 Task: Design a basic phone stand with a built-in cable organizer.
Action: Mouse moved to (437, 440)
Screenshot: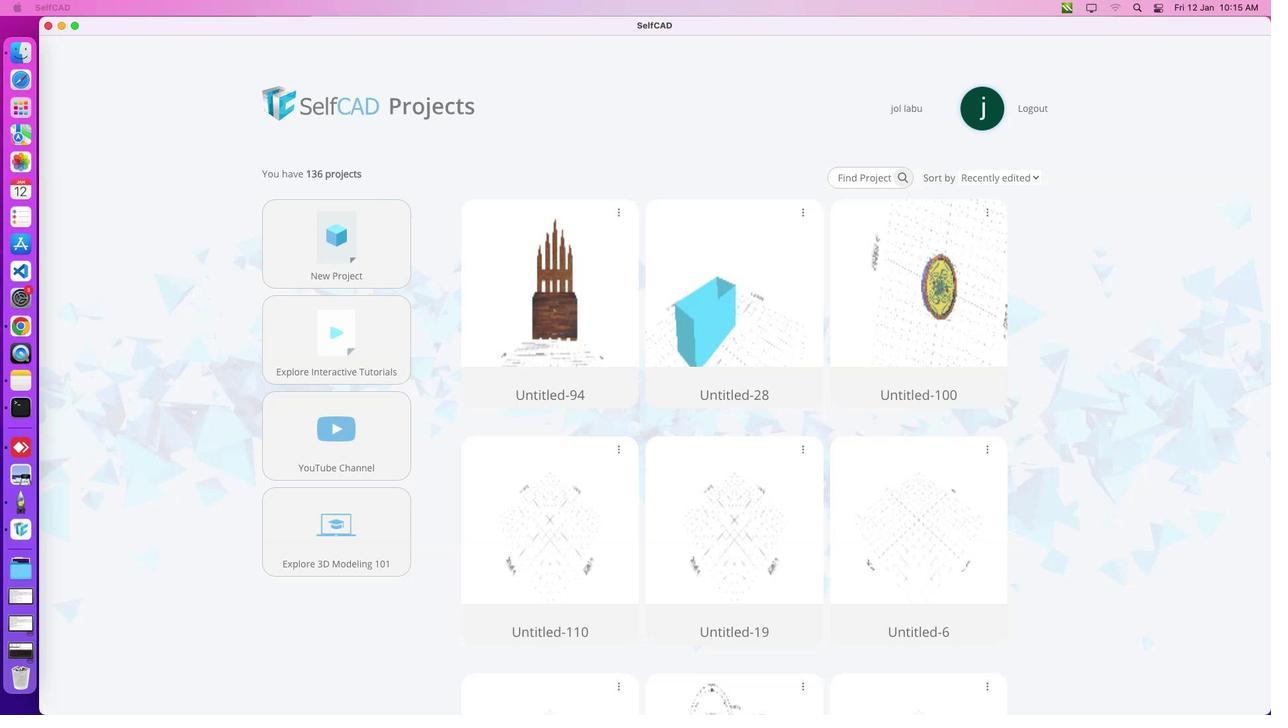 
Action: Mouse pressed left at (437, 440)
Screenshot: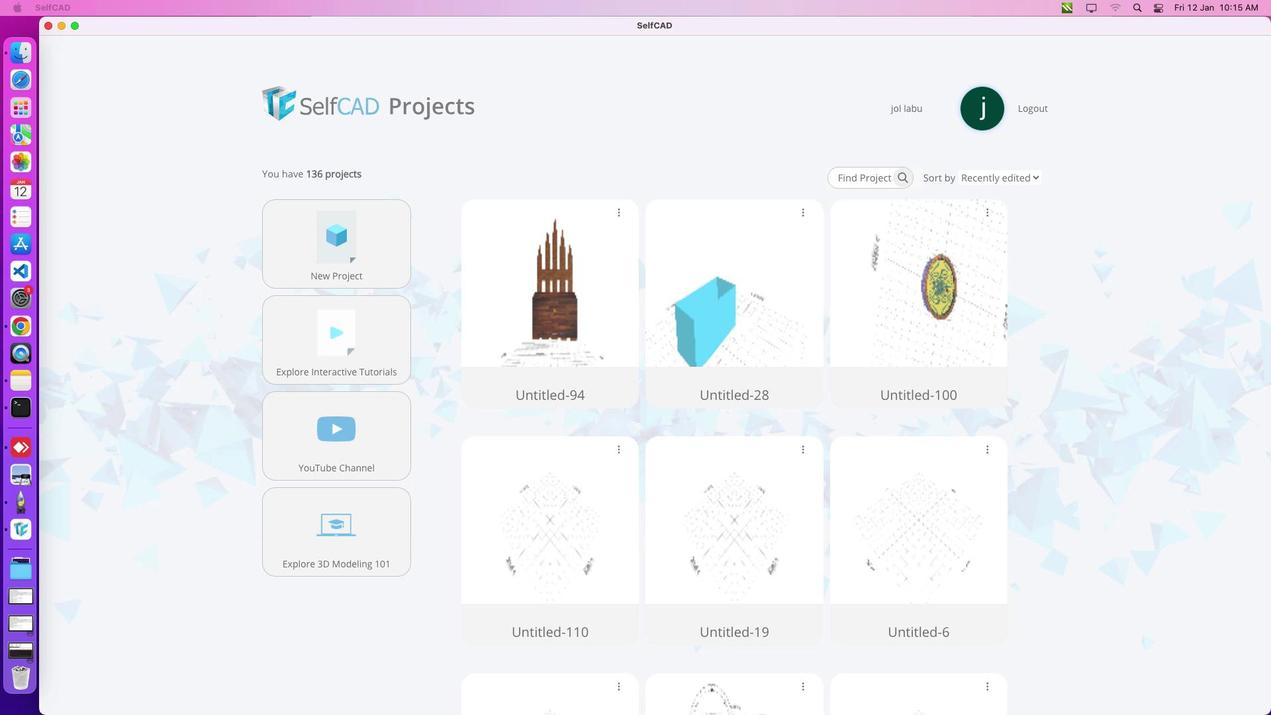 
Action: Mouse moved to (437, 433)
Screenshot: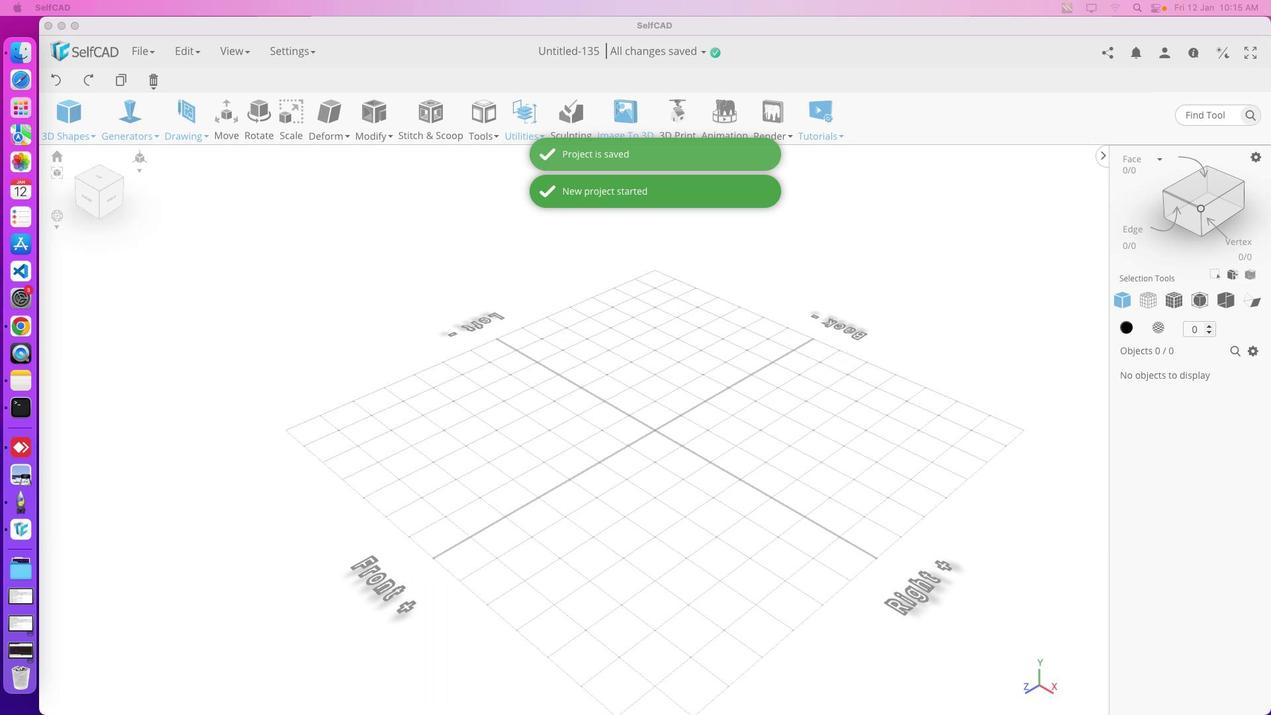 
Action: Mouse pressed left at (437, 433)
Screenshot: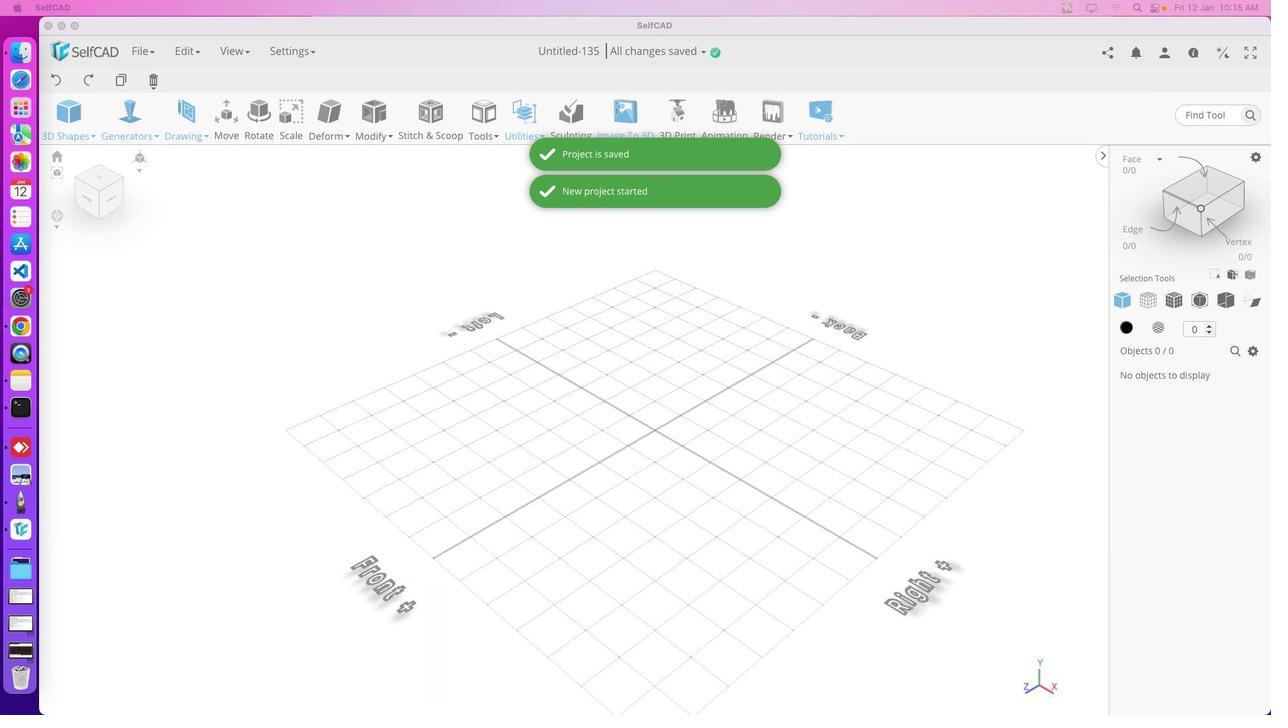 
Action: Mouse moved to (991, 268)
Screenshot: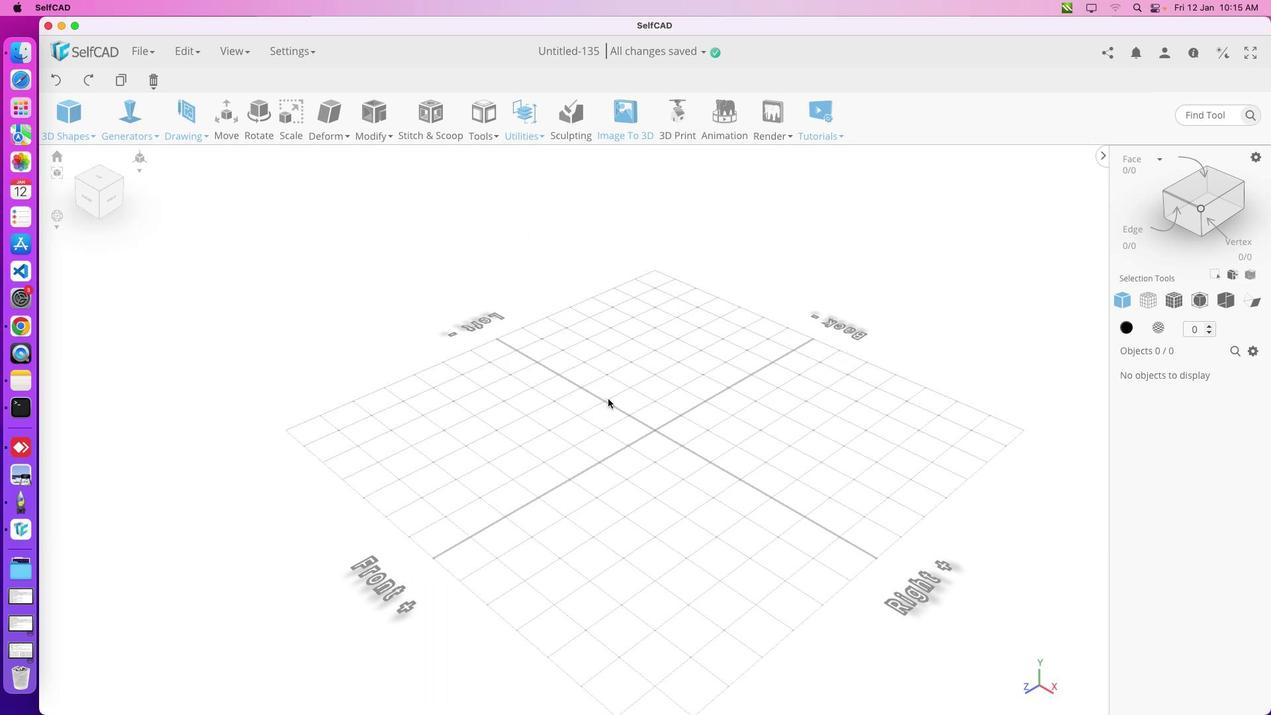 
Action: Mouse pressed left at (991, 268)
Screenshot: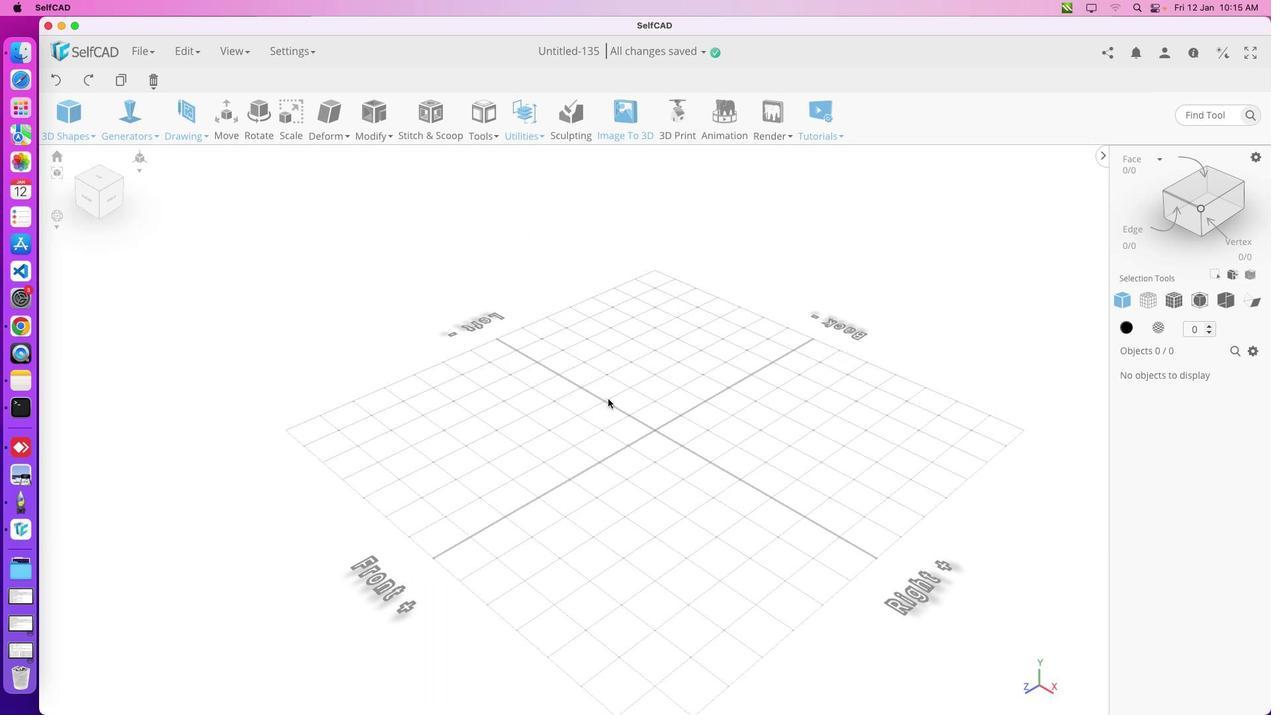
Action: Mouse pressed left at (991, 268)
Screenshot: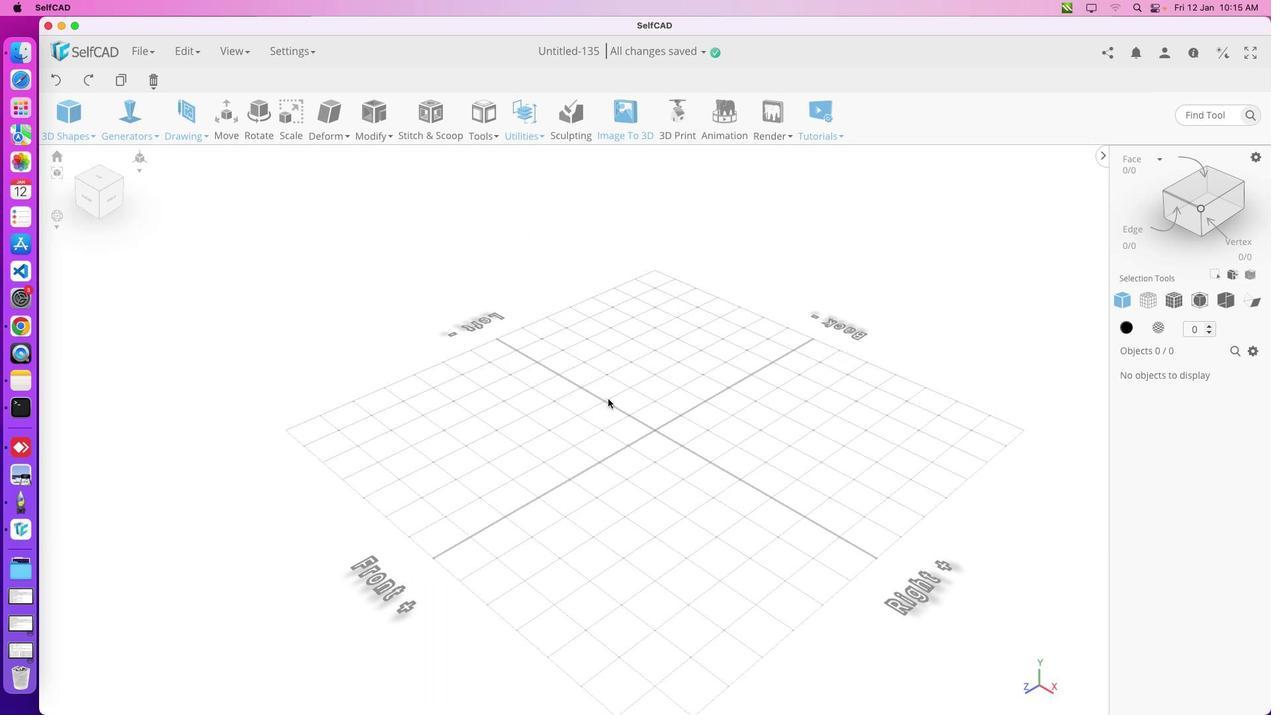 
Action: Mouse moved to (454, 386)
Screenshot: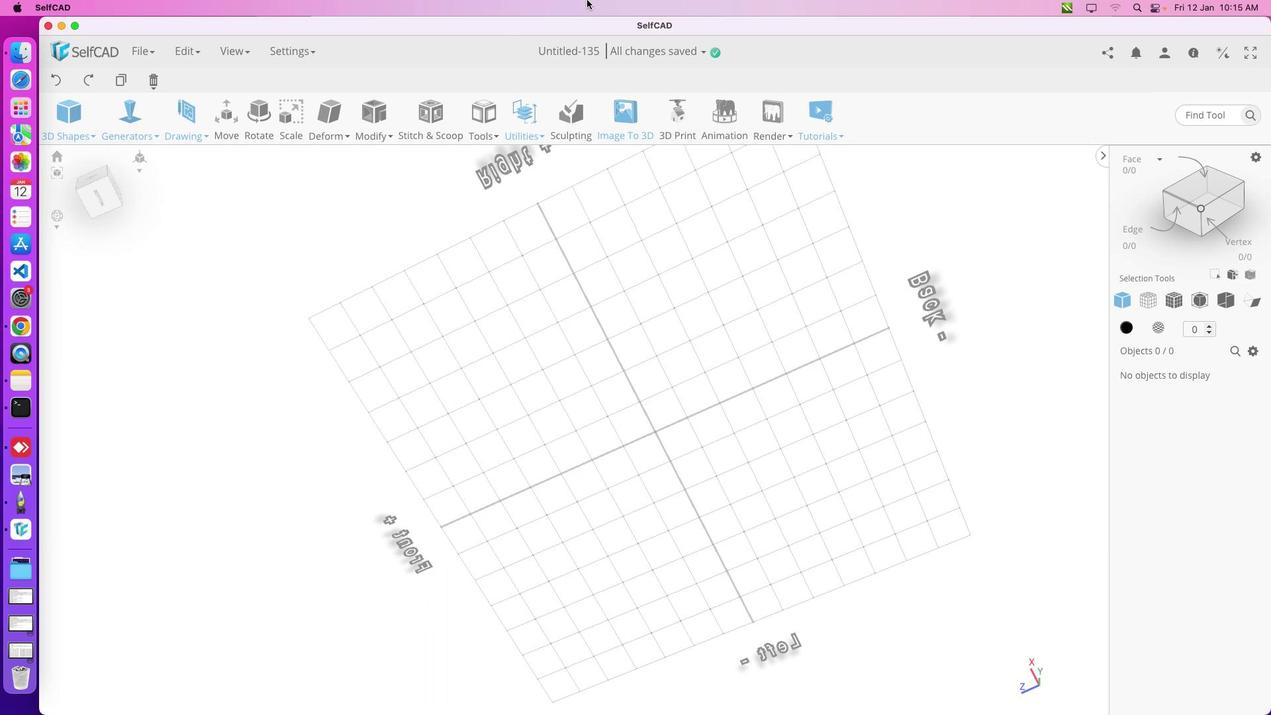 
Action: Mouse pressed left at (454, 386)
Screenshot: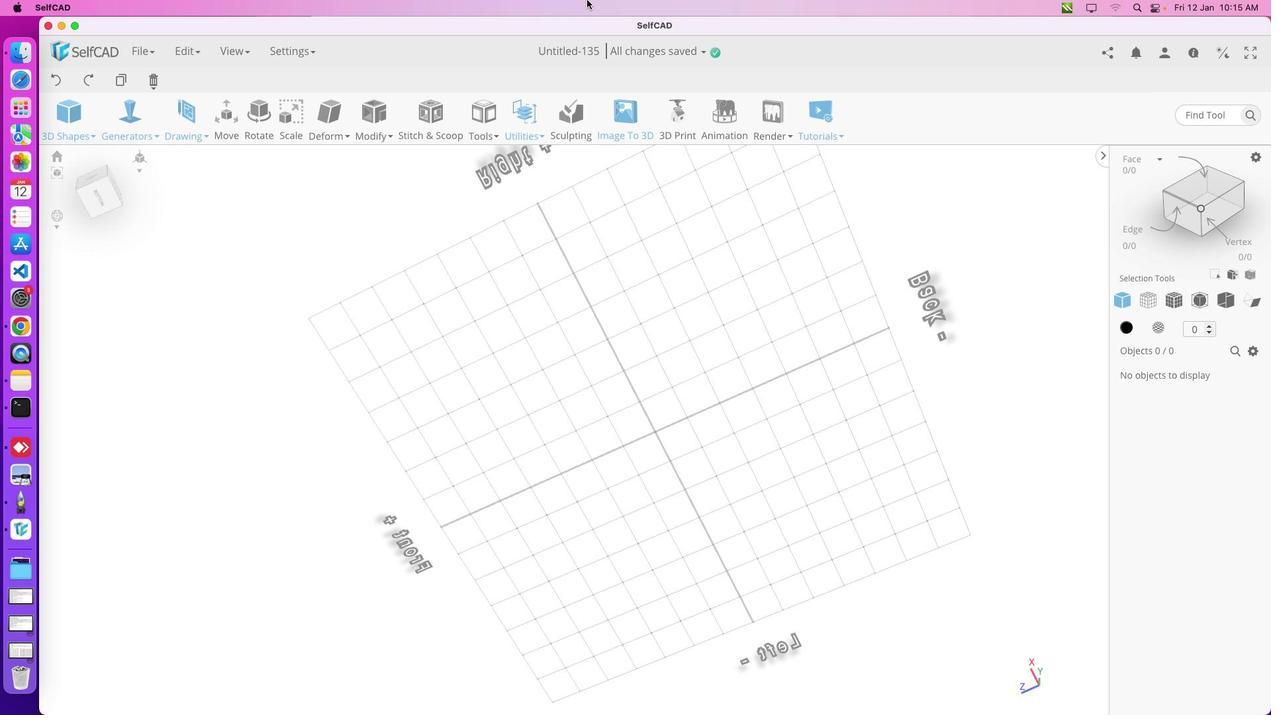 
Action: Mouse moved to (462, 394)
Screenshot: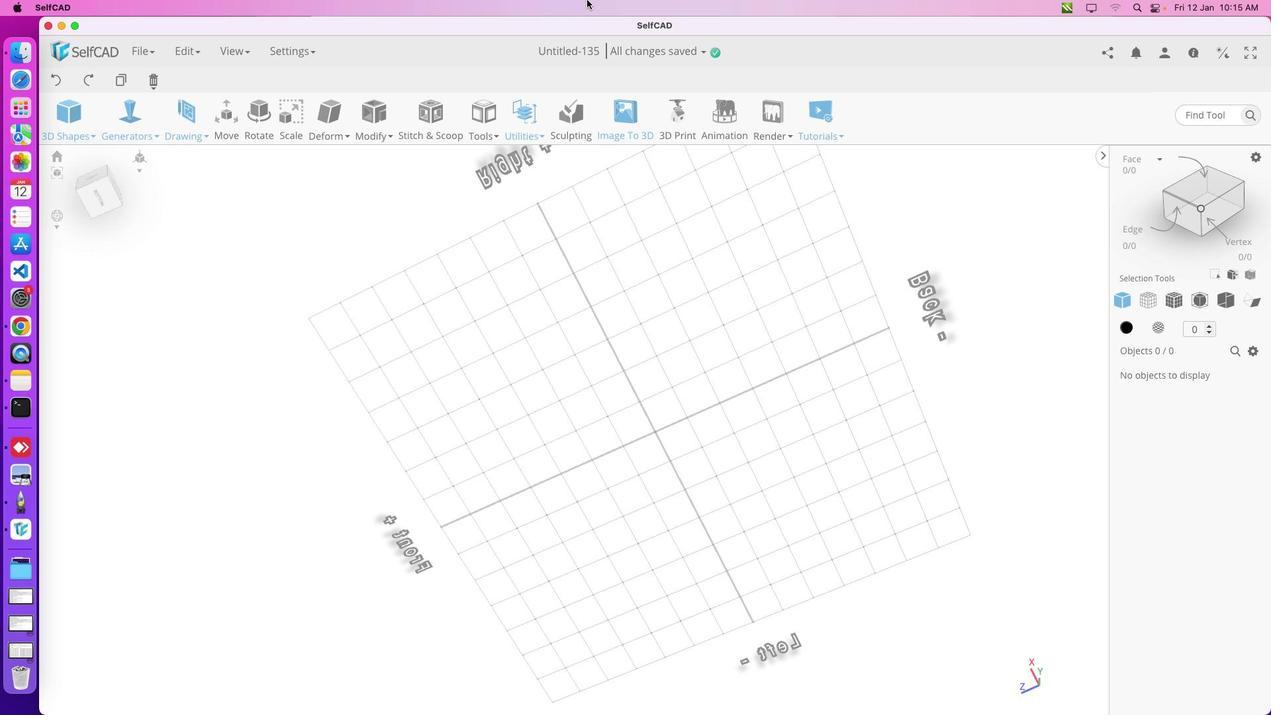 
Action: Mouse scrolled (462, 394) with delta (134, 12)
Screenshot: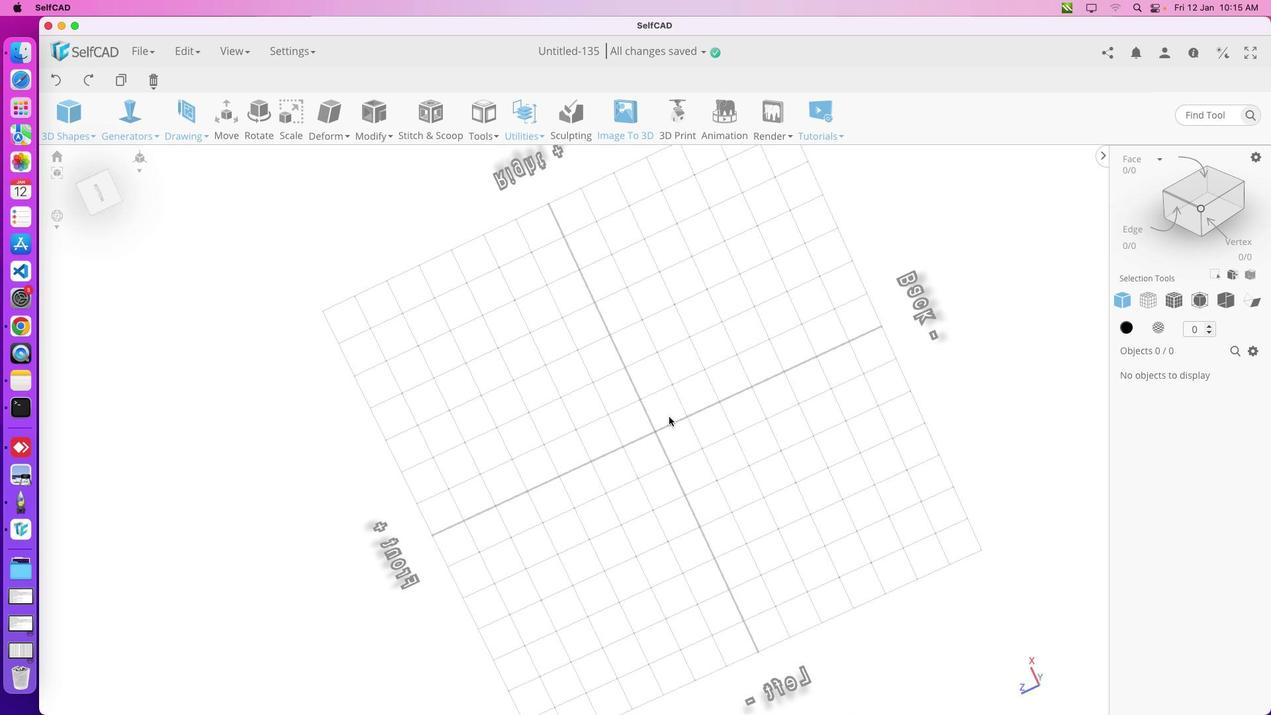 
Action: Mouse moved to (462, 394)
Screenshot: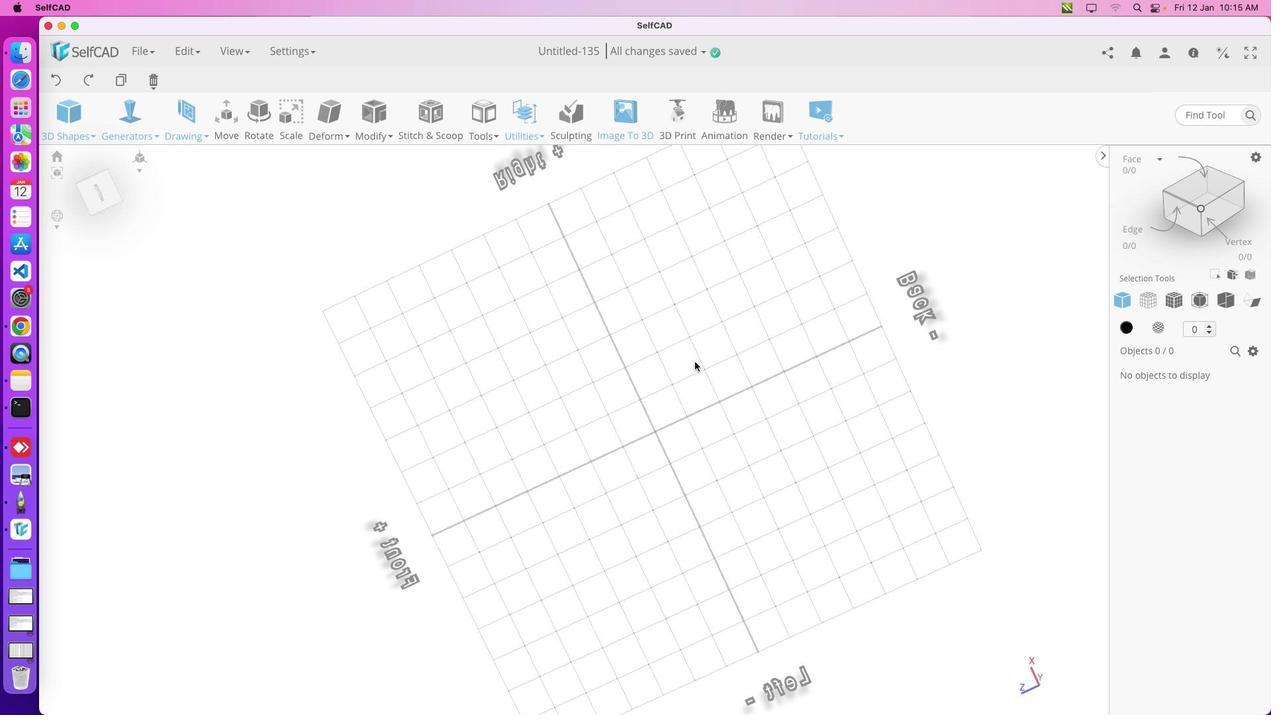
Action: Mouse pressed left at (462, 394)
Screenshot: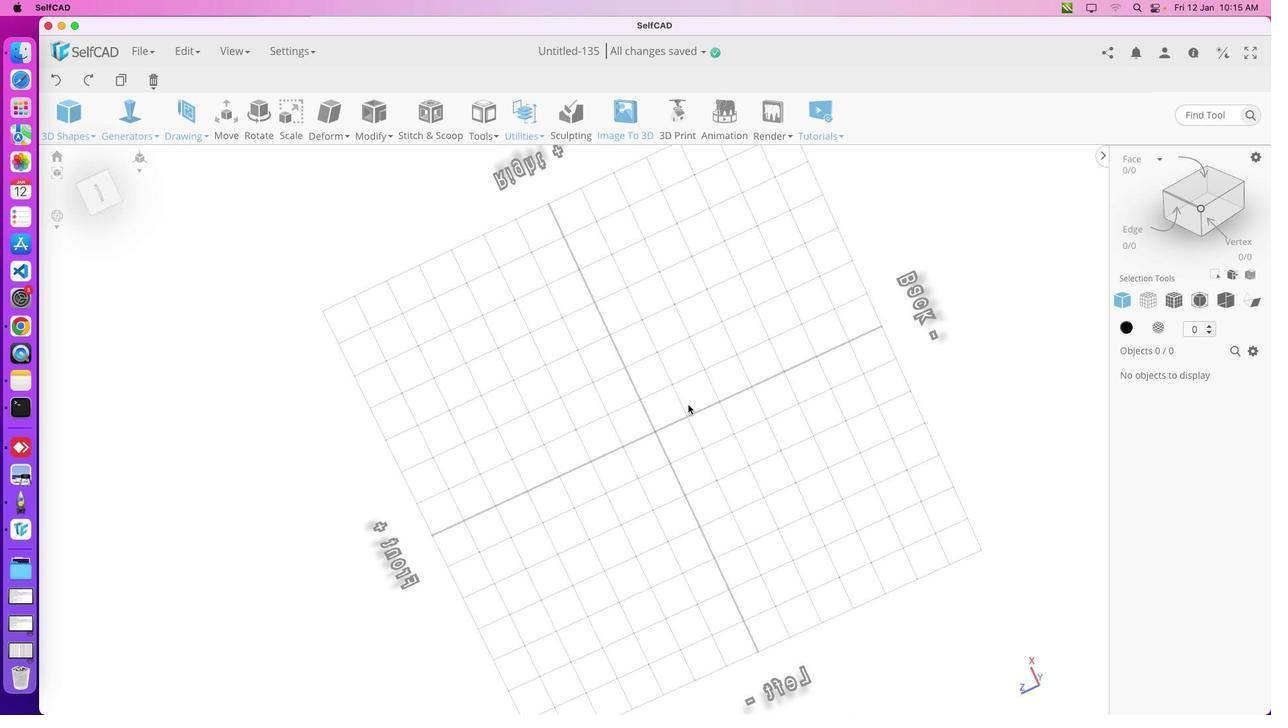 
Action: Mouse moved to (451, 13)
Screenshot: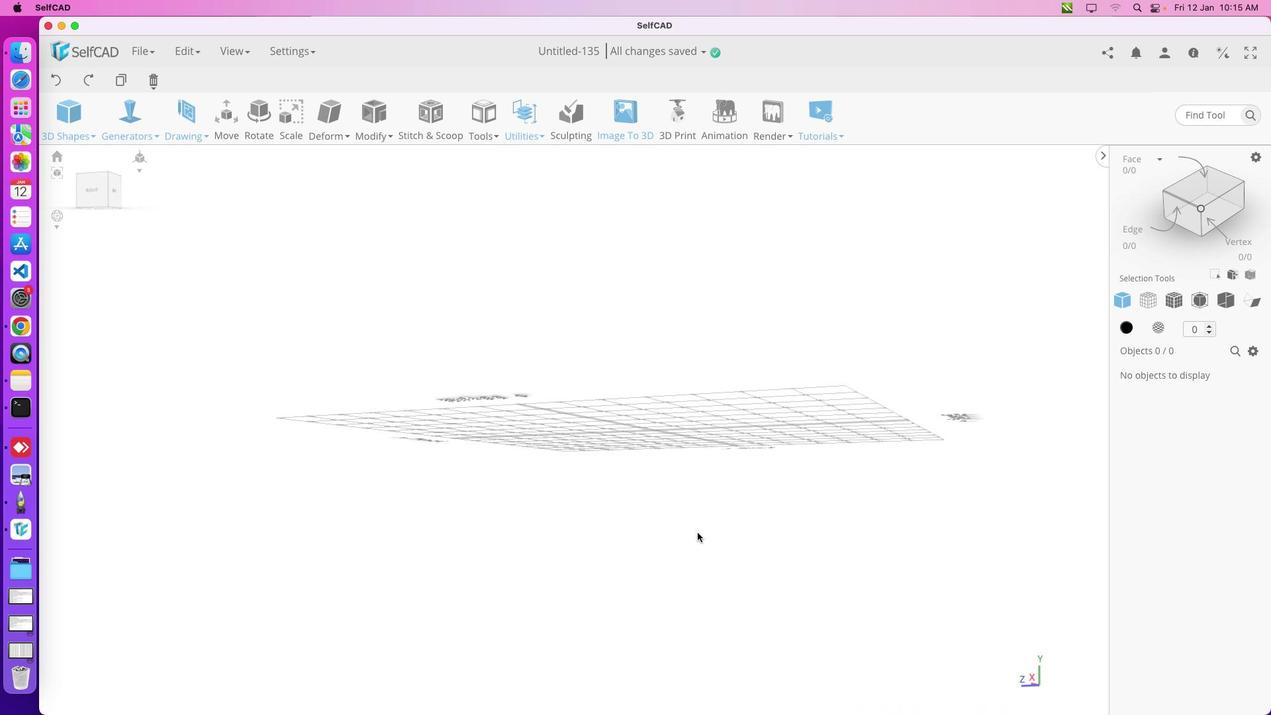 
Action: Mouse pressed left at (451, 13)
Screenshot: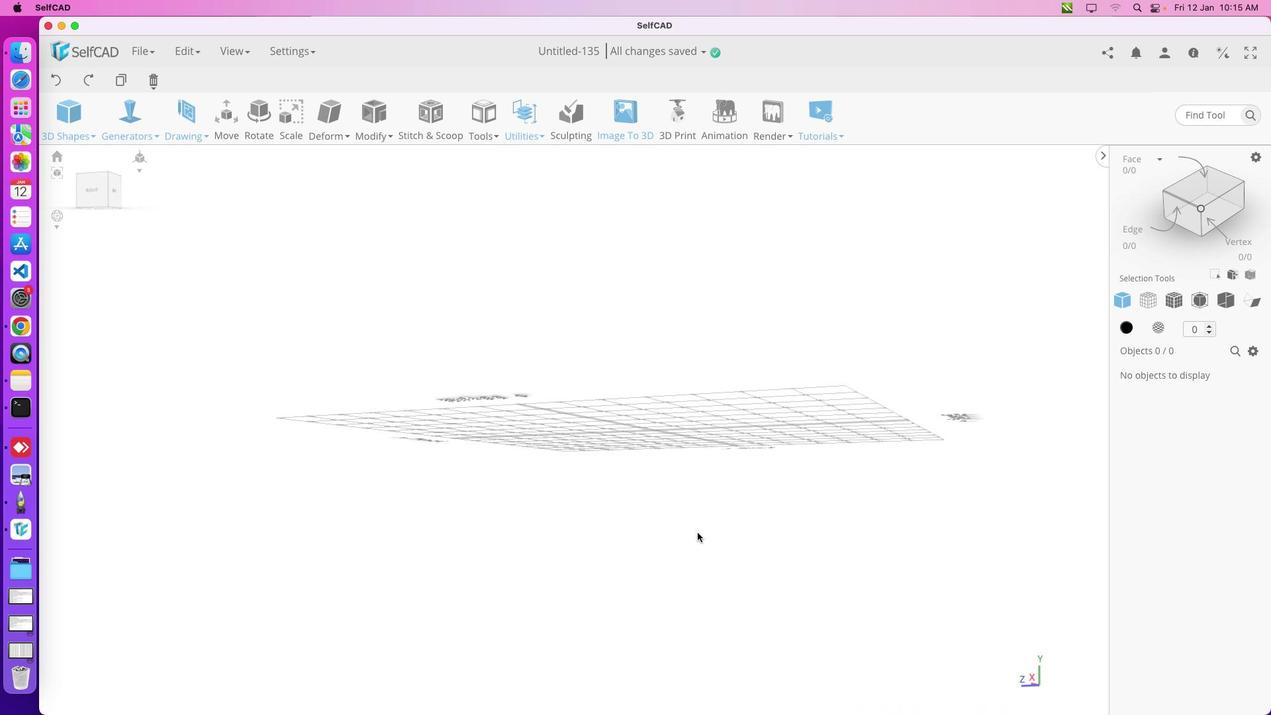 
Action: Mouse moved to (484, 464)
Screenshot: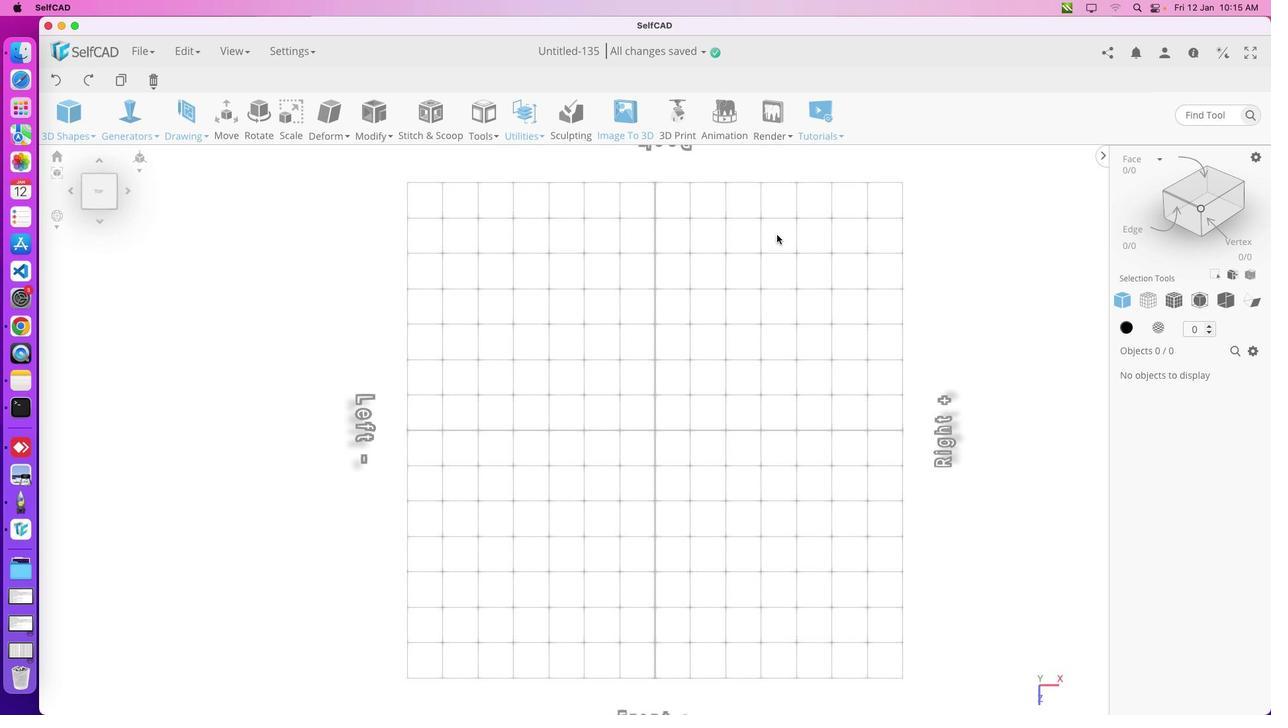 
Action: Mouse pressed left at (484, 464)
Screenshot: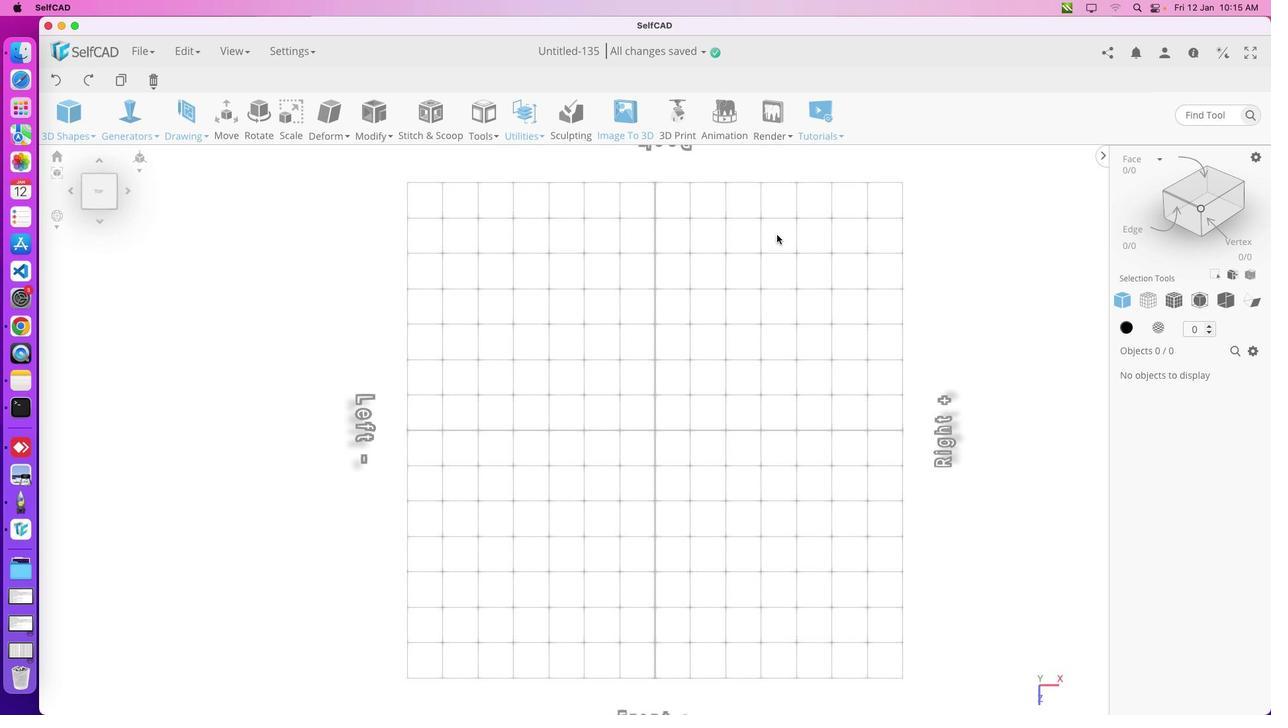
Action: Mouse moved to (509, 358)
Screenshot: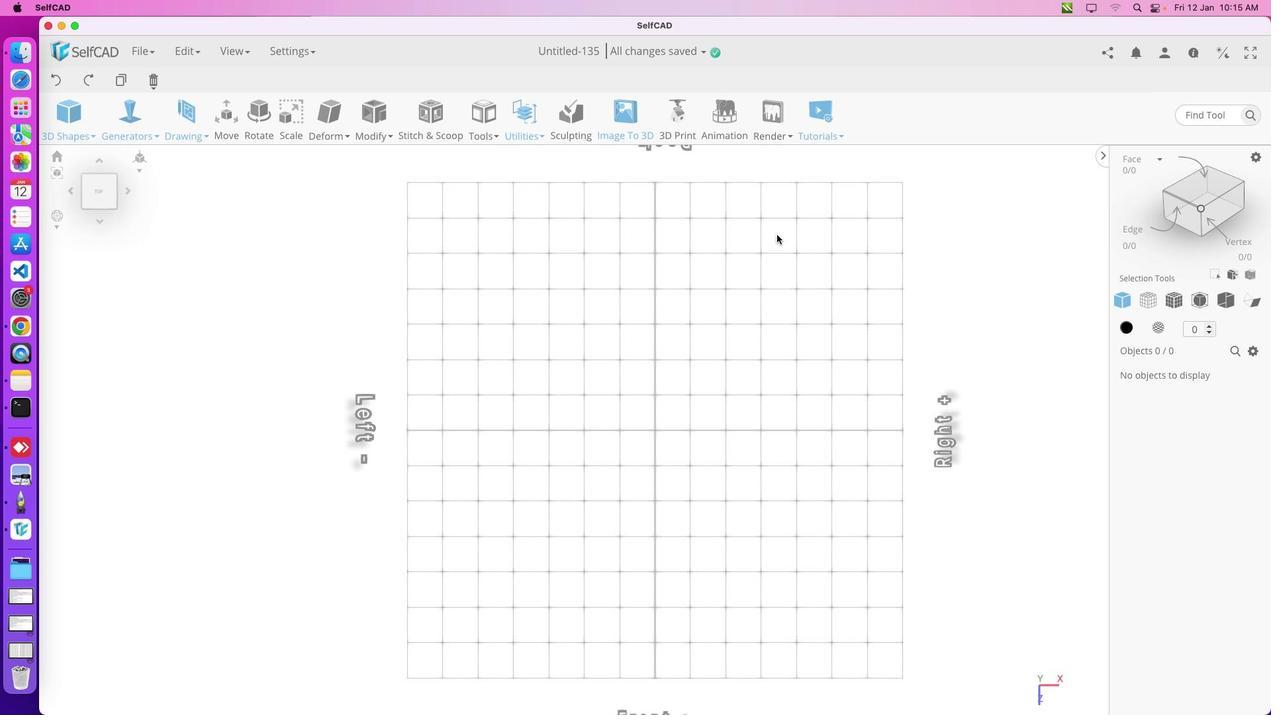 
Action: Mouse pressed left at (509, 358)
Screenshot: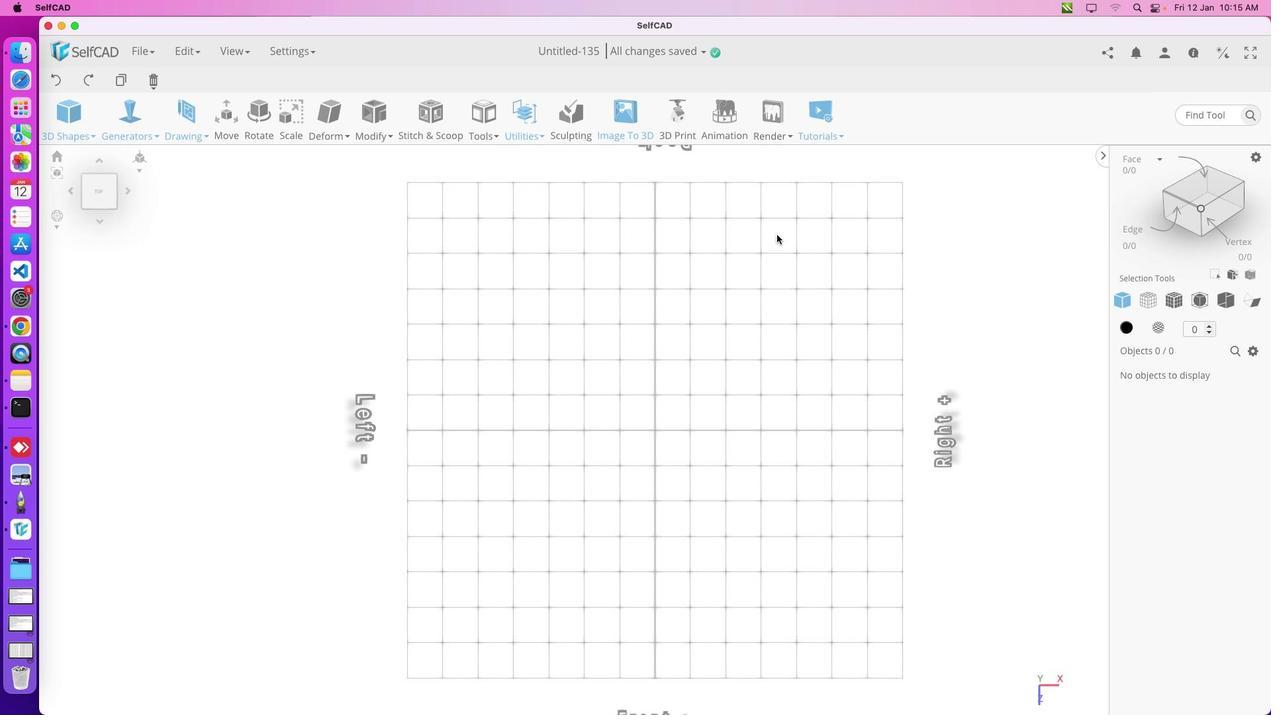 
Action: Mouse moved to (189, 195)
Screenshot: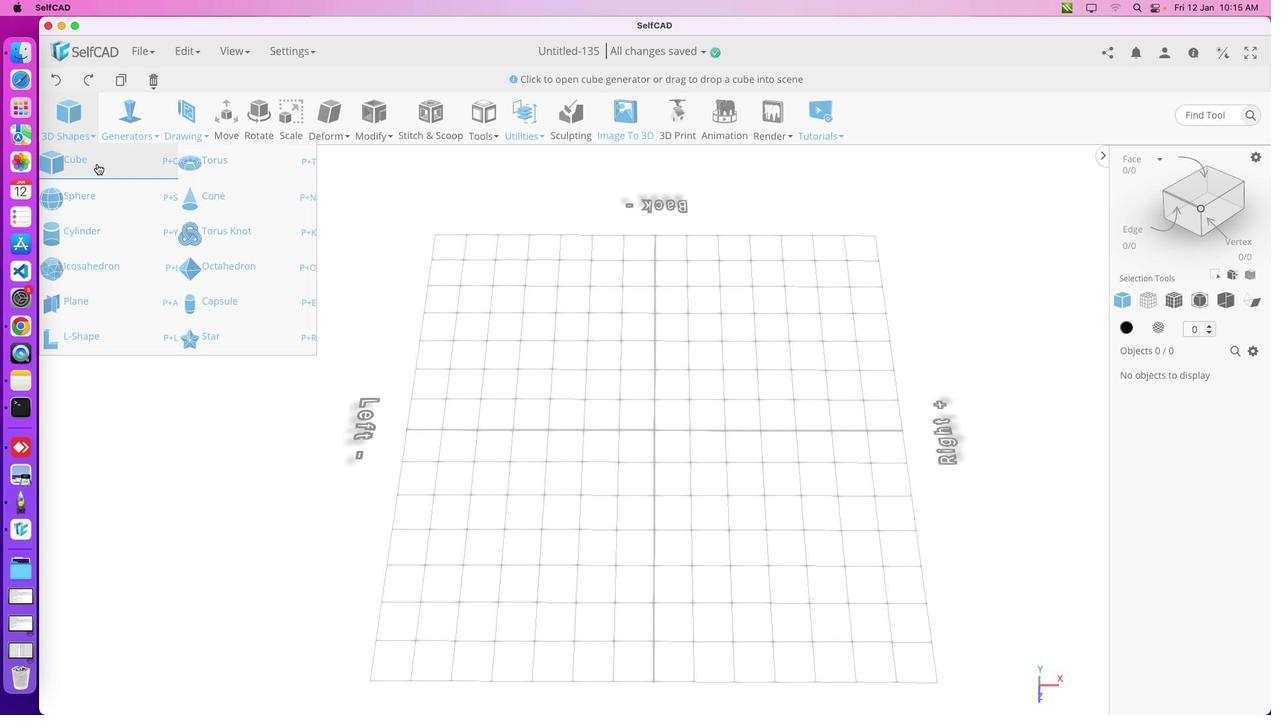 
Action: Mouse pressed left at (189, 195)
Screenshot: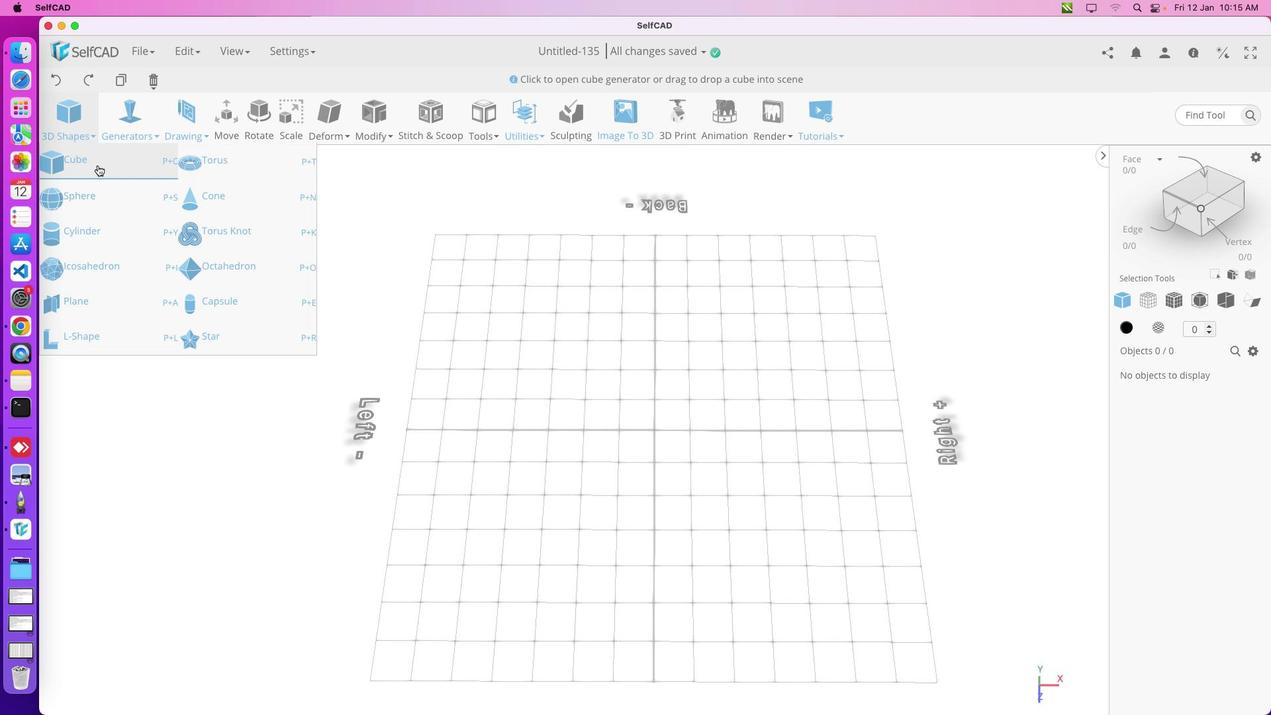 
Action: Mouse moved to (490, 325)
Screenshot: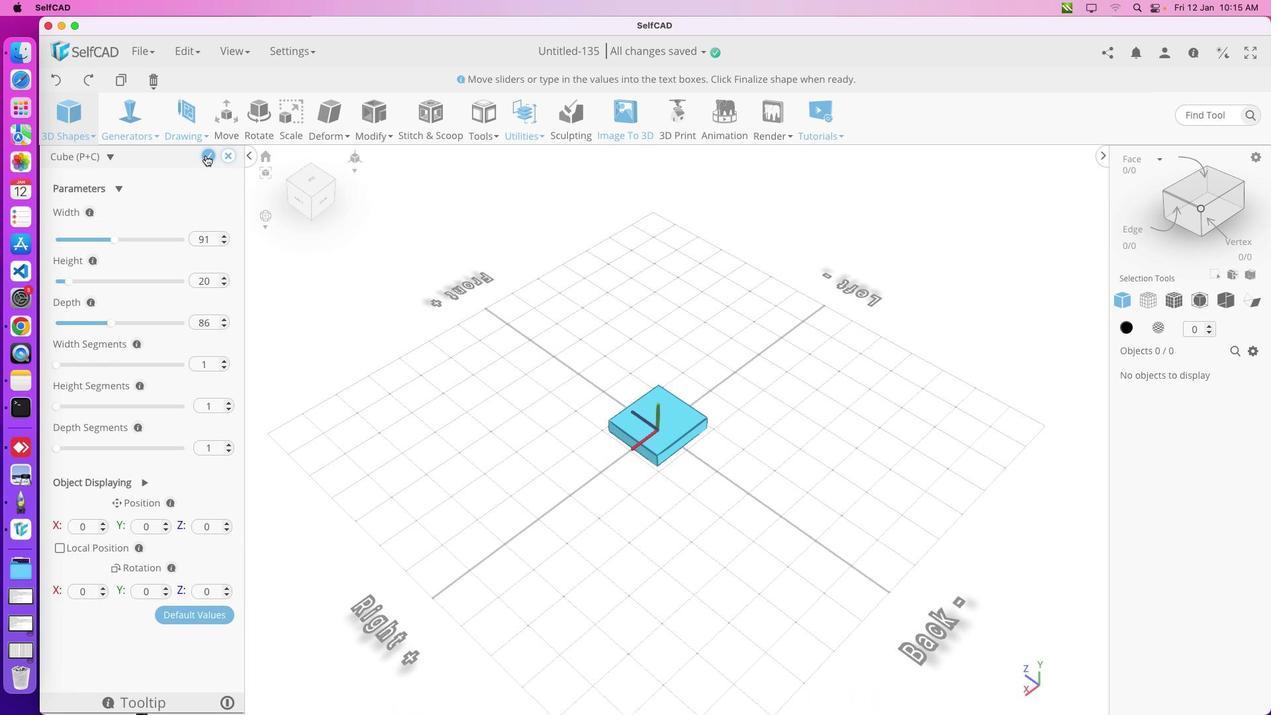
Action: Mouse pressed left at (490, 325)
Screenshot: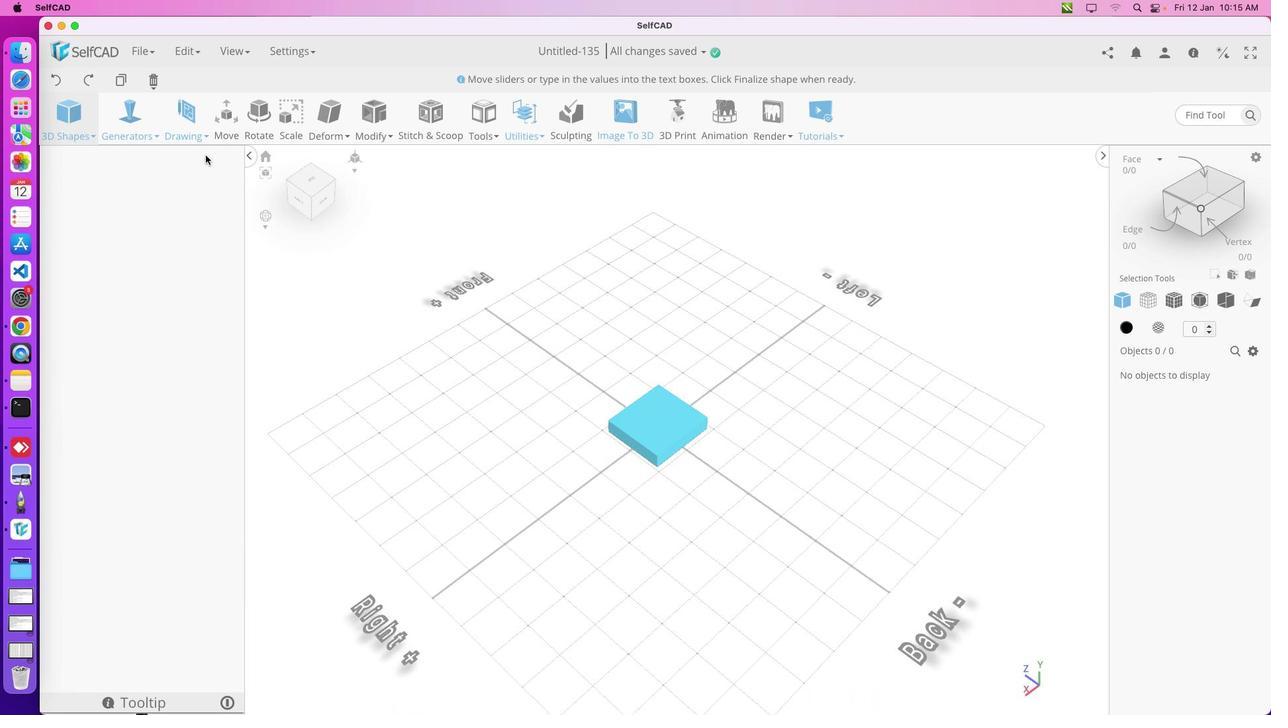
Action: Mouse moved to (187, 171)
Screenshot: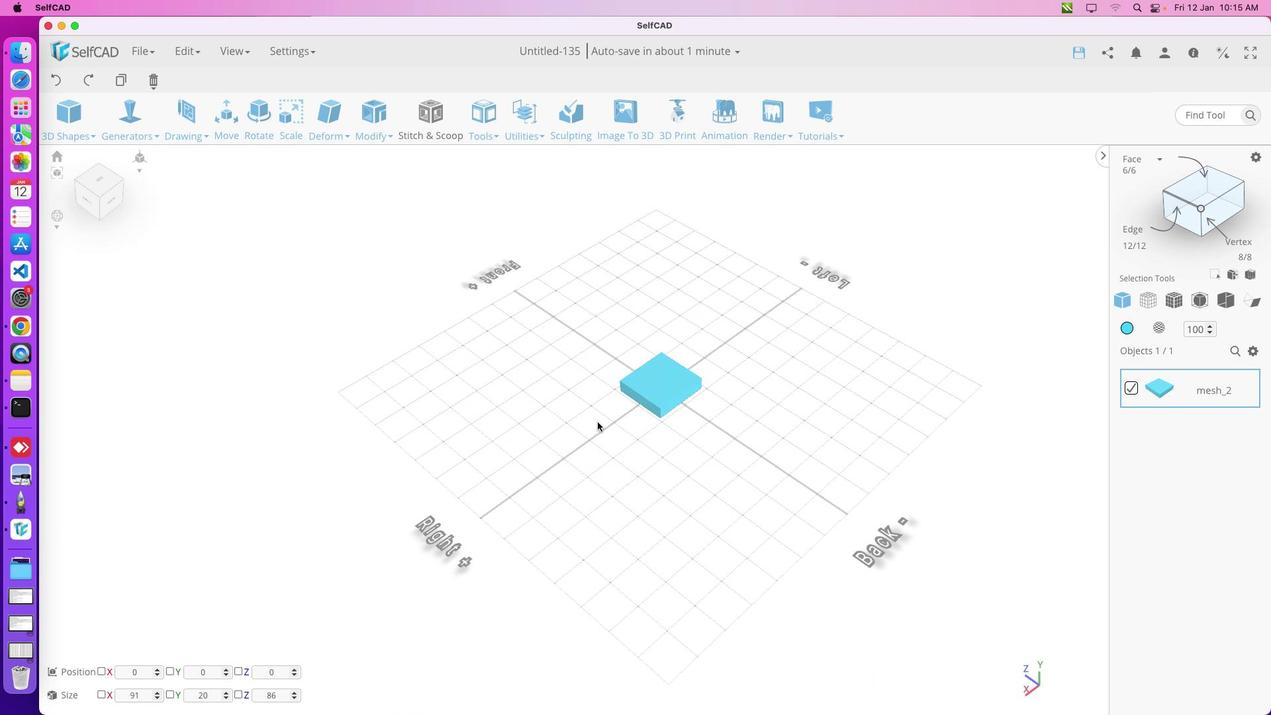 
Action: Mouse pressed left at (187, 171)
Screenshot: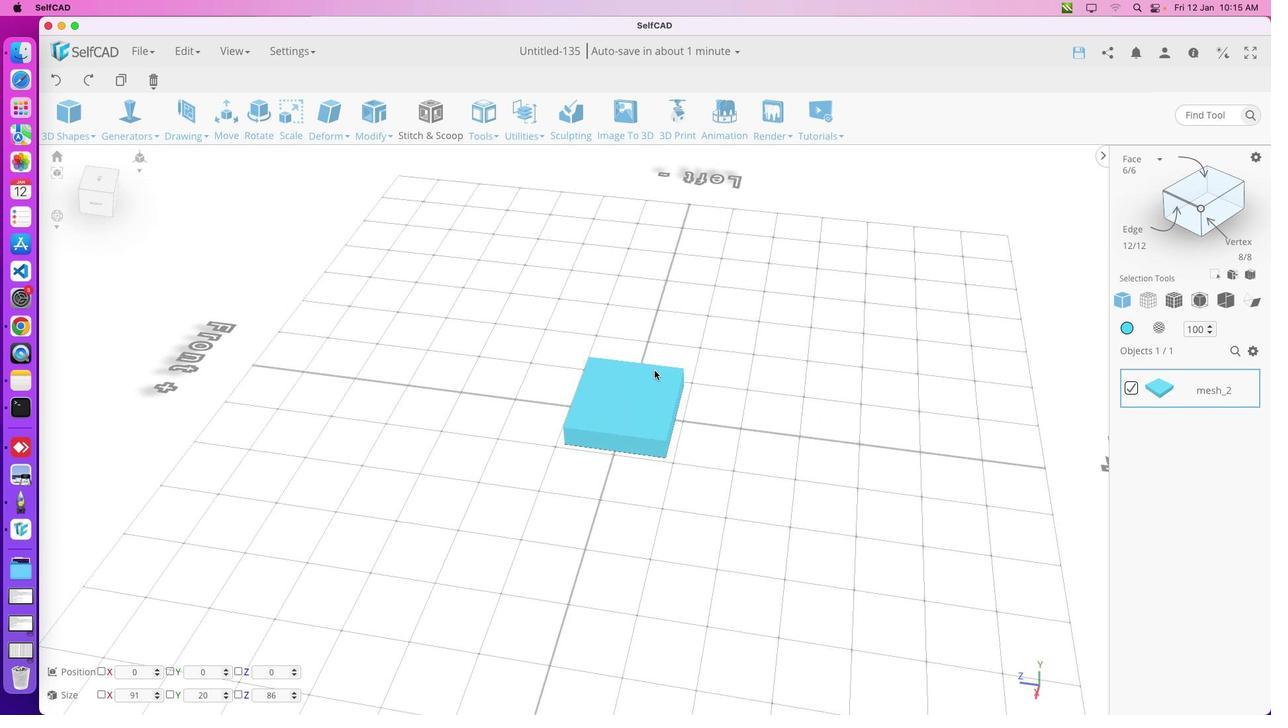 
Action: Mouse moved to (658, 412)
Screenshot: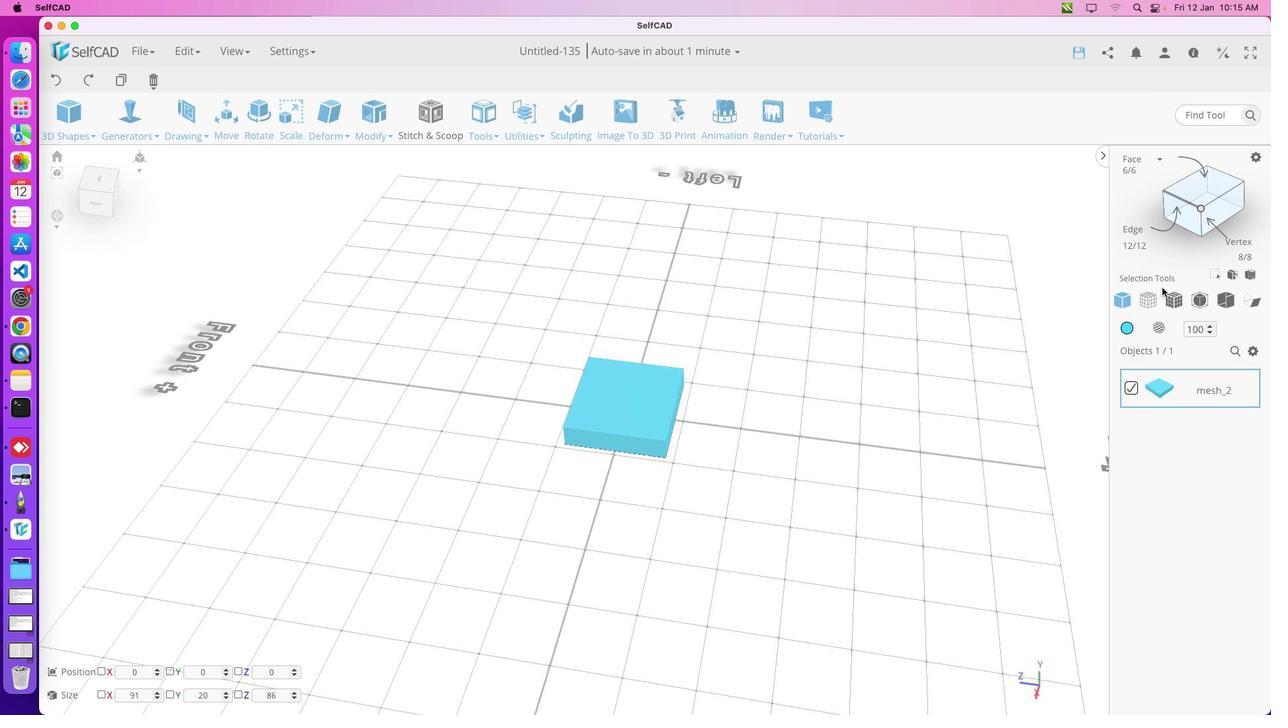 
Action: Mouse pressed left at (658, 412)
Screenshot: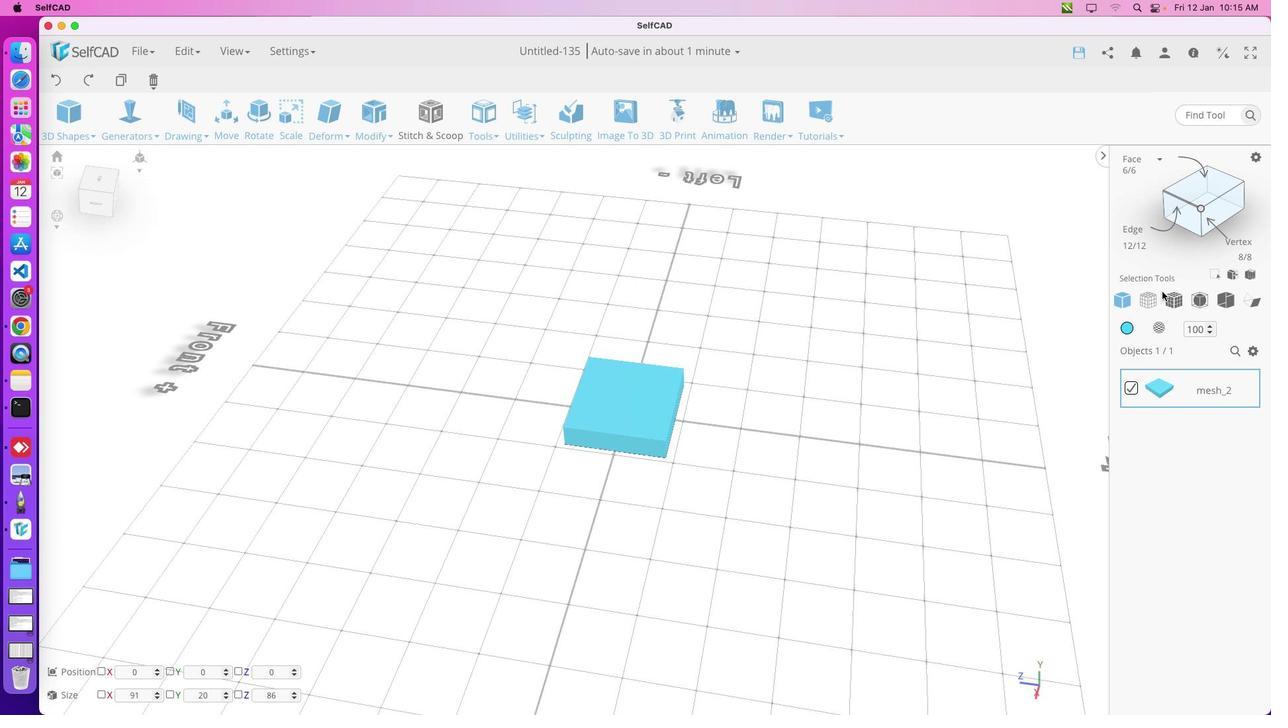 
Action: Mouse moved to (459, 429)
Screenshot: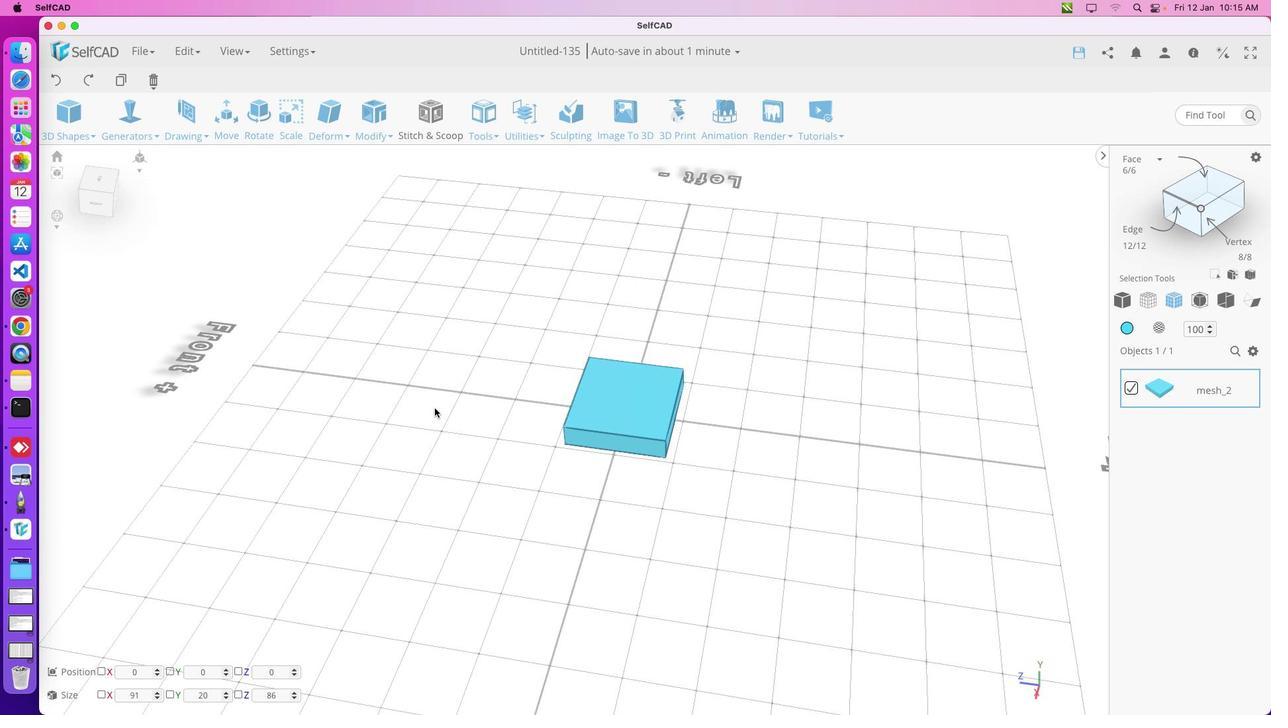 
Action: Mouse scrolled (459, 429) with delta (134, 13)
Screenshot: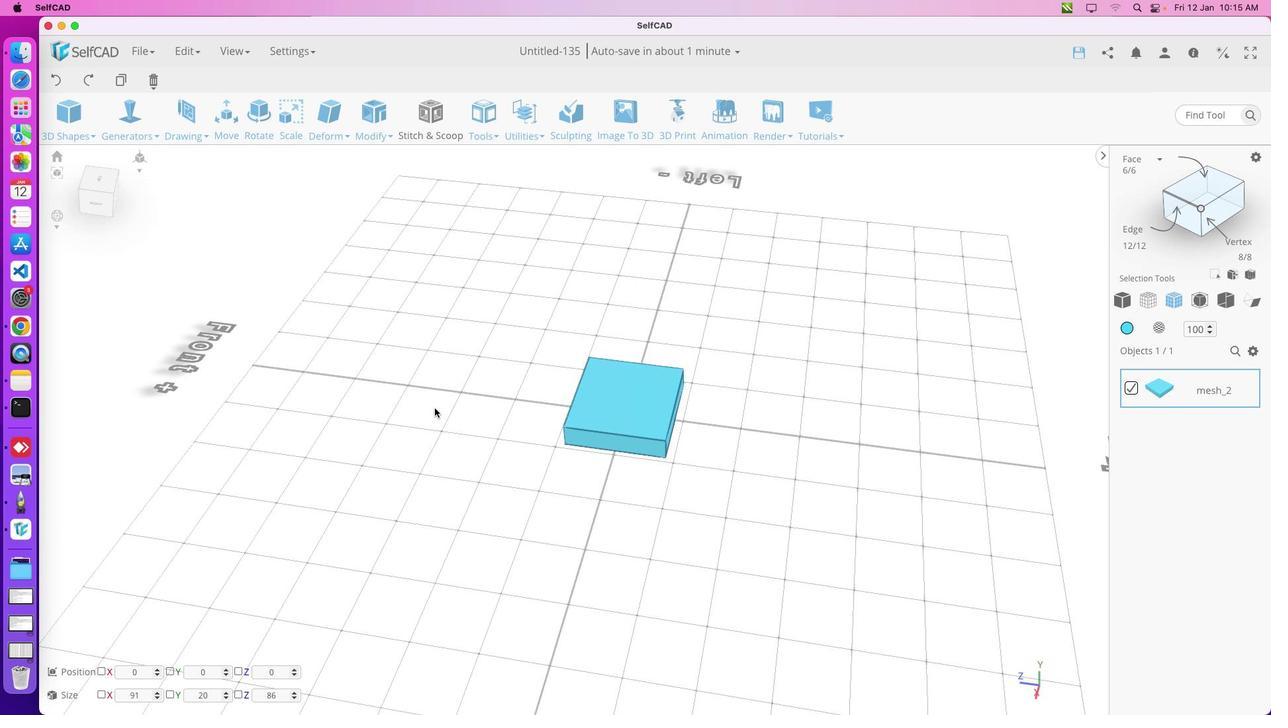 
Action: Mouse moved to (245, 161)
Screenshot: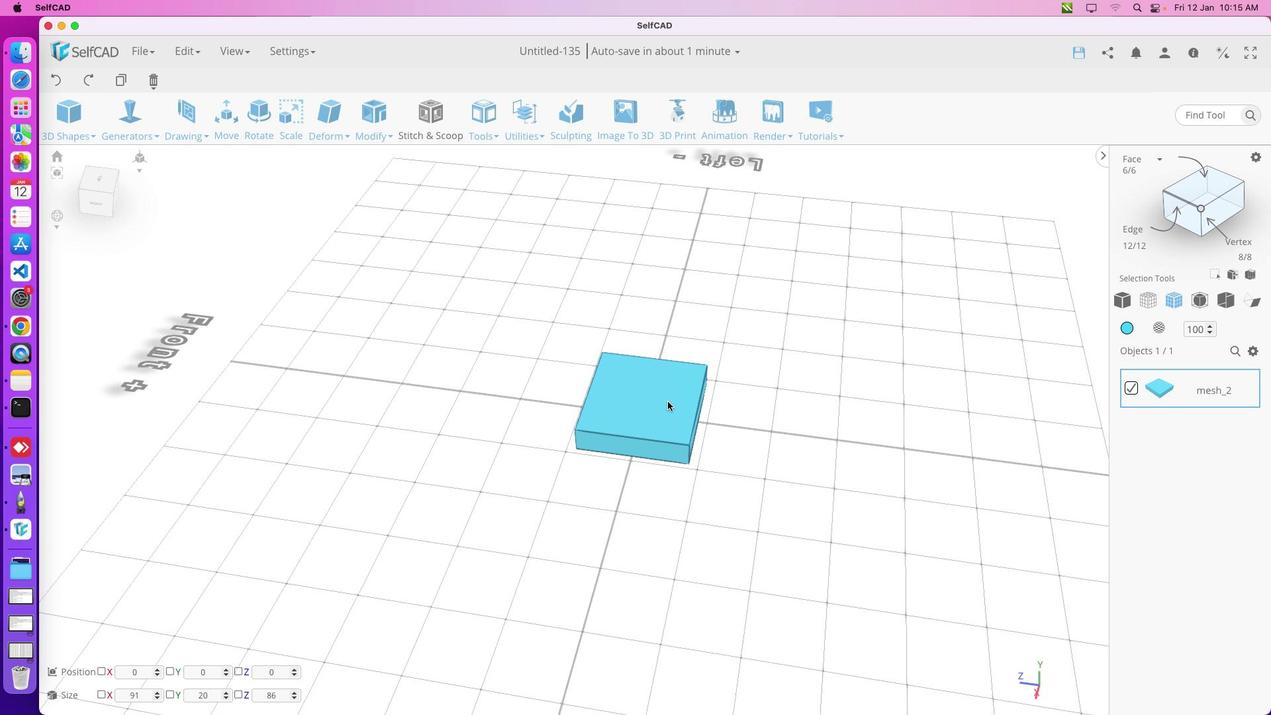 
Action: Mouse pressed left at (245, 161)
Screenshot: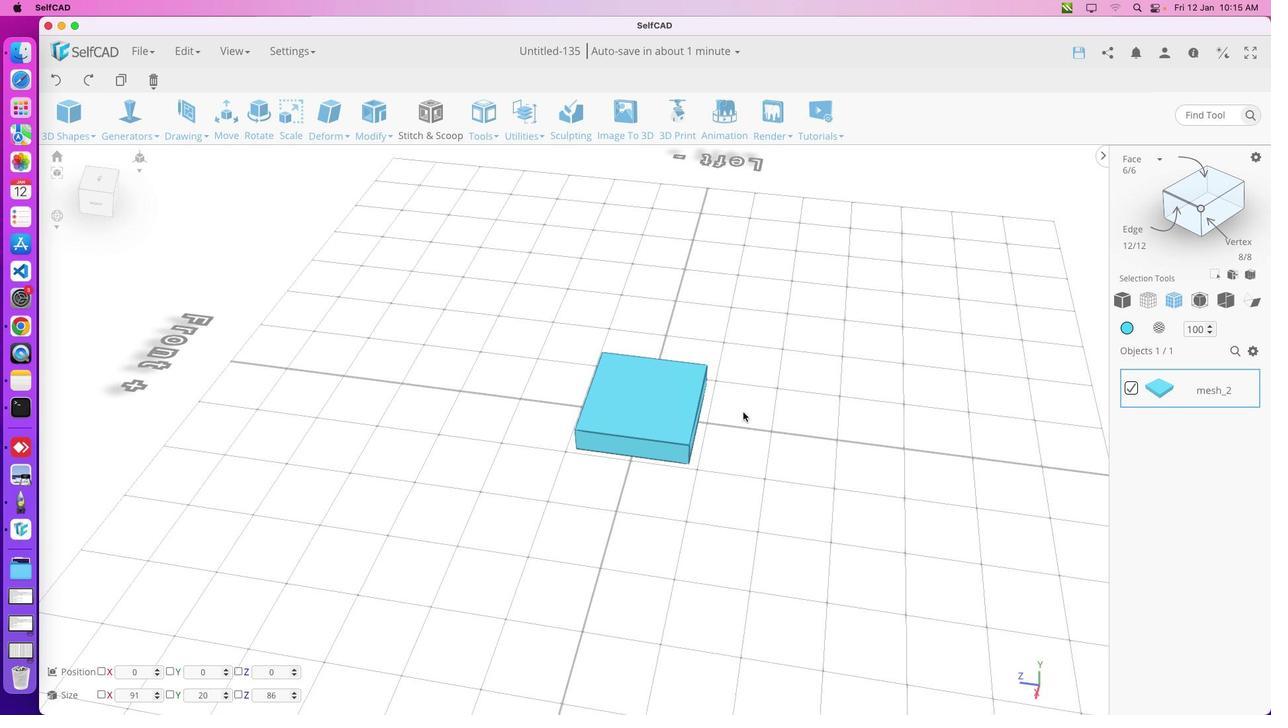 
Action: Mouse moved to (502, 241)
Screenshot: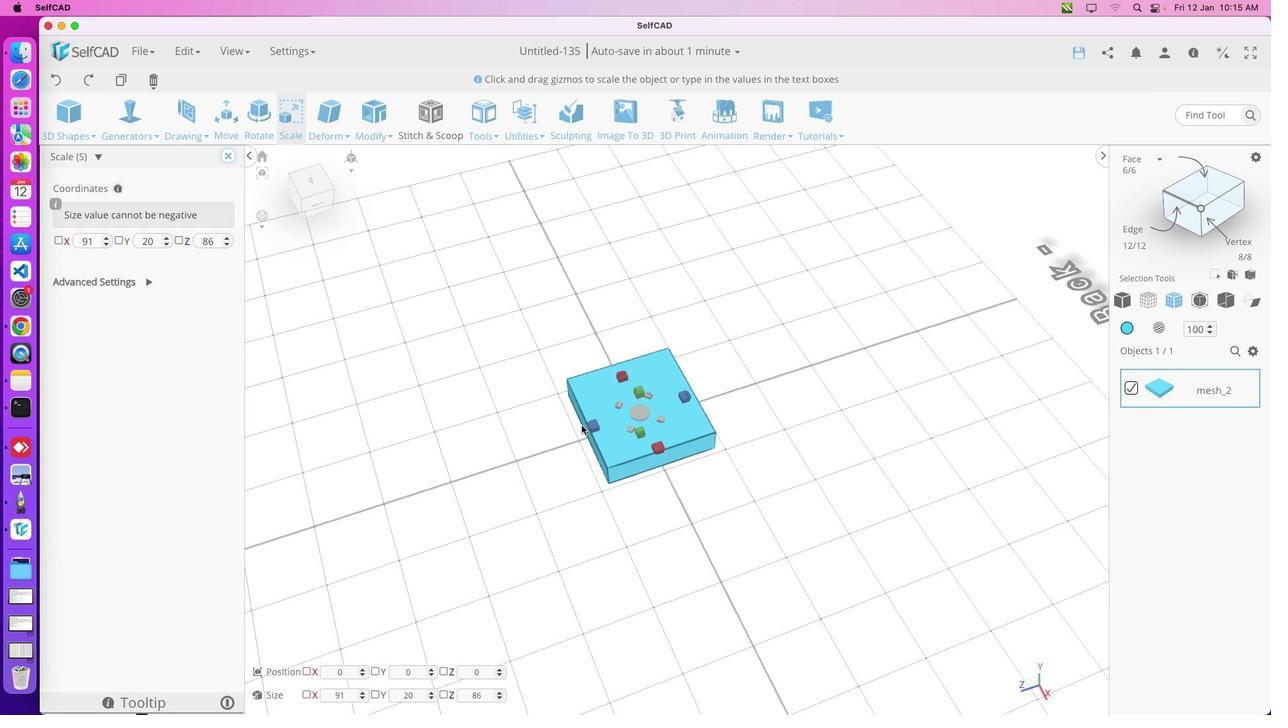 
Action: Mouse scrolled (502, 241) with delta (134, 13)
Screenshot: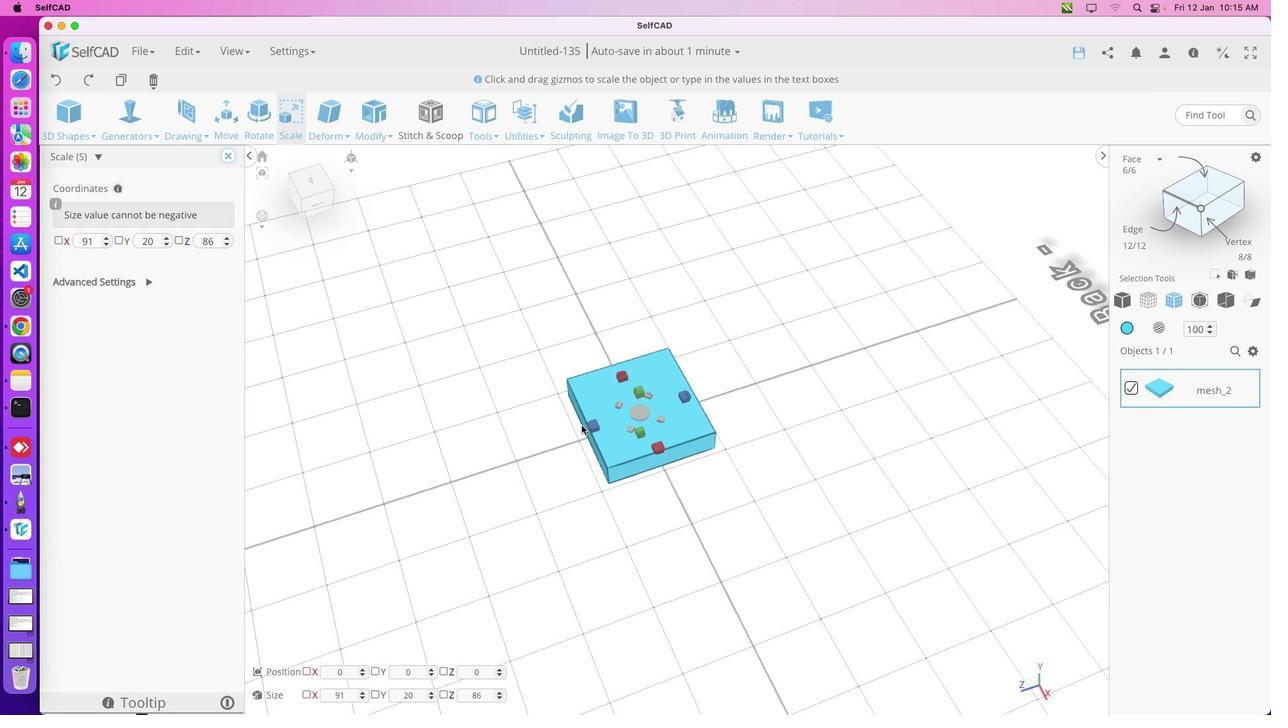 
Action: Mouse moved to (502, 243)
Screenshot: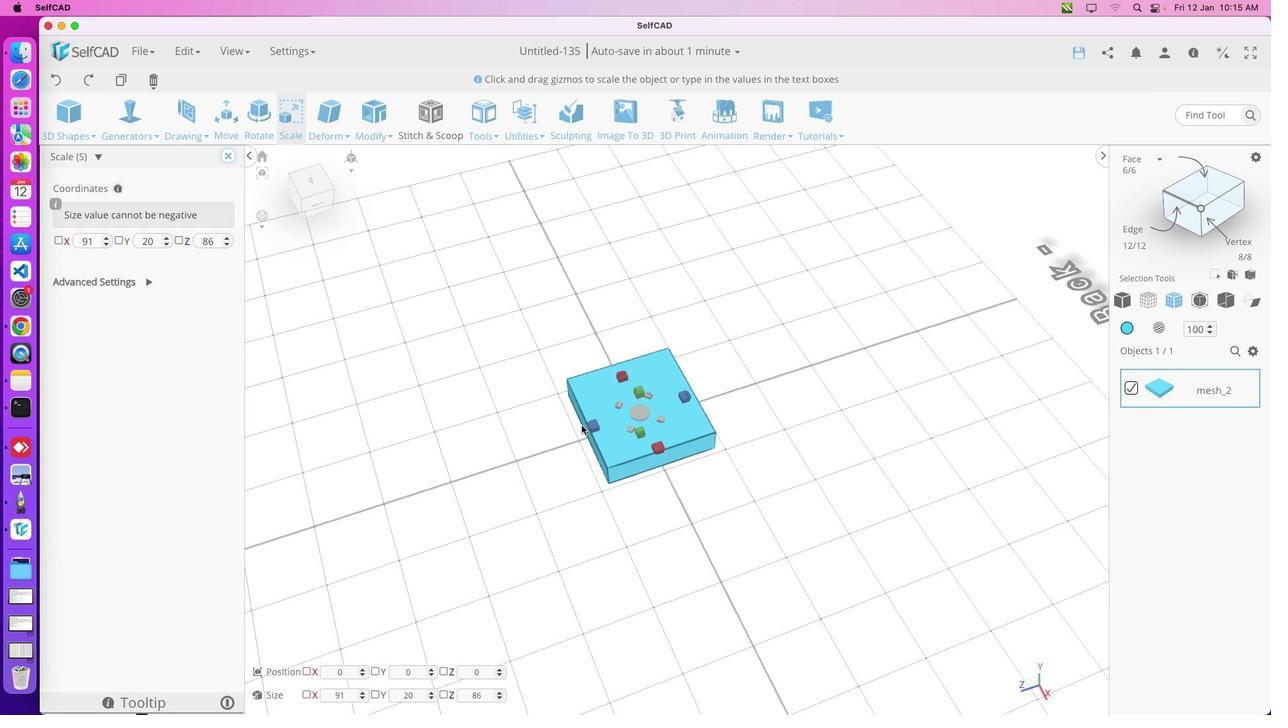 
Action: Mouse scrolled (502, 243) with delta (134, 8)
Screenshot: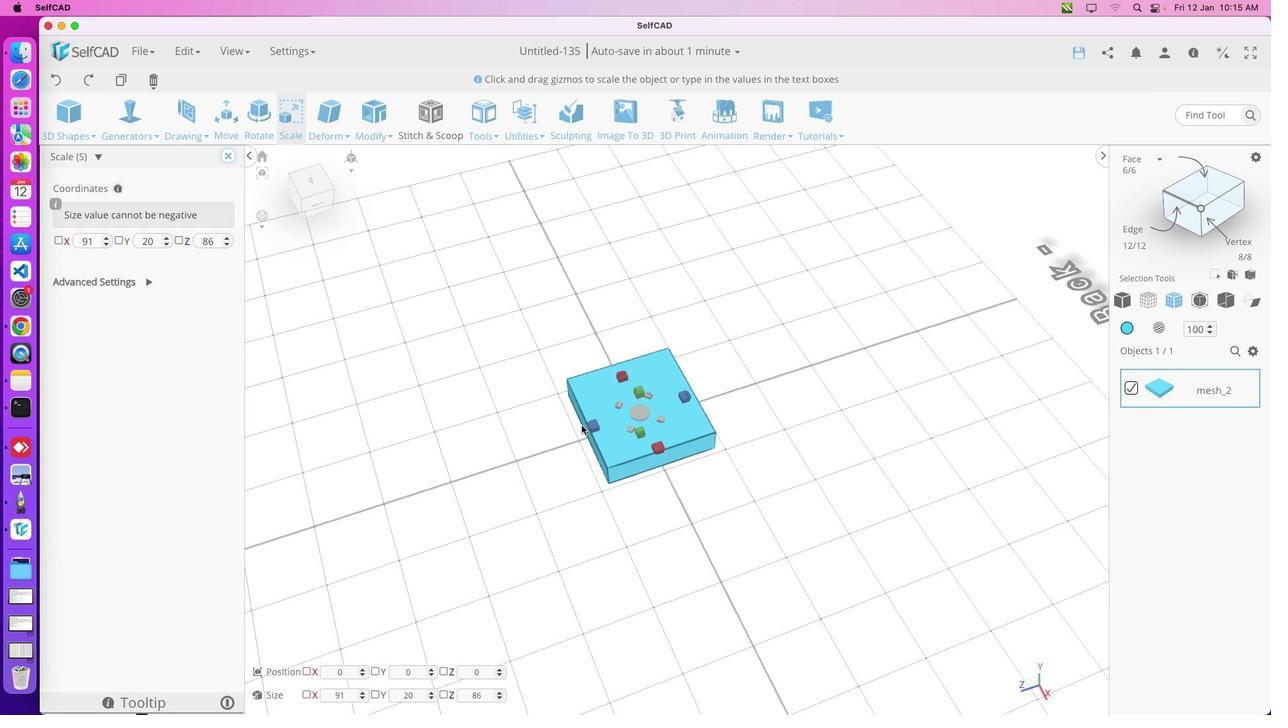
Action: Mouse moved to (509, 305)
Screenshot: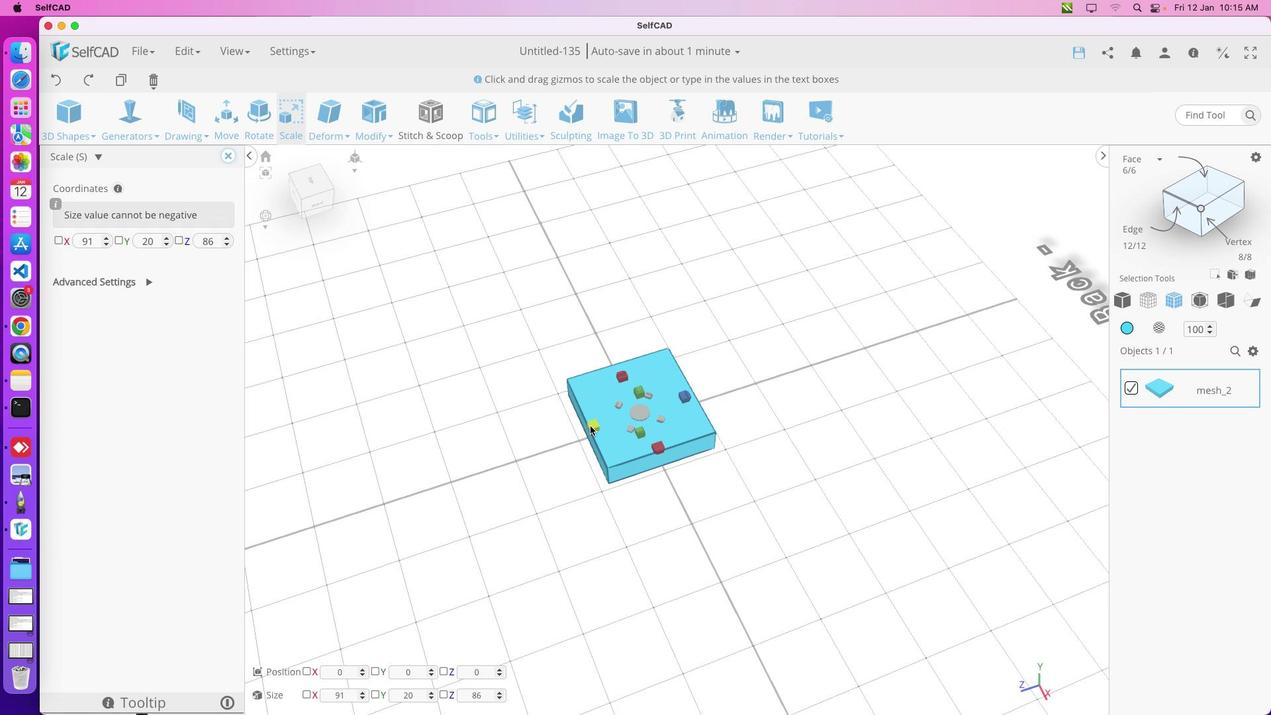 
Action: Mouse scrolled (509, 305) with delta (134, 13)
Screenshot: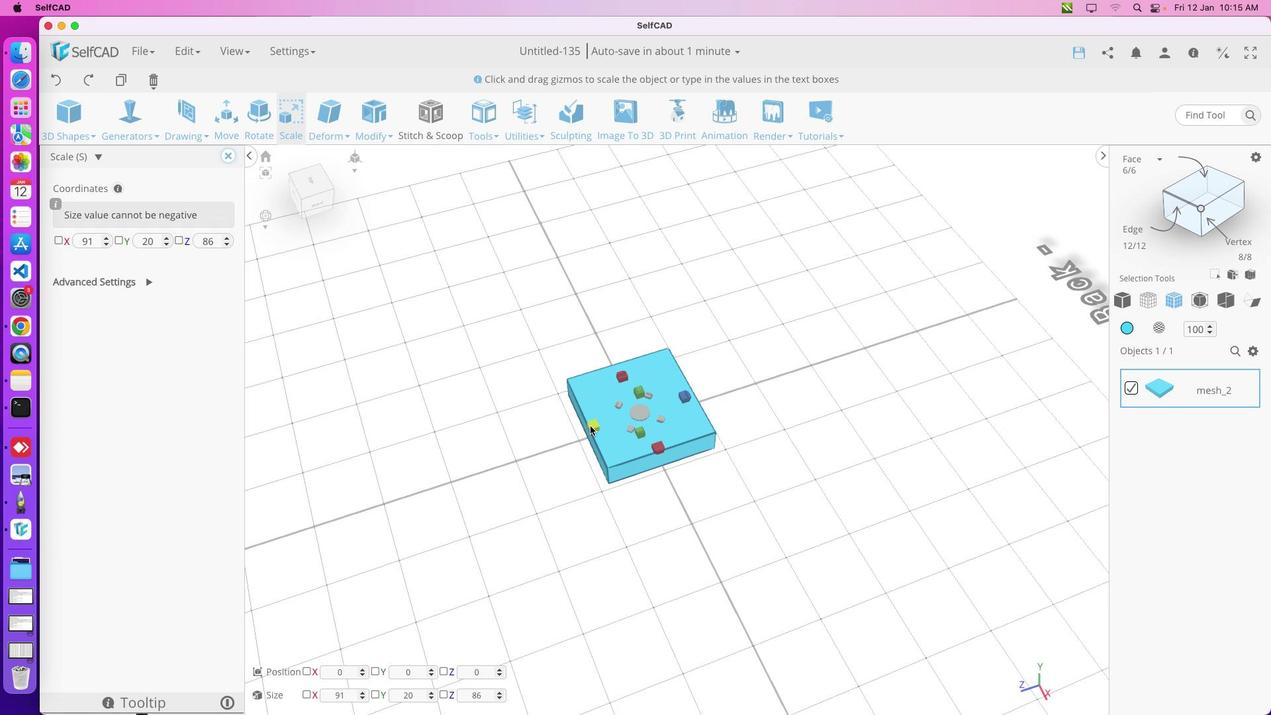 
Action: Mouse moved to (507, 311)
Screenshot: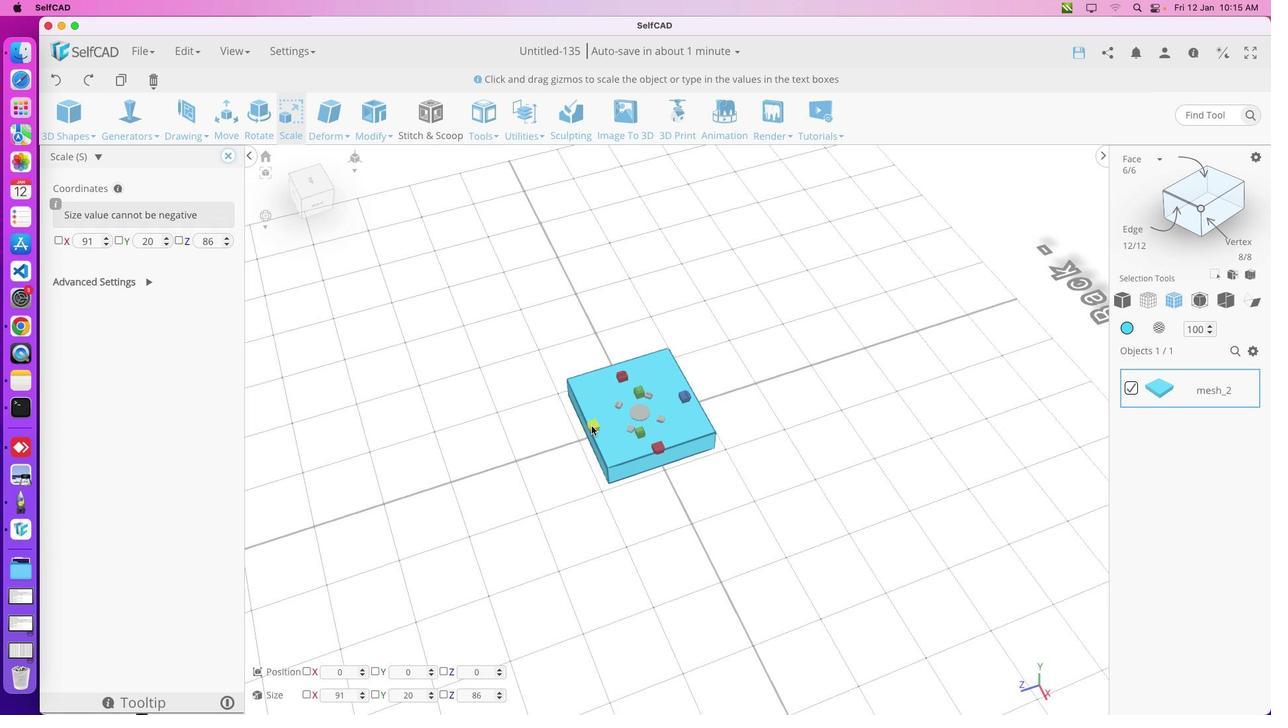 
Action: Mouse scrolled (507, 311) with delta (134, 13)
Screenshot: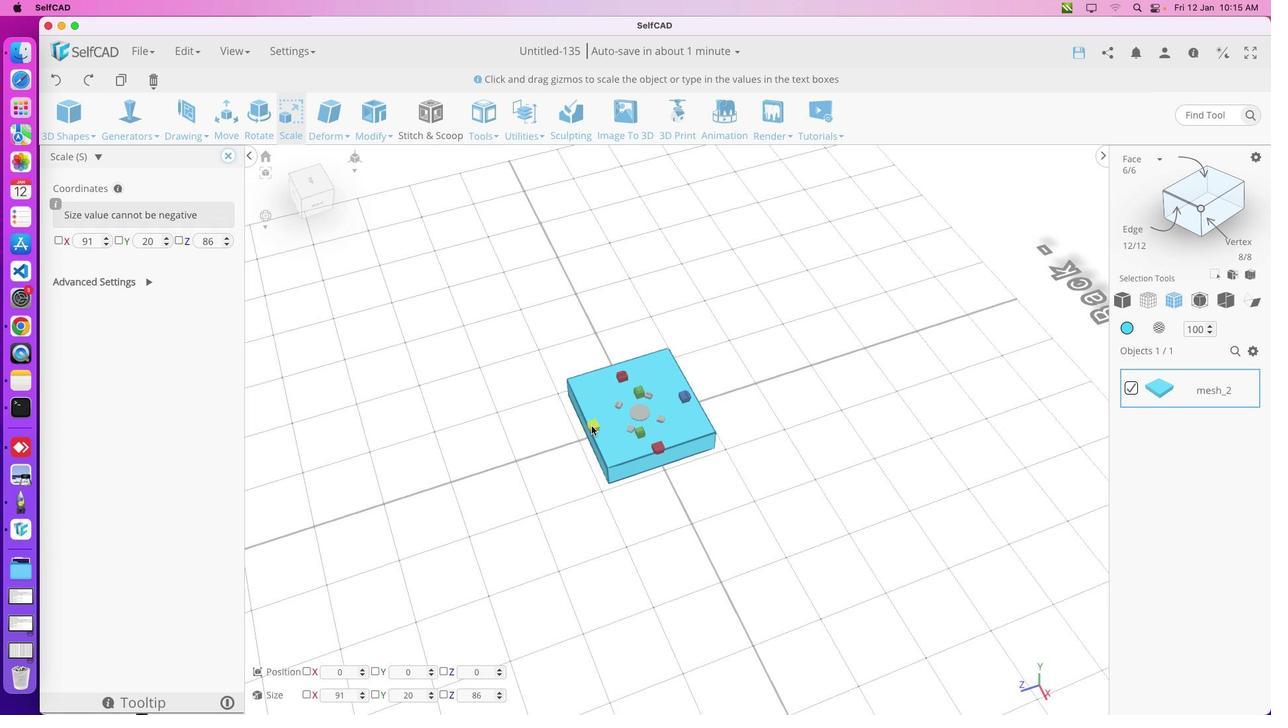 
Action: Mouse moved to (460, 413)
Screenshot: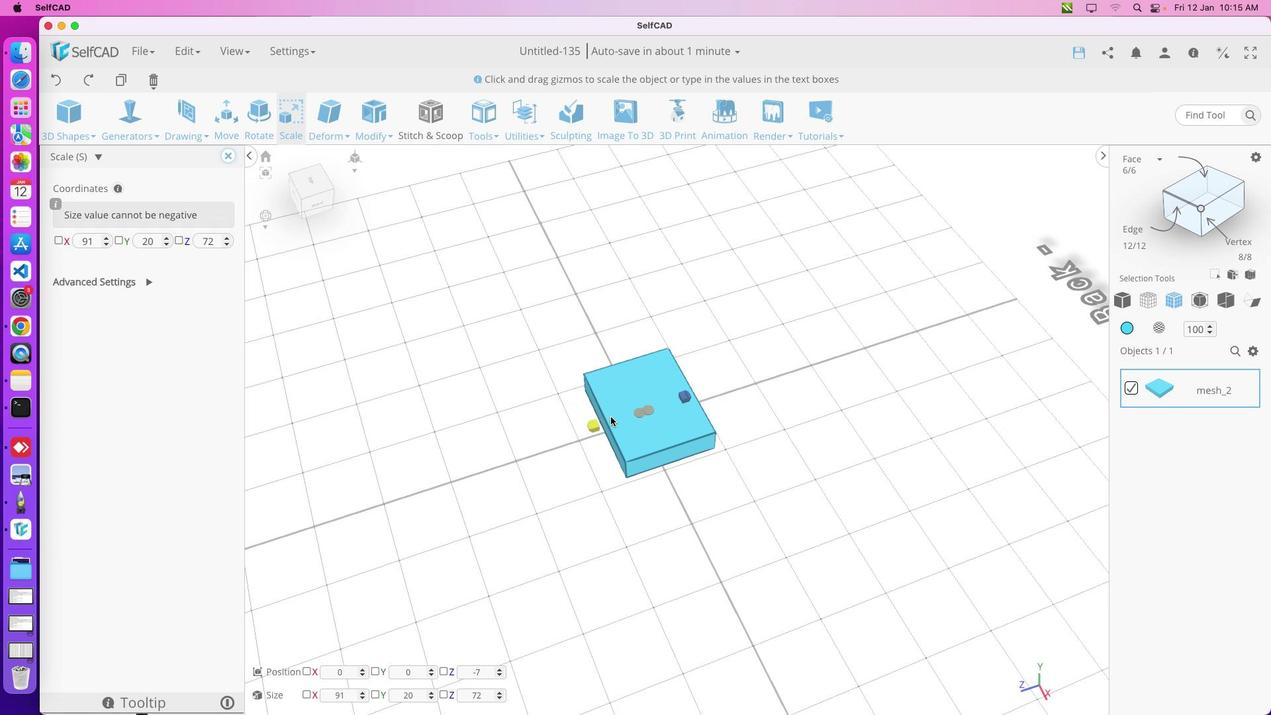 
Action: Mouse pressed left at (460, 413)
Screenshot: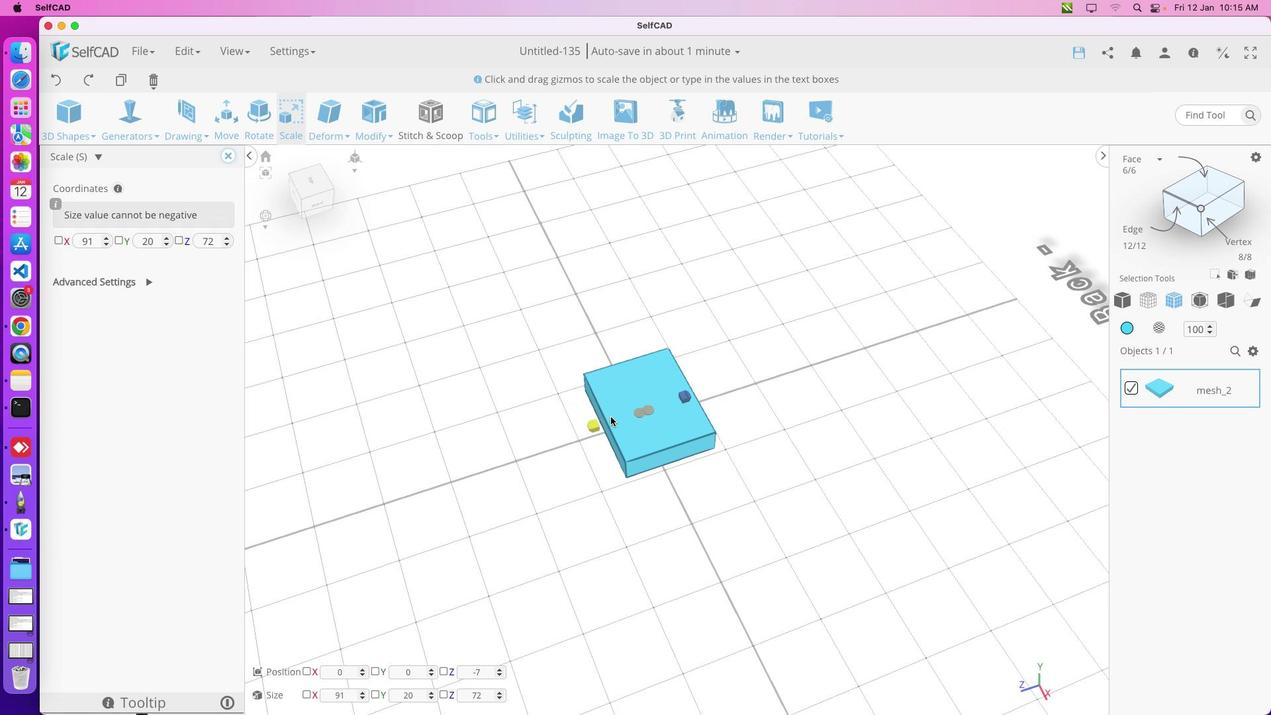 
Action: Mouse moved to (493, 354)
Screenshot: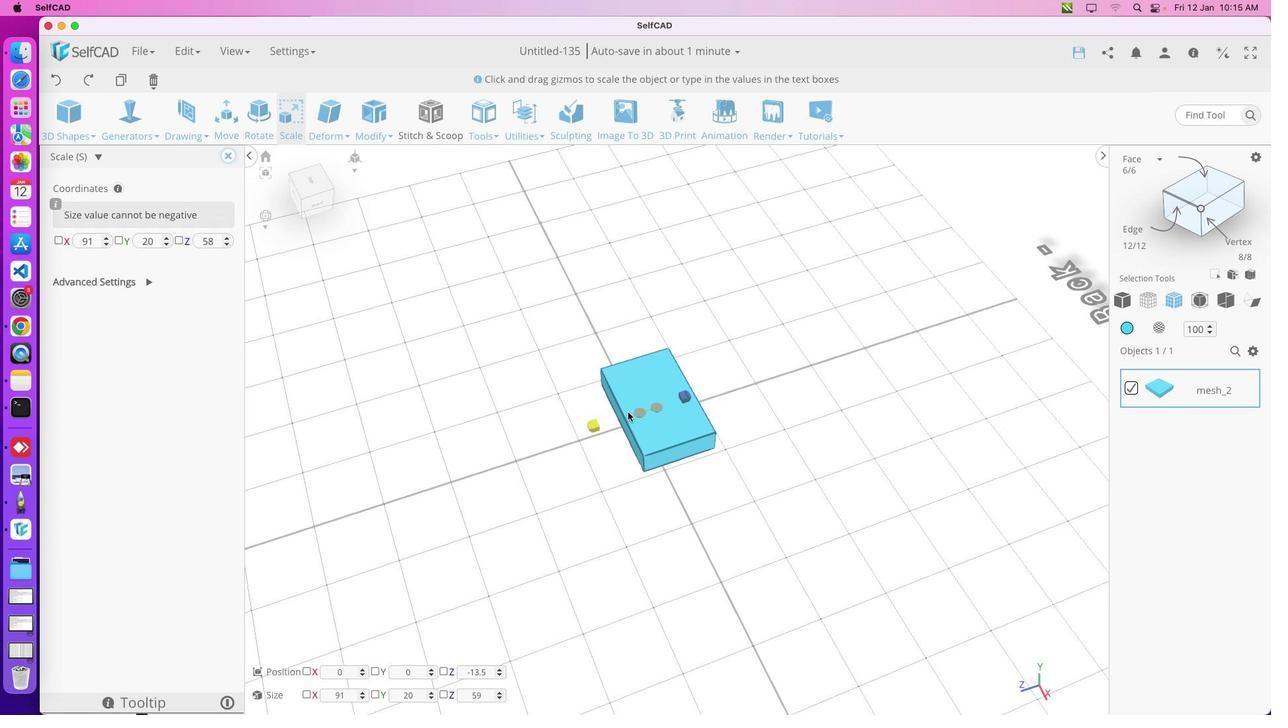 
Action: Mouse scrolled (493, 354) with delta (134, 13)
Screenshot: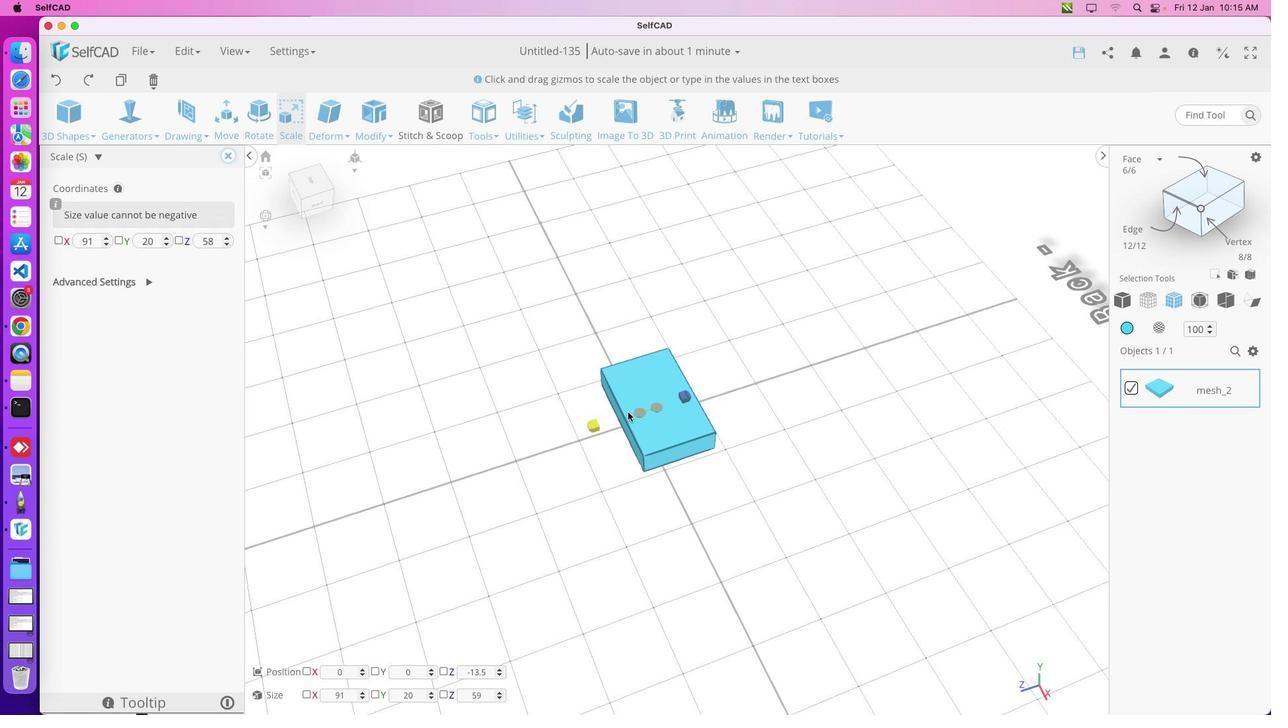 
Action: Mouse moved to (493, 355)
Screenshot: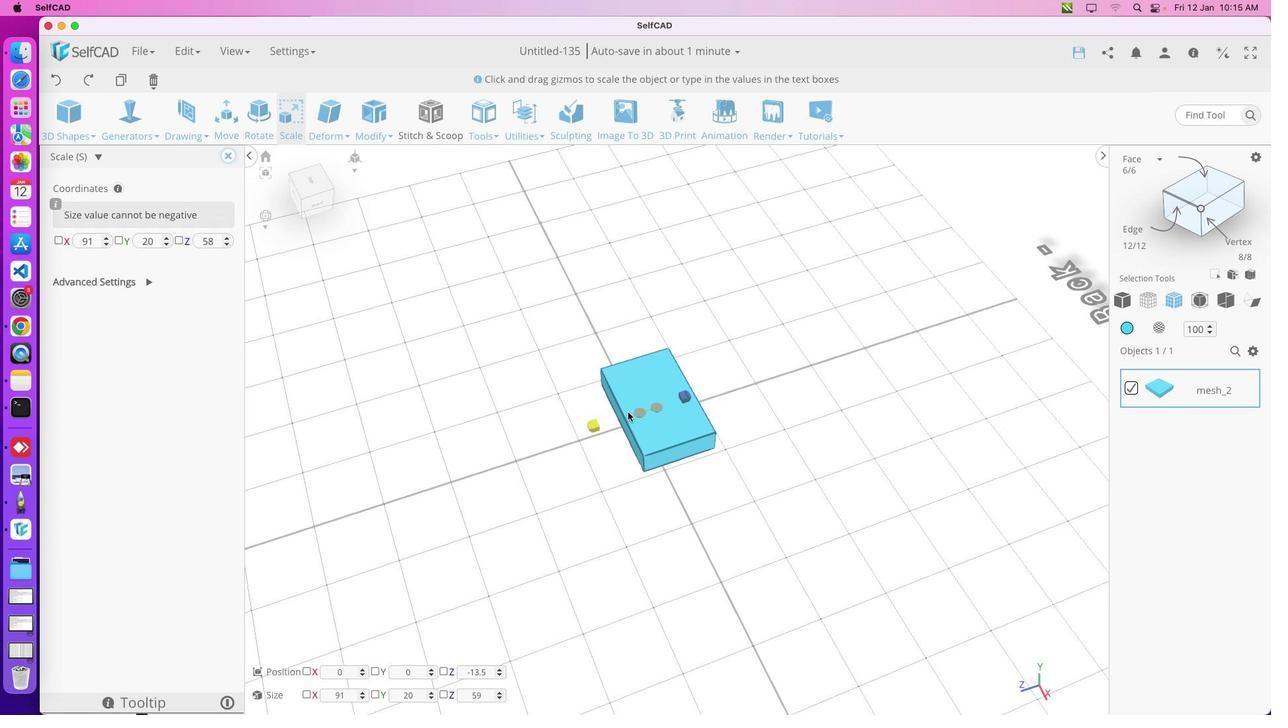
Action: Mouse scrolled (493, 355) with delta (134, 9)
Screenshot: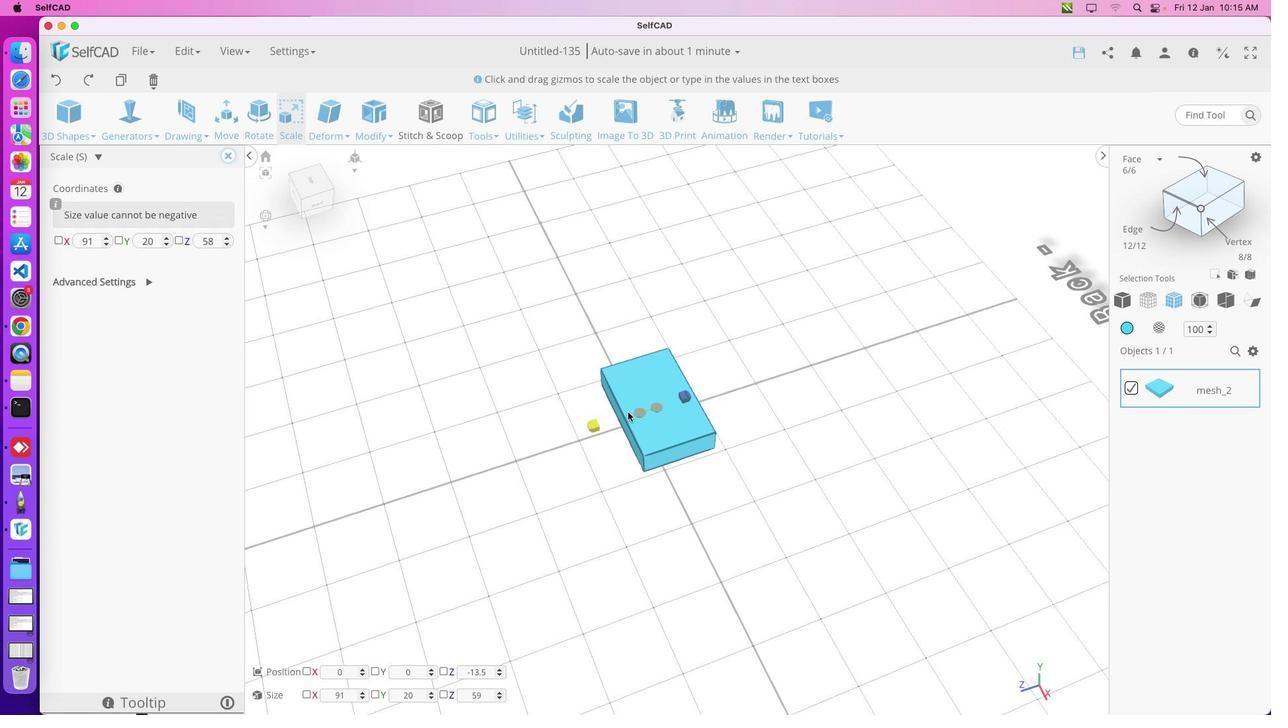 
Action: Mouse moved to (493, 356)
Screenshot: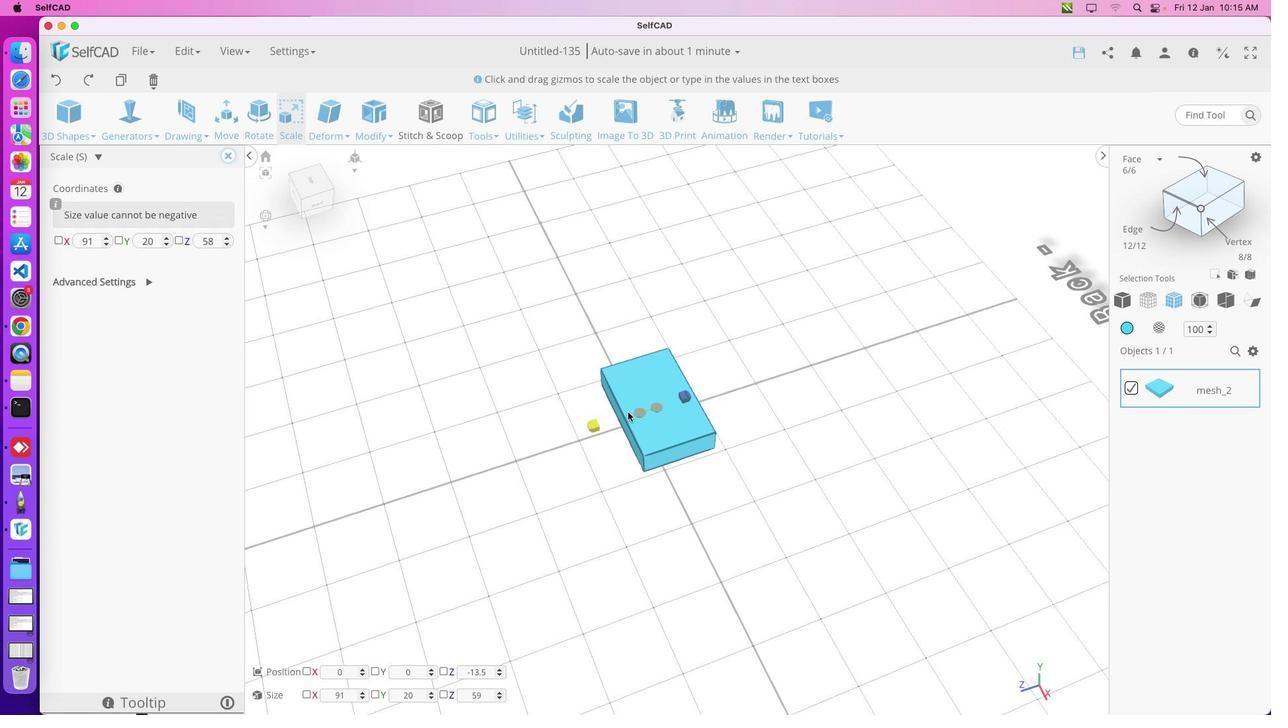 
Action: Mouse scrolled (493, 356) with delta (134, 17)
Screenshot: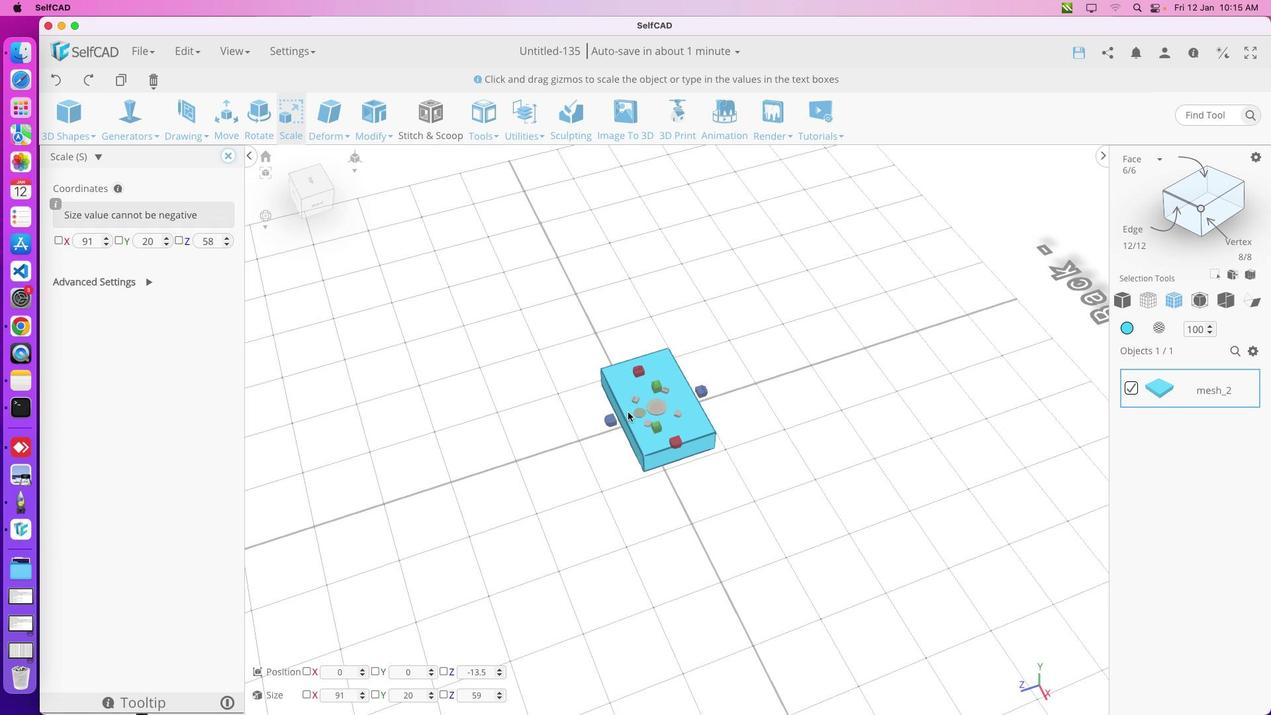 
Action: Mouse moved to (493, 358)
Screenshot: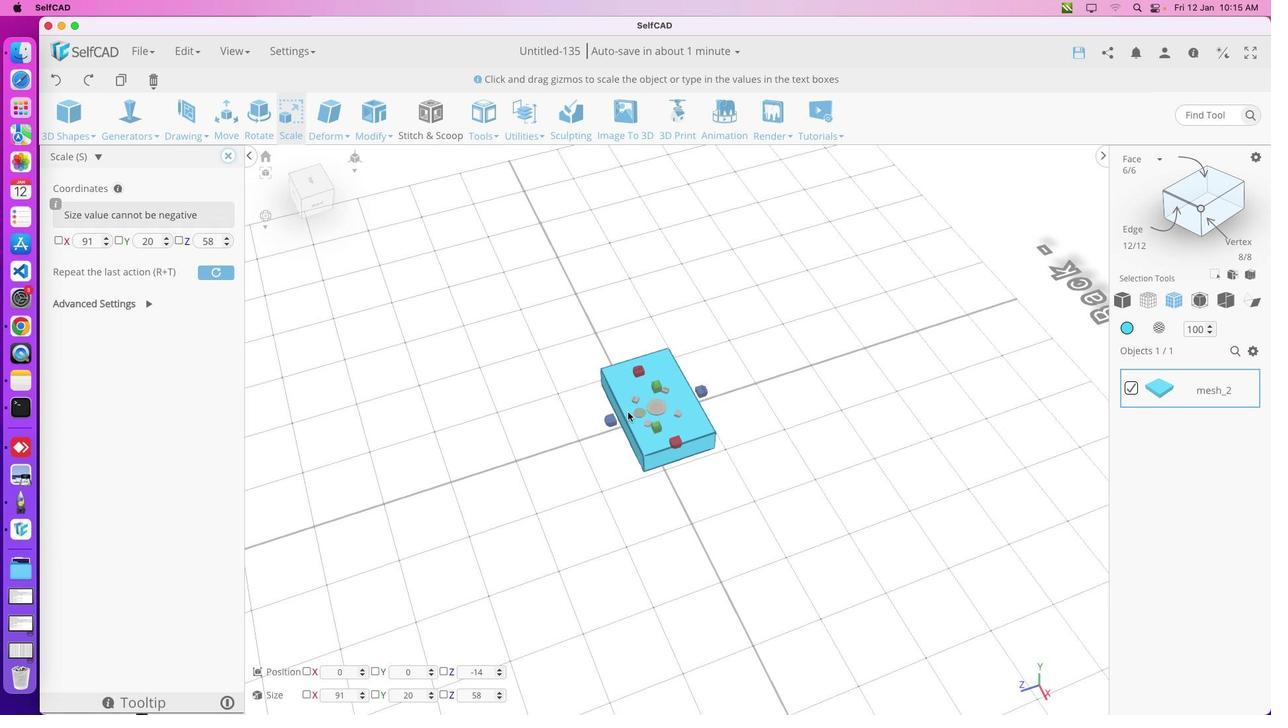 
Action: Mouse scrolled (493, 358) with delta (134, 16)
Screenshot: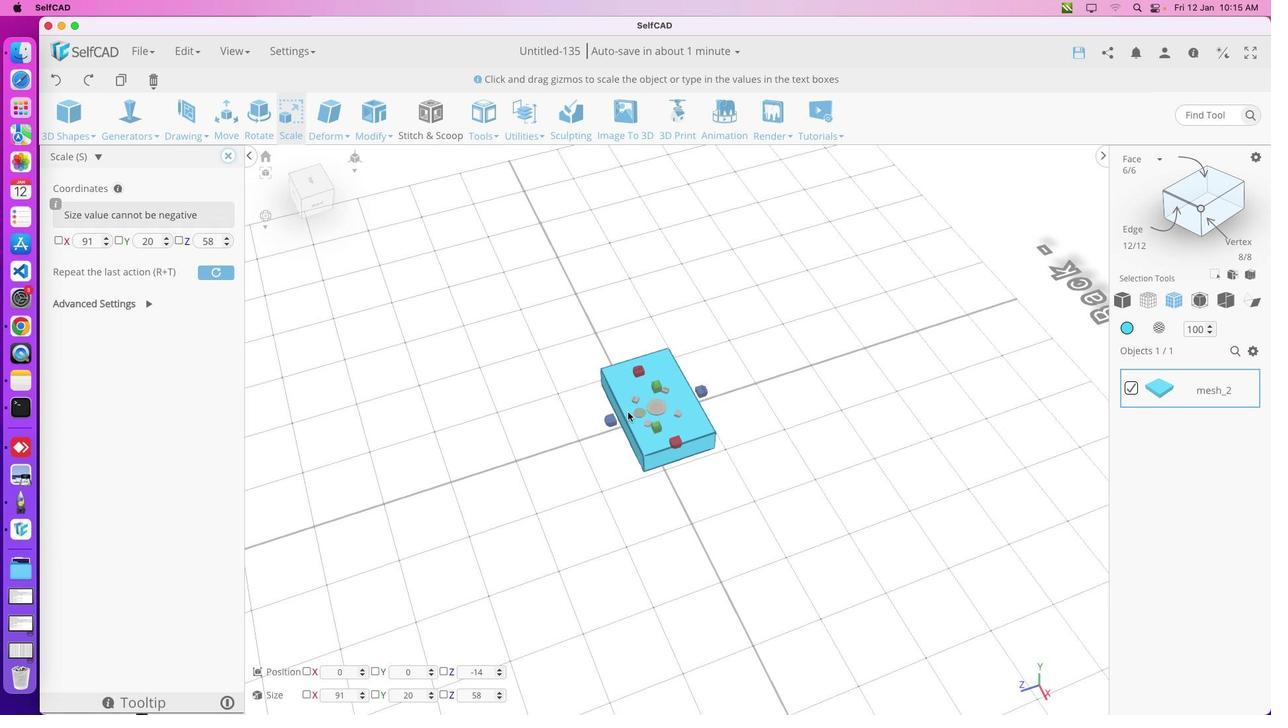 
Action: Mouse moved to (768, 300)
Screenshot: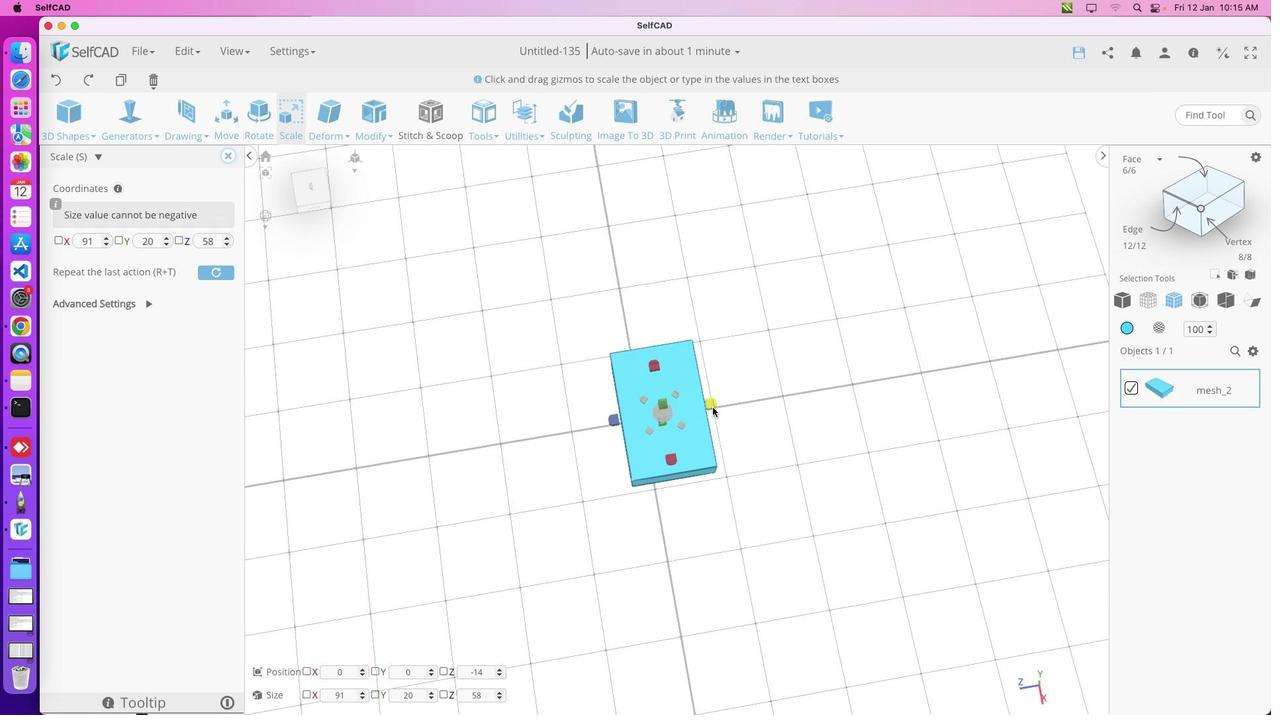 
Action: Mouse pressed left at (768, 300)
Screenshot: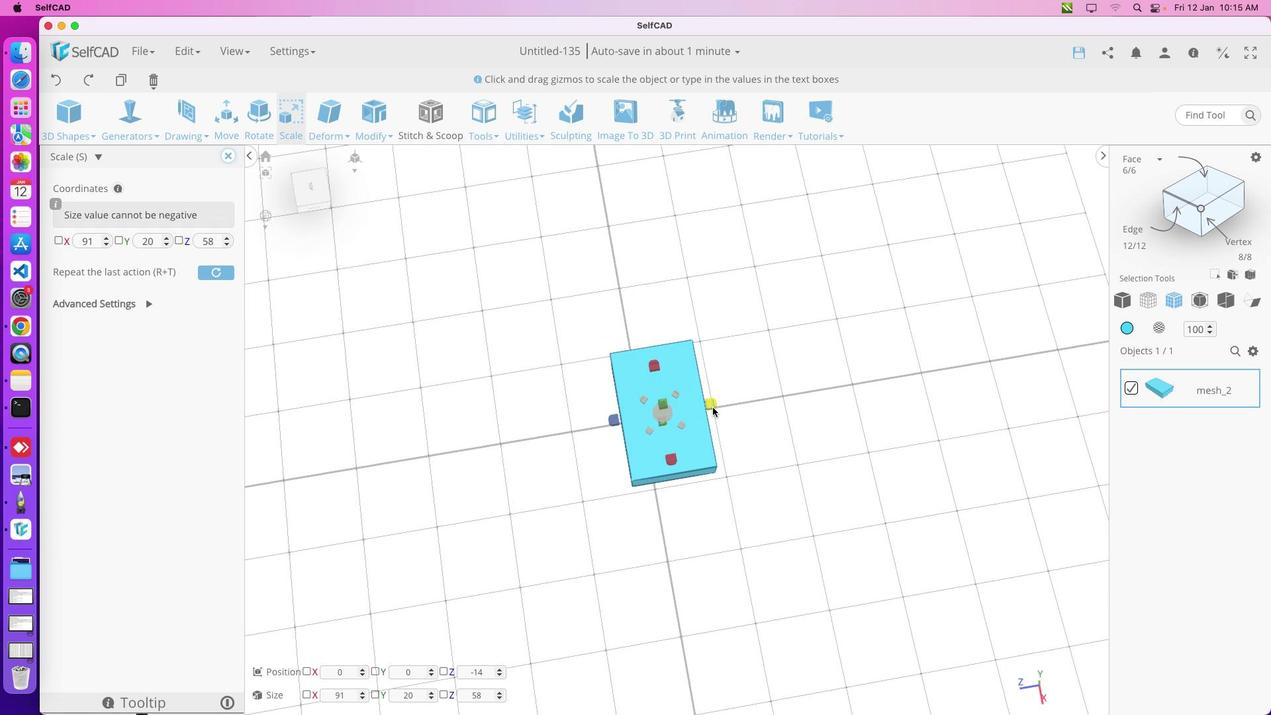 
Action: Mouse moved to (369, 402)
Screenshot: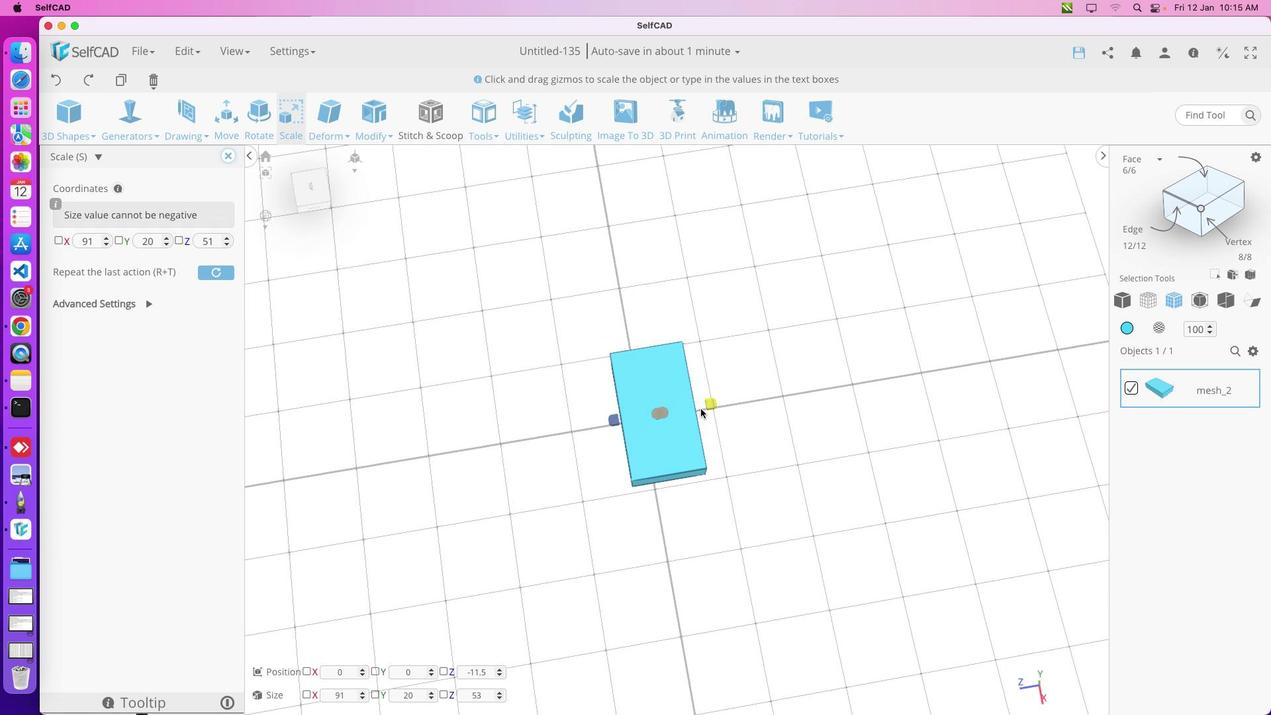
Action: Mouse scrolled (369, 402) with delta (134, 13)
Screenshot: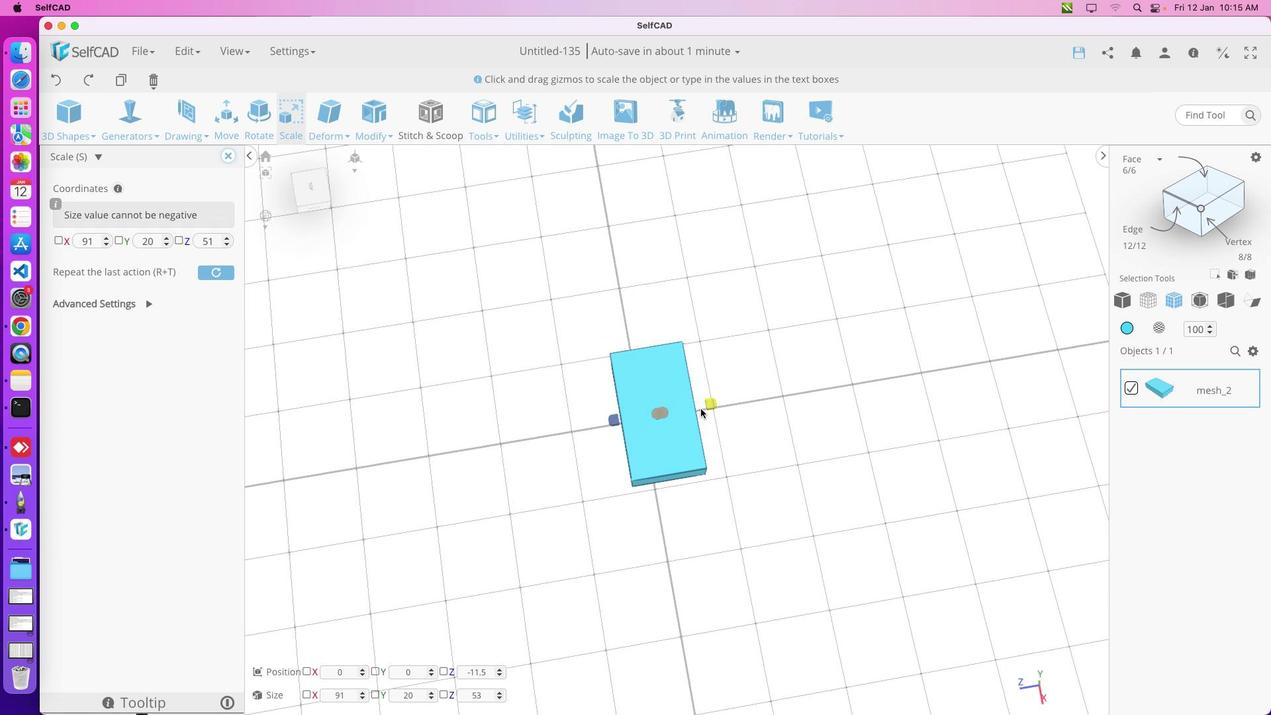 
Action: Mouse moved to (403, 395)
Screenshot: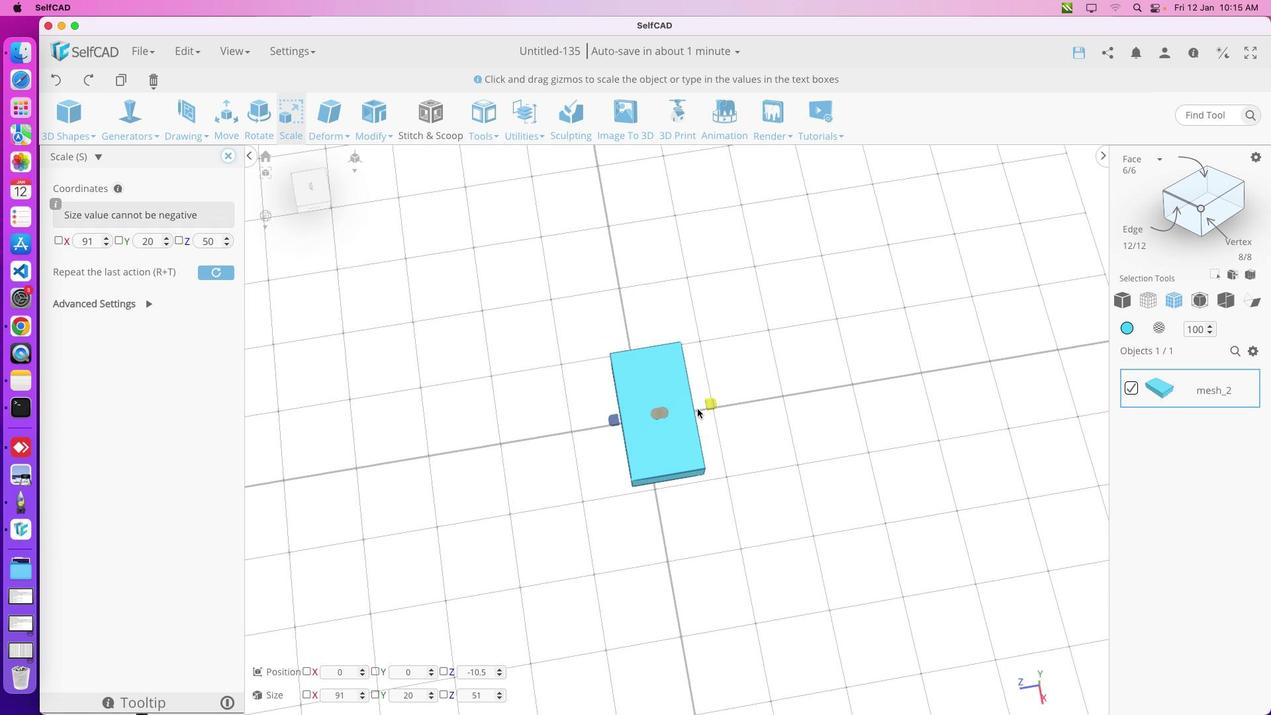 
Action: Mouse scrolled (403, 395) with delta (134, 13)
Screenshot: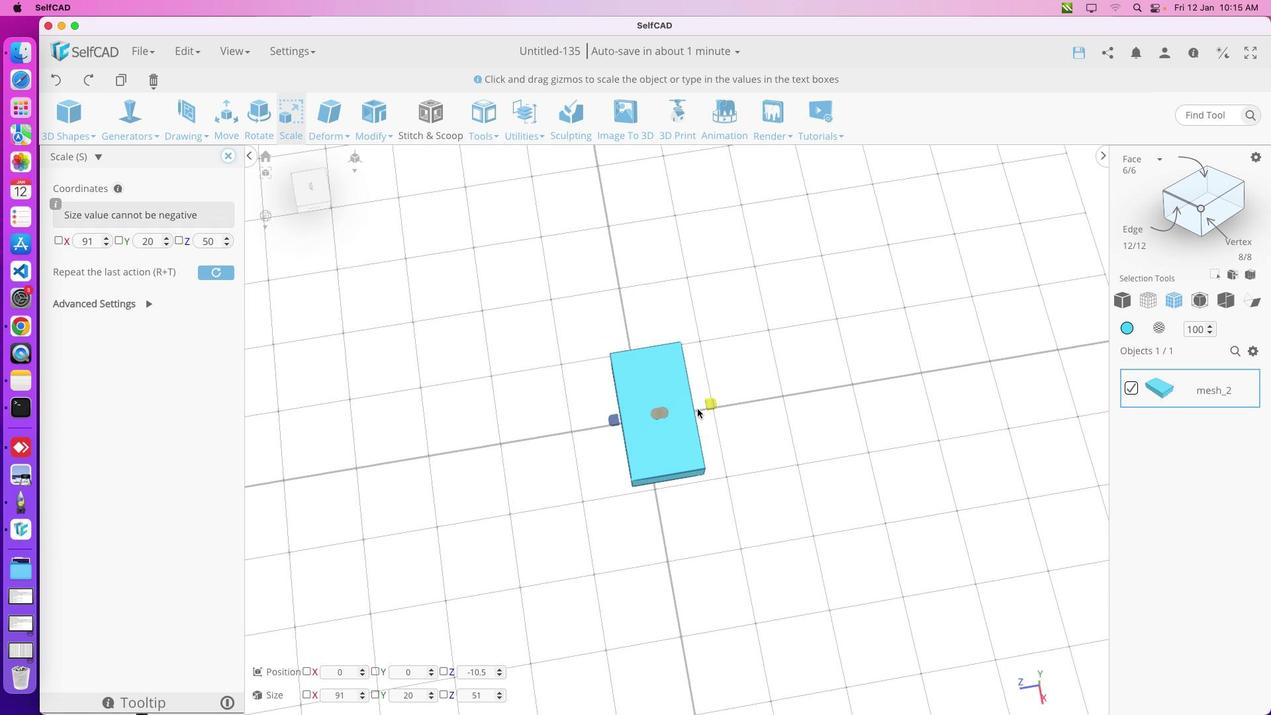 
Action: Mouse moved to (435, 393)
Screenshot: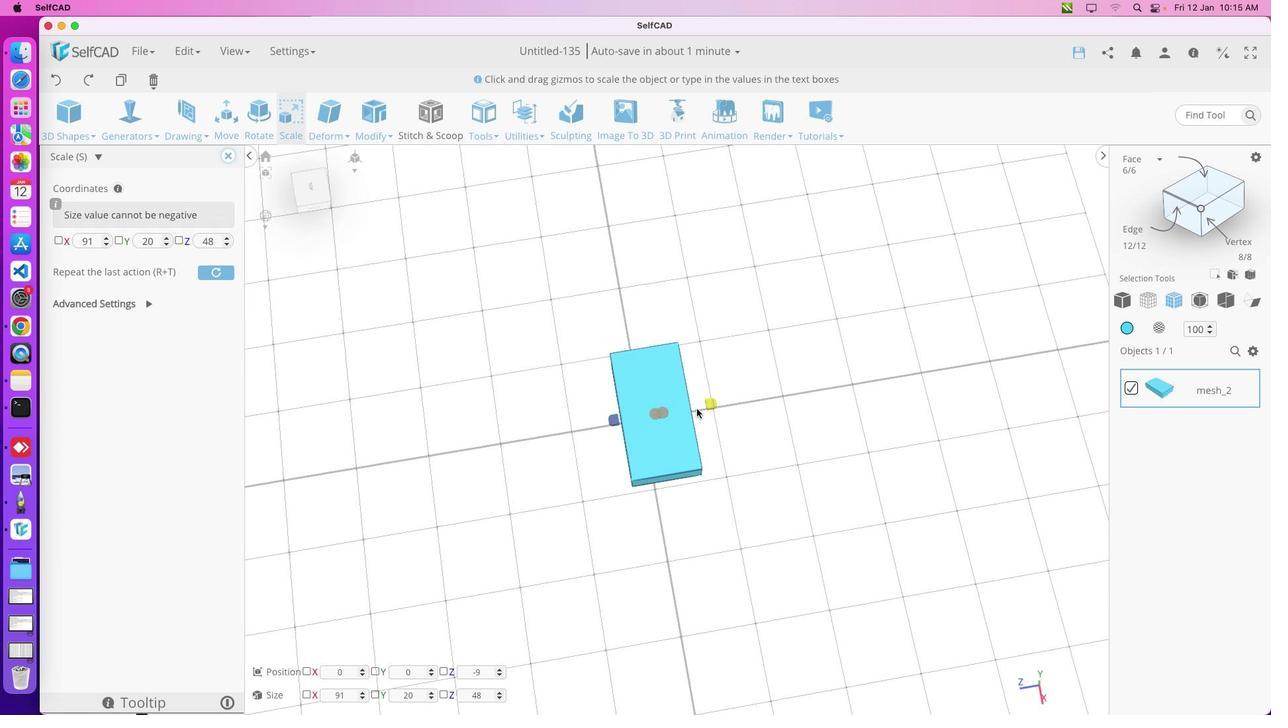 
Action: Key pressed 's'
Screenshot: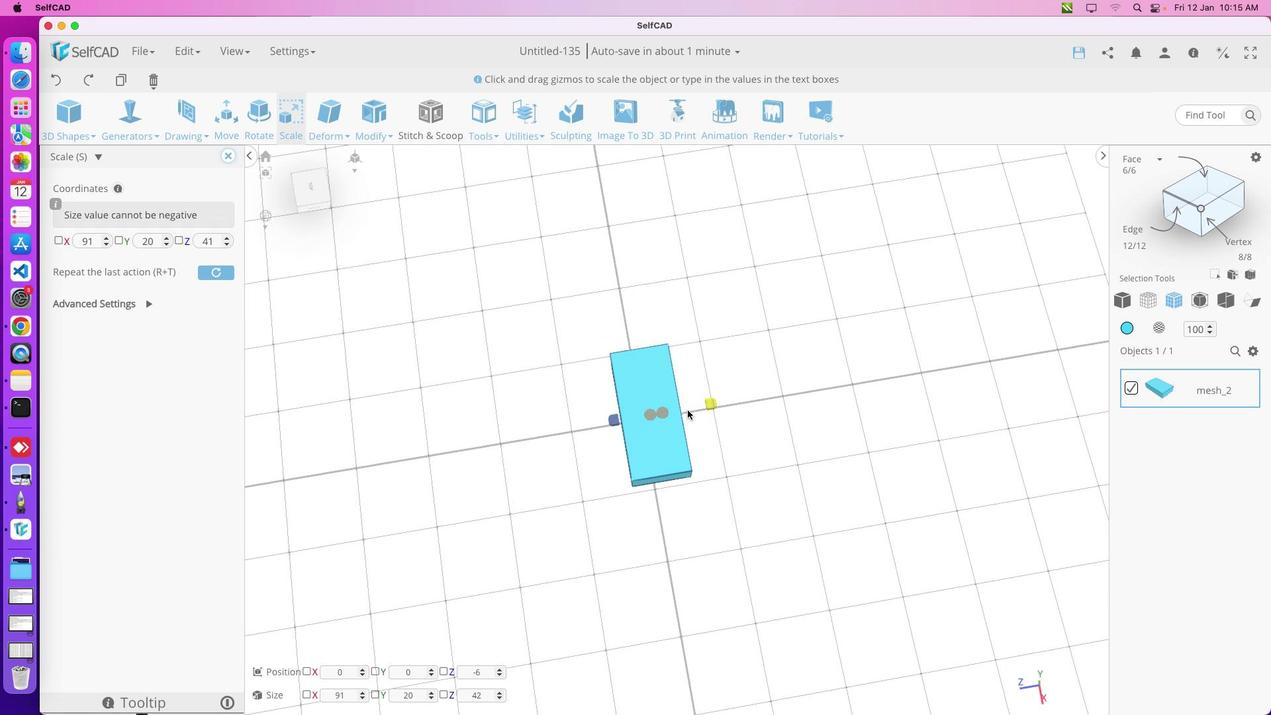 
Action: Mouse moved to (425, 479)
Screenshot: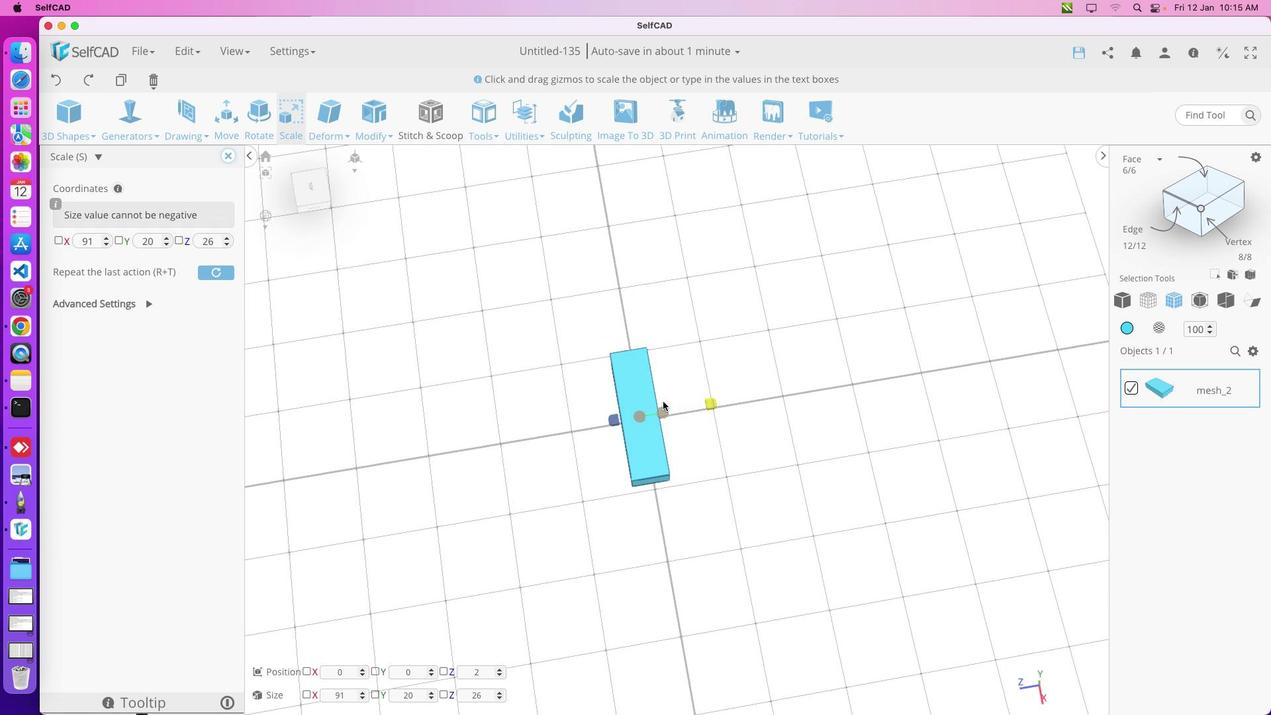 
Action: Mouse pressed left at (425, 479)
Screenshot: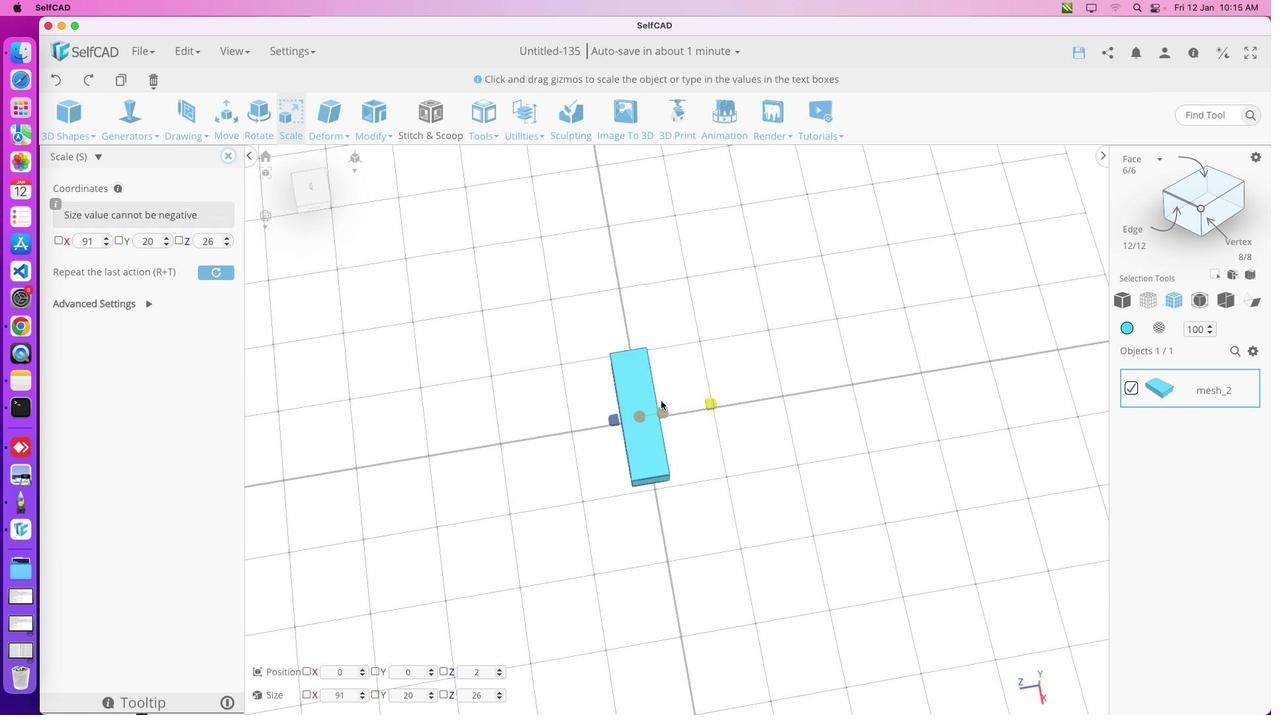 
Action: Mouse moved to (453, 420)
Screenshot: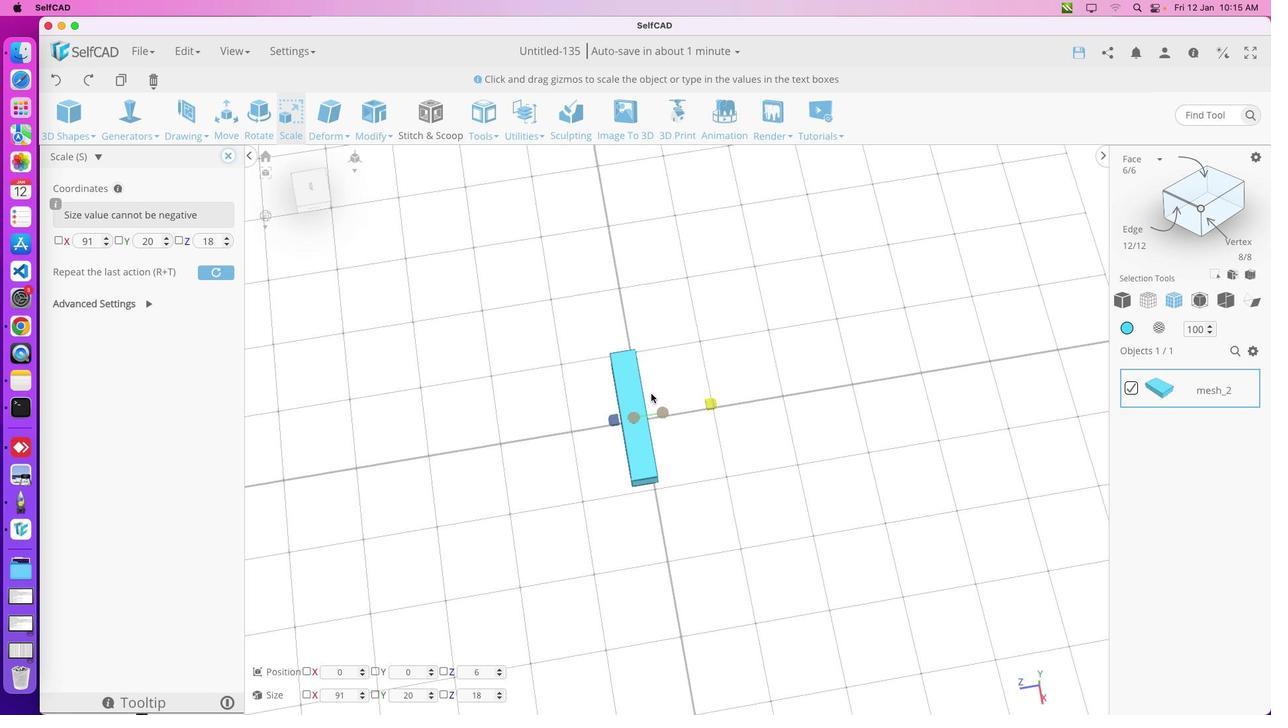 
Action: Mouse pressed left at (453, 420)
Screenshot: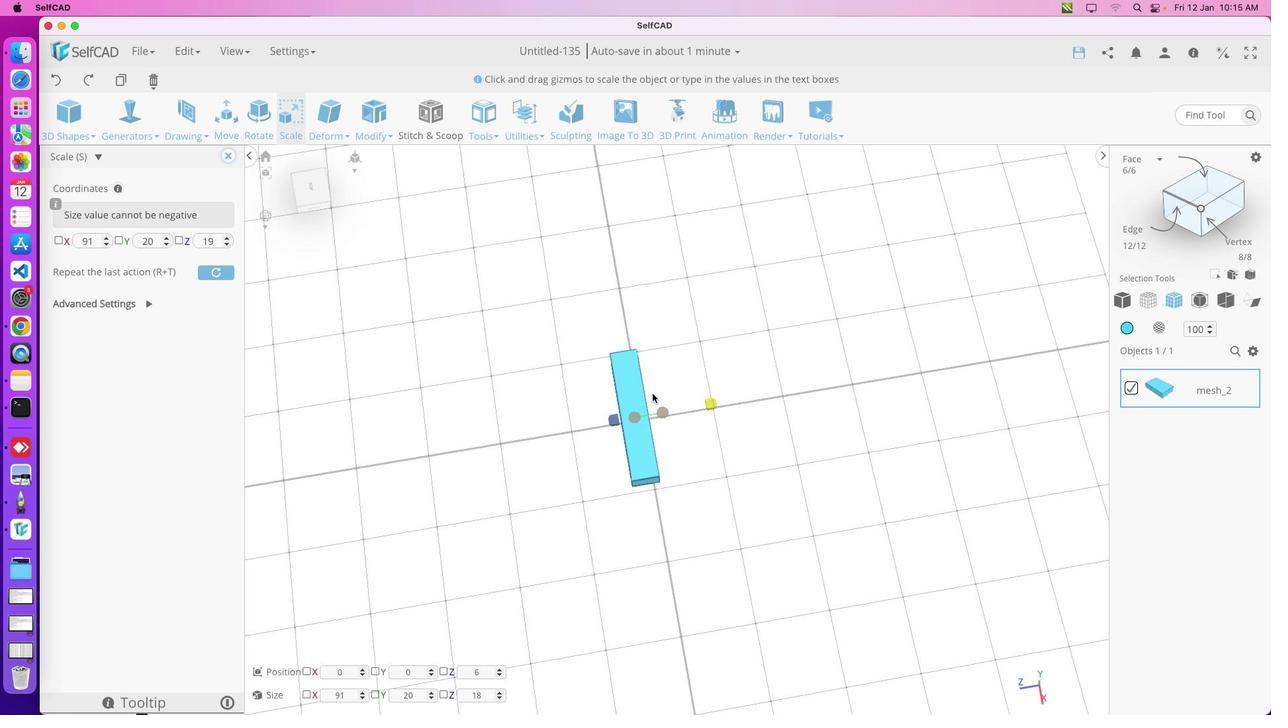 
Action: Mouse moved to (474, 407)
Screenshot: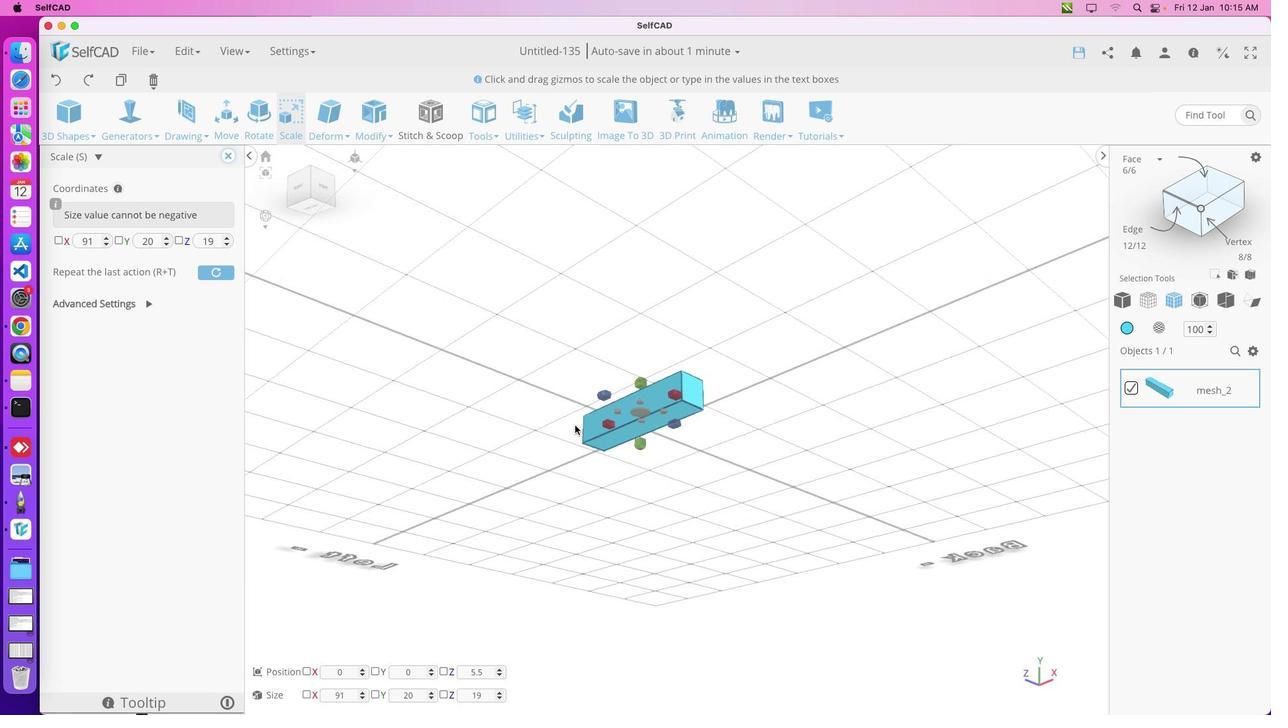 
Action: Mouse scrolled (474, 407) with delta (134, 13)
Screenshot: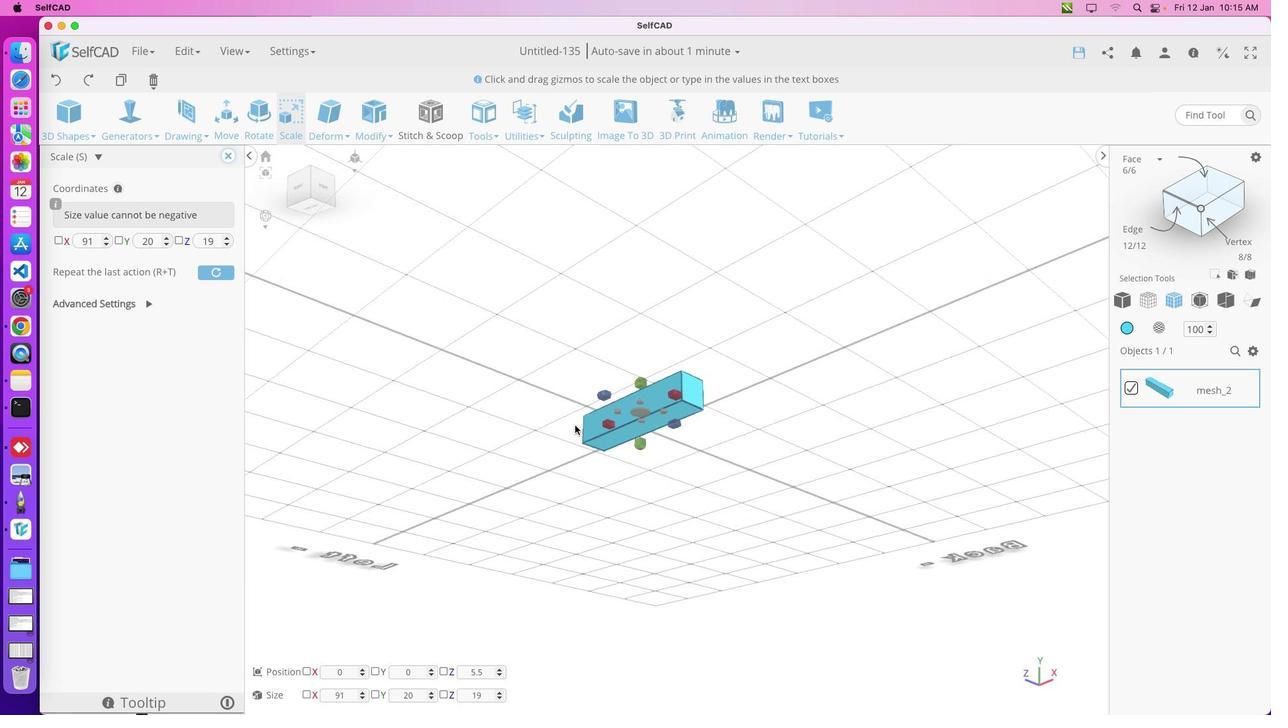 
Action: Mouse scrolled (474, 407) with delta (134, 13)
Screenshot: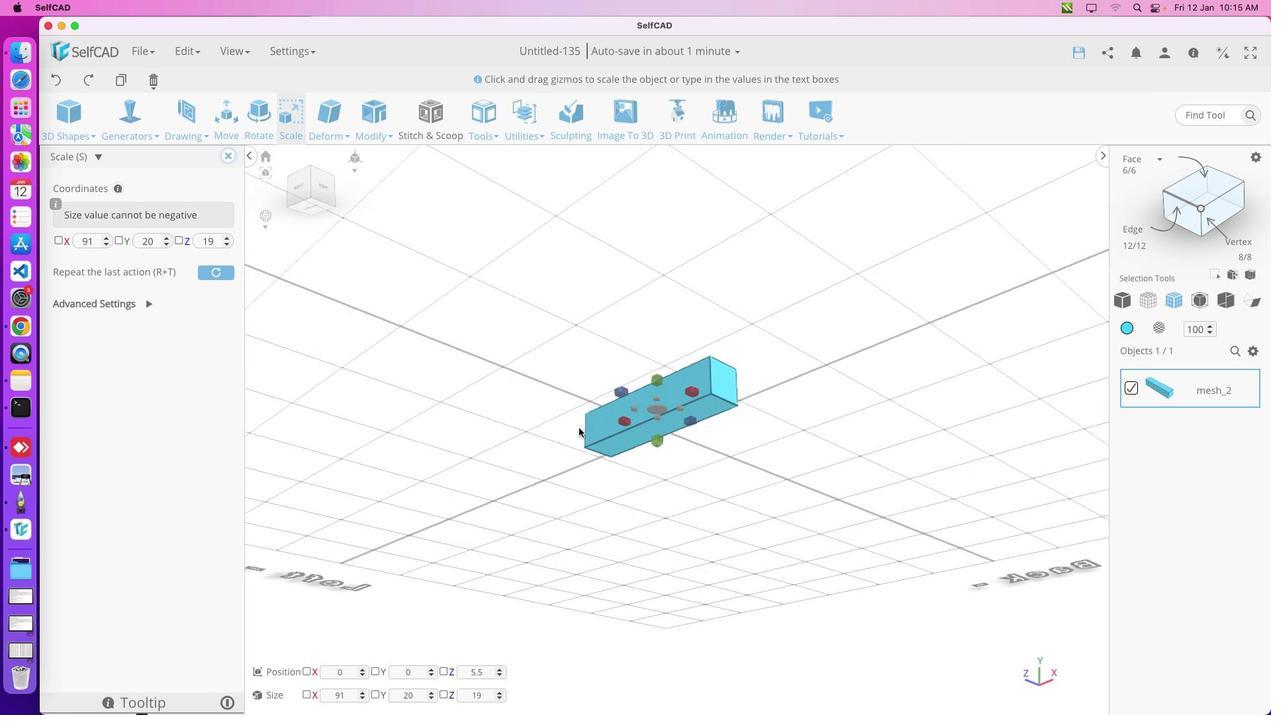 
Action: Mouse moved to (599, 440)
Screenshot: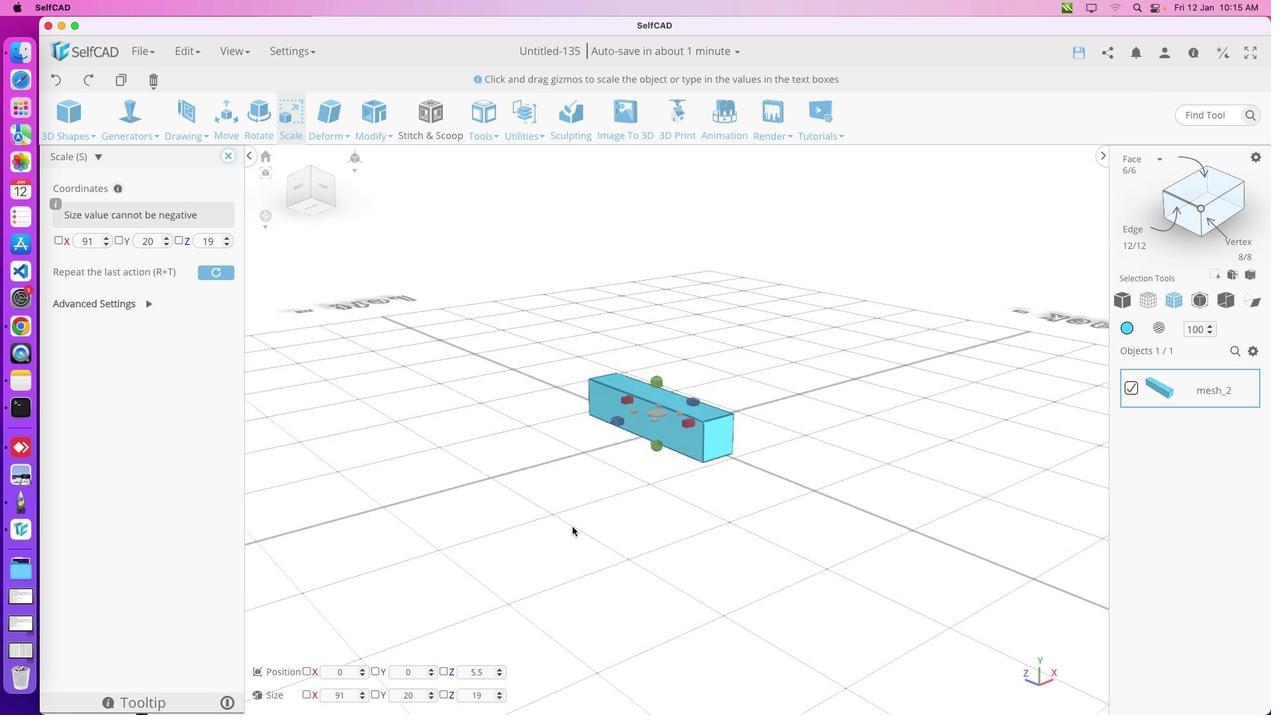 
Action: Mouse pressed left at (599, 440)
Screenshot: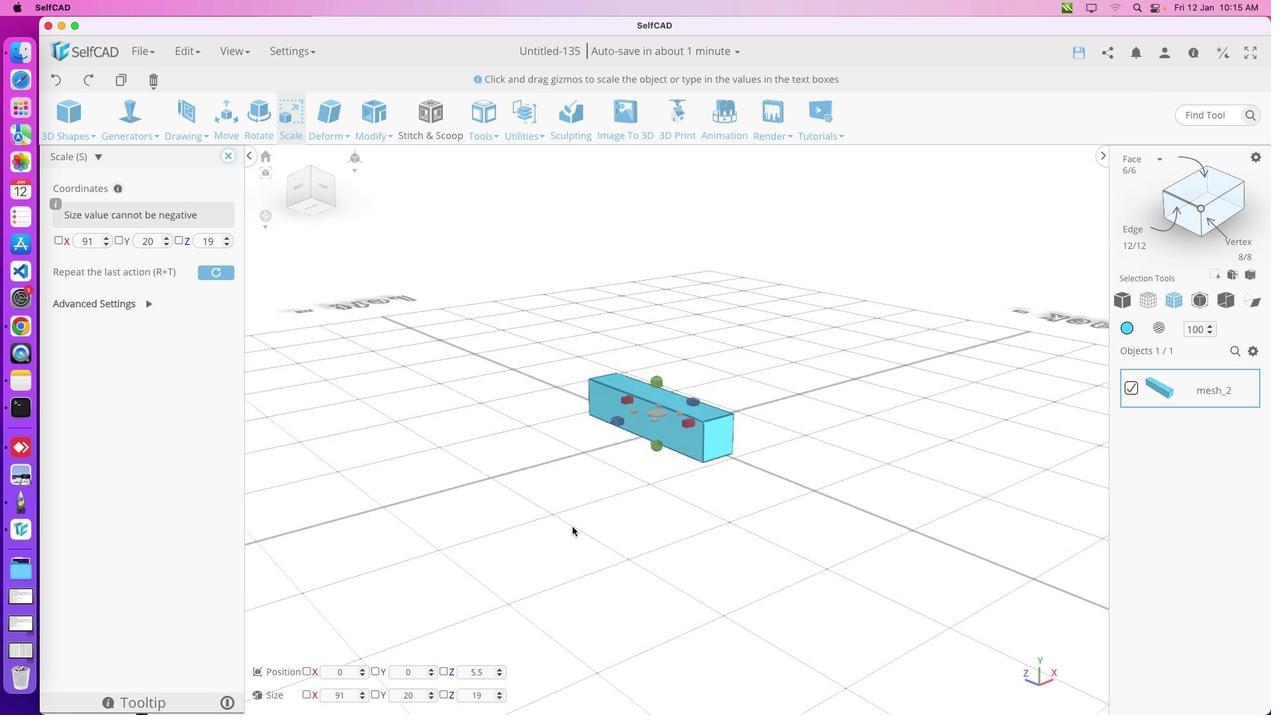 
Action: Mouse moved to (519, 402)
Screenshot: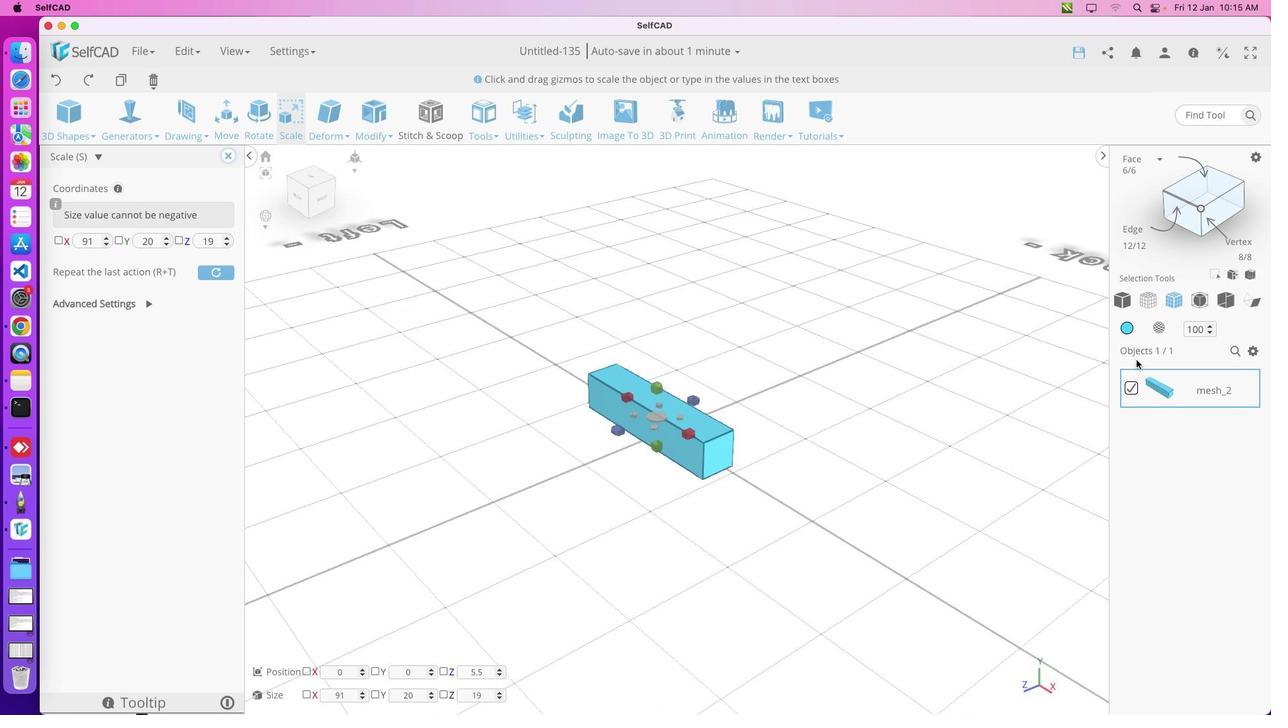 
Action: Mouse pressed left at (519, 402)
Screenshot: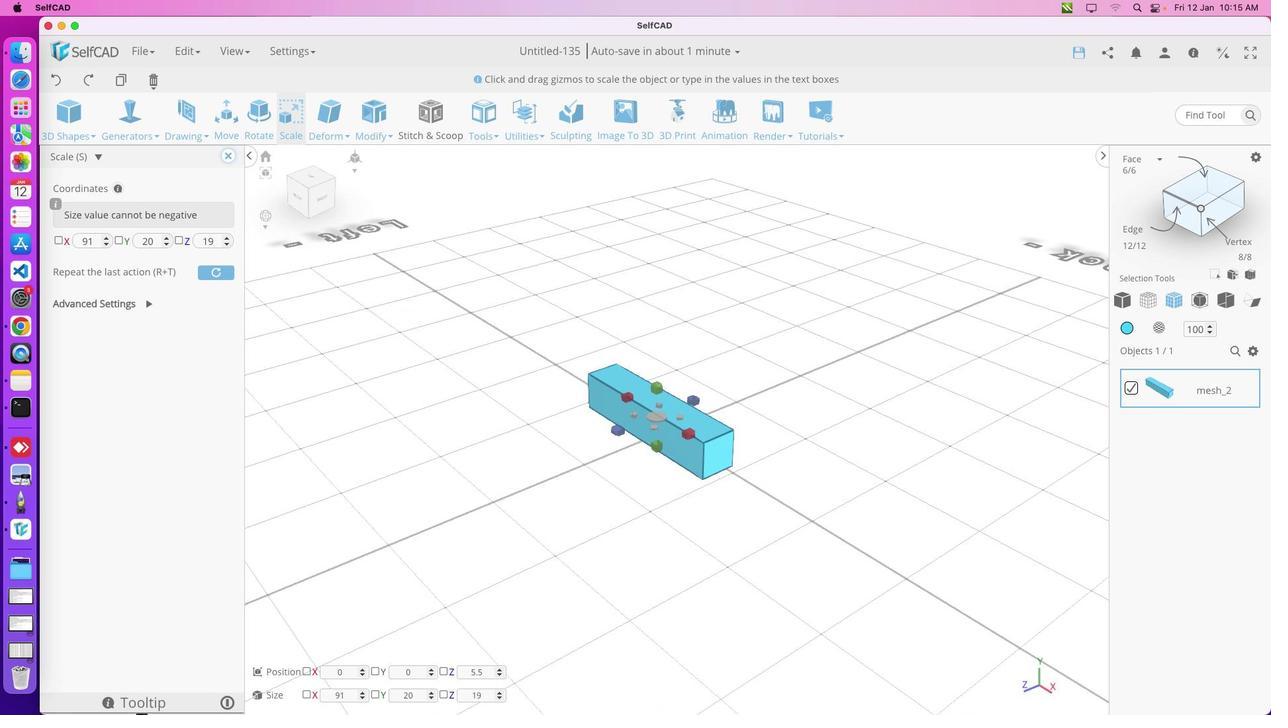 
Action: Mouse moved to (342, 549)
Screenshot: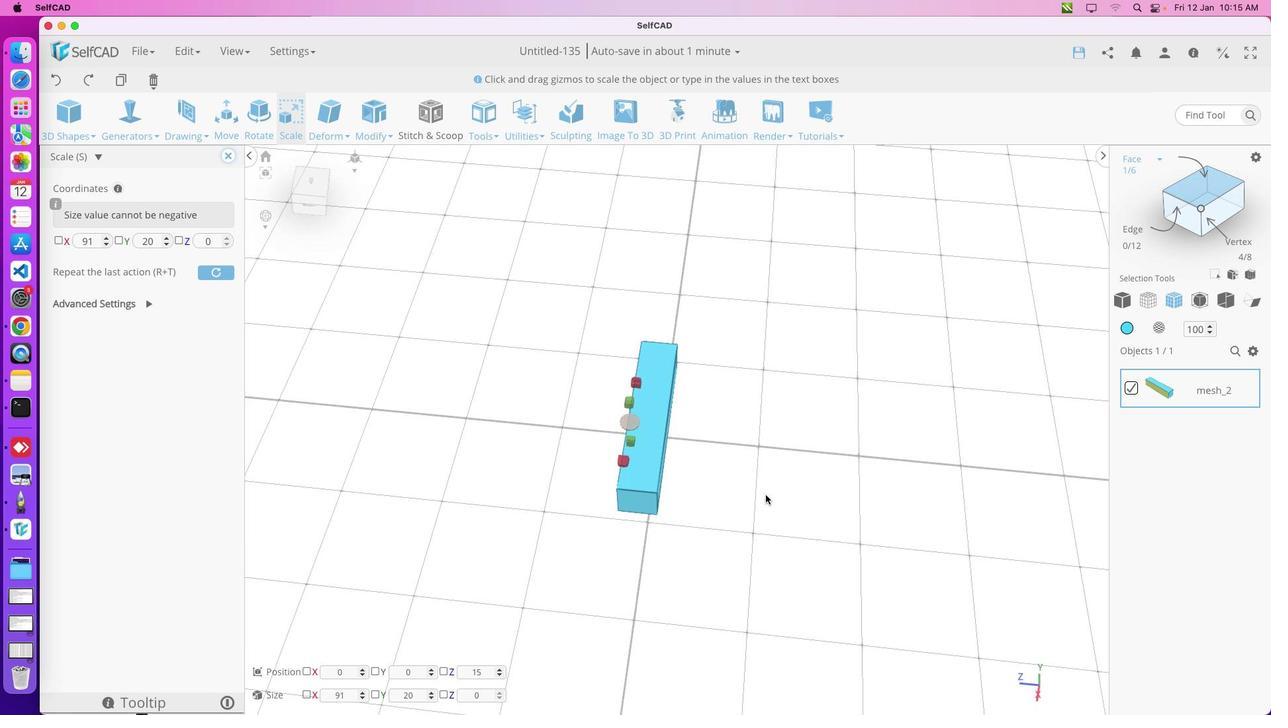 
Action: Mouse pressed left at (342, 549)
Screenshot: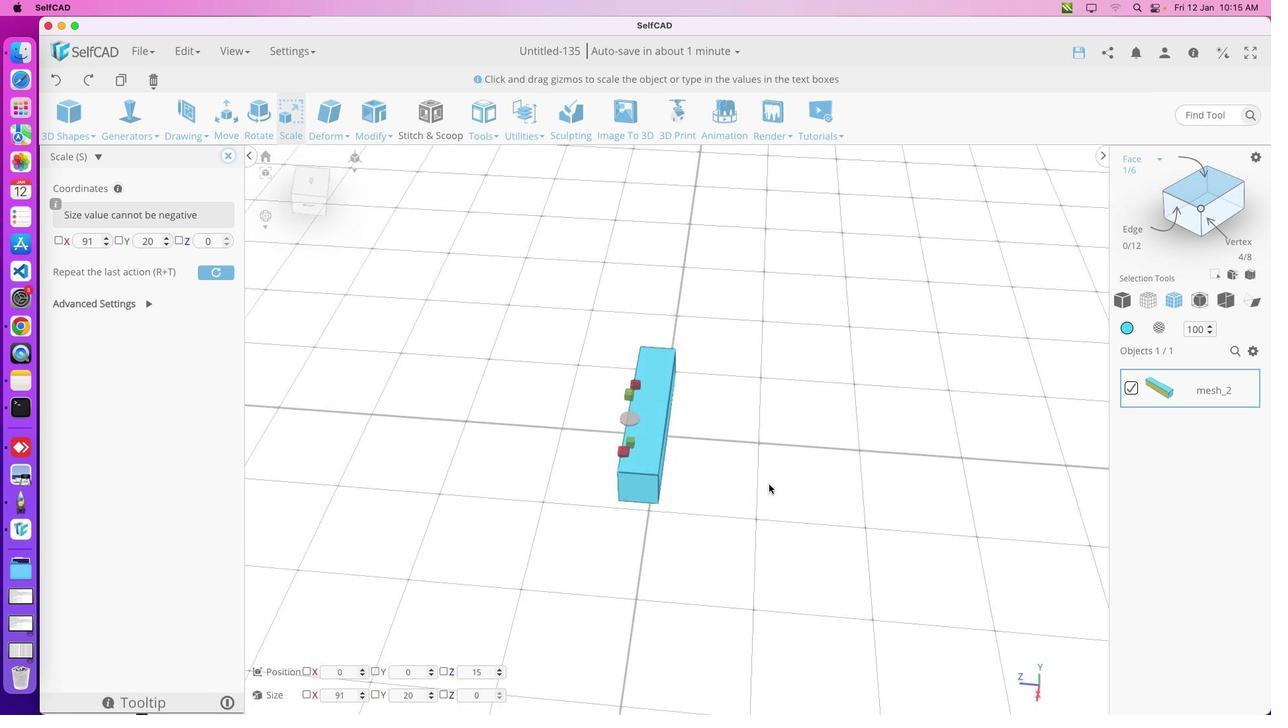 
Action: Mouse moved to (435, 405)
Screenshot: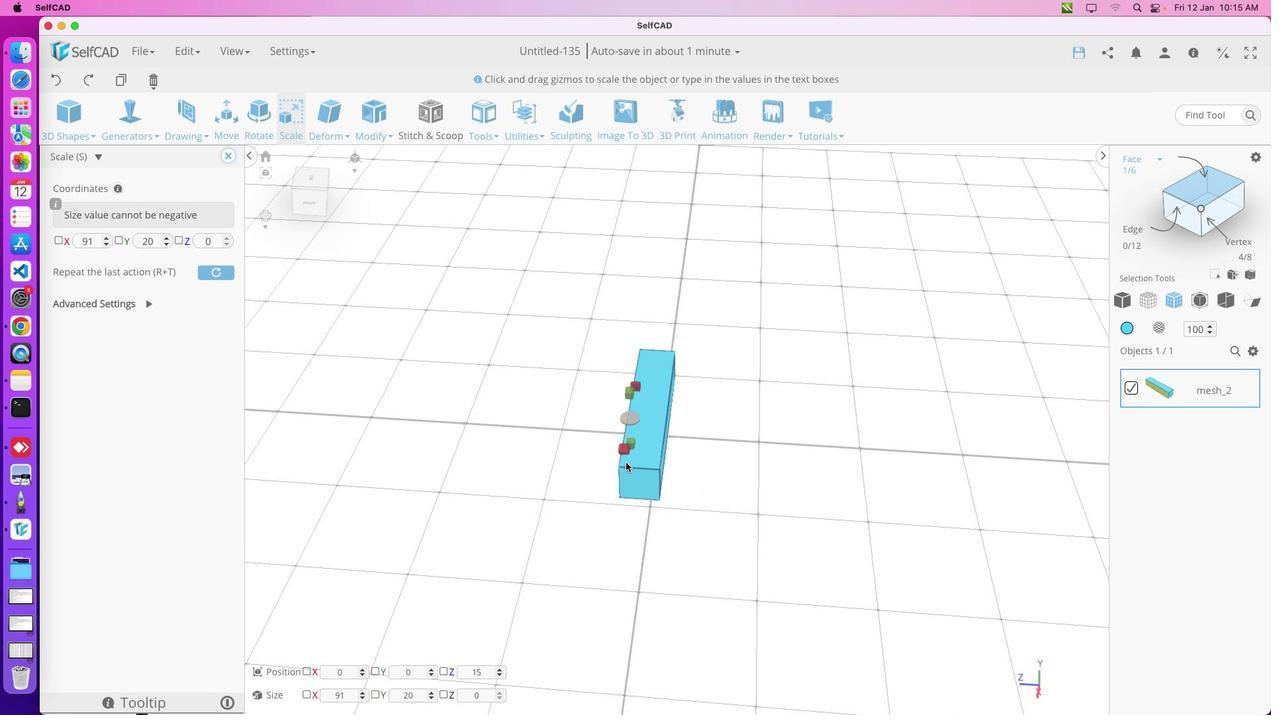 
Action: Mouse scrolled (435, 405) with delta (134, 13)
Screenshot: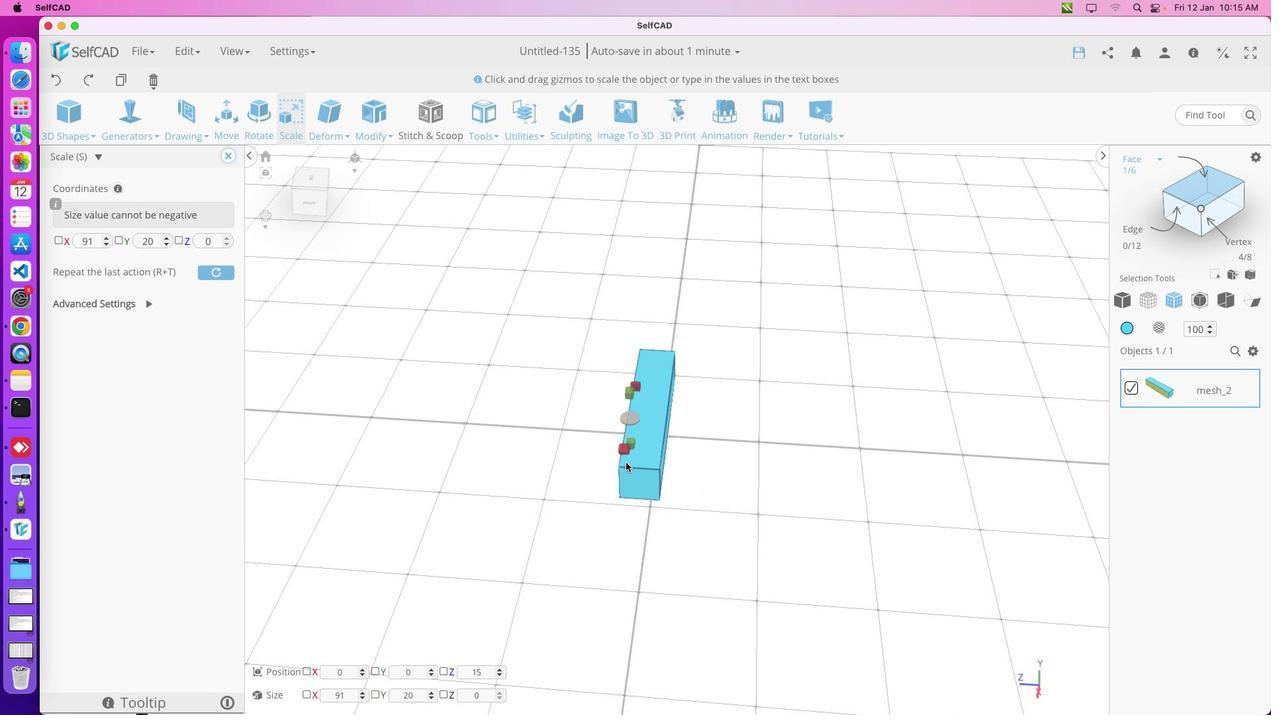 
Action: Mouse moved to (443, 417)
Screenshot: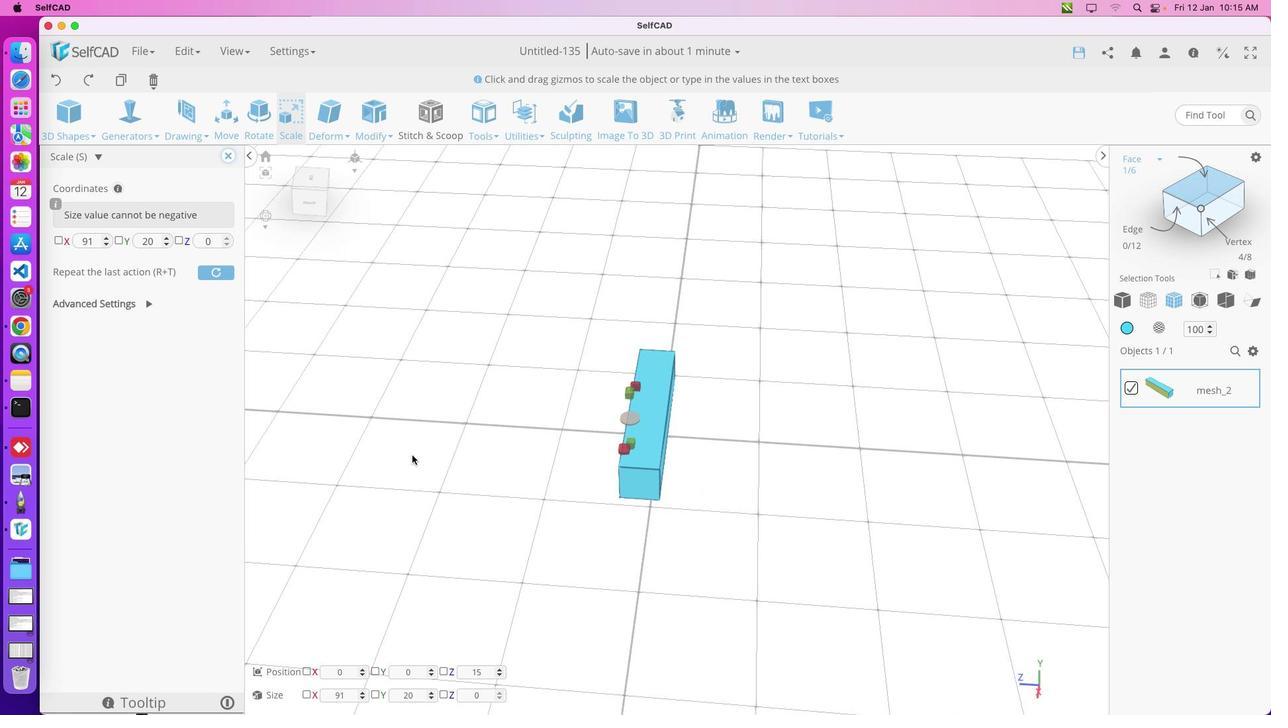 
Action: Mouse scrolled (443, 417) with delta (134, 13)
Screenshot: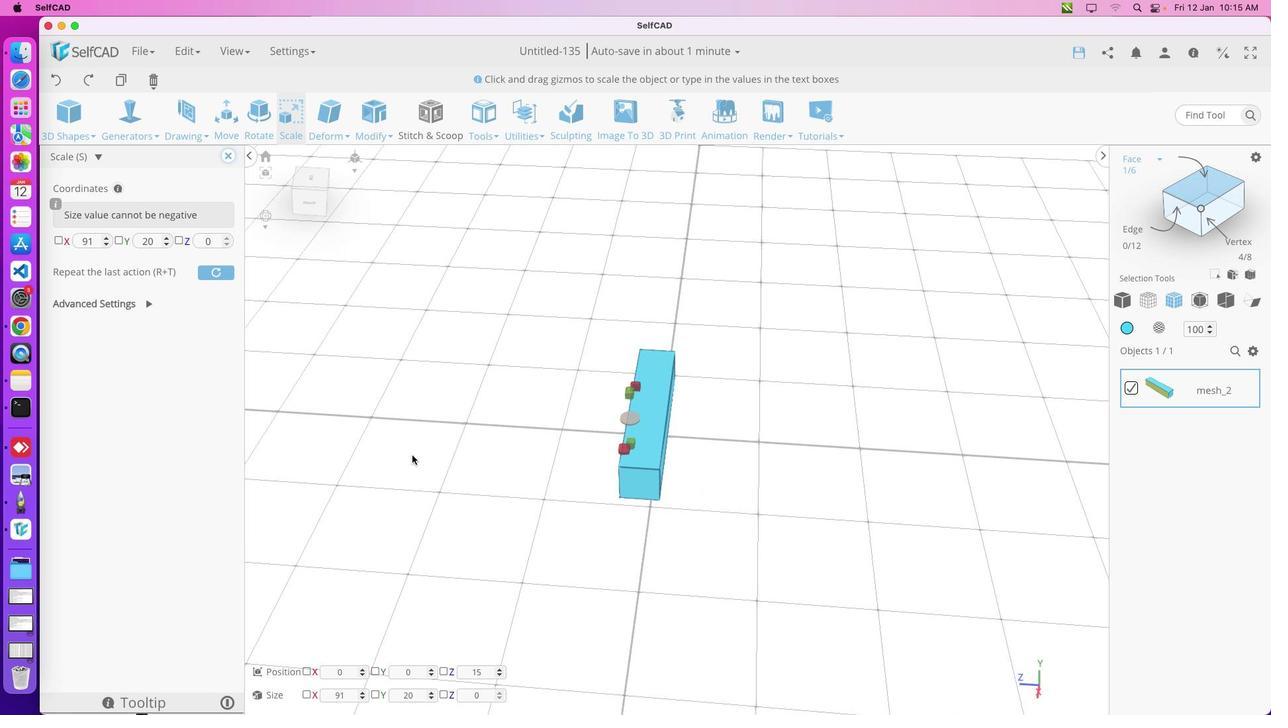 
Action: Mouse moved to (444, 419)
Screenshot: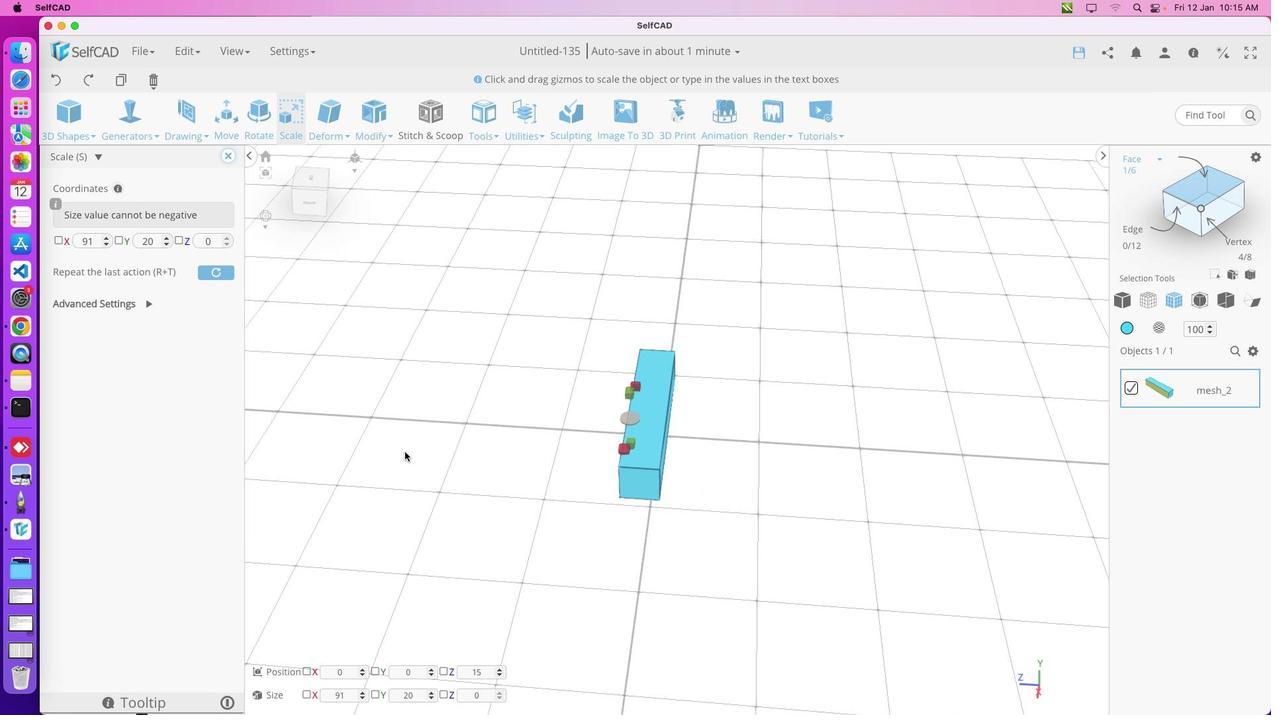 
Action: Mouse scrolled (444, 419) with delta (134, 15)
Screenshot: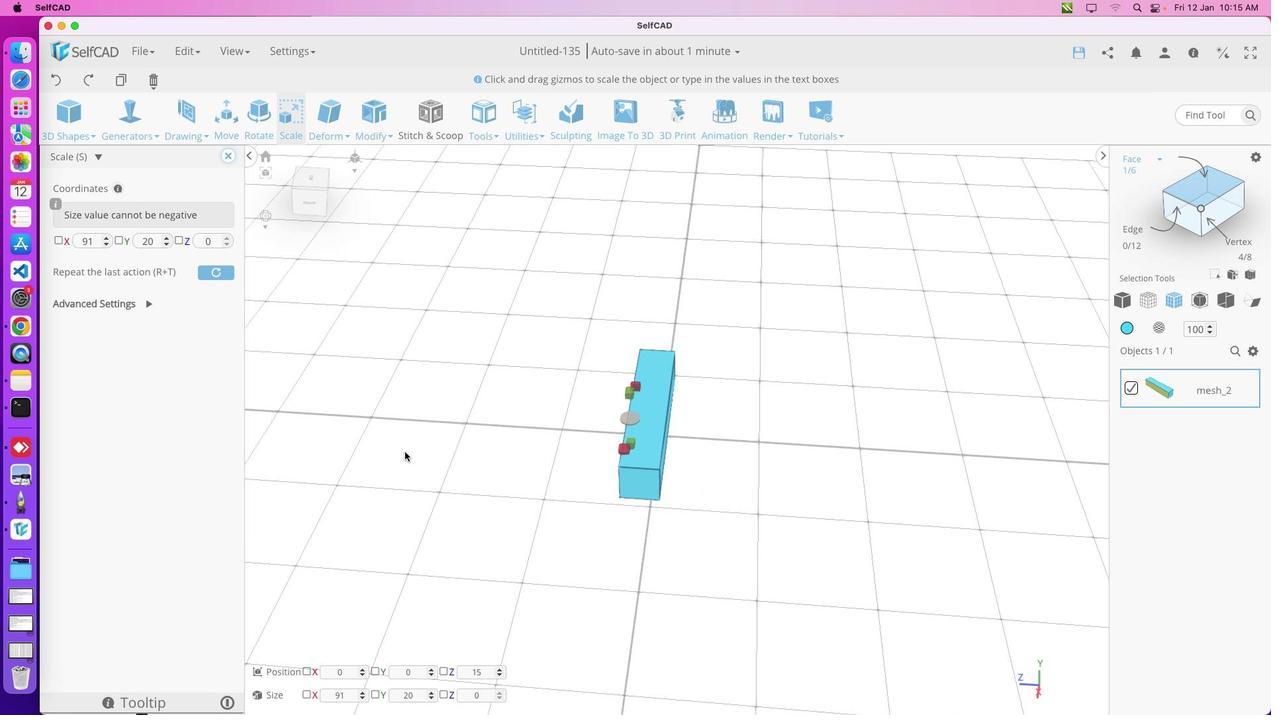 
Action: Mouse moved to (453, 432)
Screenshot: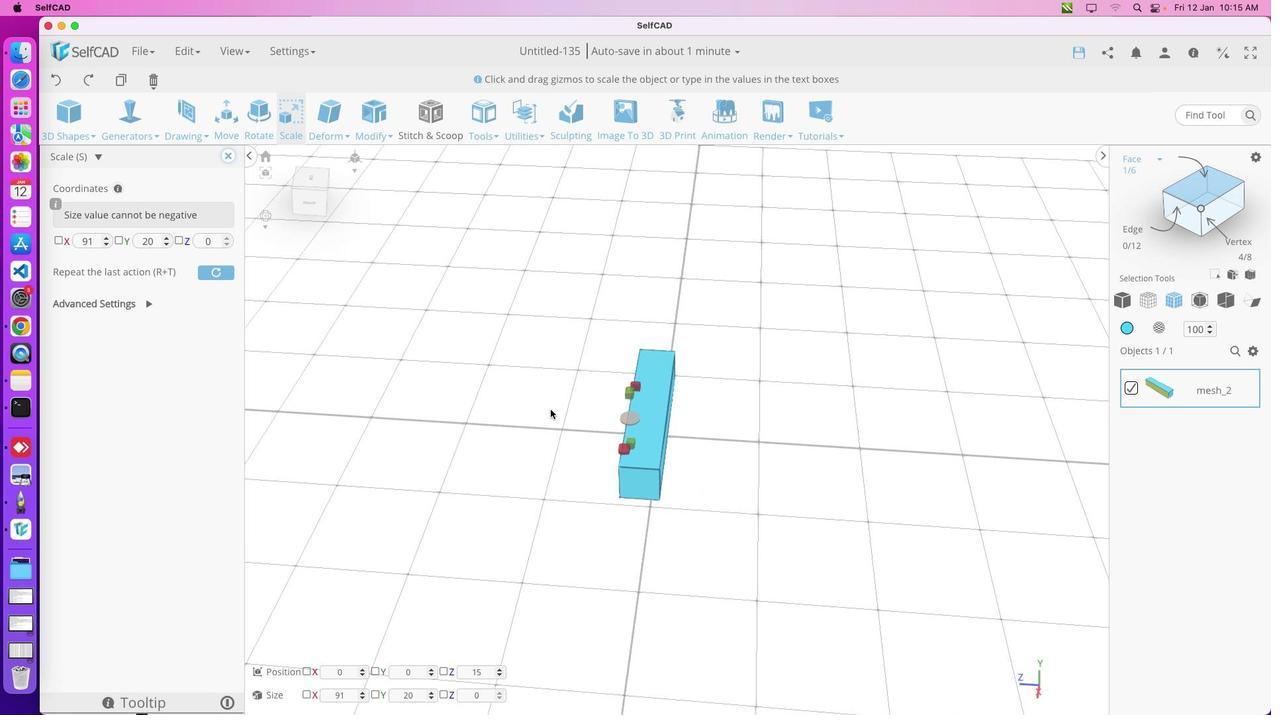 
Action: Mouse pressed left at (453, 432)
Screenshot: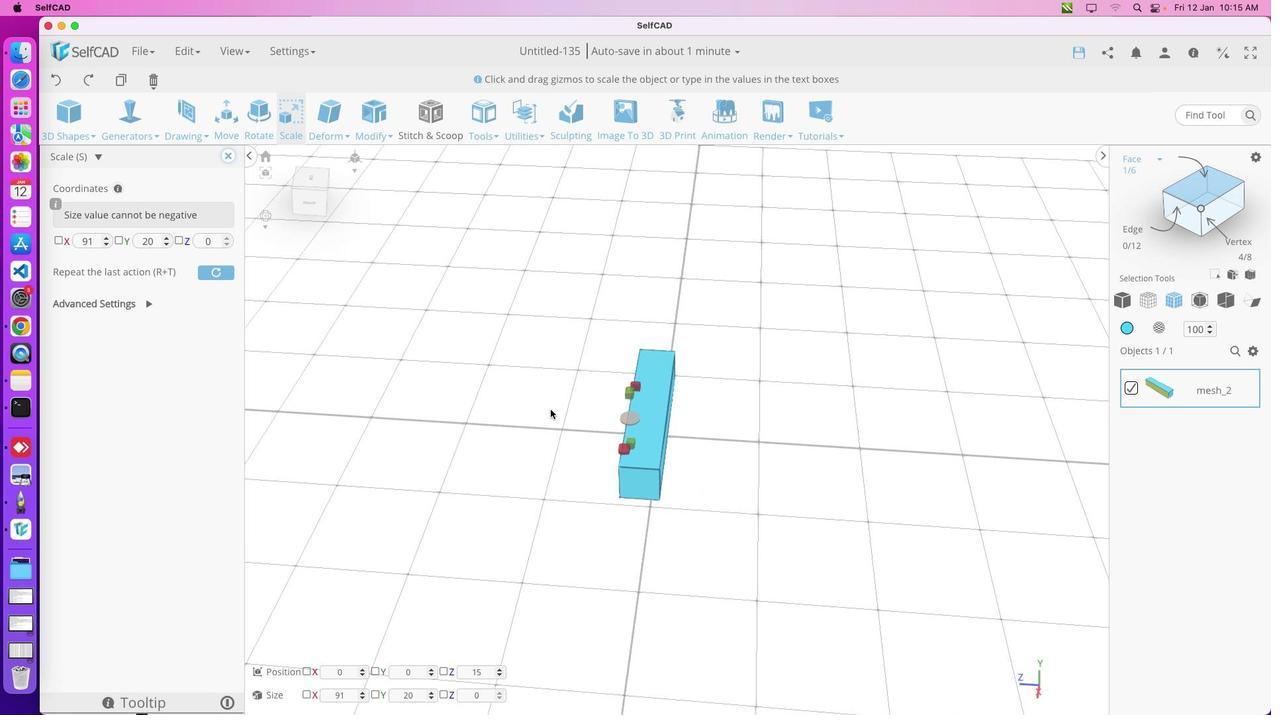 
Action: Mouse moved to (790, 178)
Screenshot: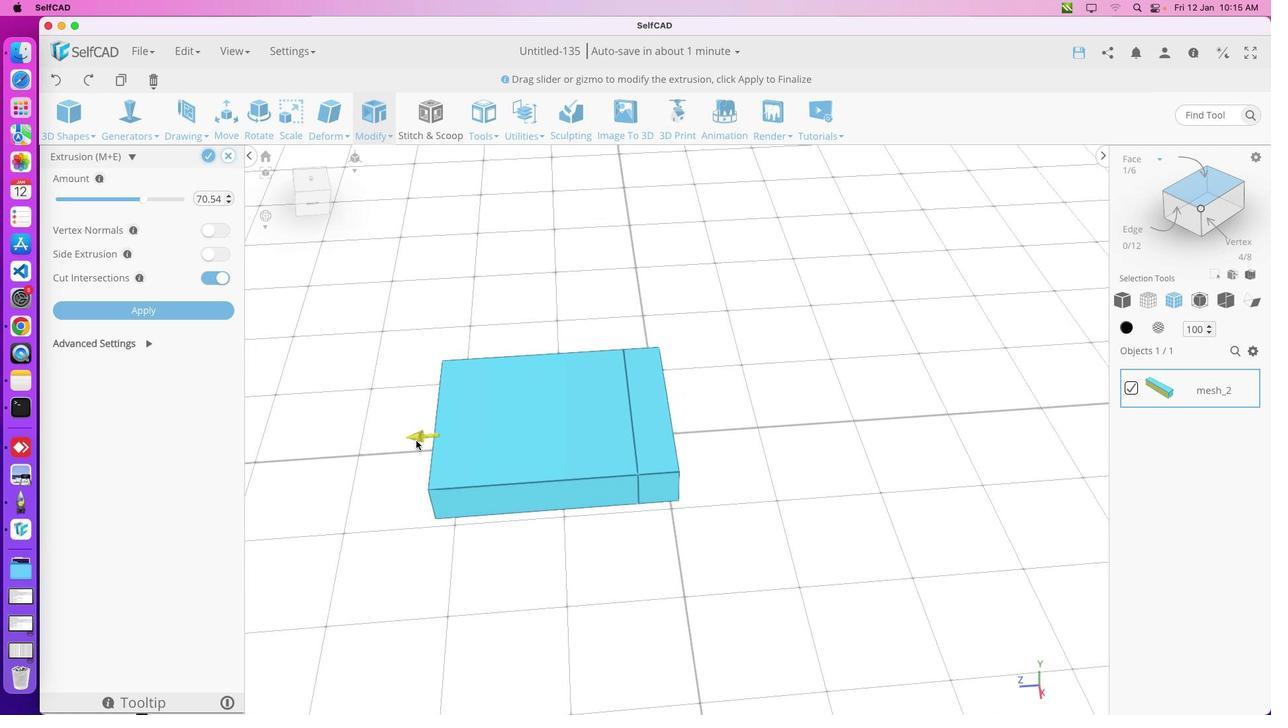 
Action: Mouse pressed left at (790, 178)
Screenshot: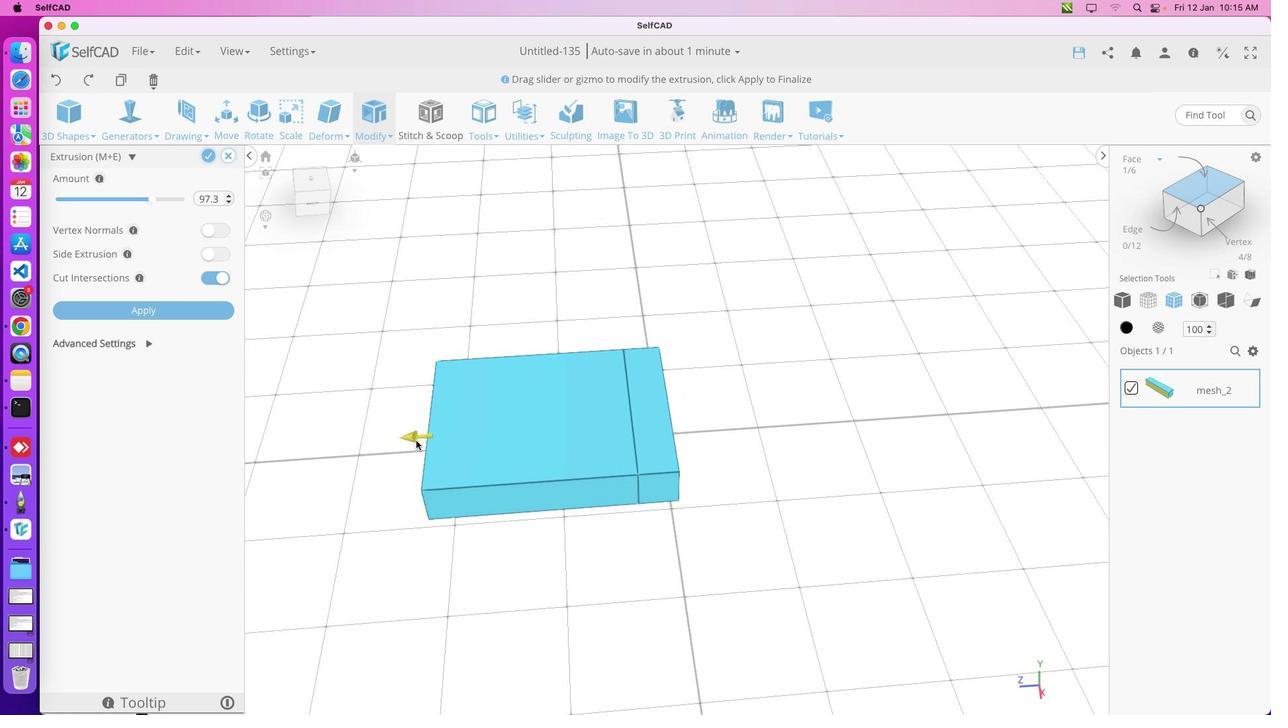 
Action: Mouse moved to (787, 187)
Screenshot: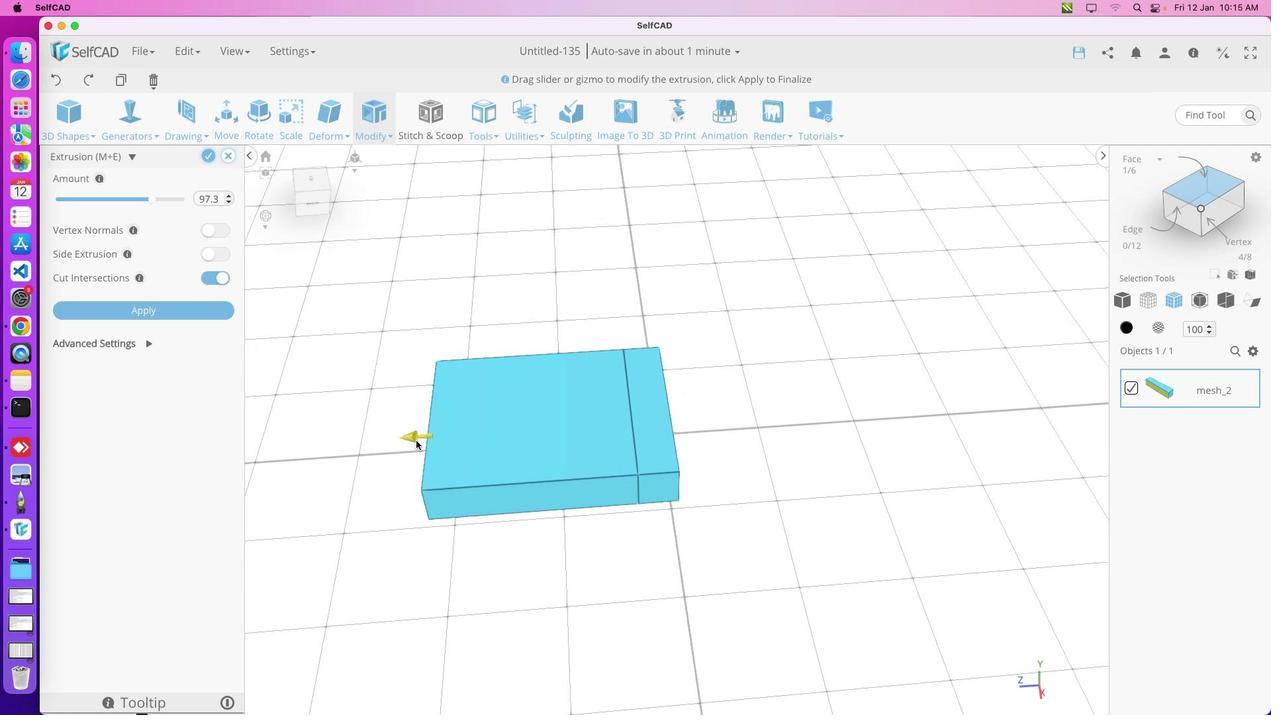 
Action: Mouse pressed left at (787, 187)
Screenshot: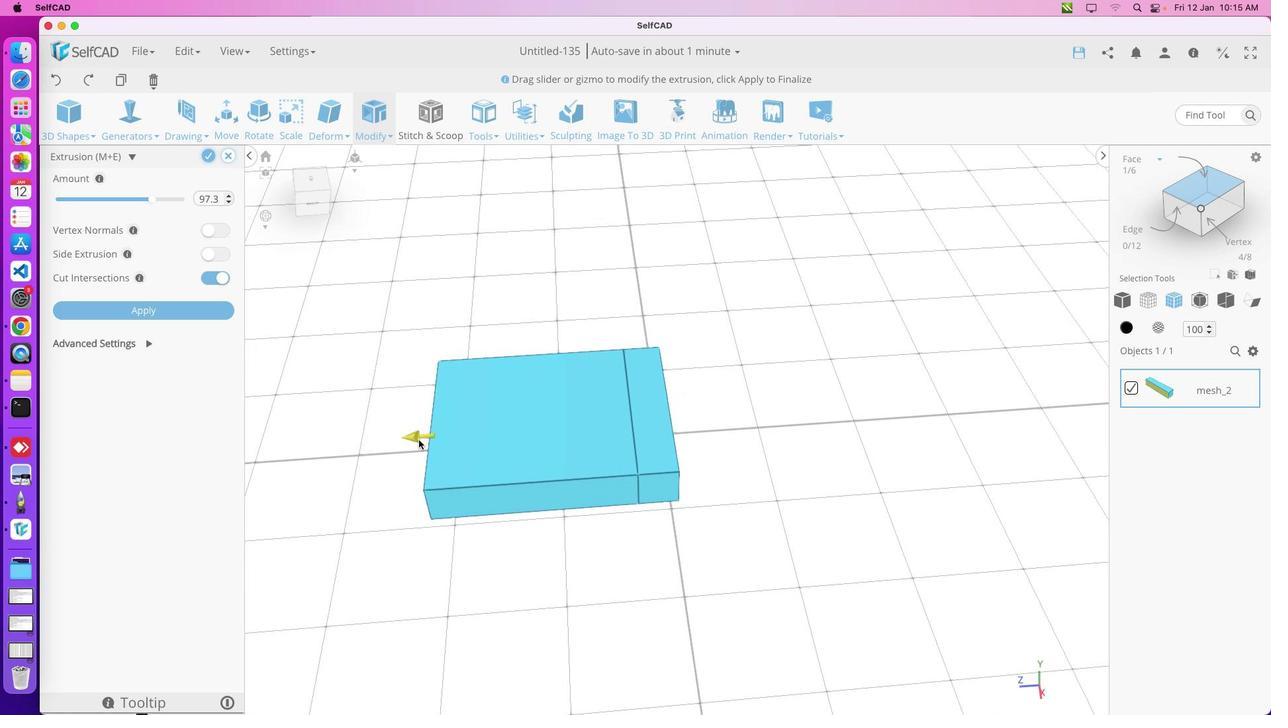 
Action: Mouse moved to (568, 502)
Screenshot: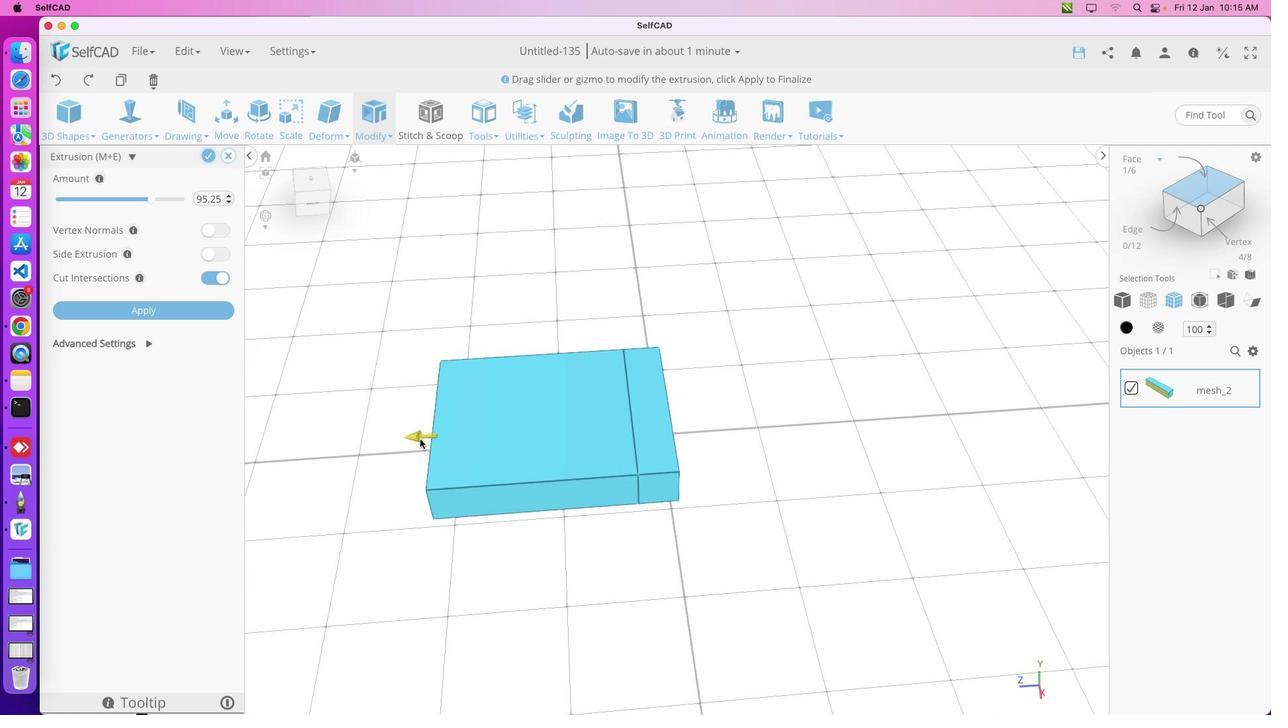 
Action: Mouse pressed left at (568, 502)
Screenshot: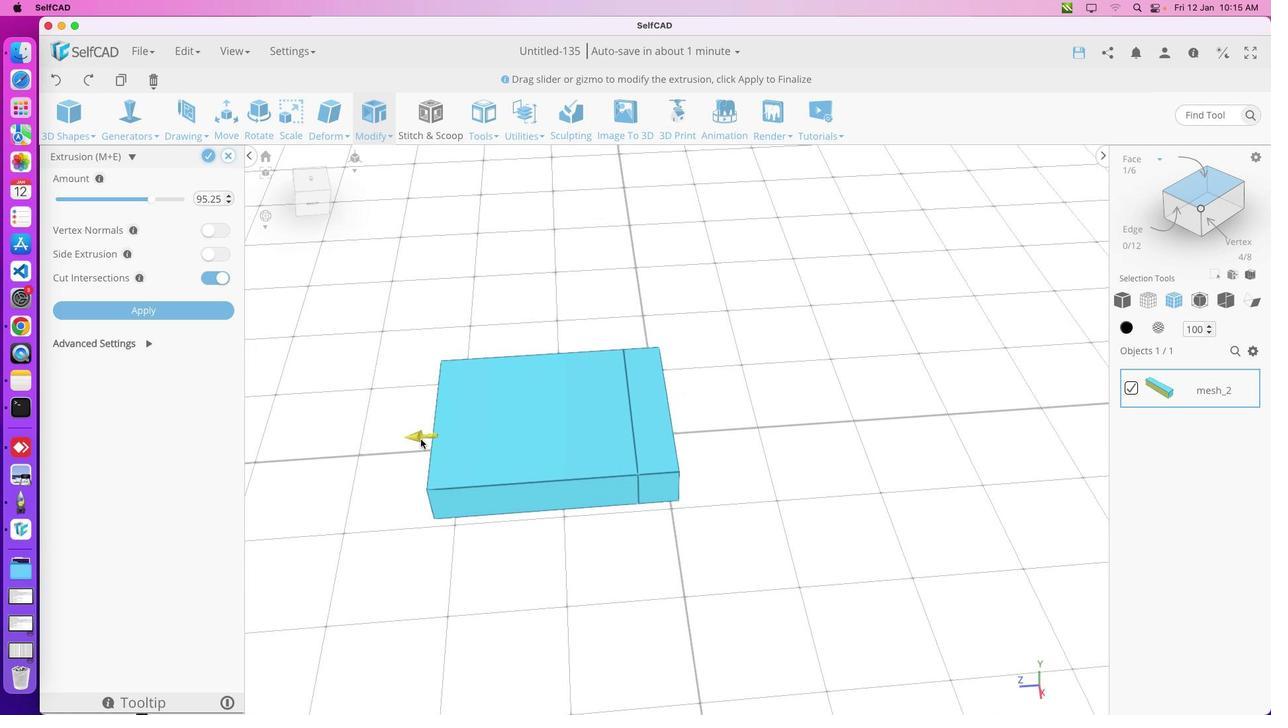 
Action: Mouse moved to (523, 436)
Screenshot: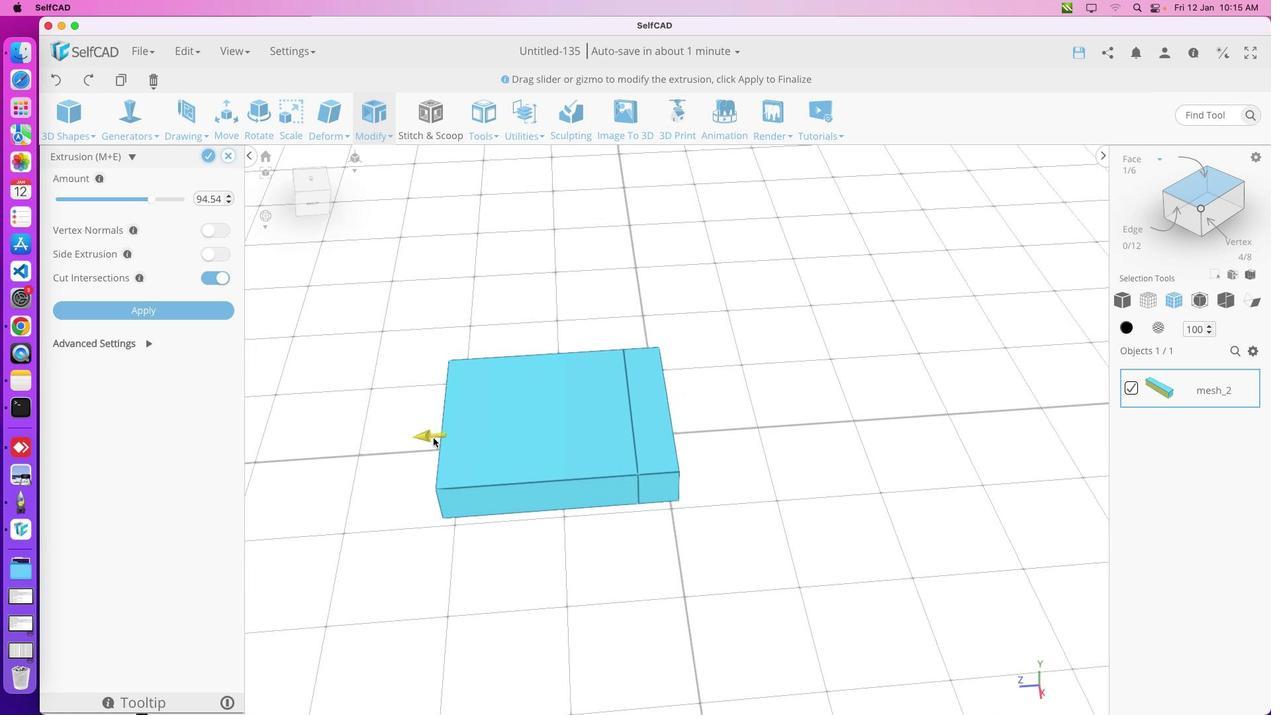 
Action: Mouse pressed left at (523, 436)
Screenshot: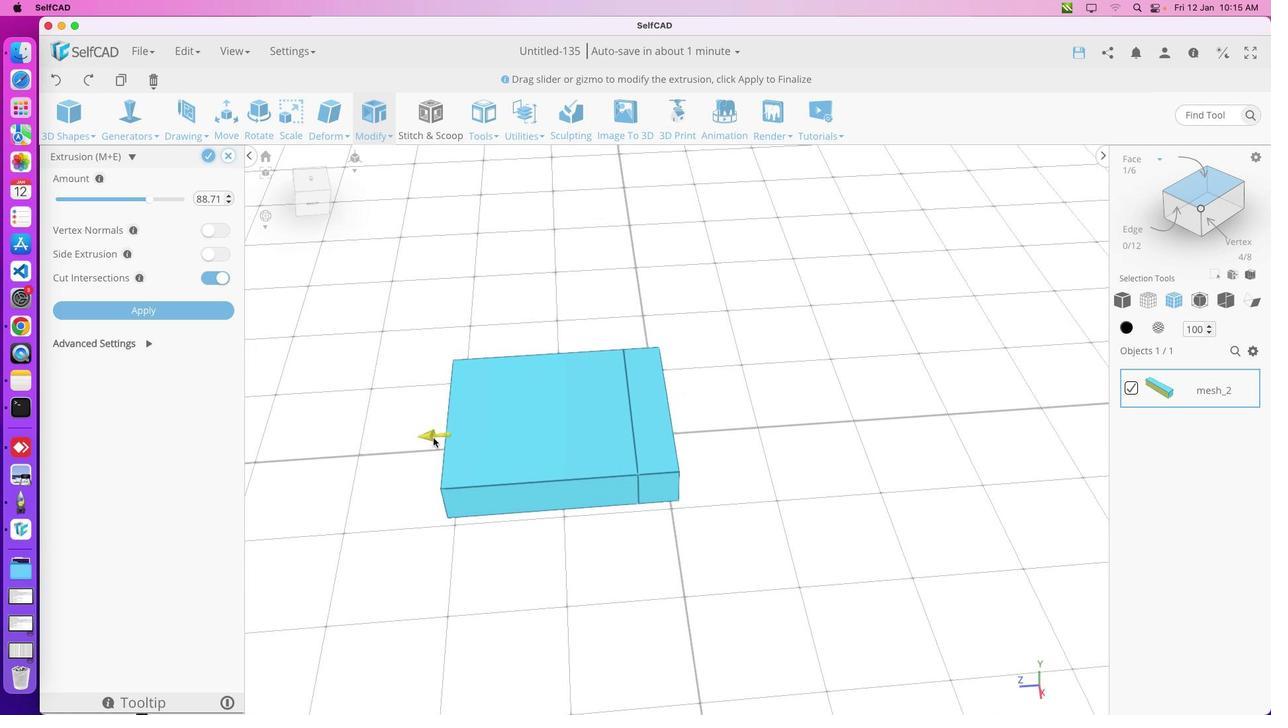 
Action: Mouse moved to (670, 465)
Screenshot: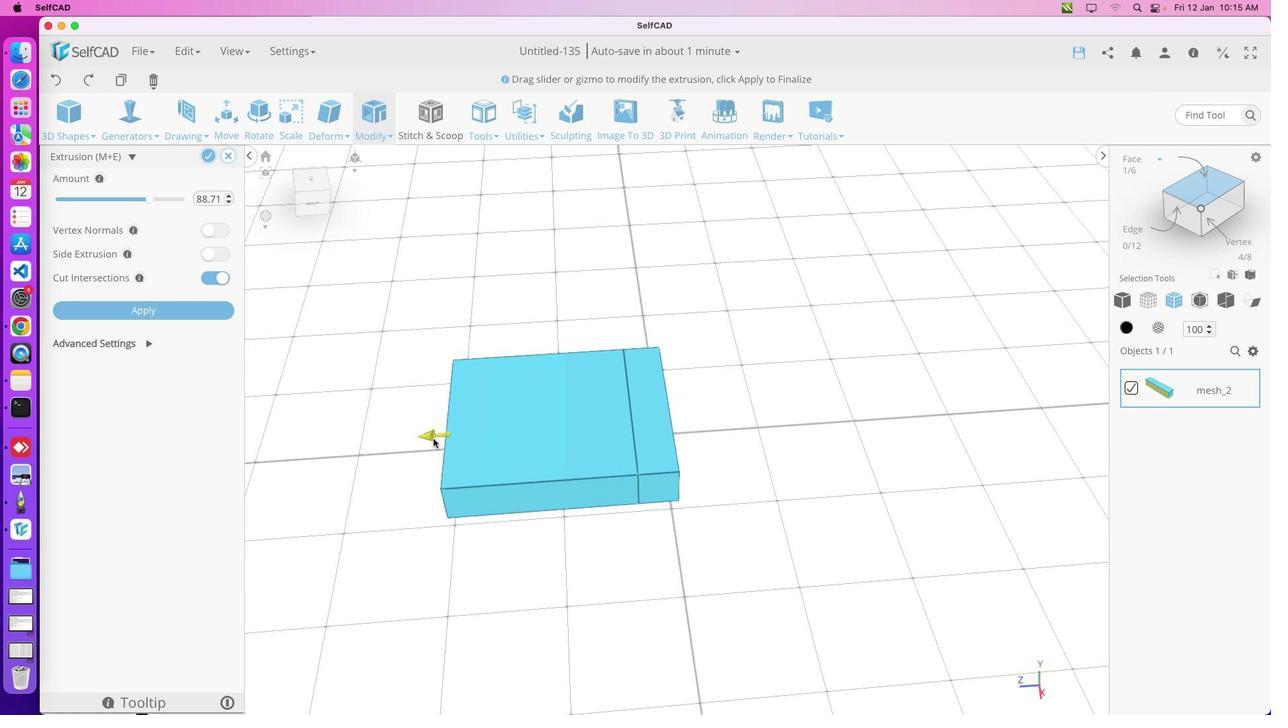 
Action: Mouse pressed left at (670, 465)
Screenshot: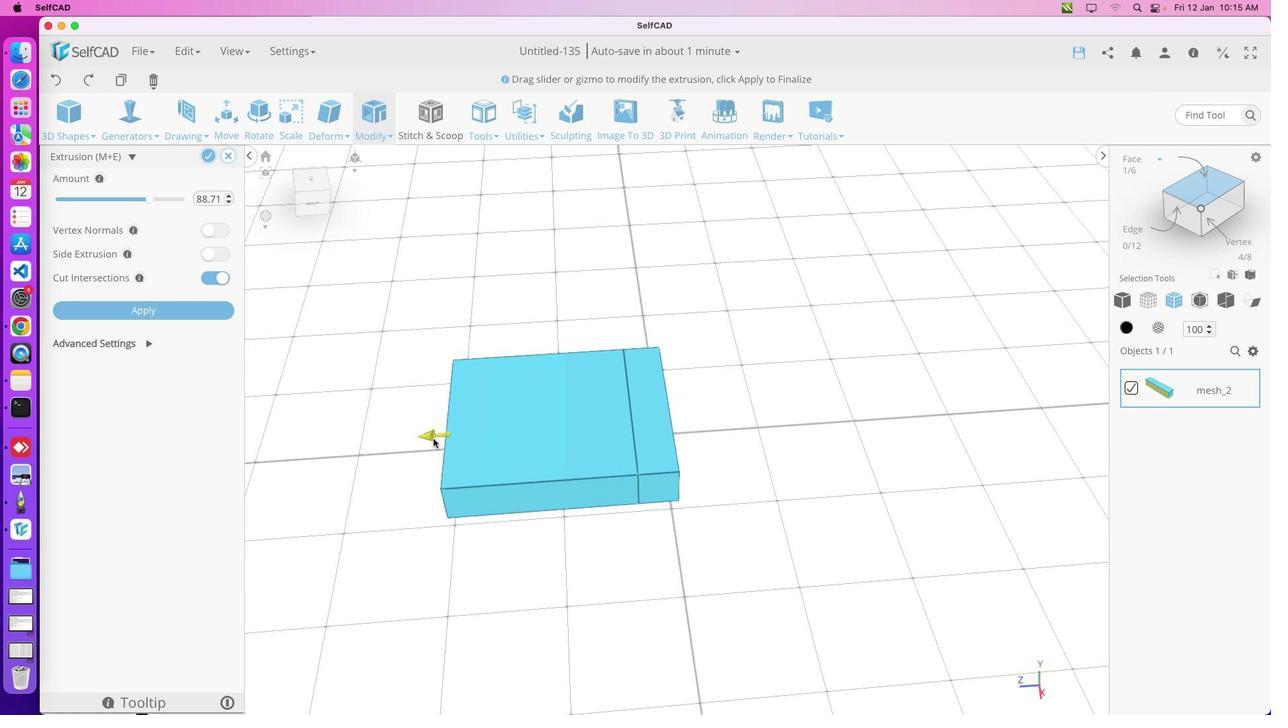
Action: Mouse moved to (549, 474)
Screenshot: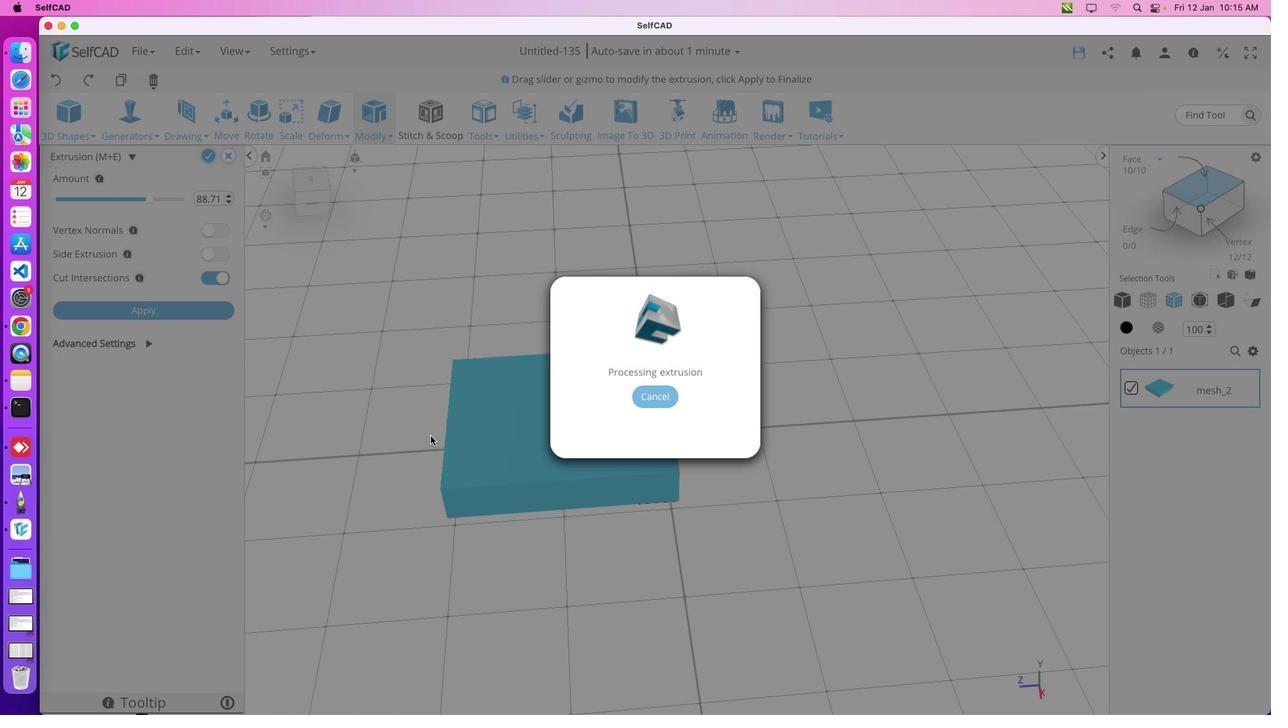 
Action: Key pressed 'm'
Screenshot: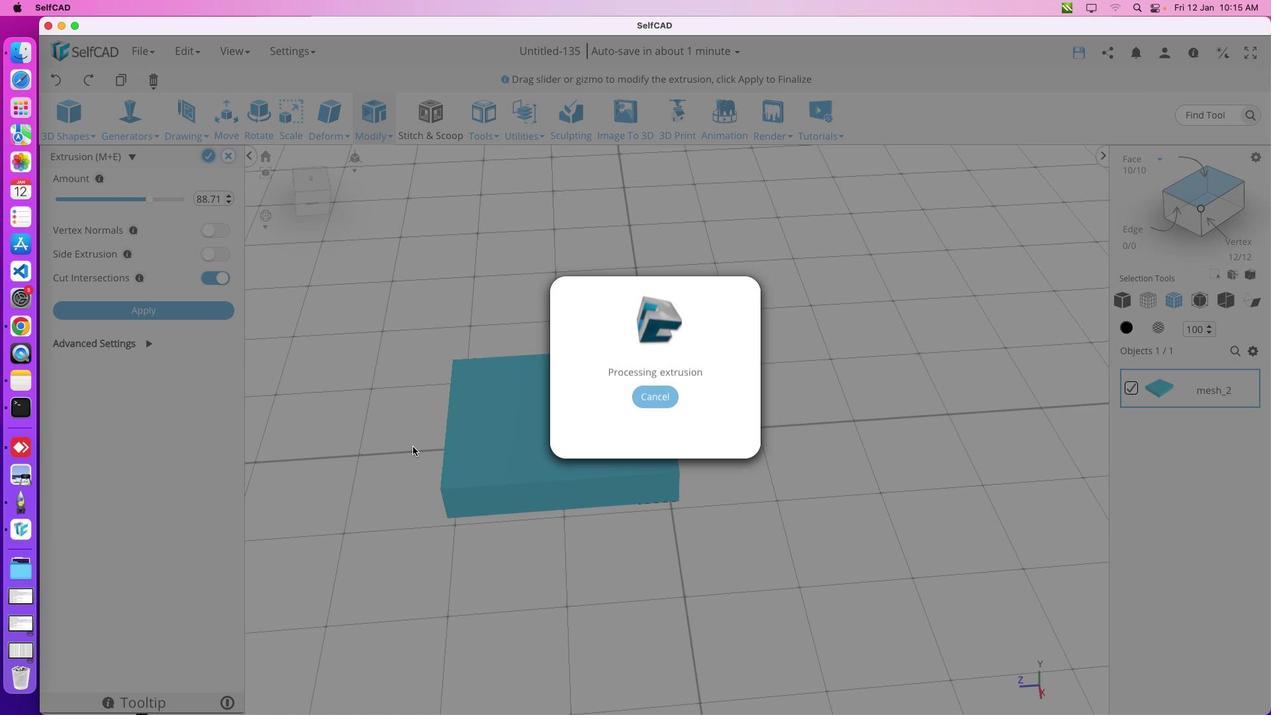 
Action: Mouse moved to (550, 472)
Screenshot: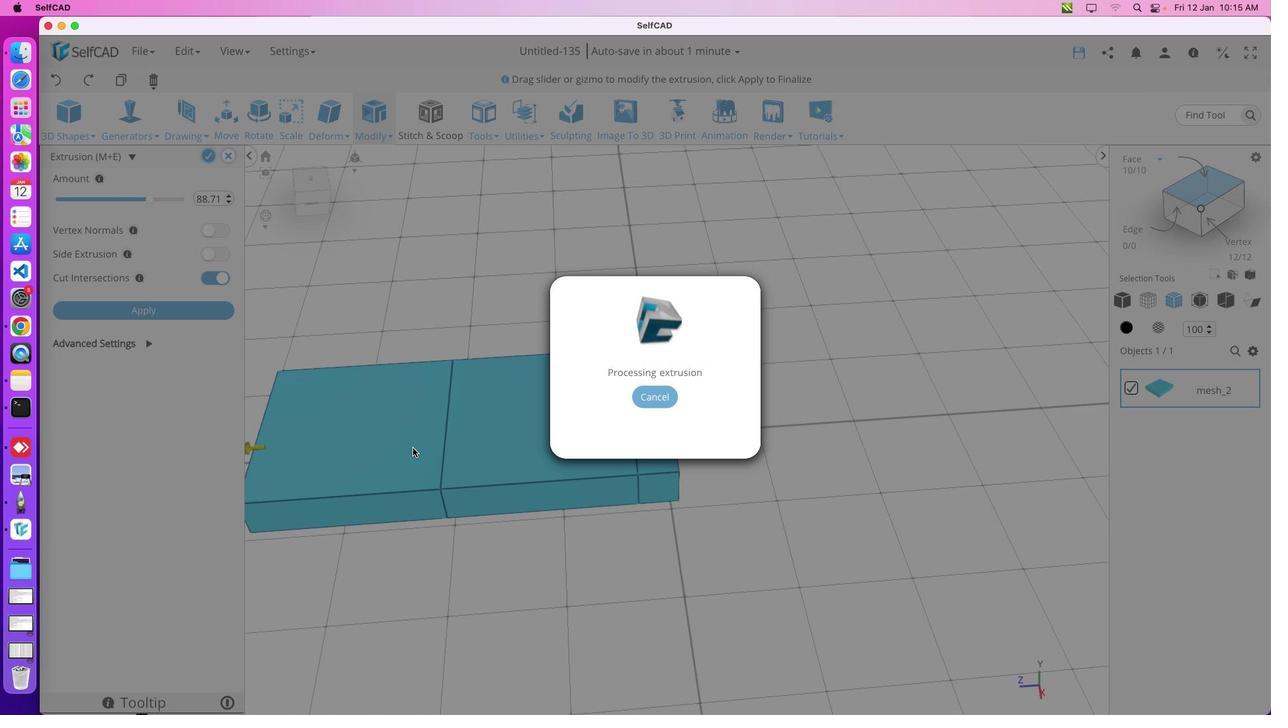 
Action: Key pressed 'e'
Screenshot: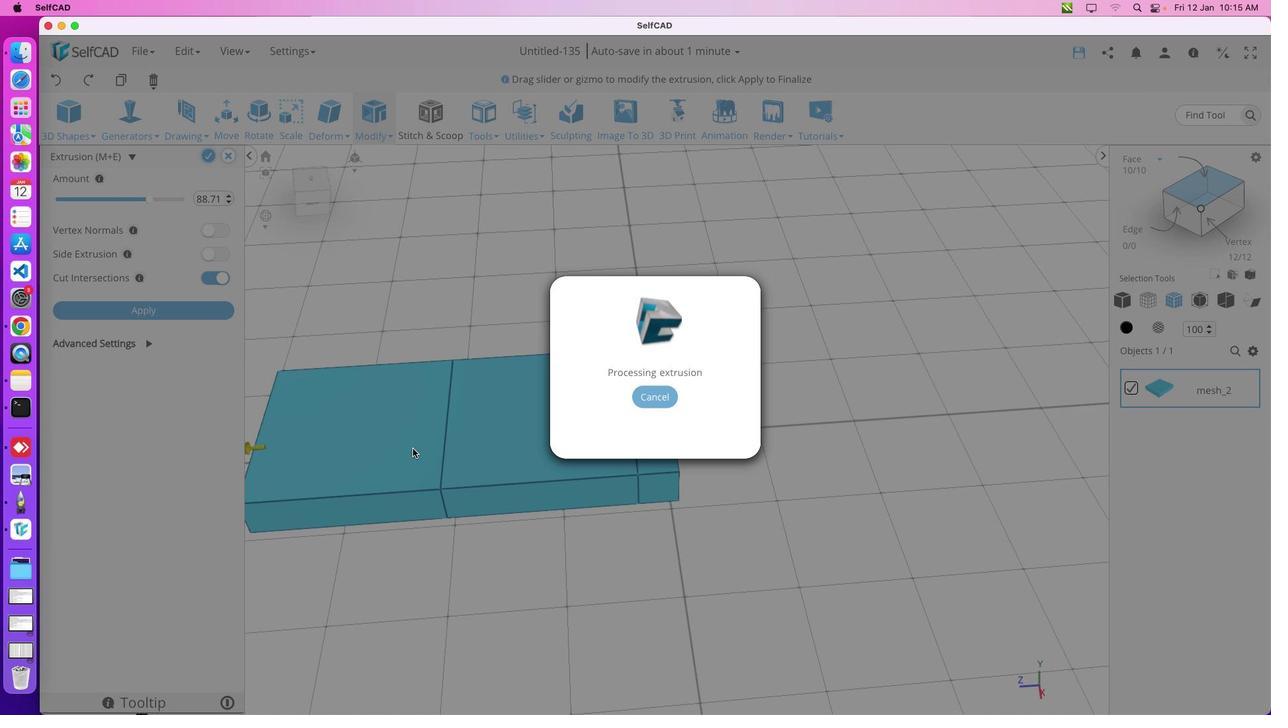 
Action: Mouse moved to (410, 414)
Screenshot: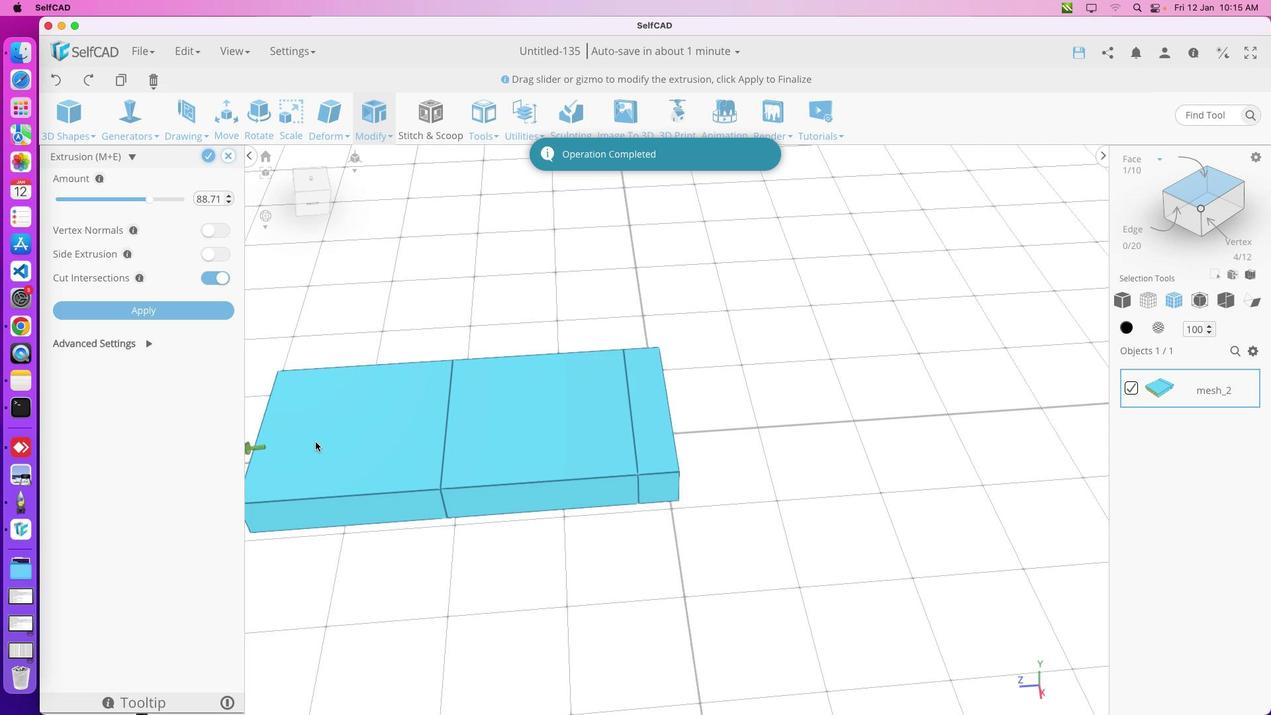 
Action: Mouse pressed left at (410, 414)
Screenshot: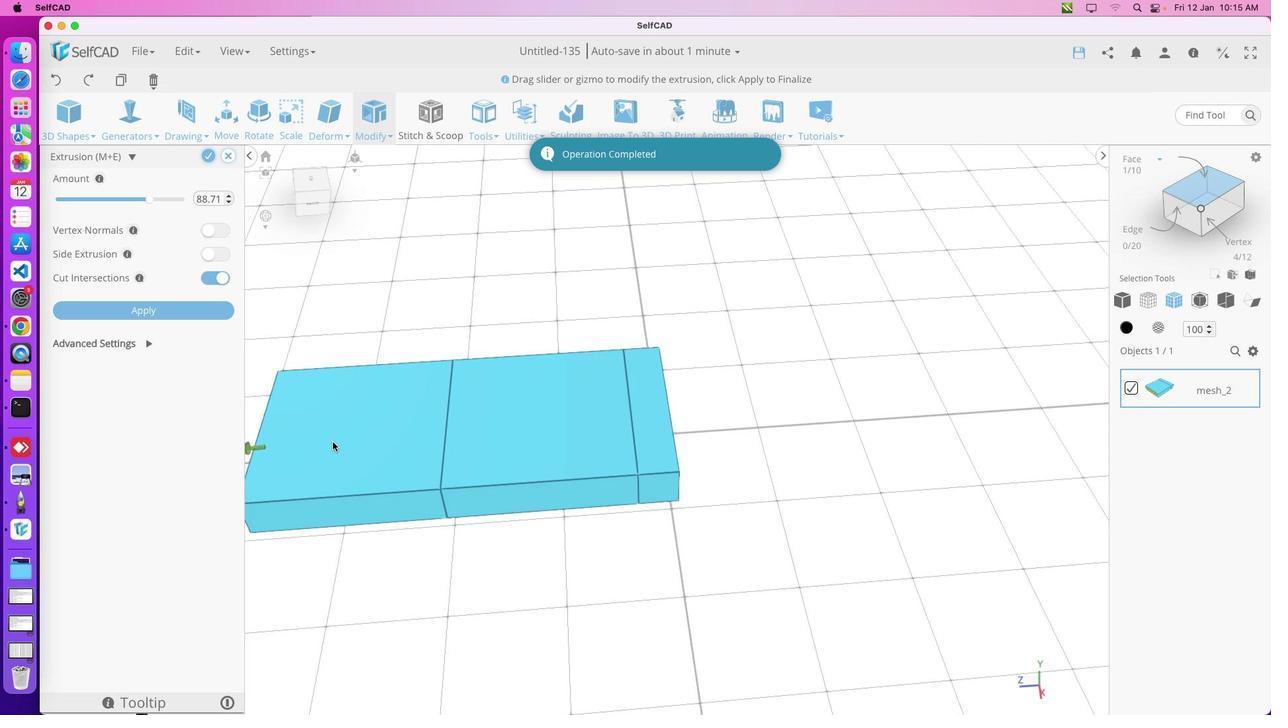 
Action: Mouse moved to (460, 416)
Screenshot: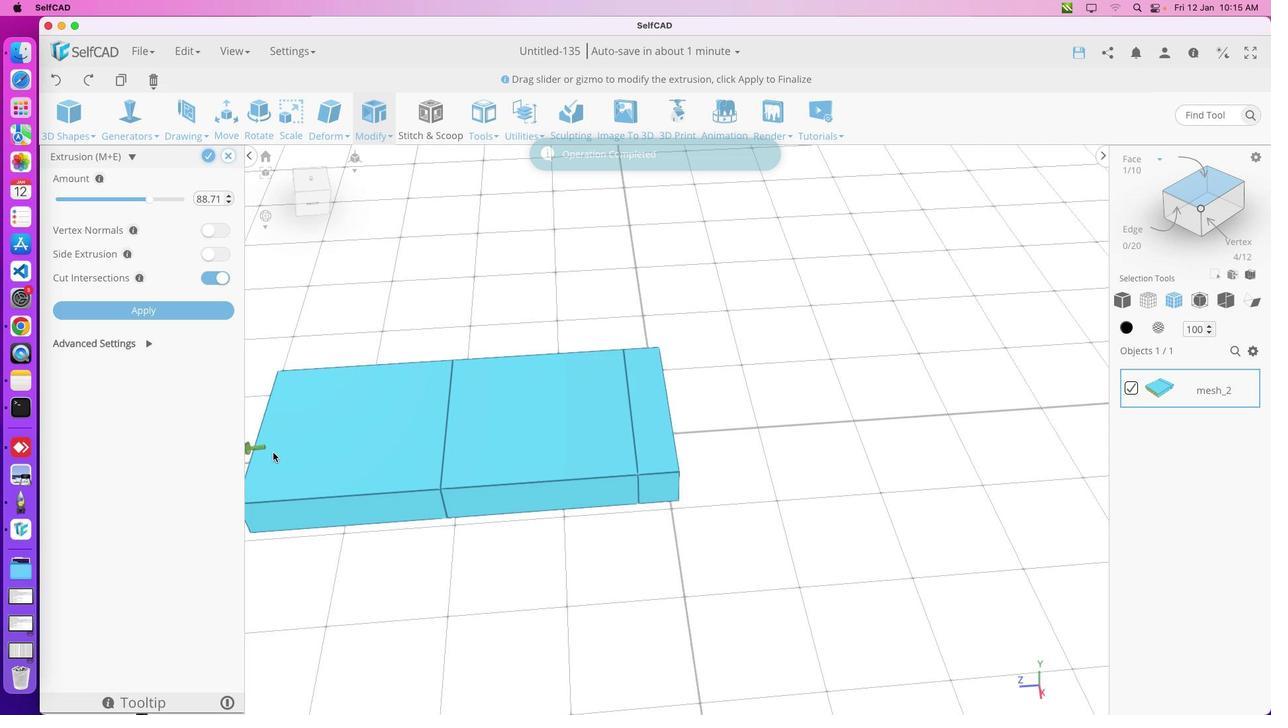 
Action: Mouse pressed left at (460, 416)
Screenshot: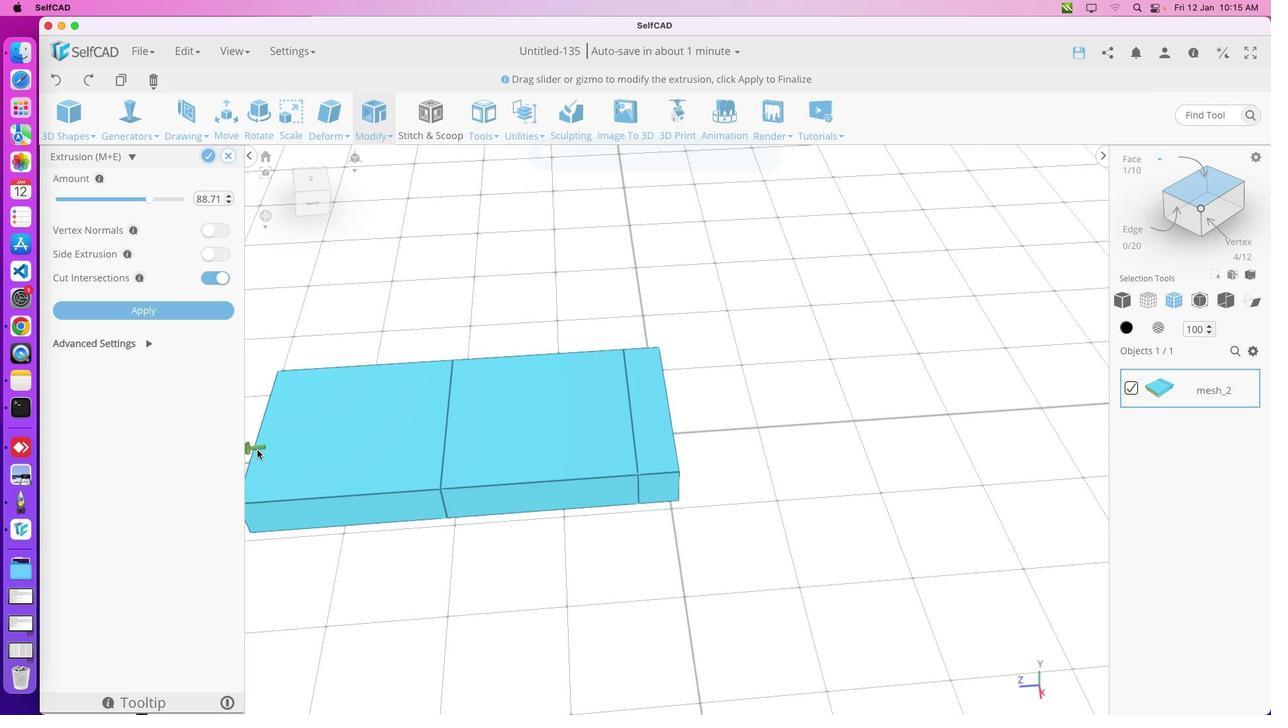 
Action: Mouse moved to (368, 431)
Screenshot: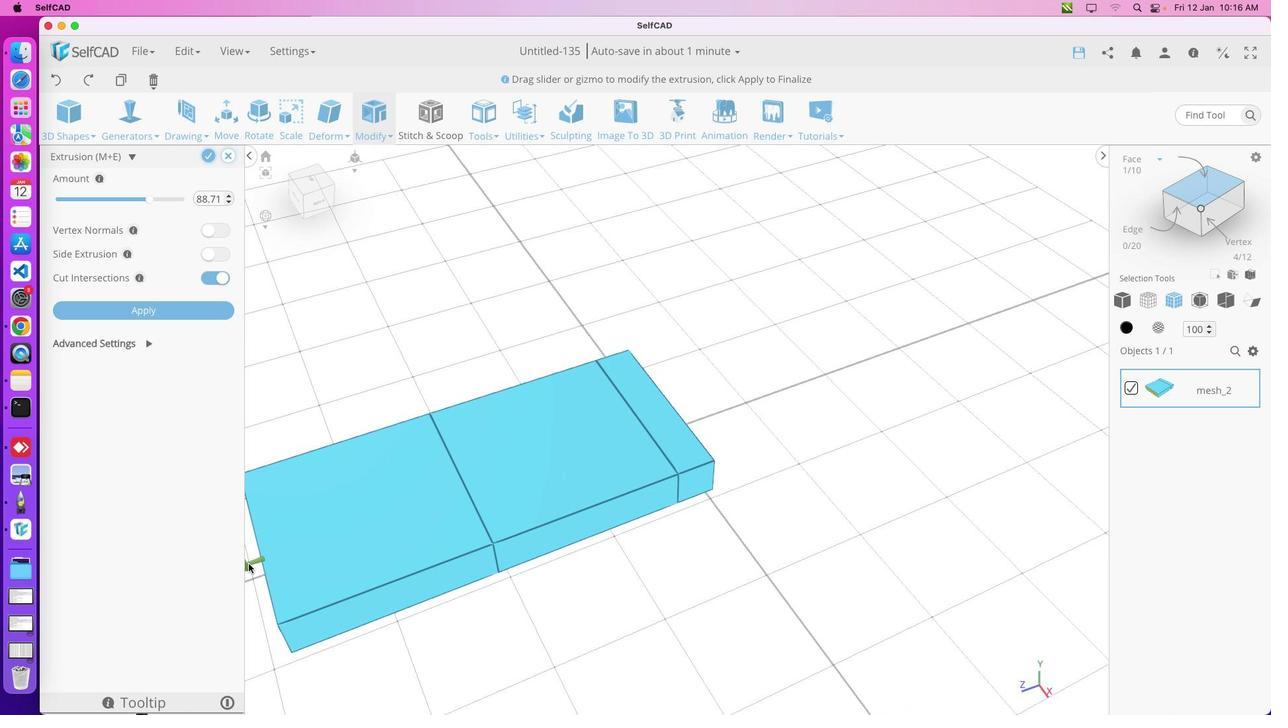 
Action: Key pressed Key.enter
Screenshot: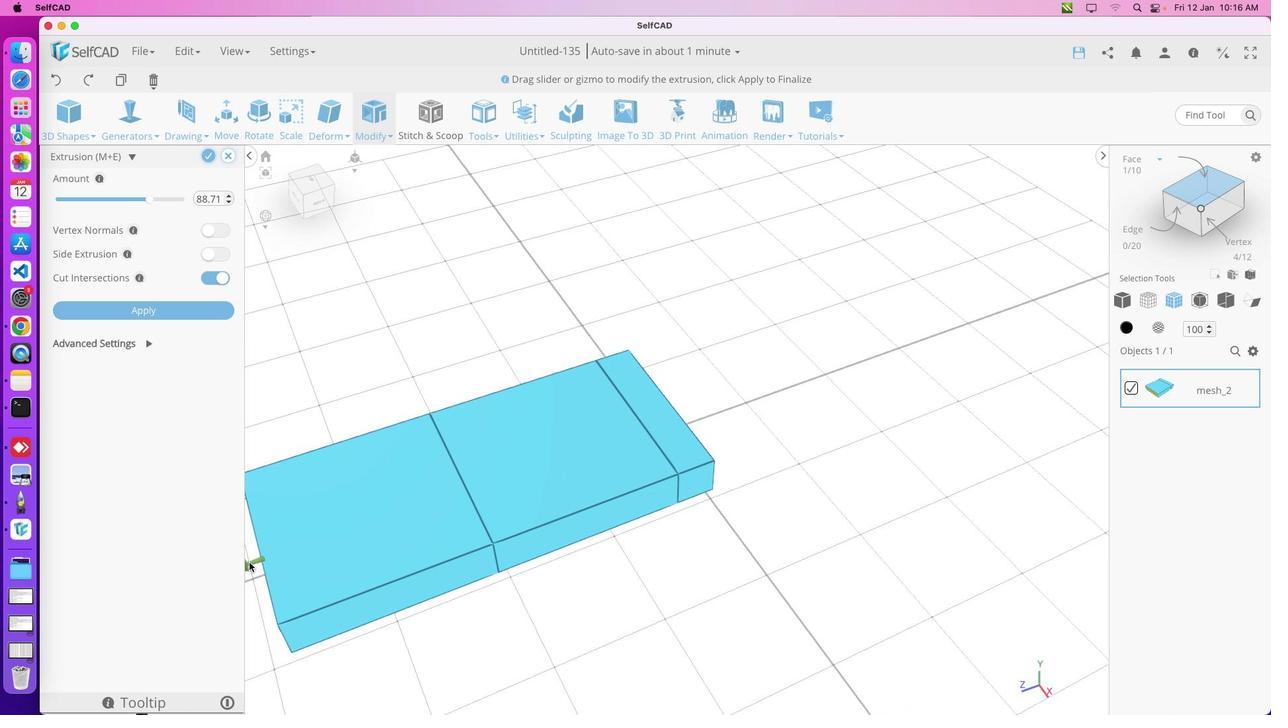 
Action: Mouse moved to (270, 439)
Screenshot: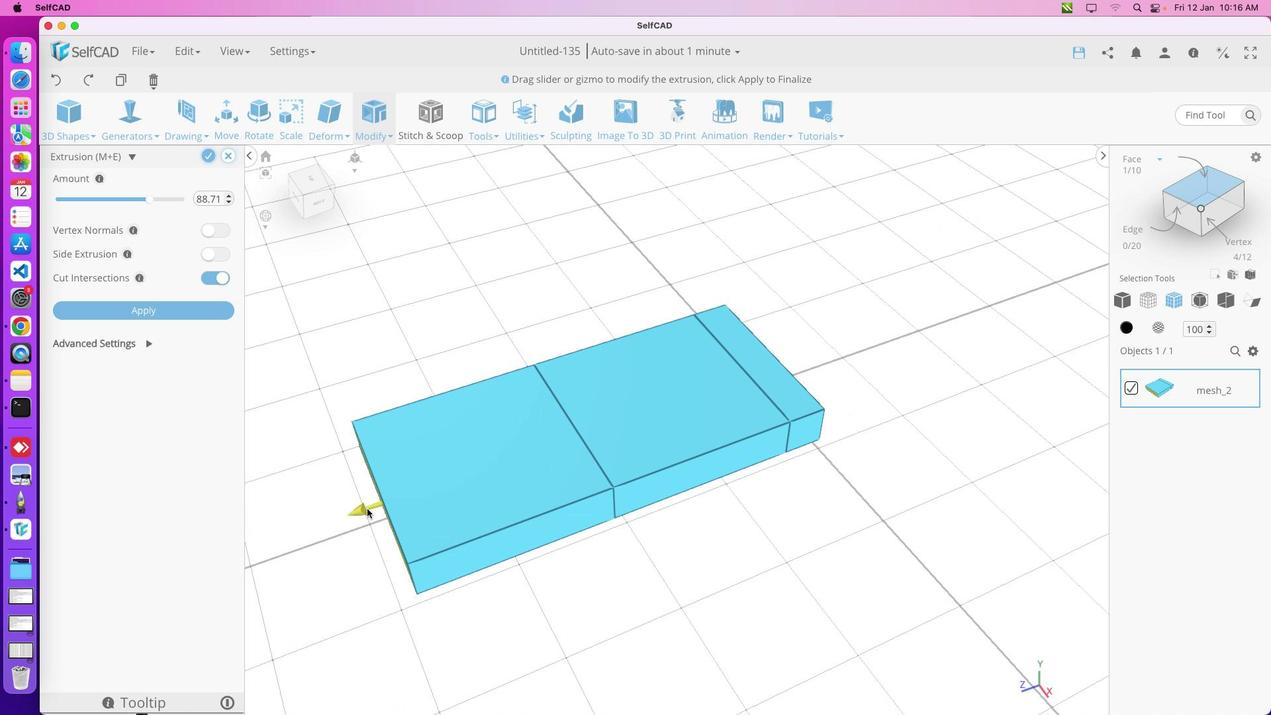 
Action: Mouse pressed left at (270, 439)
Screenshot: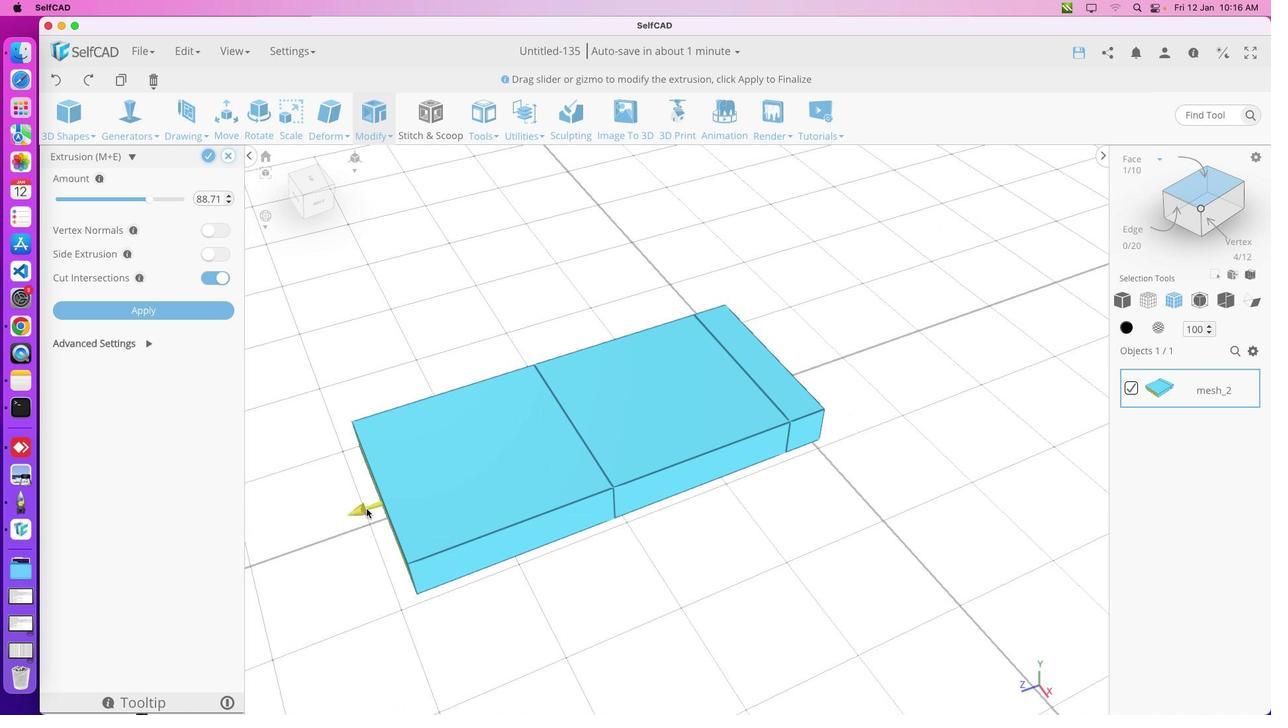 
Action: Mouse moved to (270, 440)
Screenshot: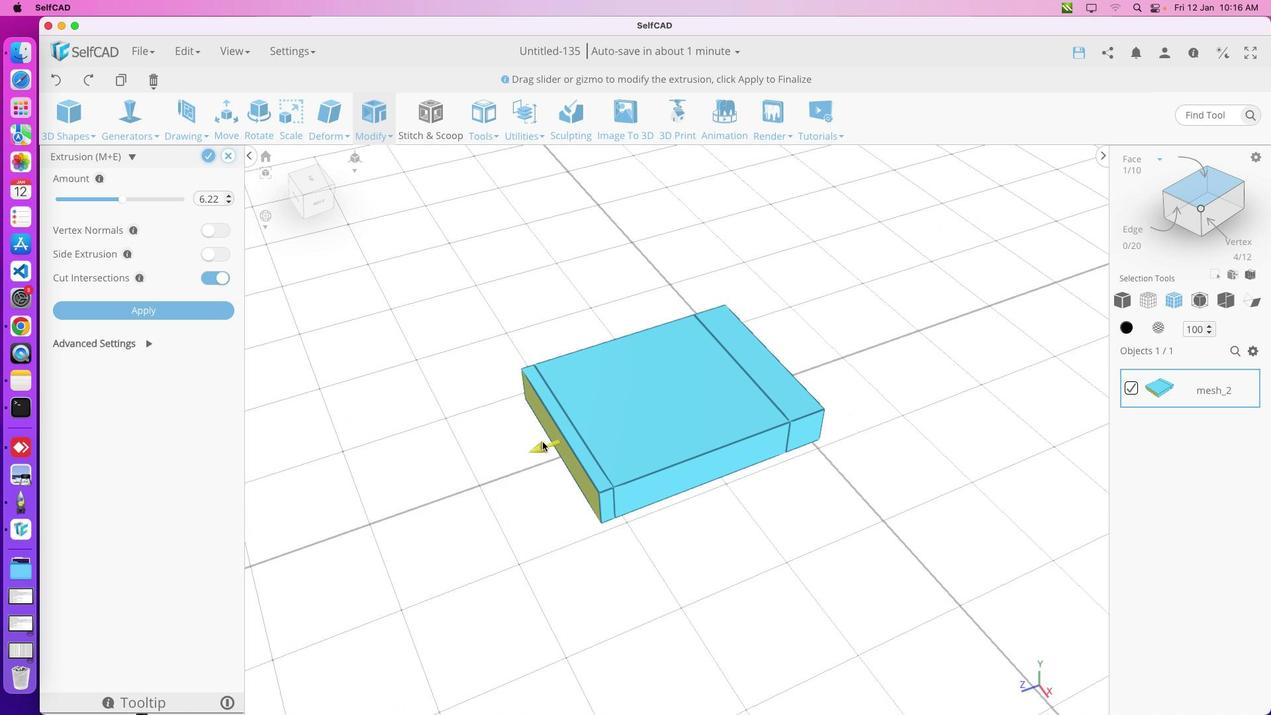 
Action: Mouse pressed left at (270, 440)
Screenshot: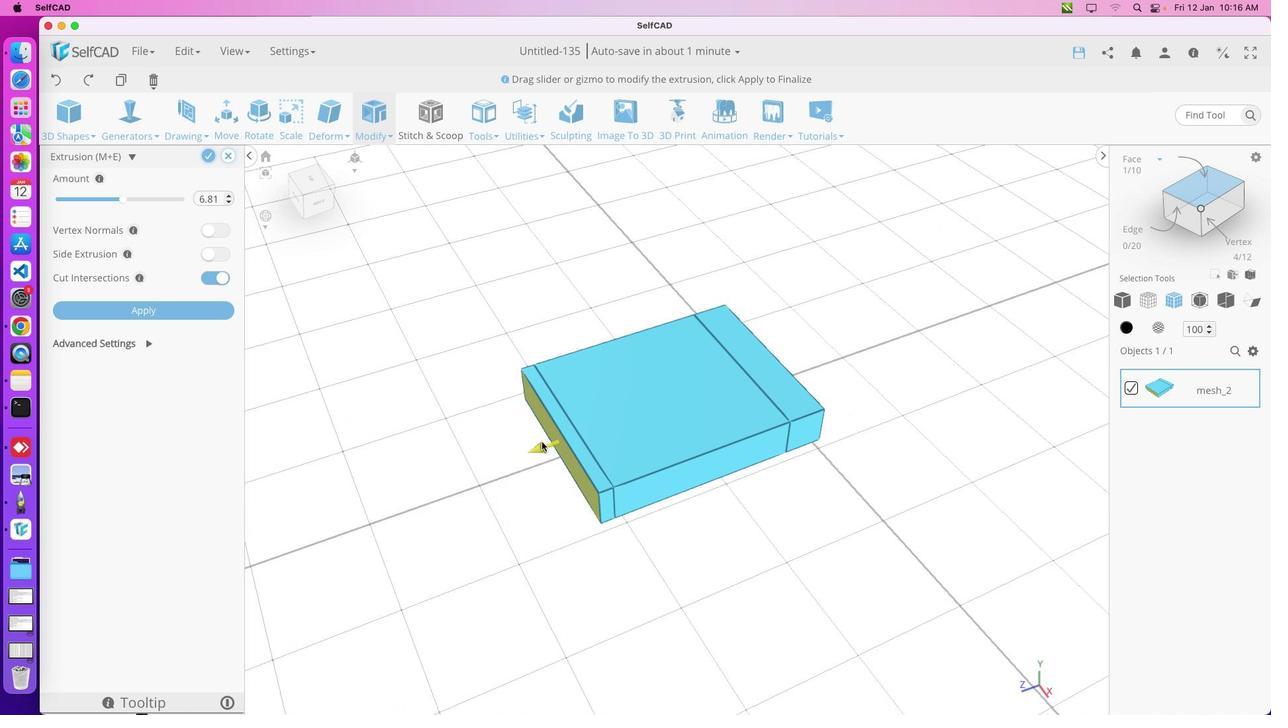 
Action: Mouse moved to (319, 590)
Screenshot: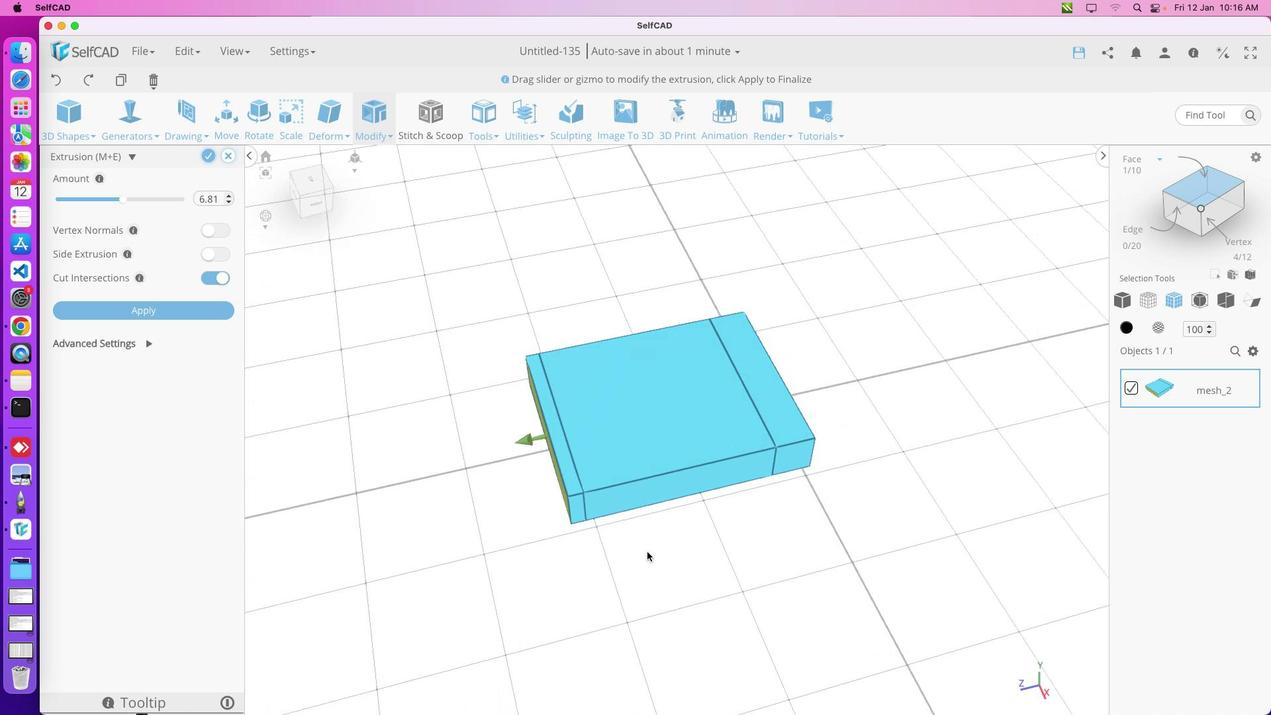 
Action: Mouse pressed left at (319, 590)
Screenshot: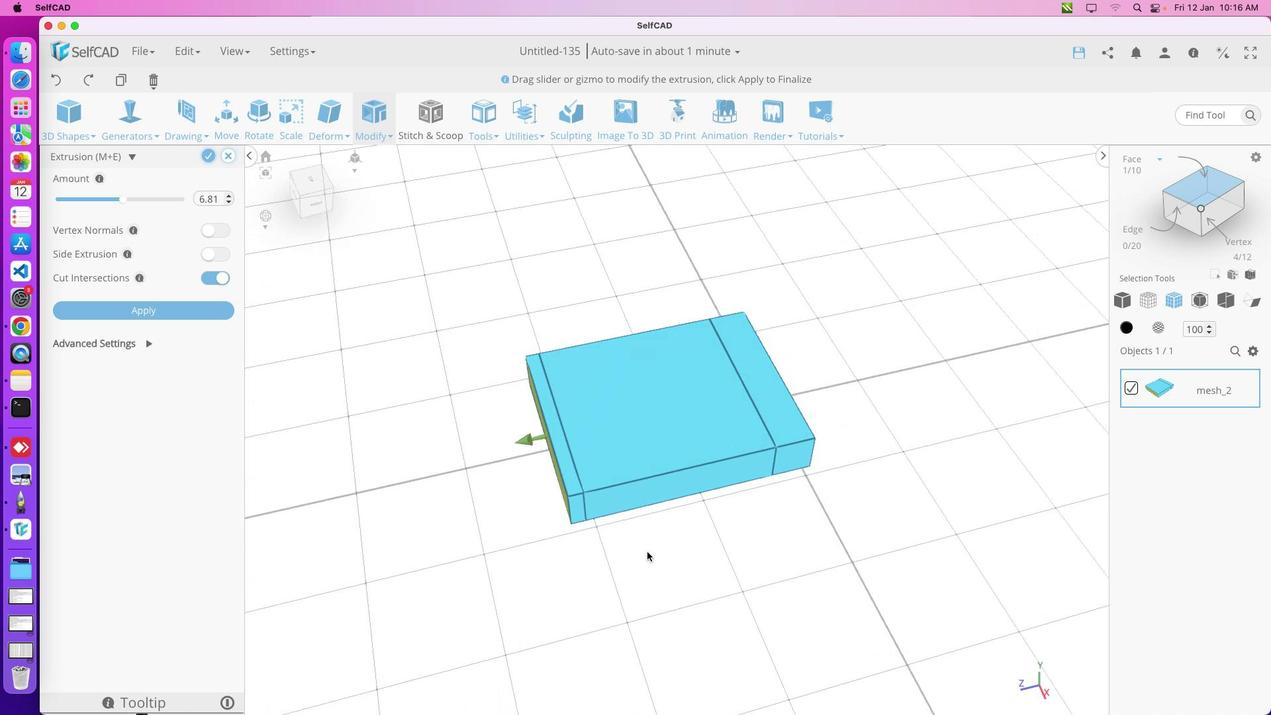 
Action: Mouse moved to (268, 550)
Screenshot: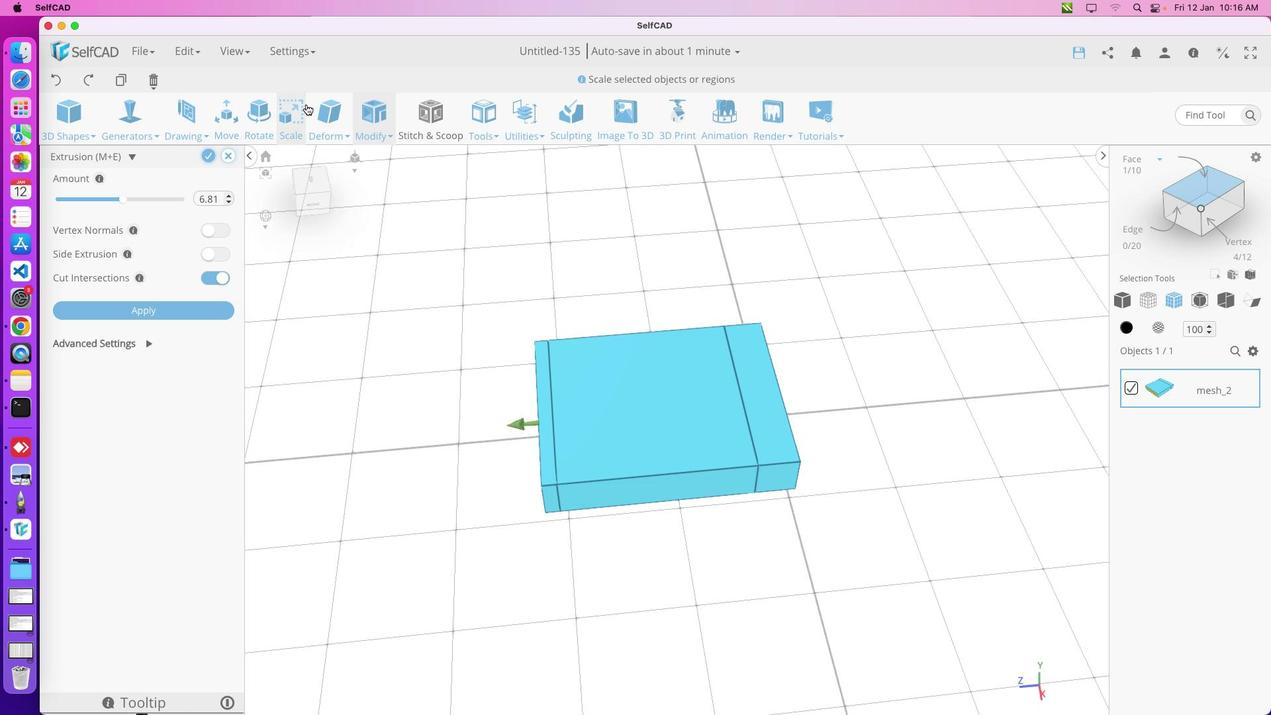 
Action: Mouse pressed left at (268, 550)
Screenshot: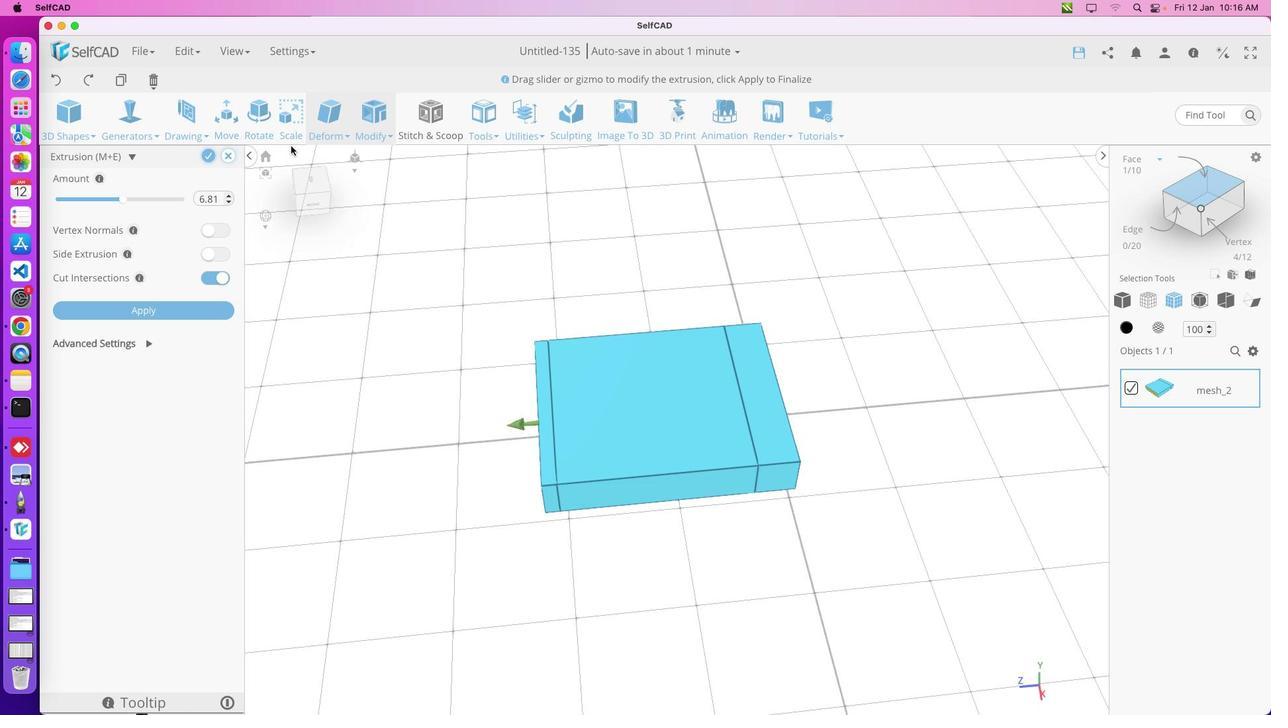 
Action: Mouse moved to (346, 615)
Screenshot: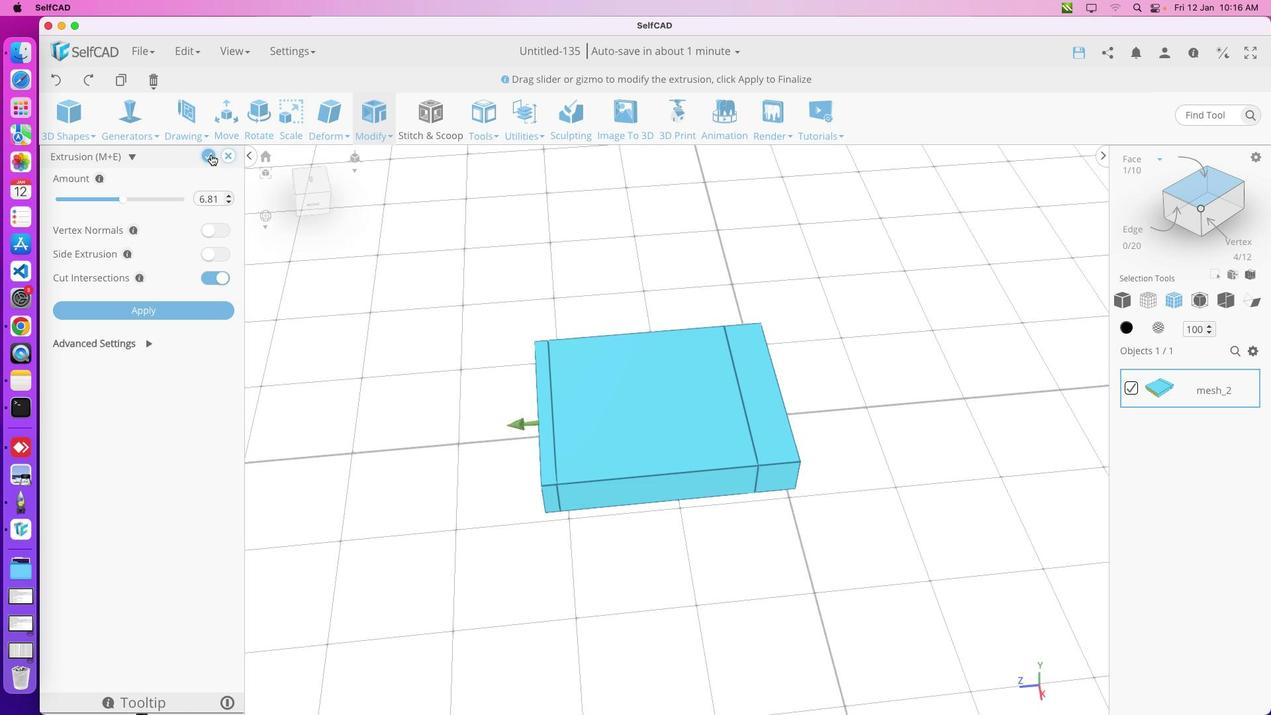 
Action: Mouse pressed middle at (346, 615)
Screenshot: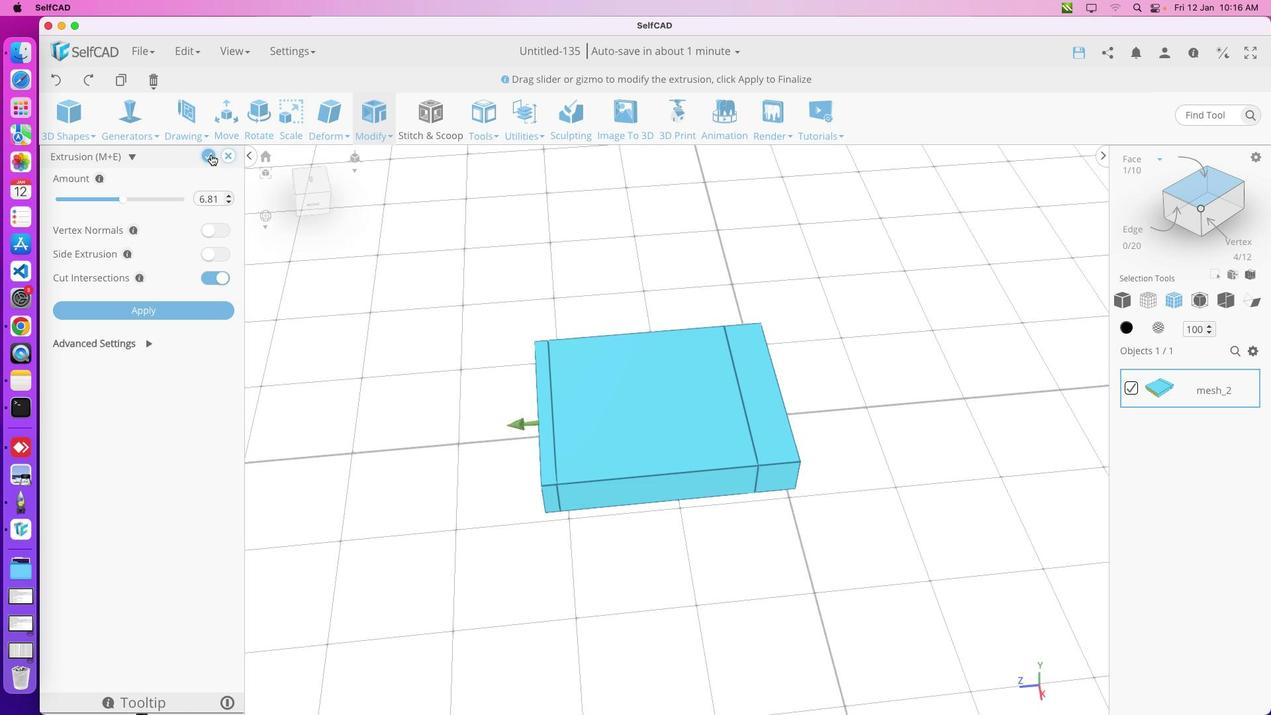 
Action: Mouse moved to (332, 499)
Screenshot: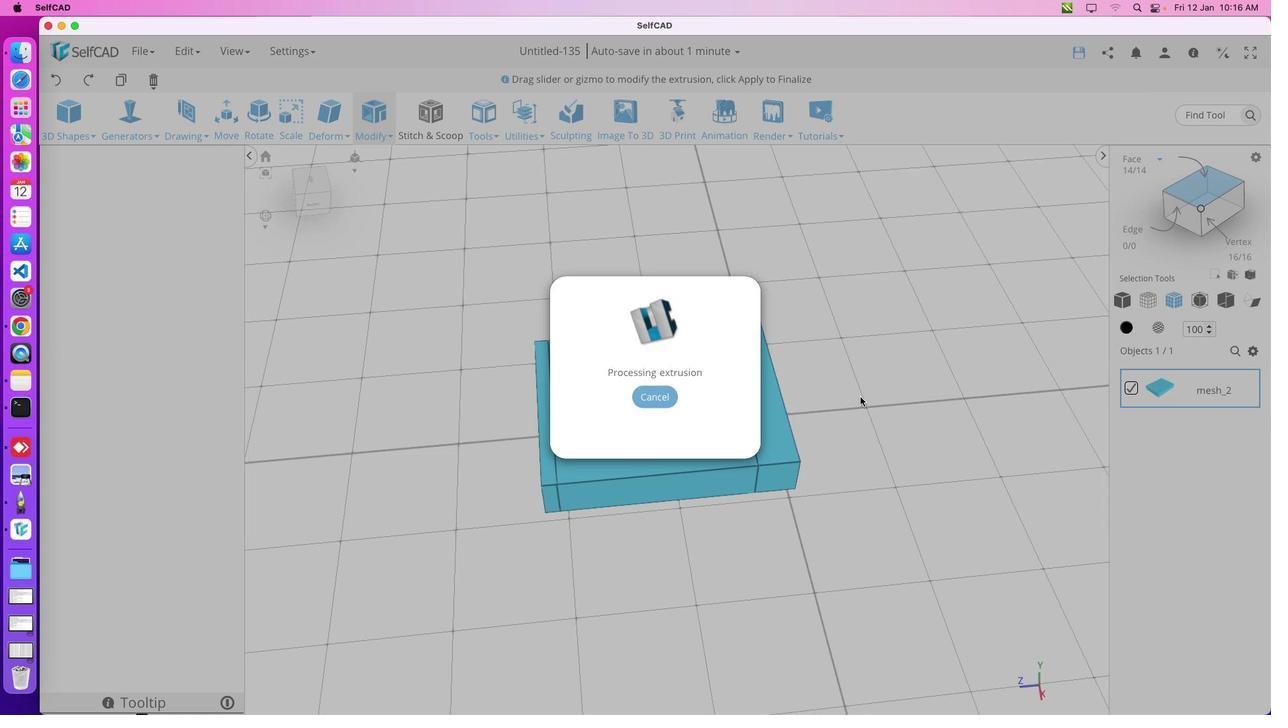 
Action: Mouse pressed left at (332, 499)
Screenshot: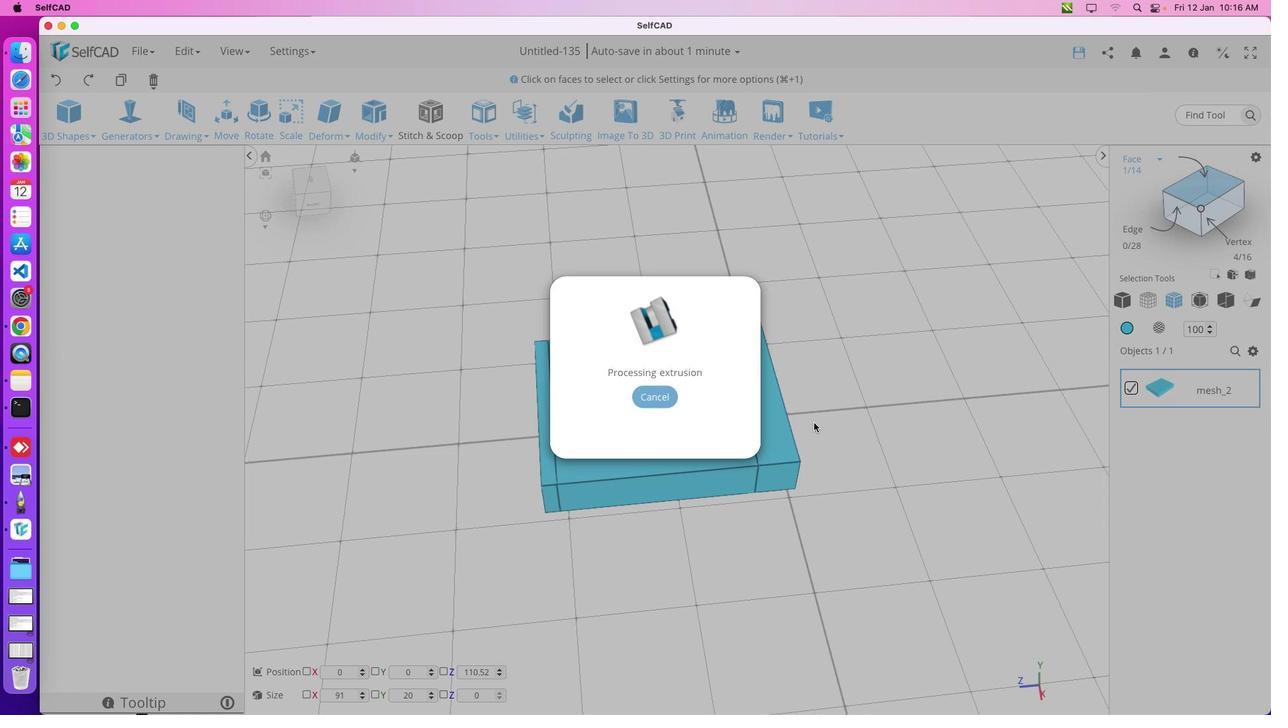 
Action: Mouse moved to (507, 533)
Screenshot: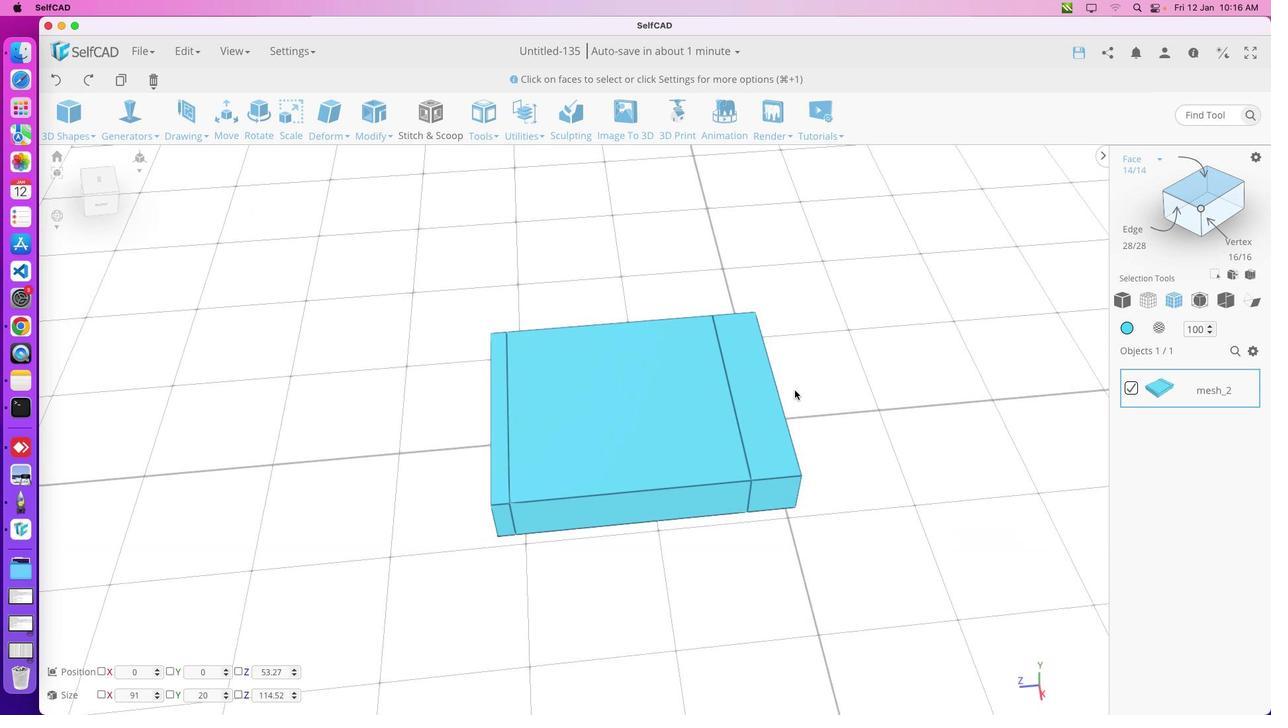 
Action: Mouse pressed left at (507, 533)
Screenshot: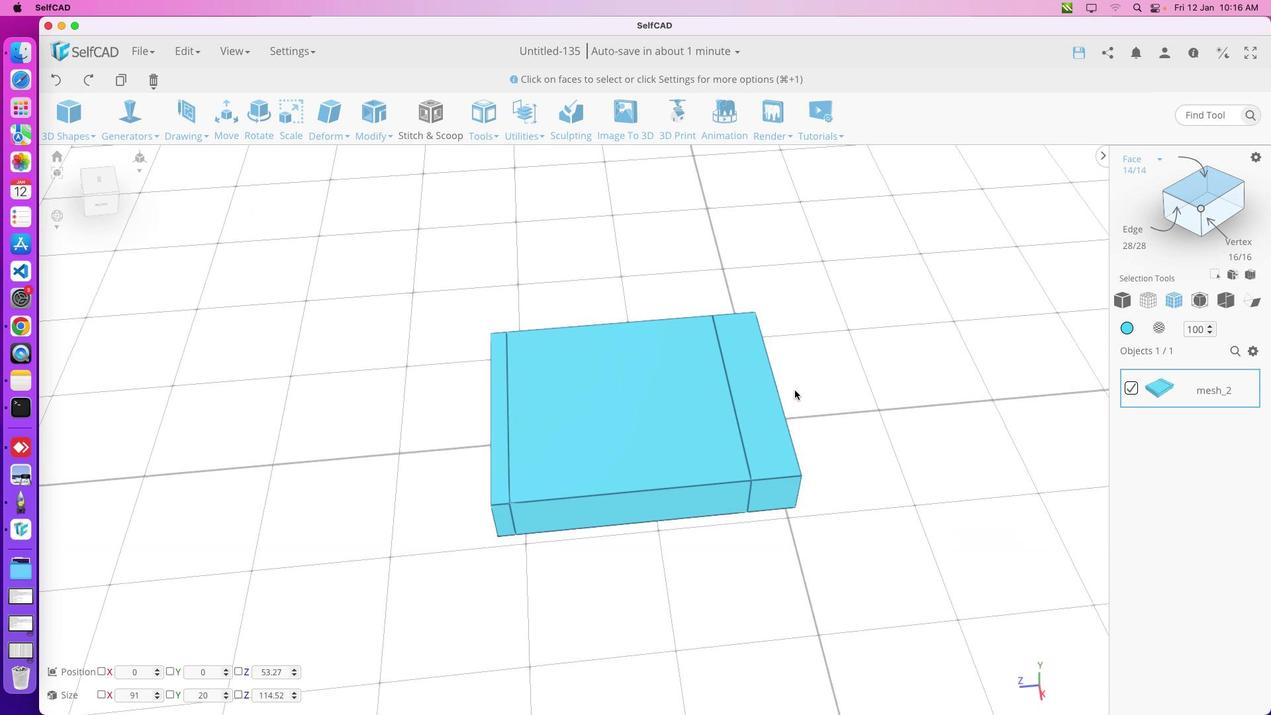 
Action: Mouse moved to (248, 161)
Screenshot: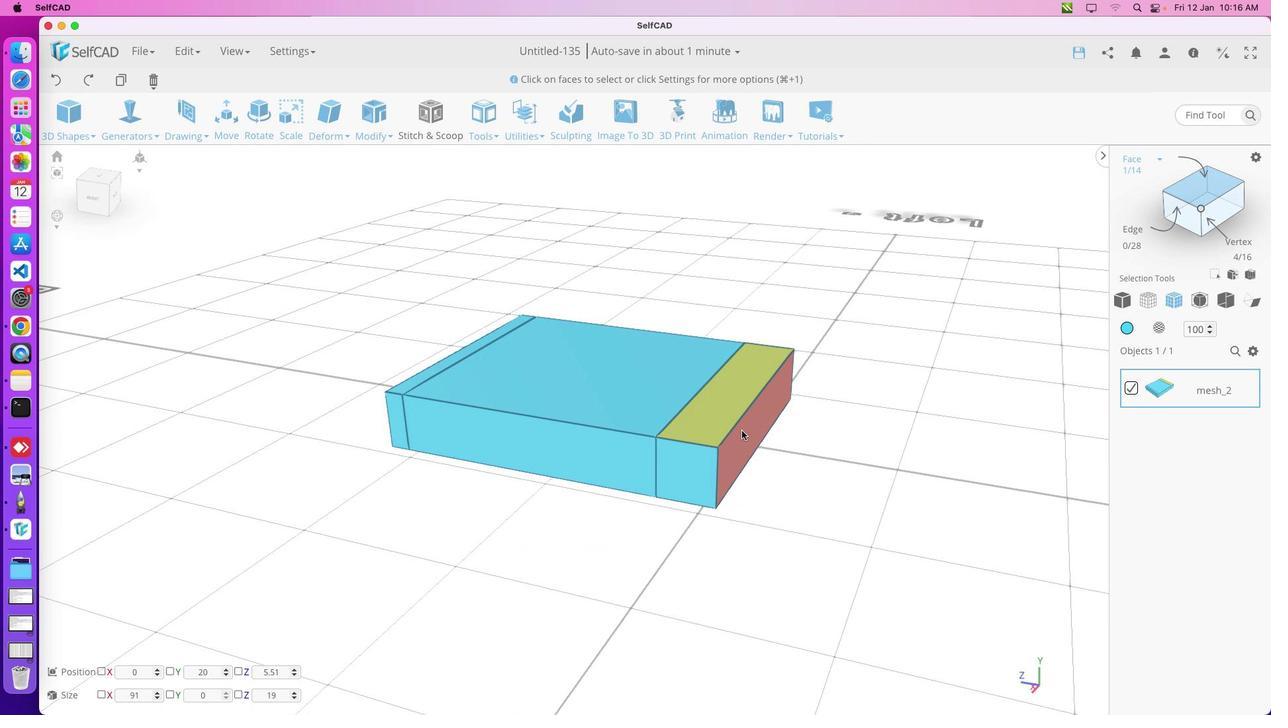 
Action: Mouse pressed left at (248, 161)
Screenshot: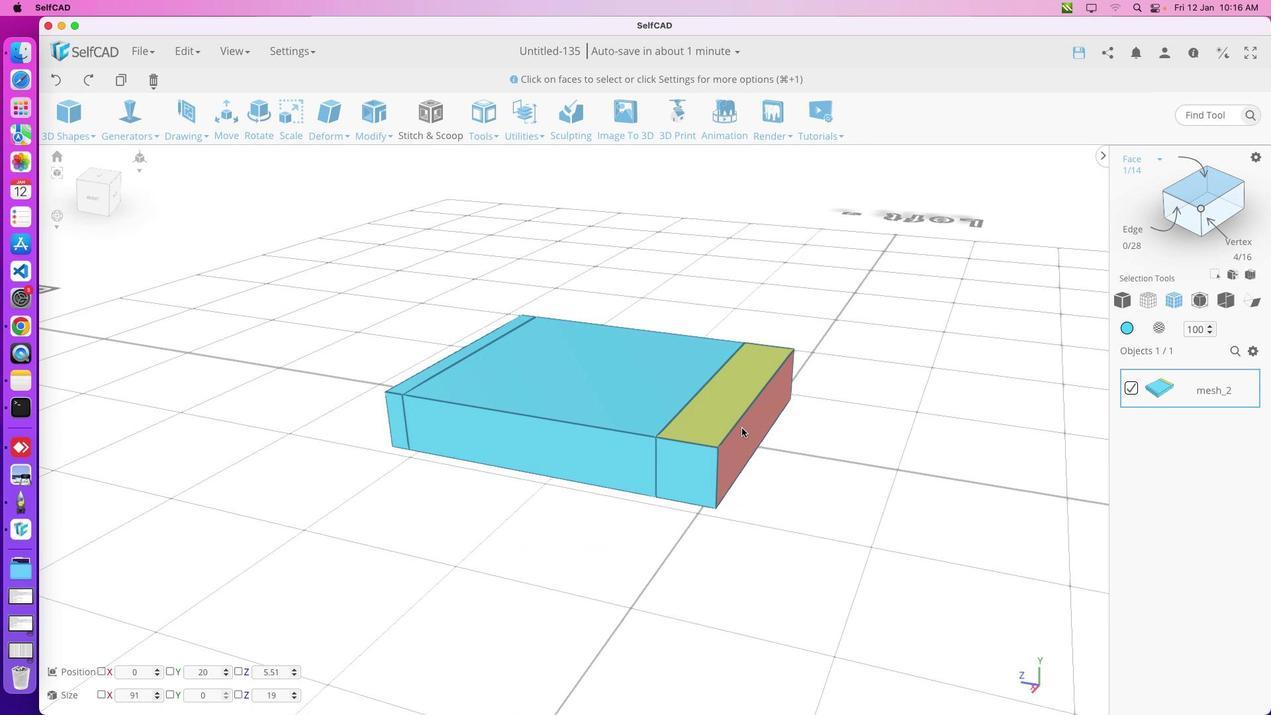 
Action: Mouse moved to (588, 390)
Screenshot: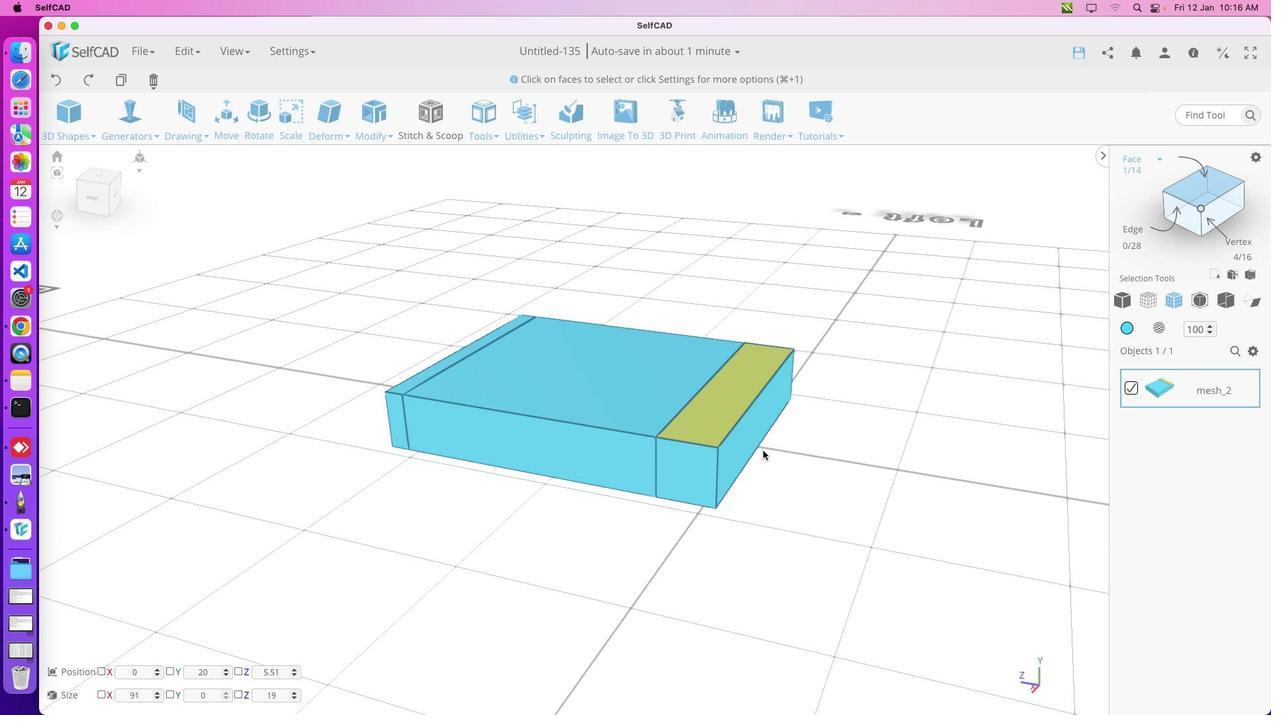 
Action: Mouse pressed left at (588, 390)
Screenshot: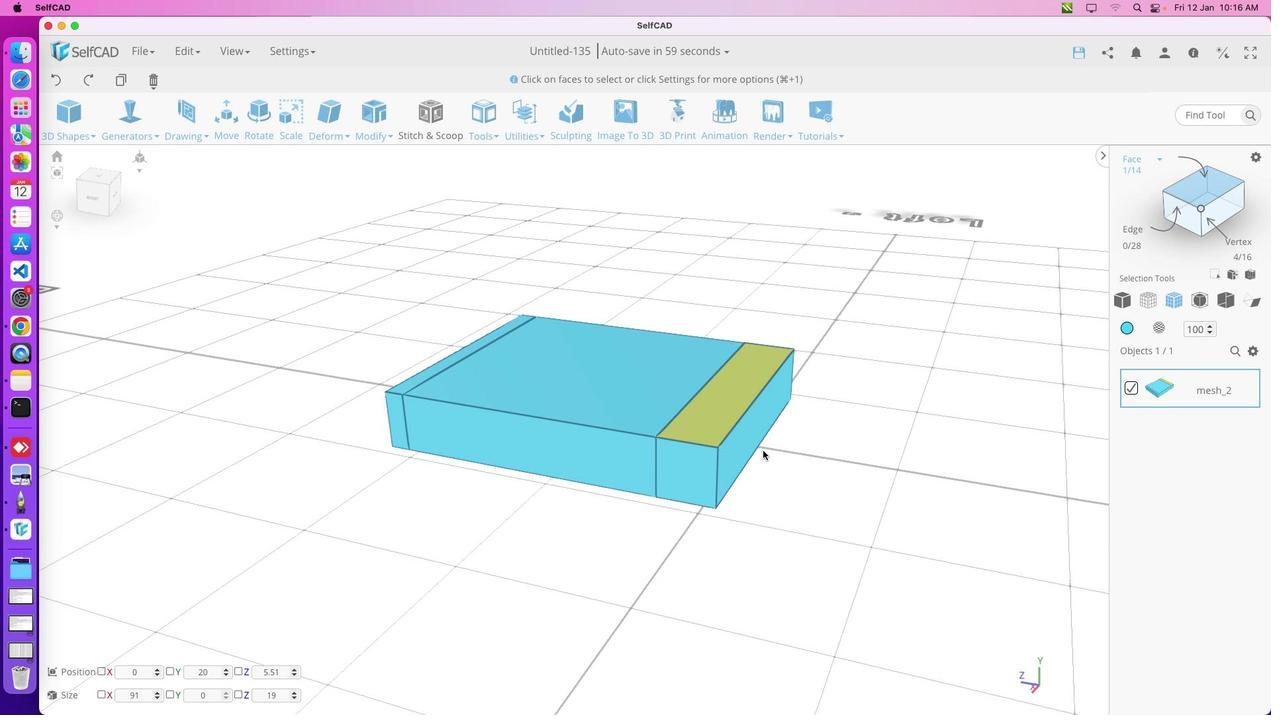 
Action: Mouse moved to (563, 384)
Screenshot: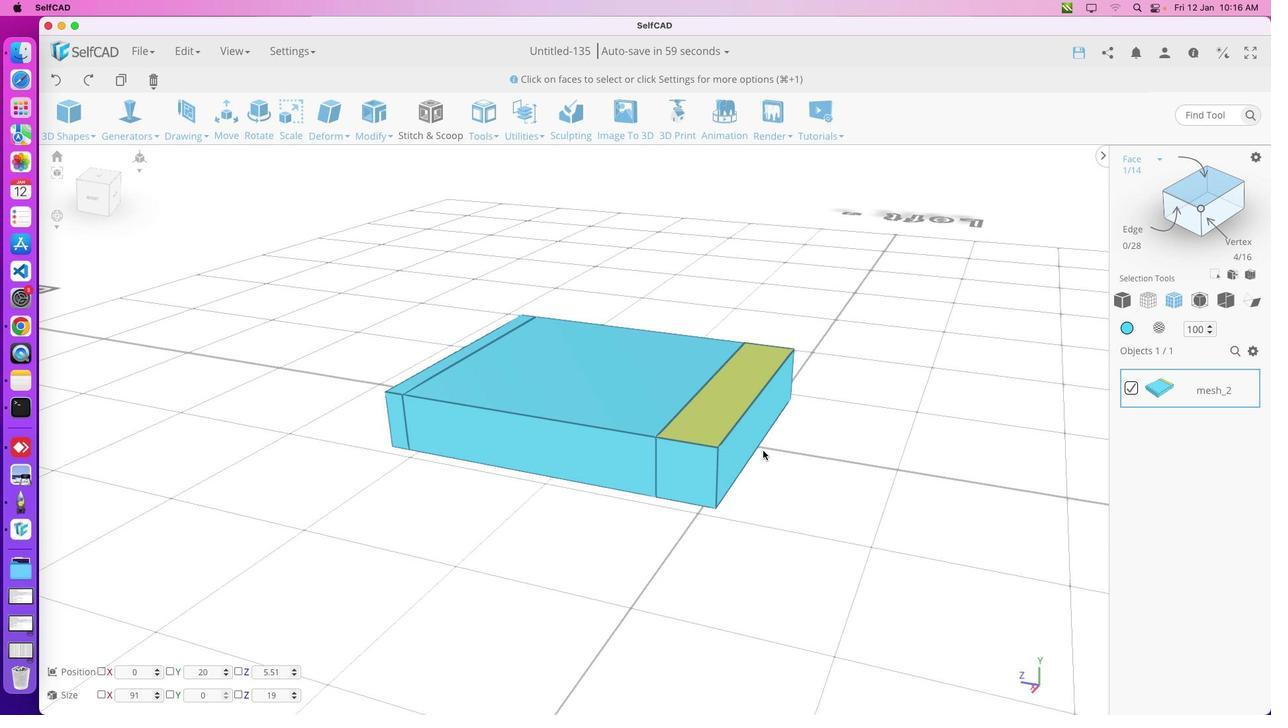 
Action: Mouse scrolled (563, 384) with delta (134, 13)
Screenshot: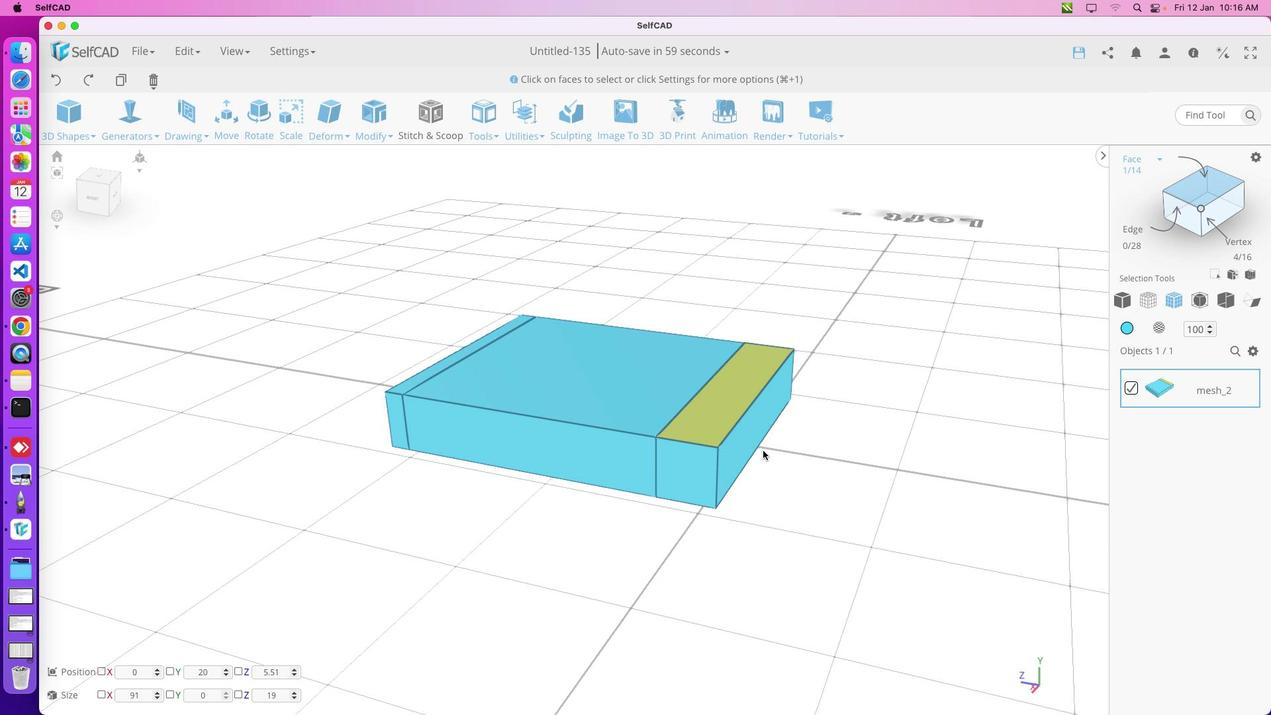 
Action: Mouse moved to (563, 385)
Screenshot: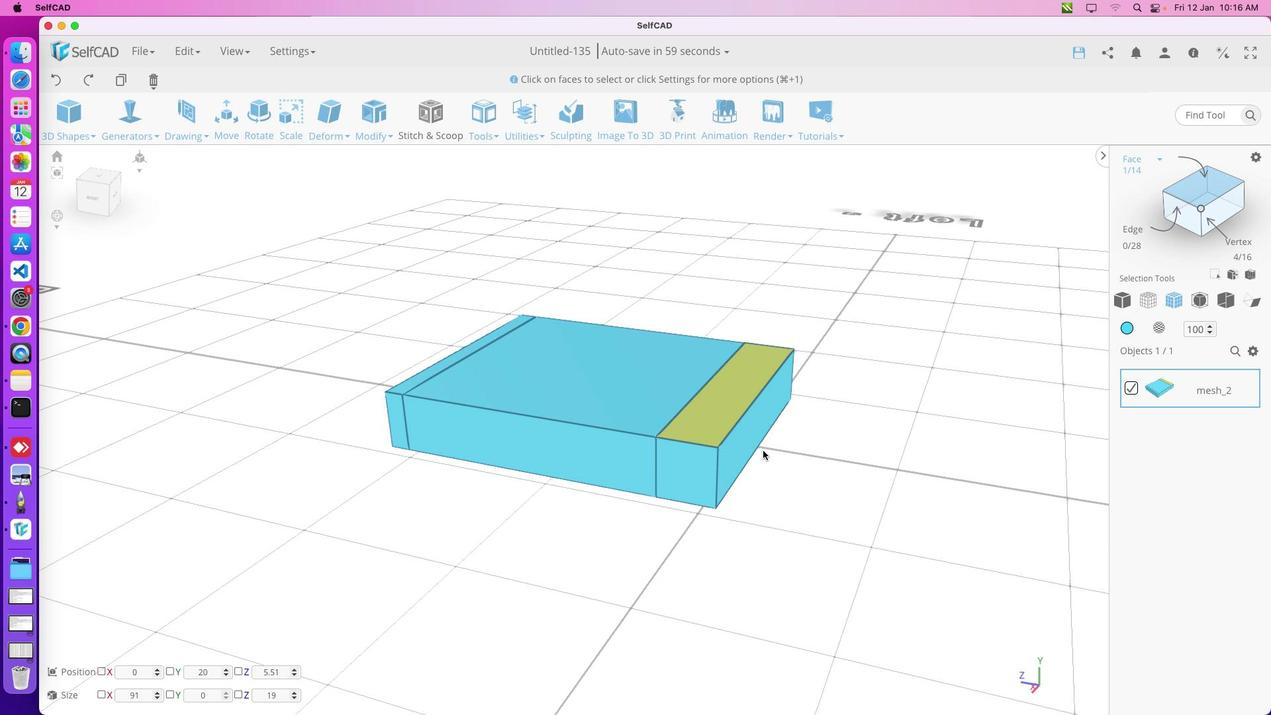 
Action: Mouse scrolled (563, 385) with delta (134, 13)
Screenshot: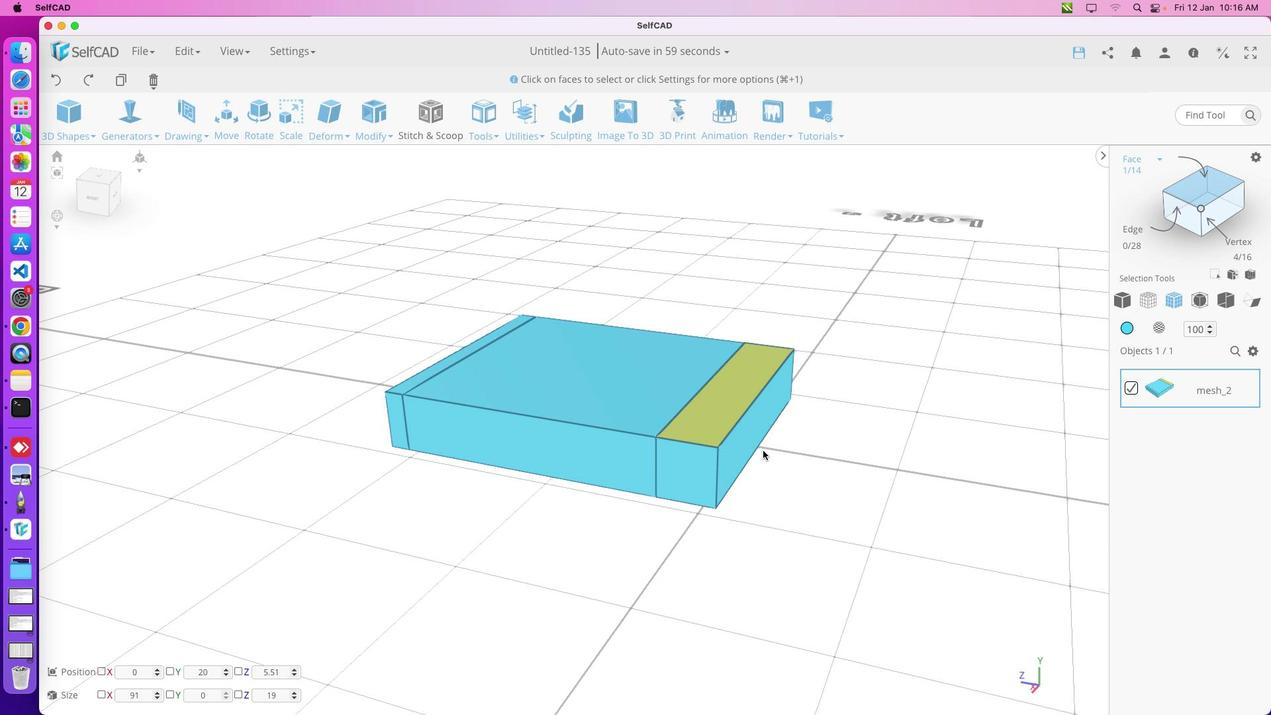 
Action: Mouse moved to (563, 386)
Screenshot: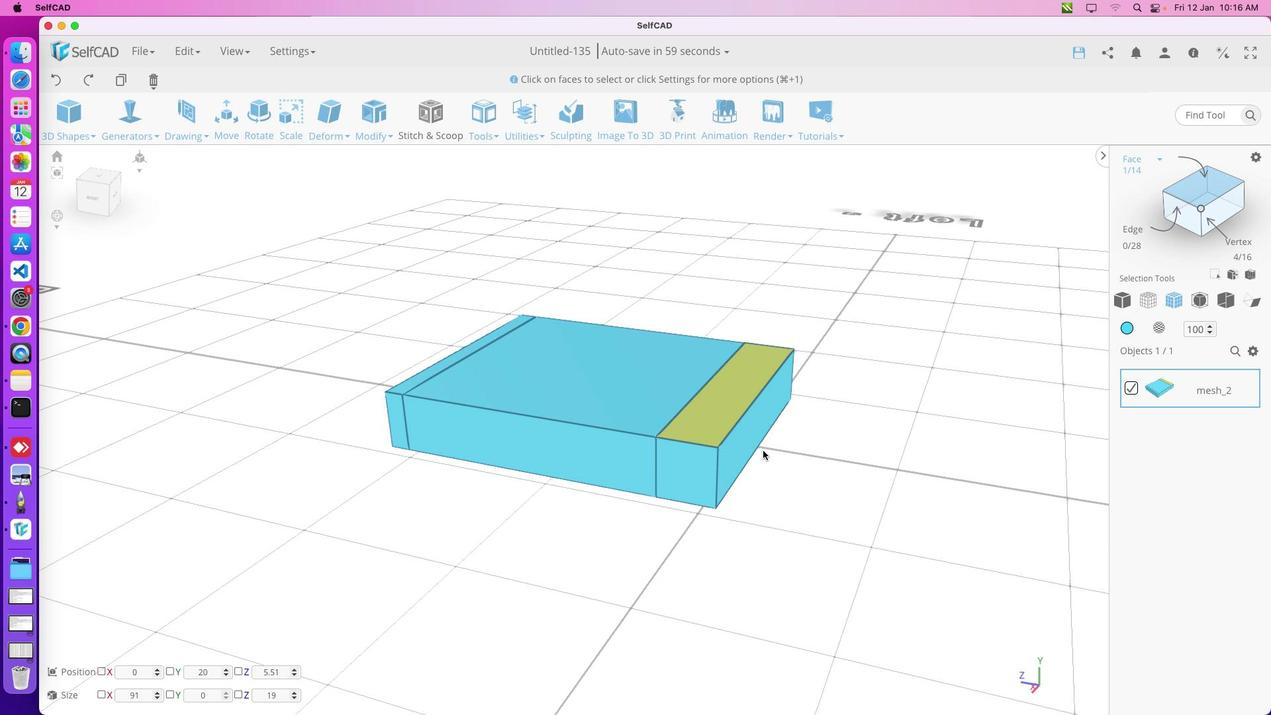 
Action: Mouse scrolled (563, 386) with delta (134, 13)
Screenshot: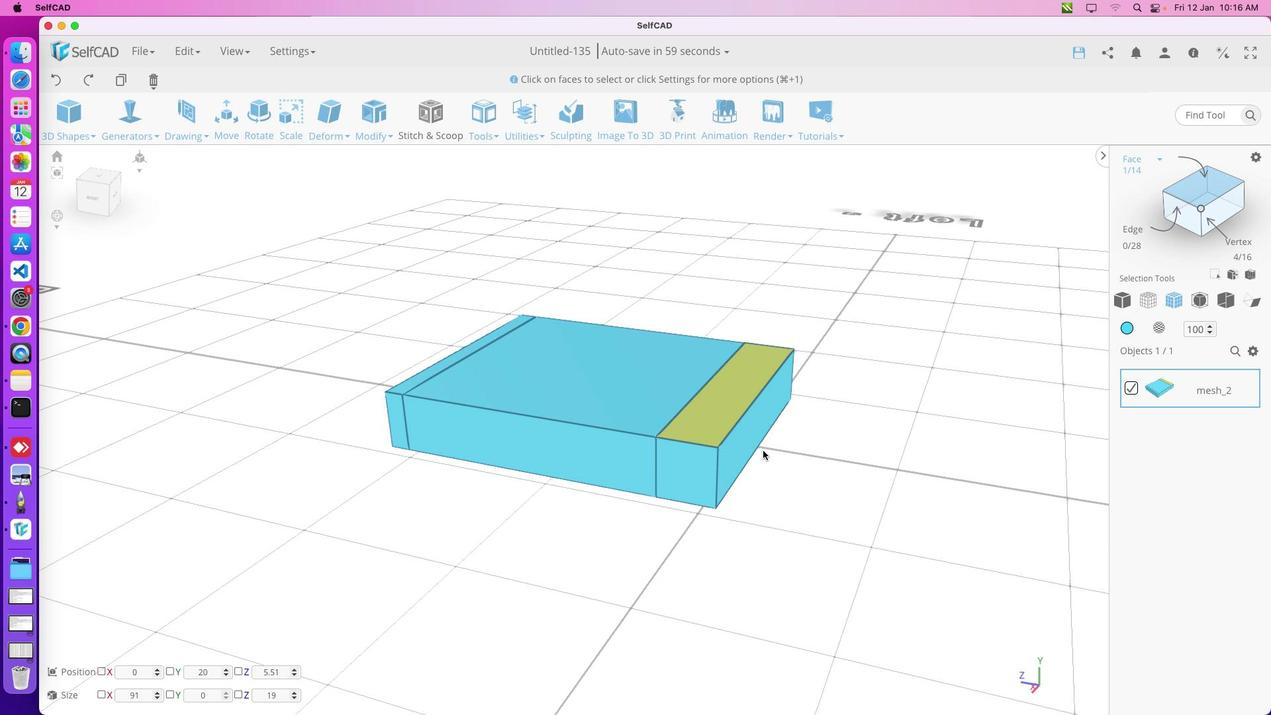 
Action: Mouse moved to (563, 386)
Screenshot: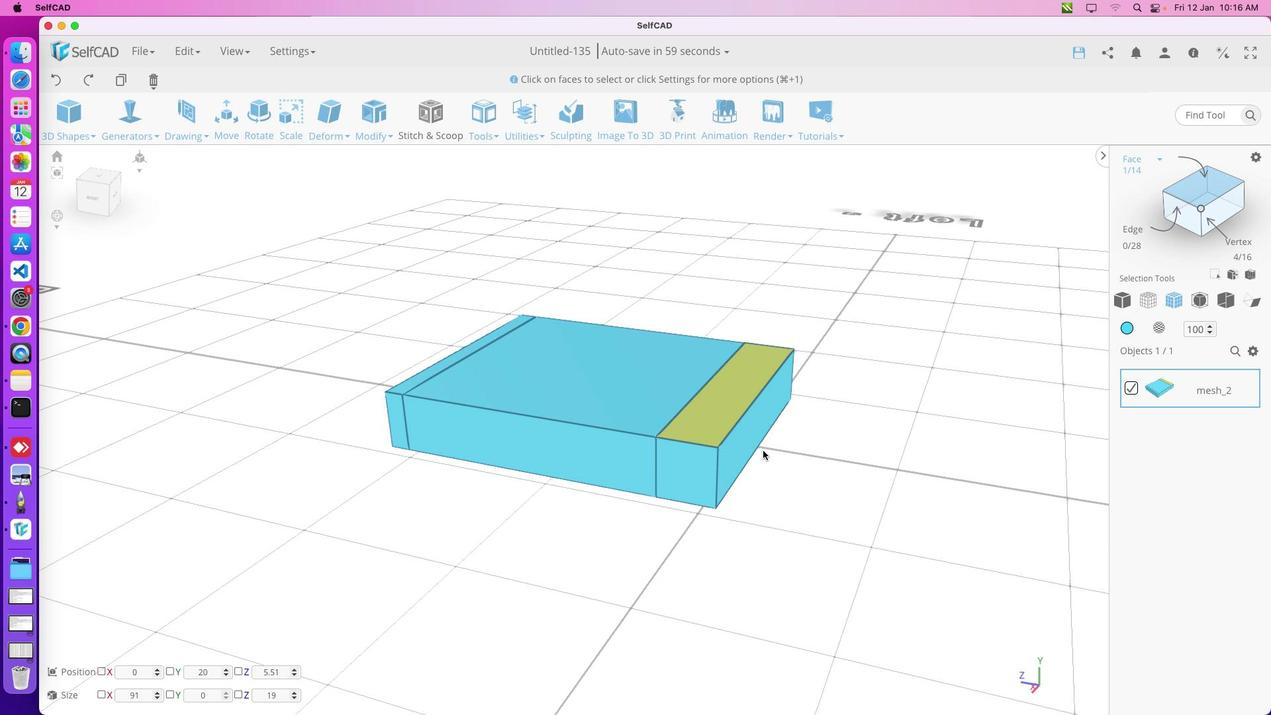 
Action: Mouse scrolled (563, 386) with delta (134, 15)
Screenshot: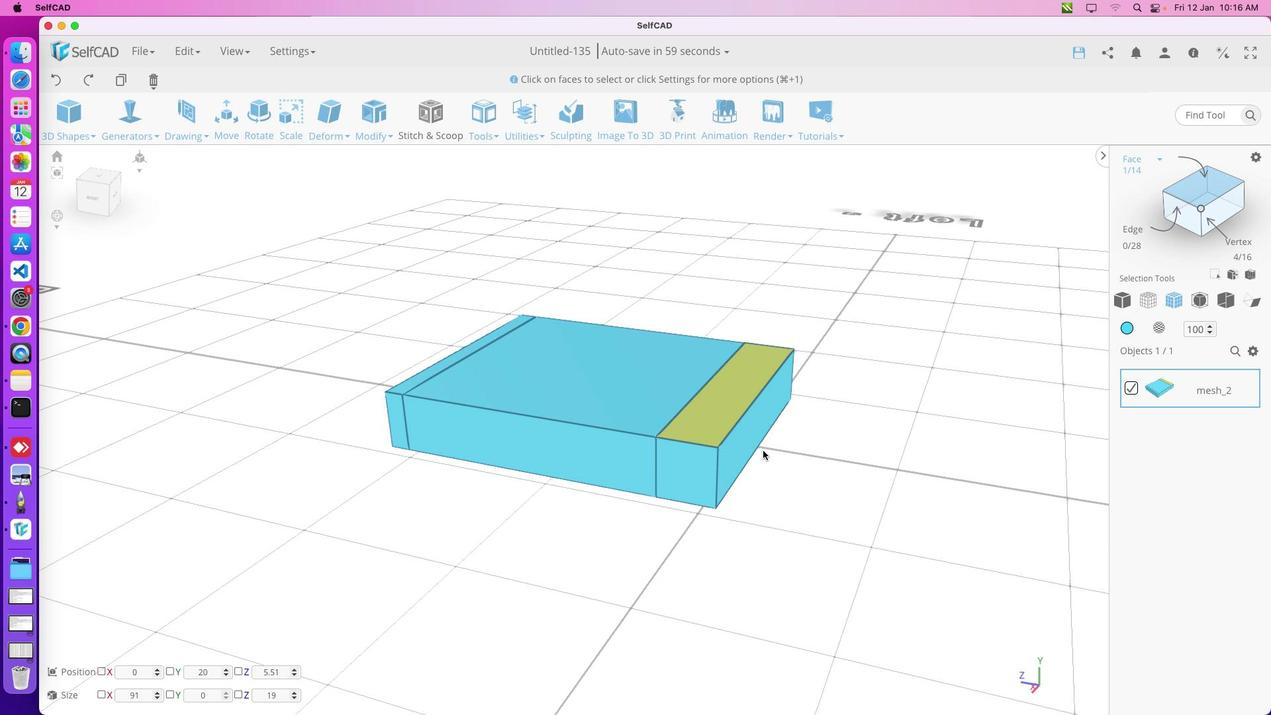 
Action: Mouse moved to (548, 402)
Screenshot: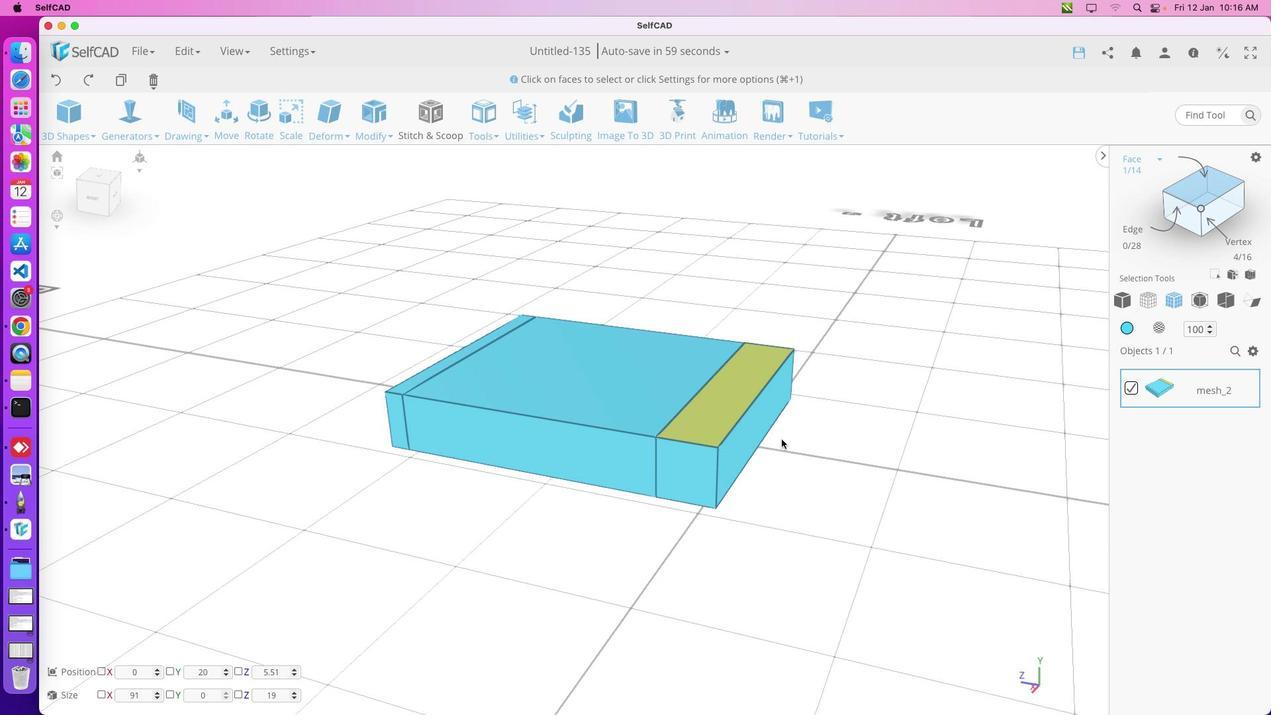 
Action: Mouse pressed left at (548, 402)
Screenshot: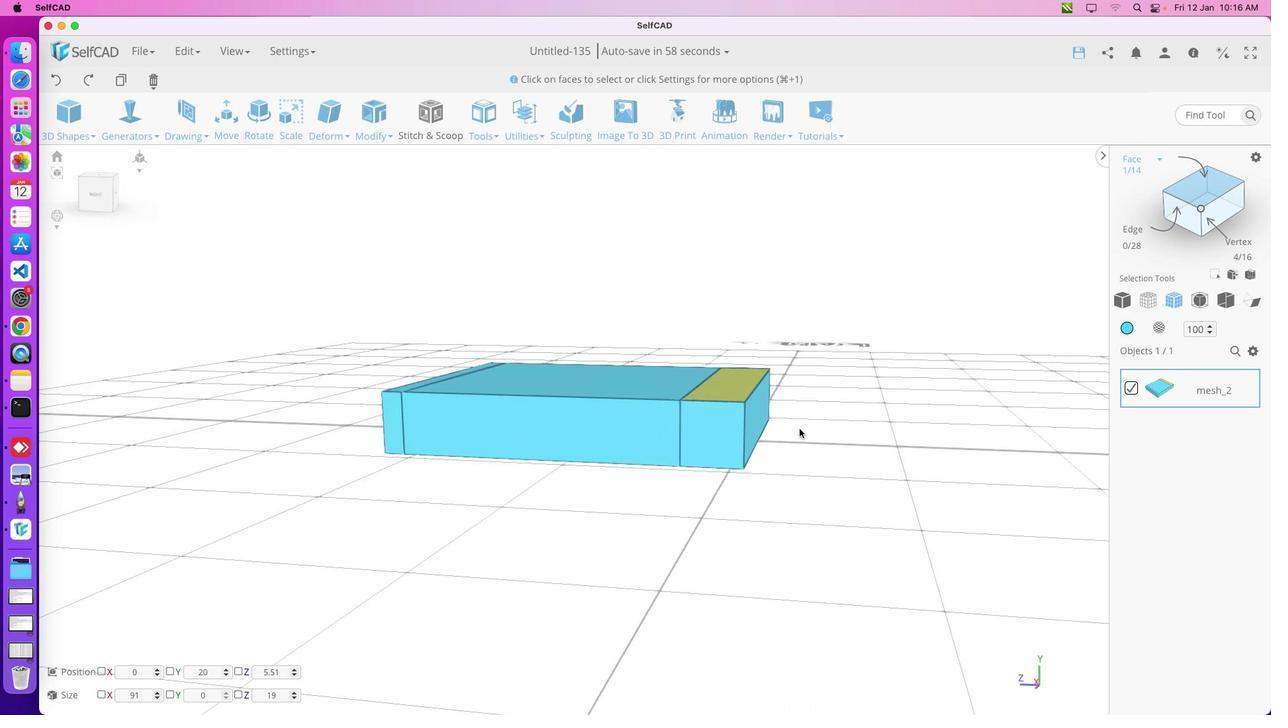 
Action: Mouse moved to (608, 429)
Screenshot: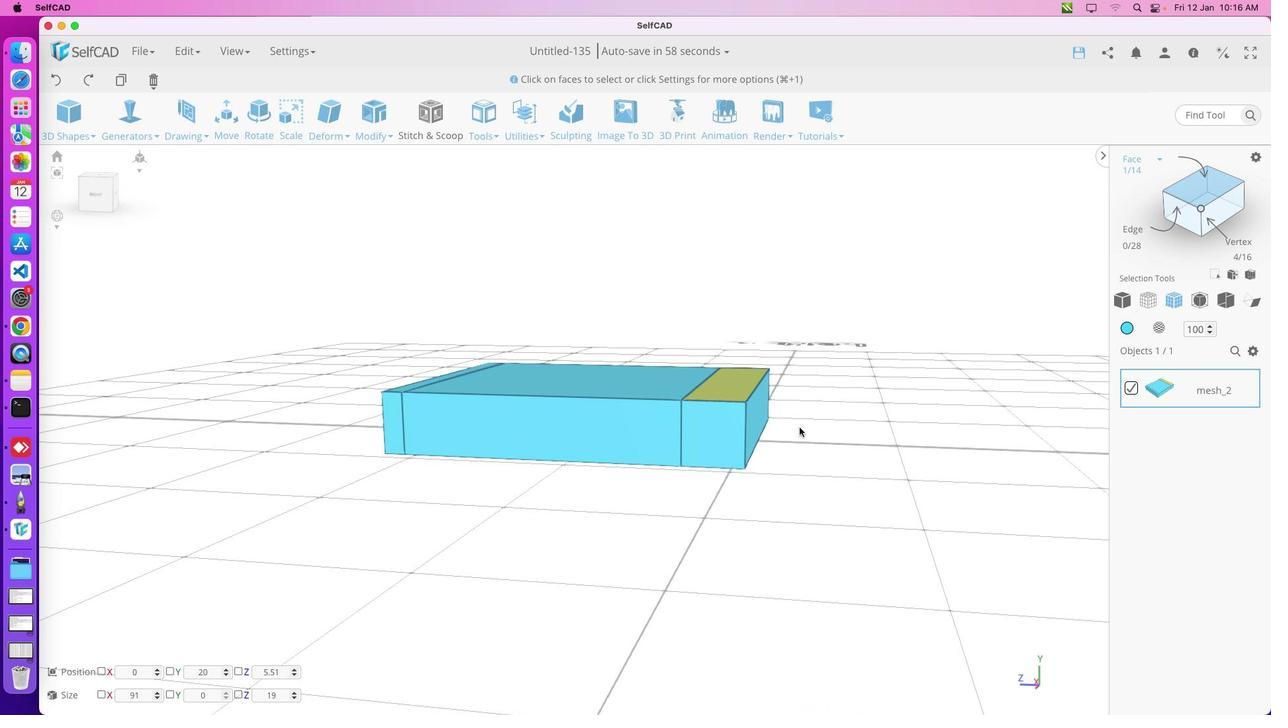 
Action: Mouse pressed left at (608, 429)
Screenshot: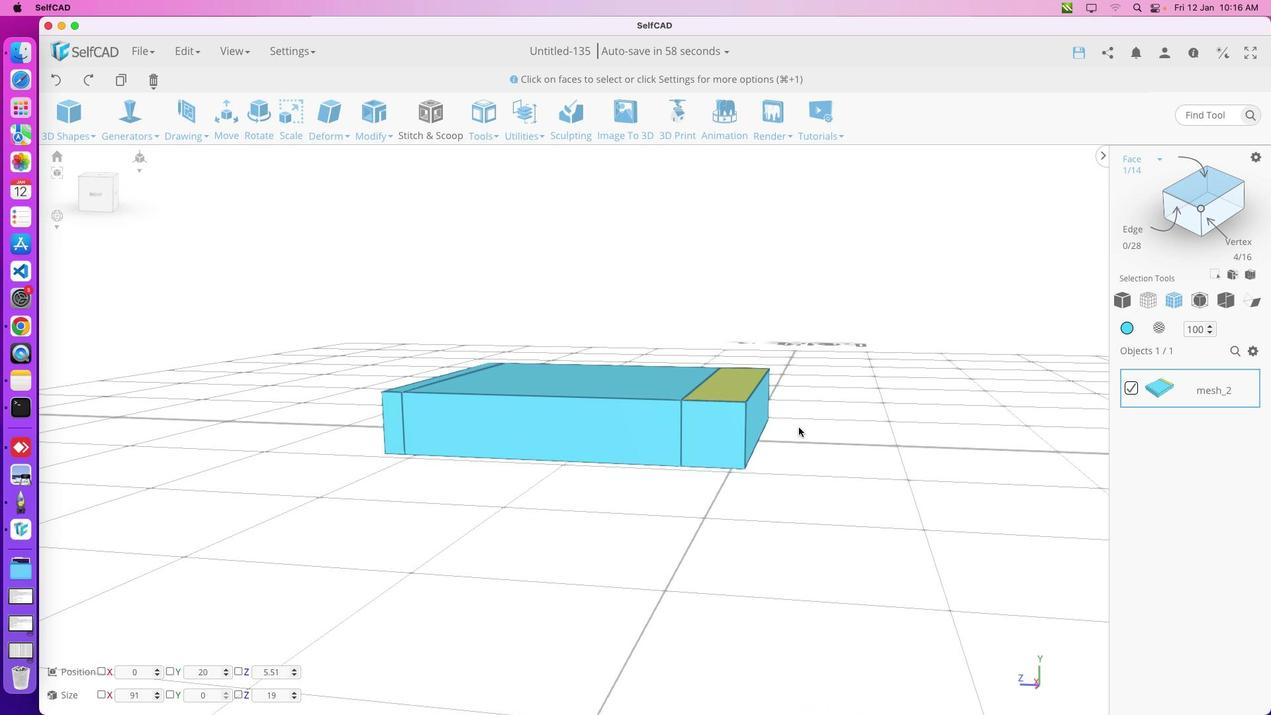 
Action: Mouse moved to (590, 407)
Screenshot: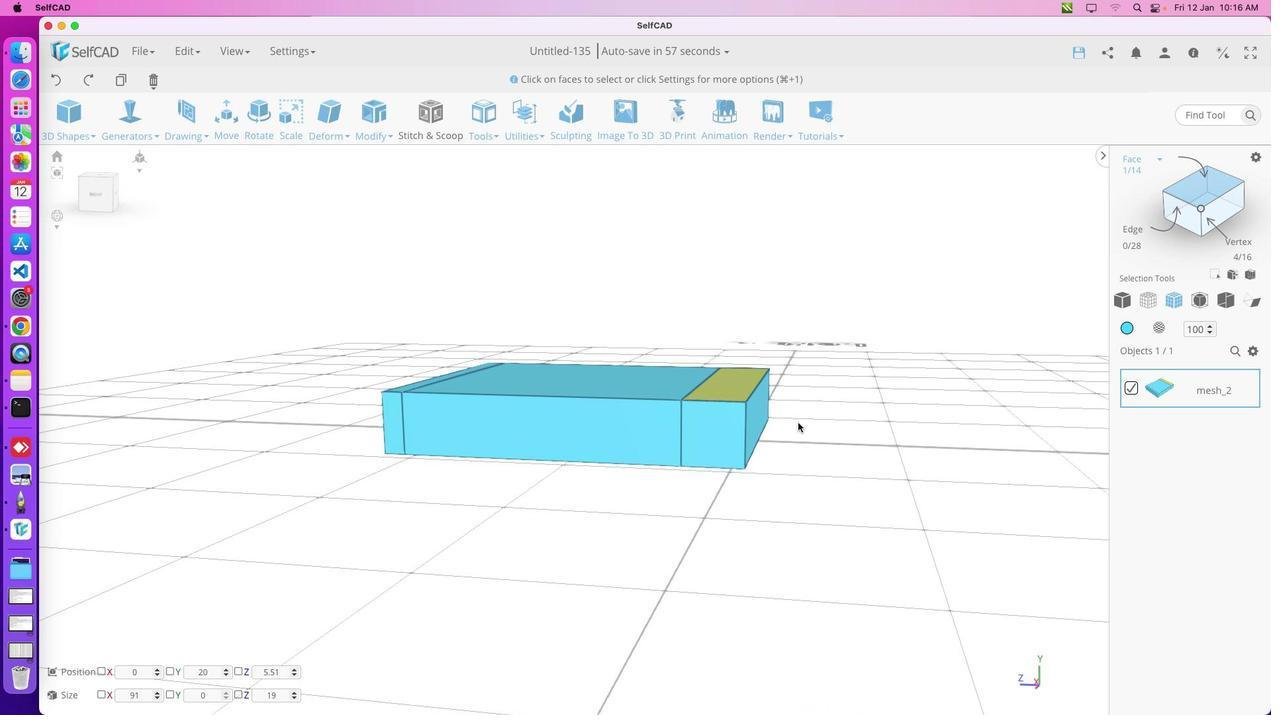 
Action: Mouse pressed left at (590, 407)
Screenshot: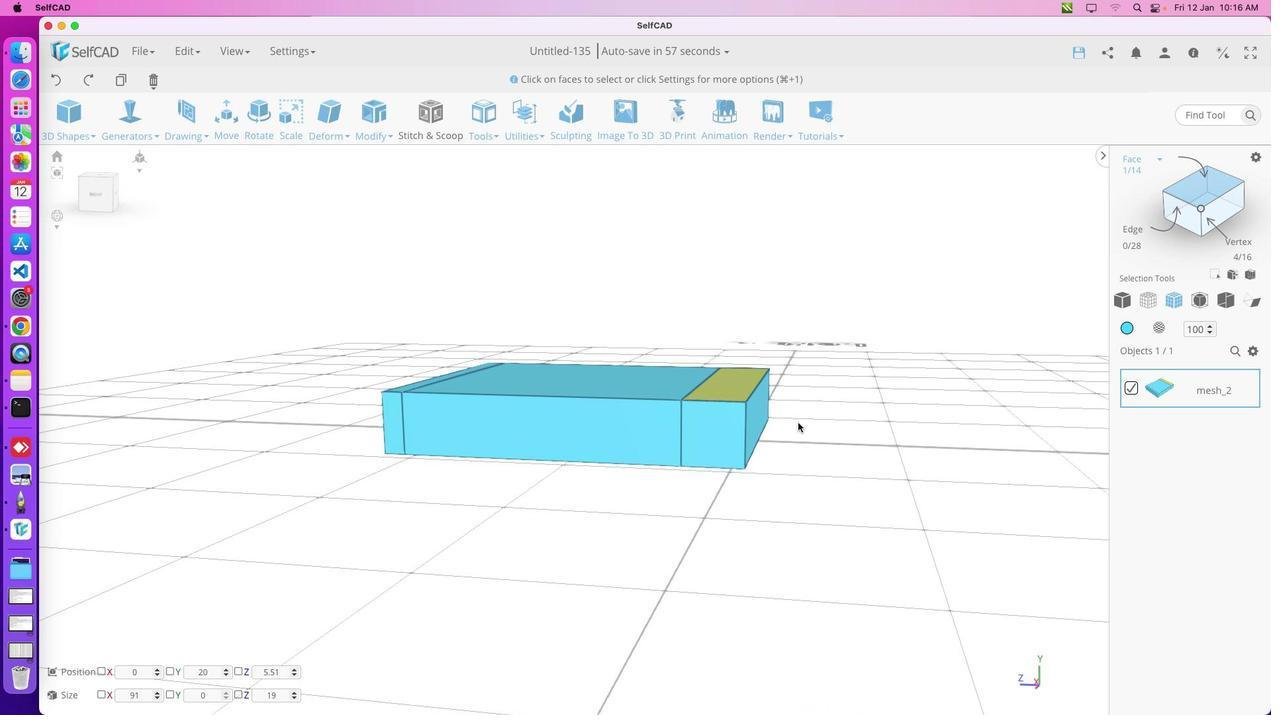 
Action: Mouse moved to (535, 421)
Screenshot: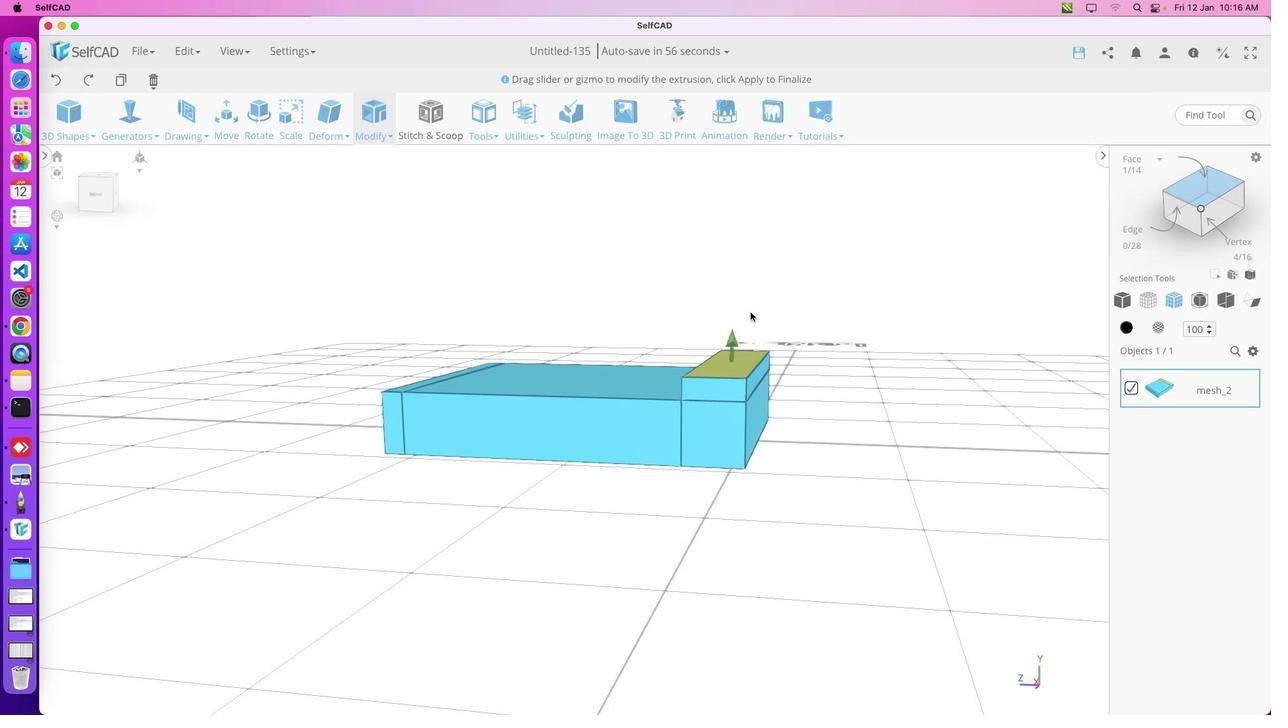 
Action: Key pressed 'm'
Screenshot: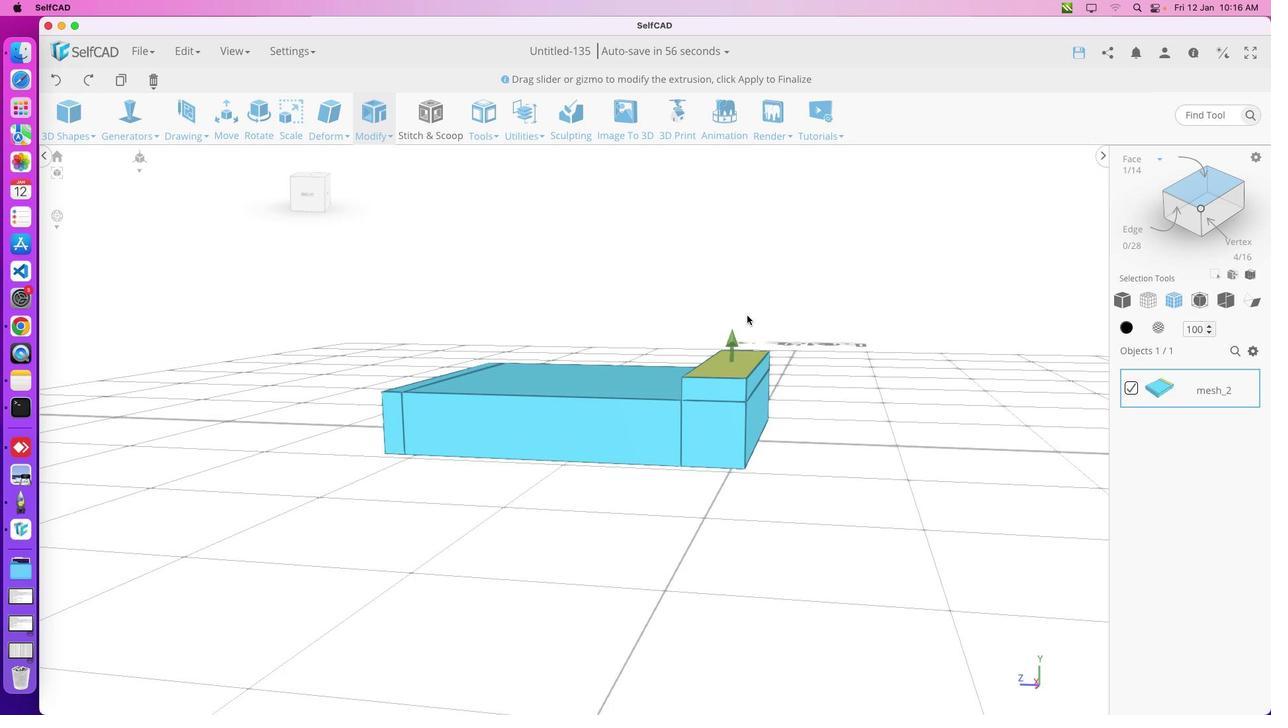 
Action: Mouse moved to (535, 421)
Screenshot: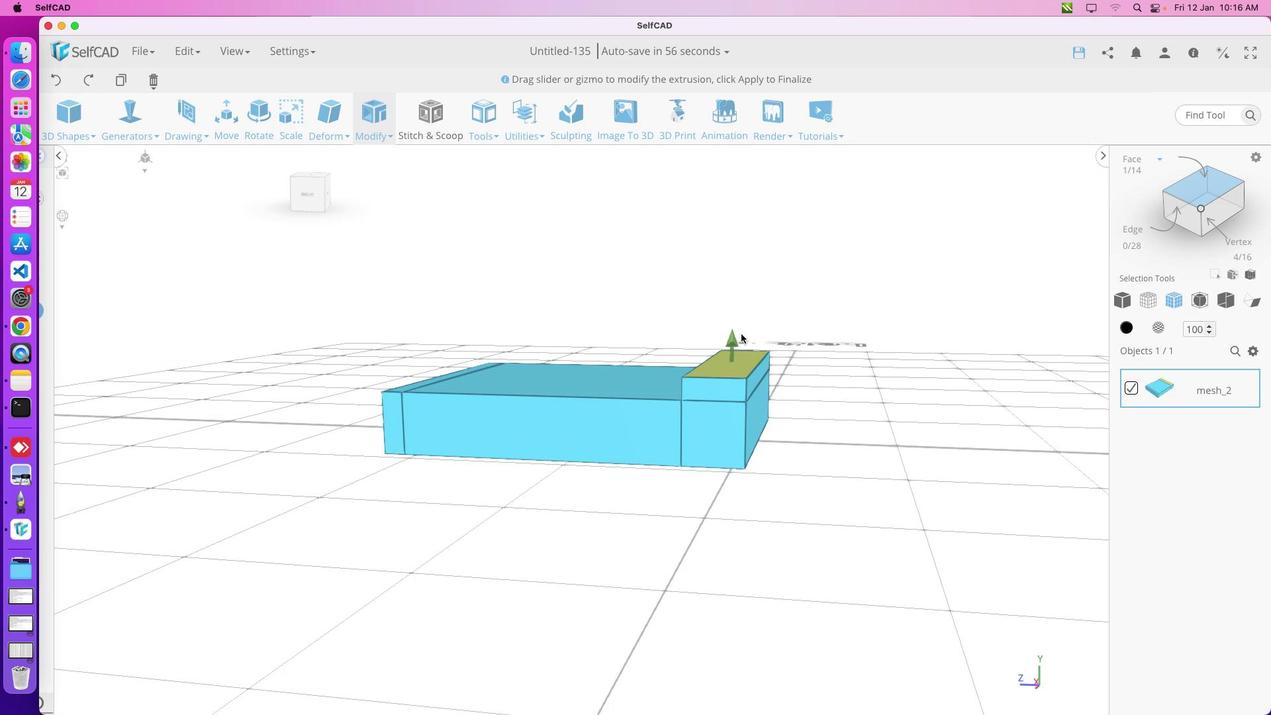 
Action: Key pressed 'e'
Screenshot: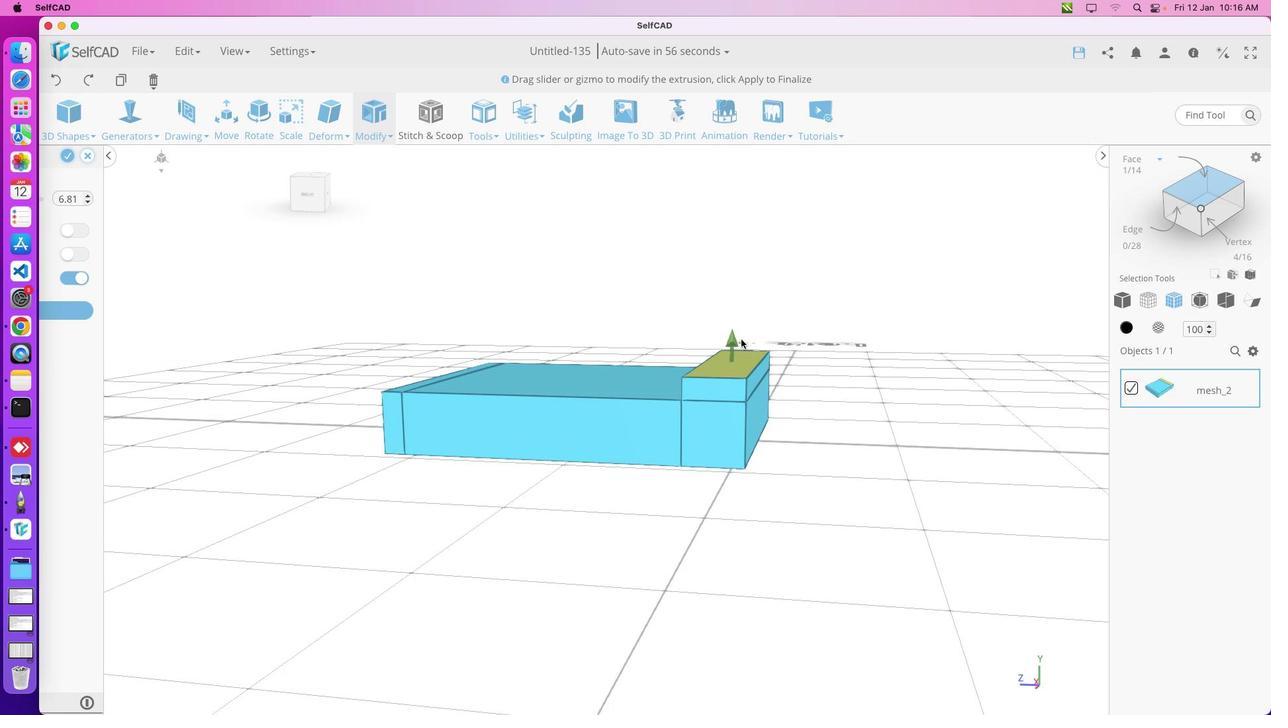 
Action: Mouse moved to (546, 444)
Screenshot: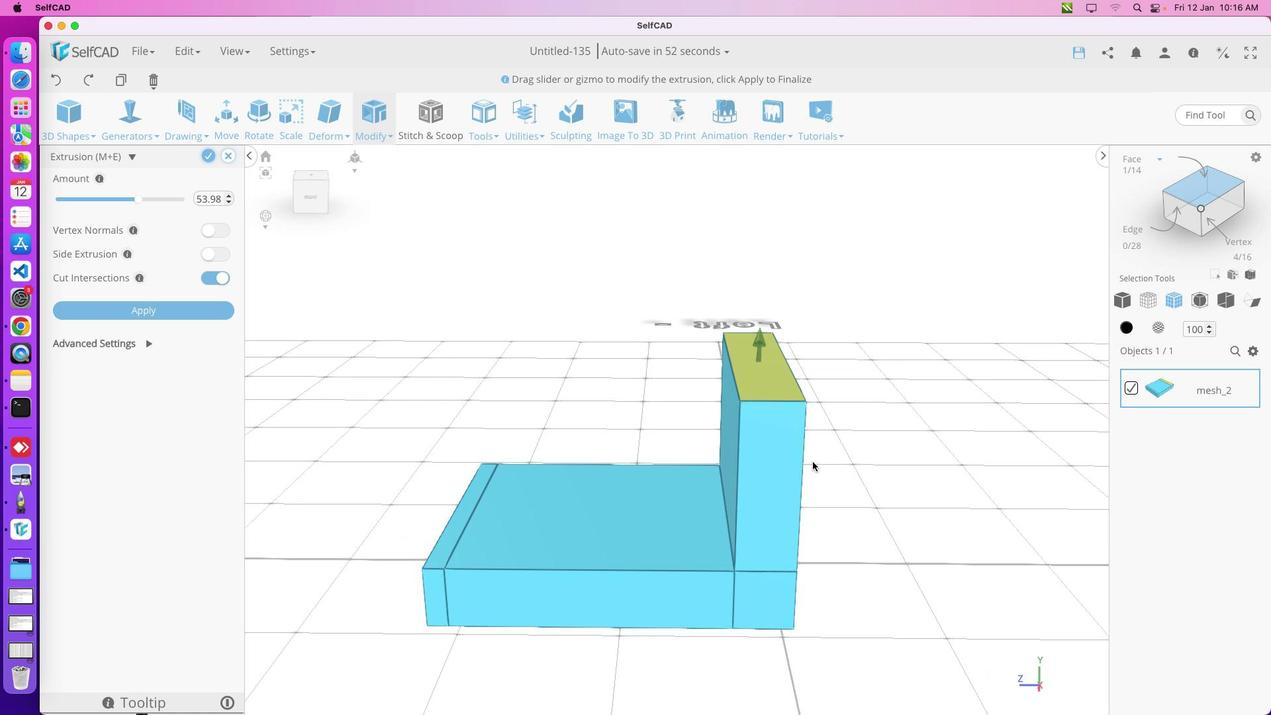 
Action: Mouse pressed left at (546, 444)
Screenshot: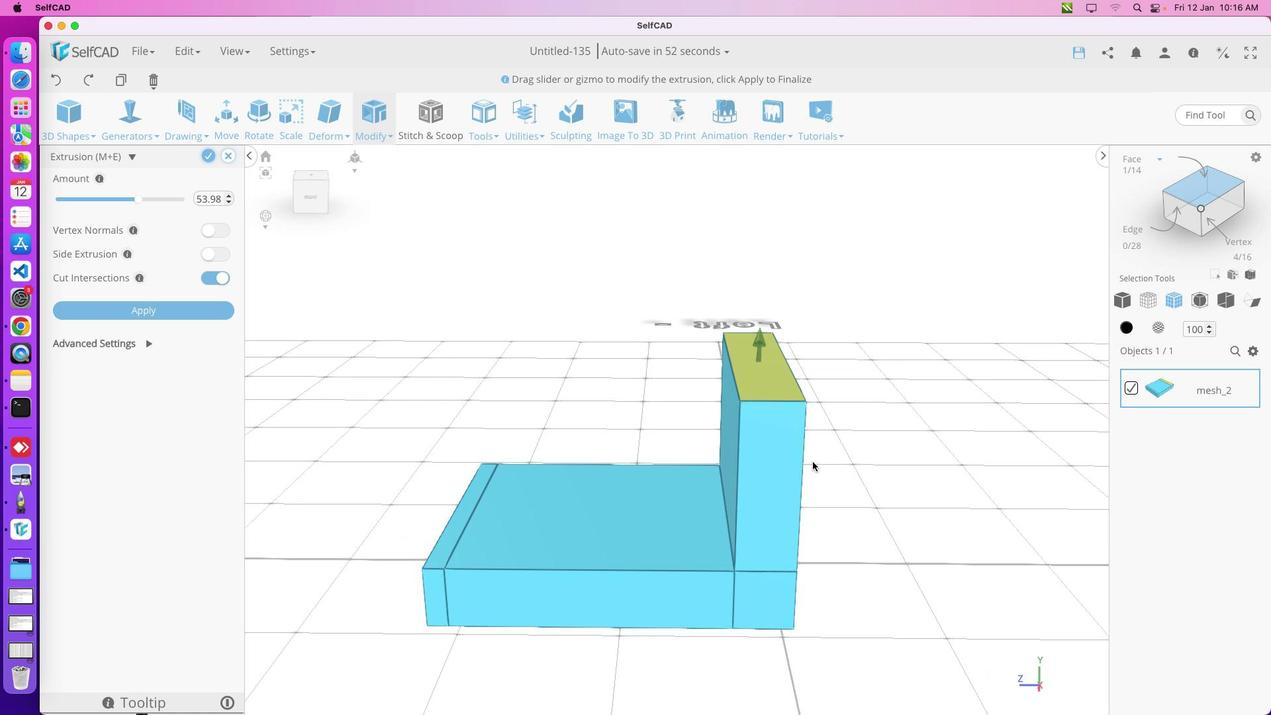 
Action: Mouse moved to (566, 421)
Screenshot: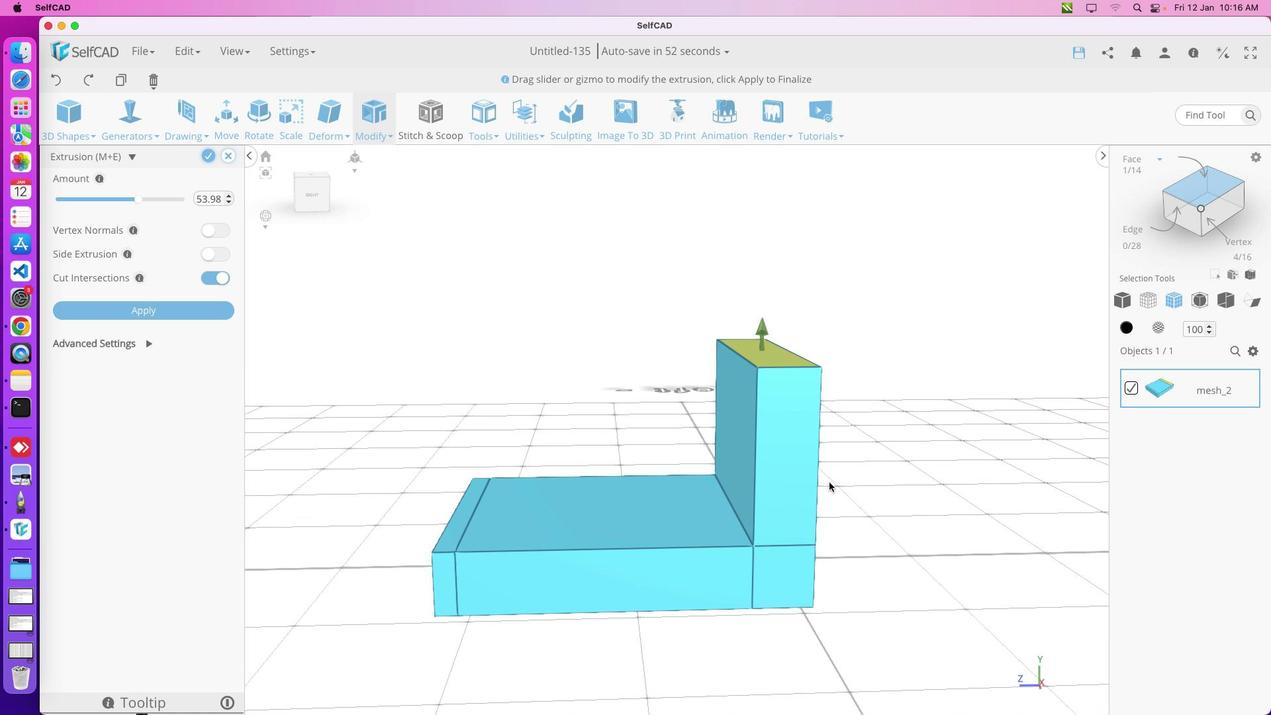 
Action: Key pressed 'm'
Screenshot: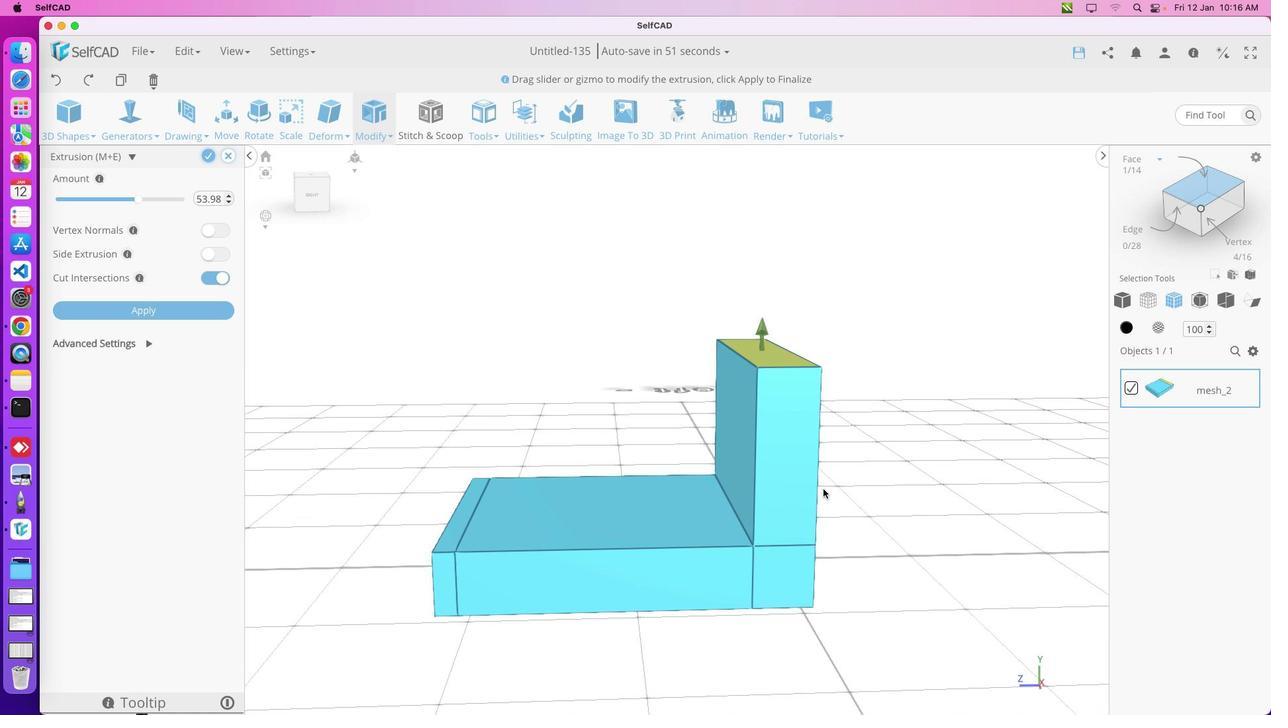 
Action: Mouse moved to (565, 418)
Screenshot: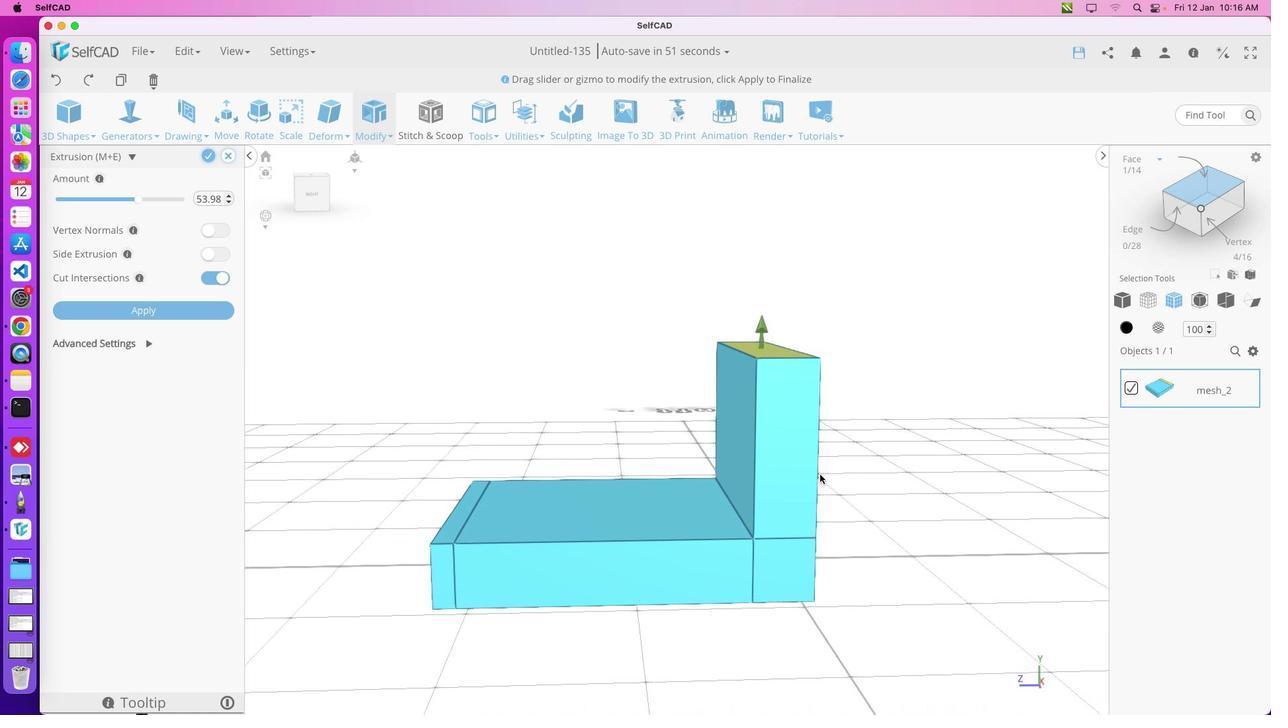 
Action: Key pressed 'm''e'
Screenshot: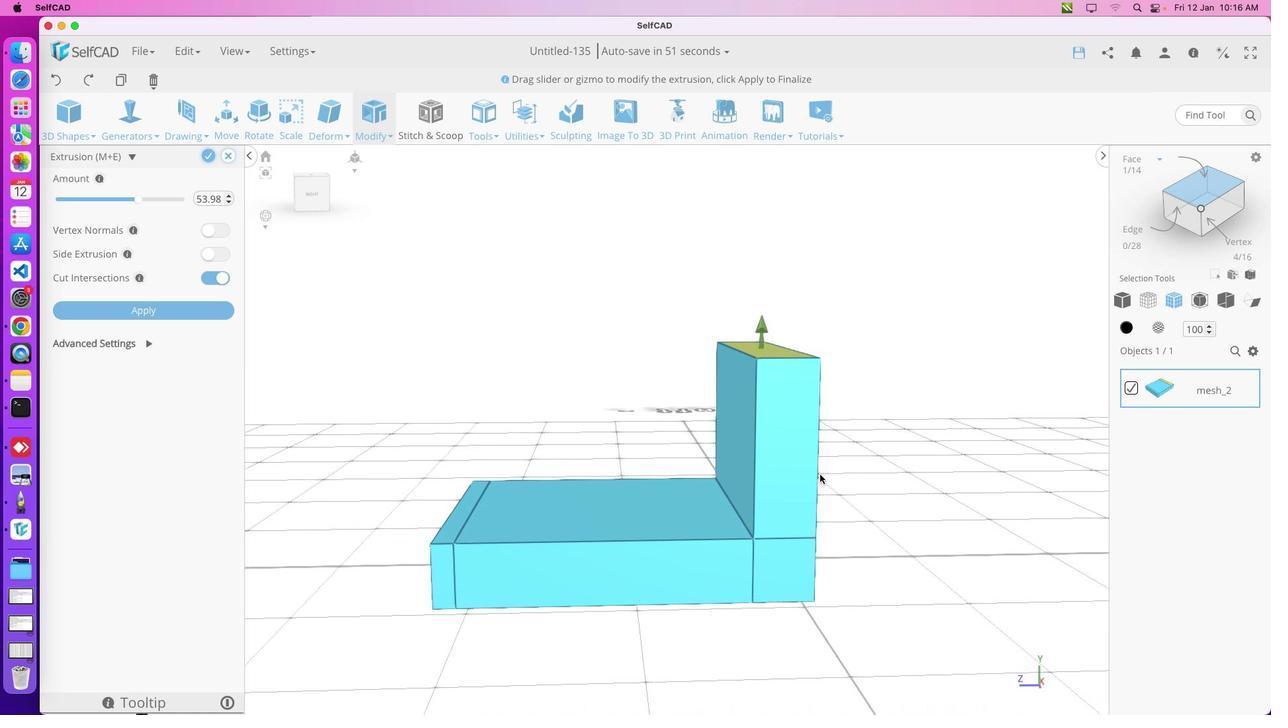
Action: Mouse moved to (529, 339)
Screenshot: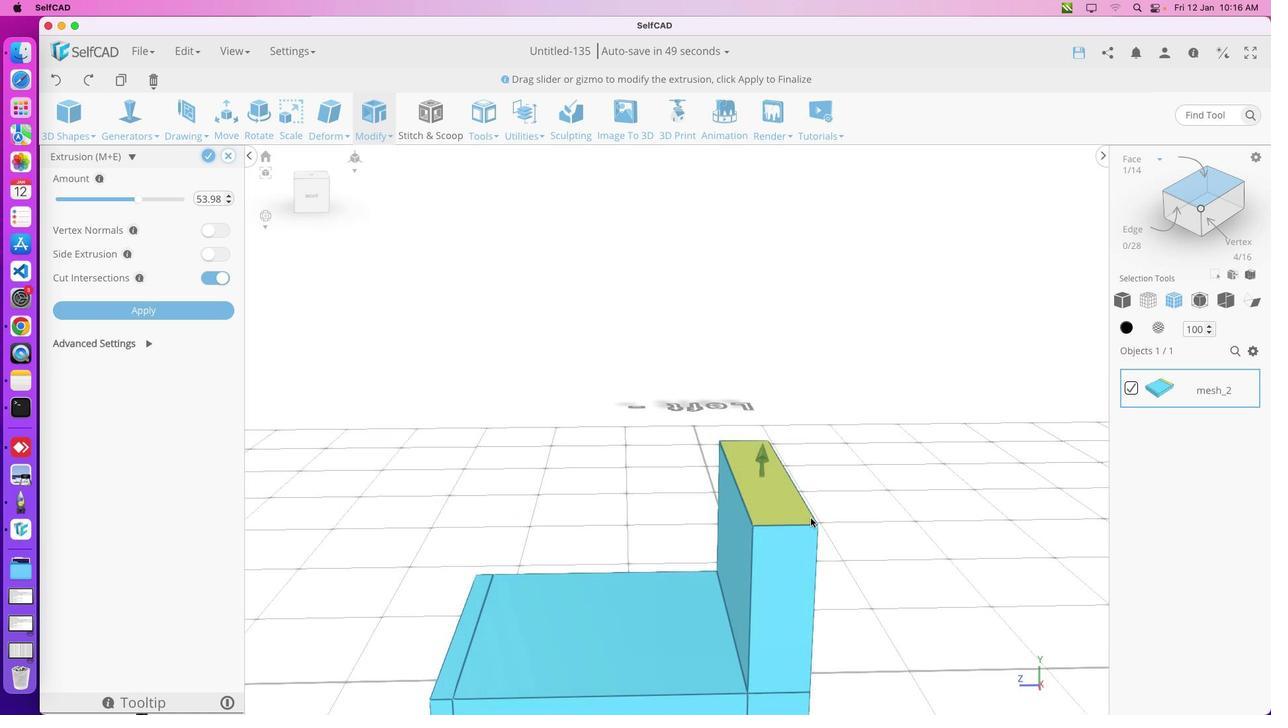 
Action: Mouse pressed left at (529, 339)
Screenshot: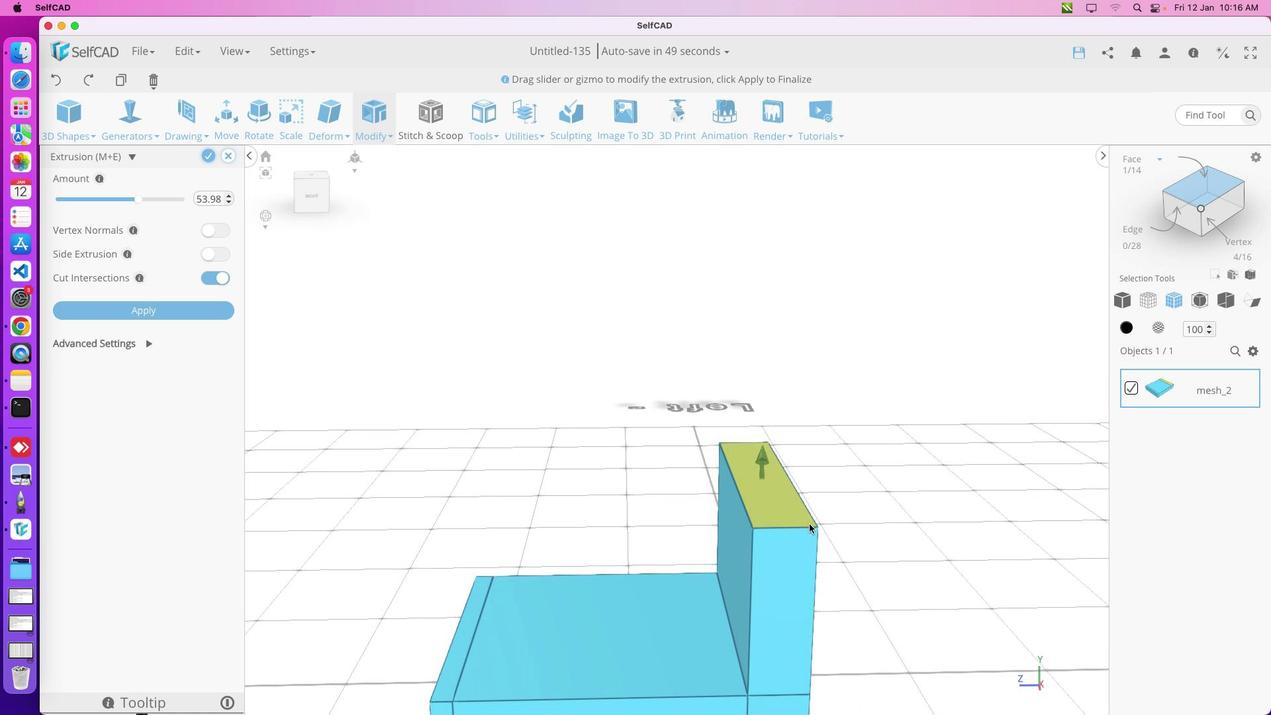 
Action: Mouse moved to (566, 366)
Screenshot: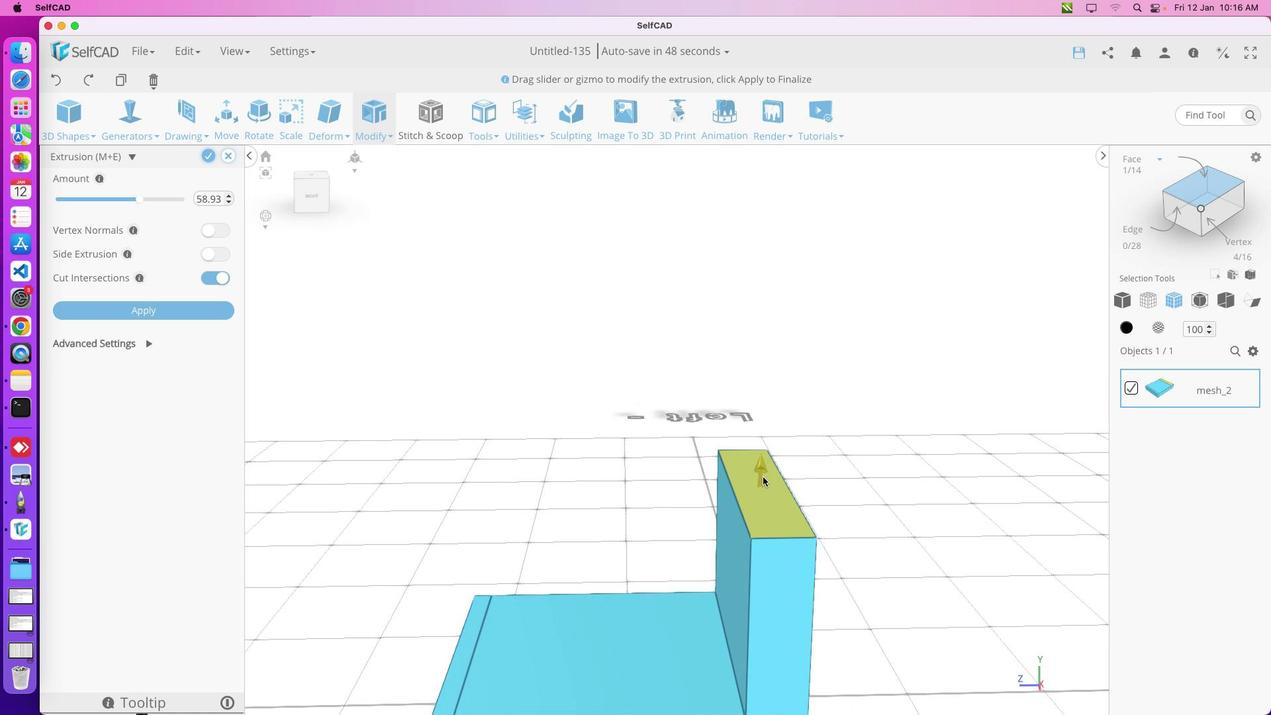 
Action: Mouse pressed middle at (566, 366)
Screenshot: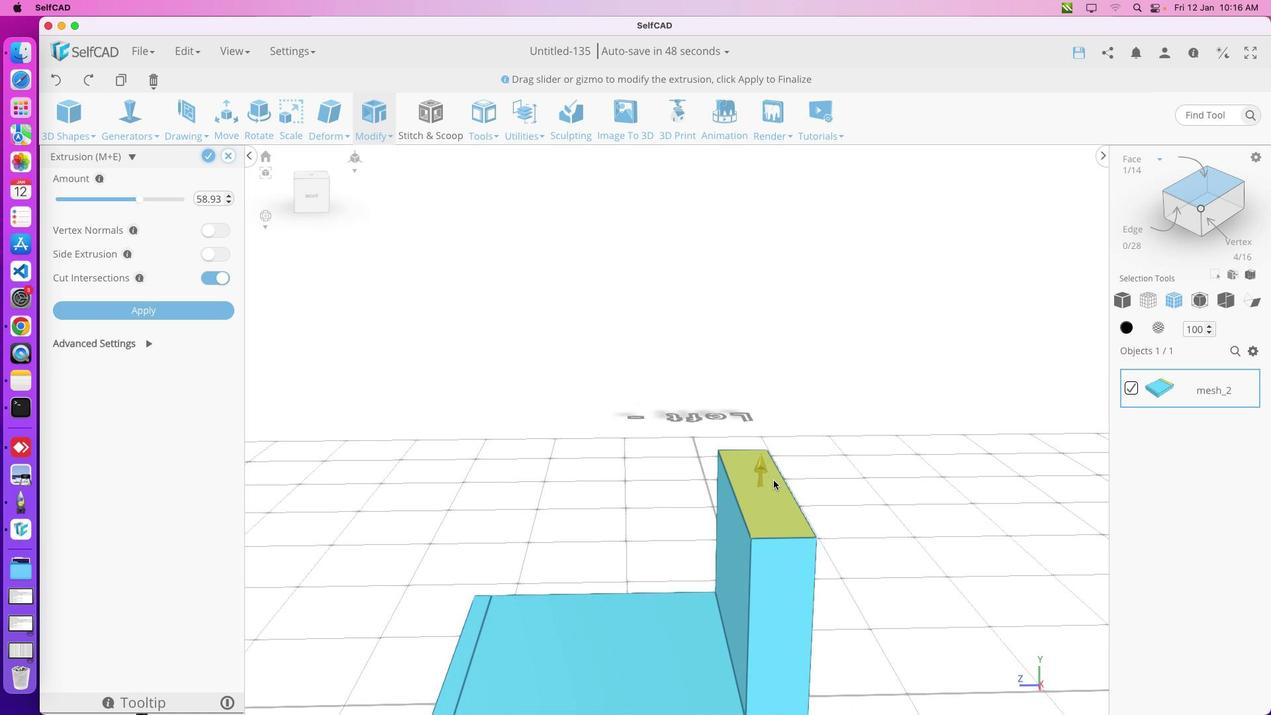 
Action: Mouse moved to (572, 420)
Screenshot: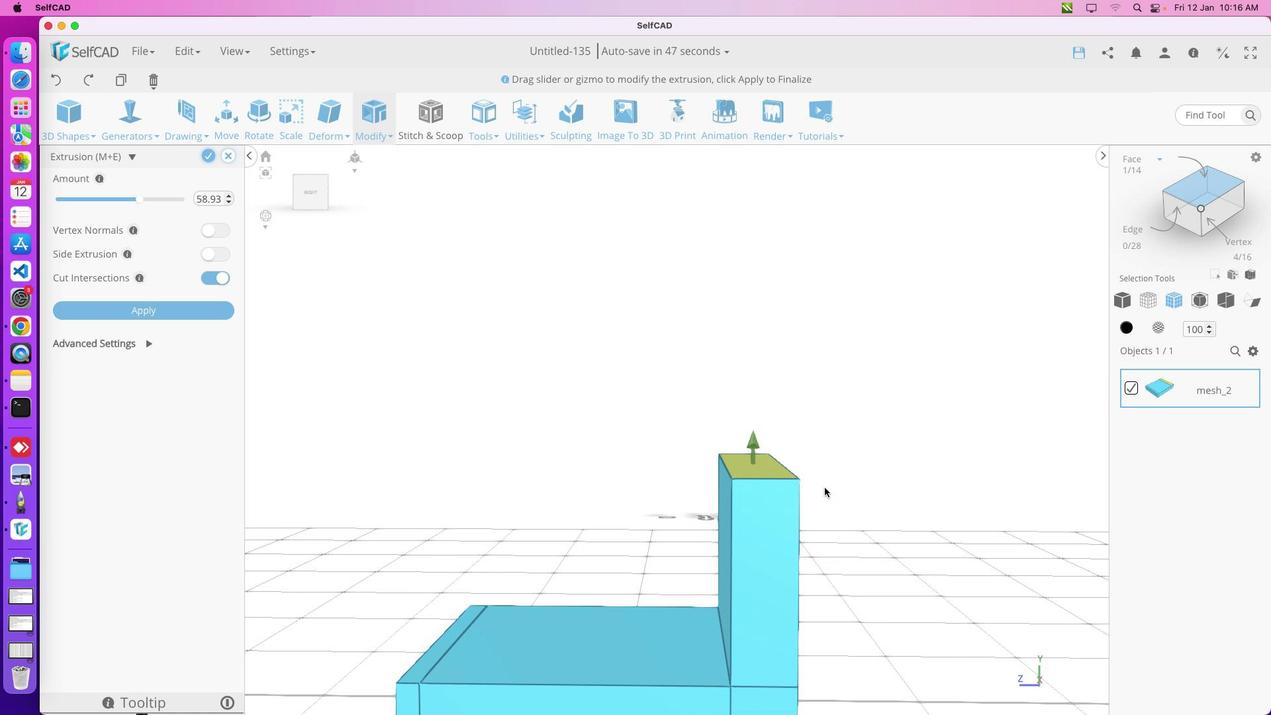 
Action: Mouse pressed left at (572, 420)
Screenshot: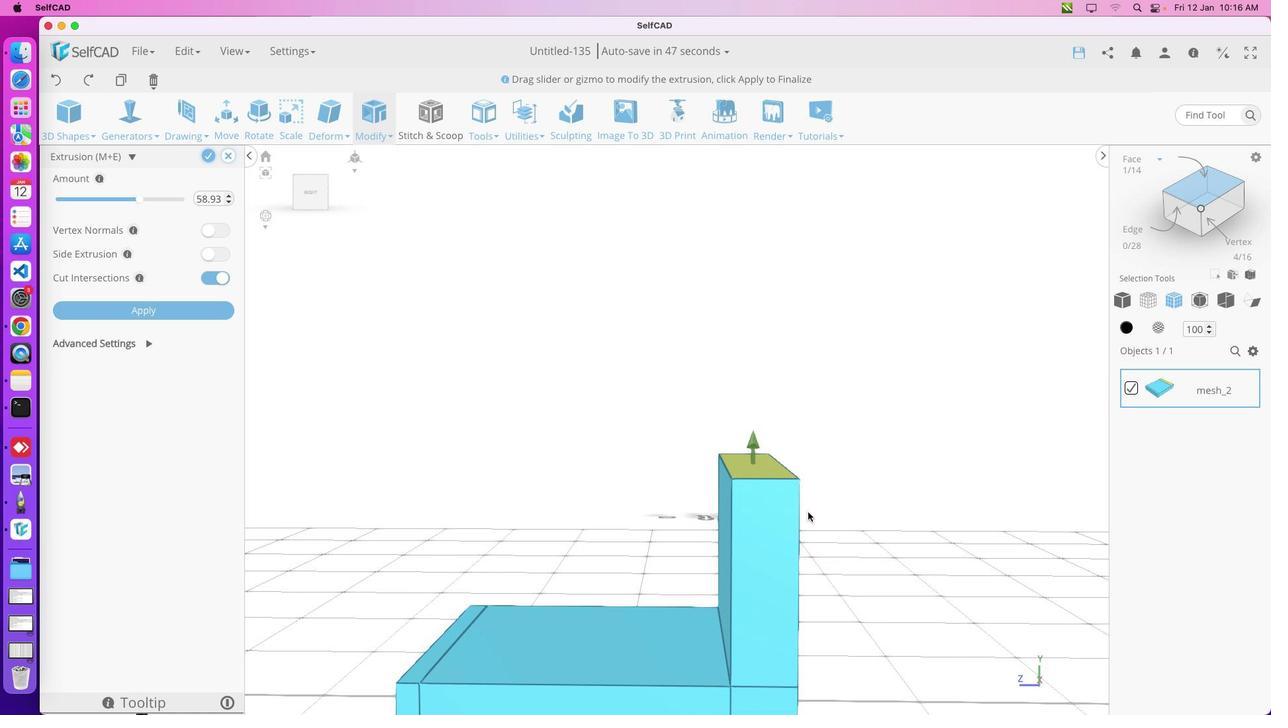 
Action: Mouse moved to (573, 484)
Screenshot: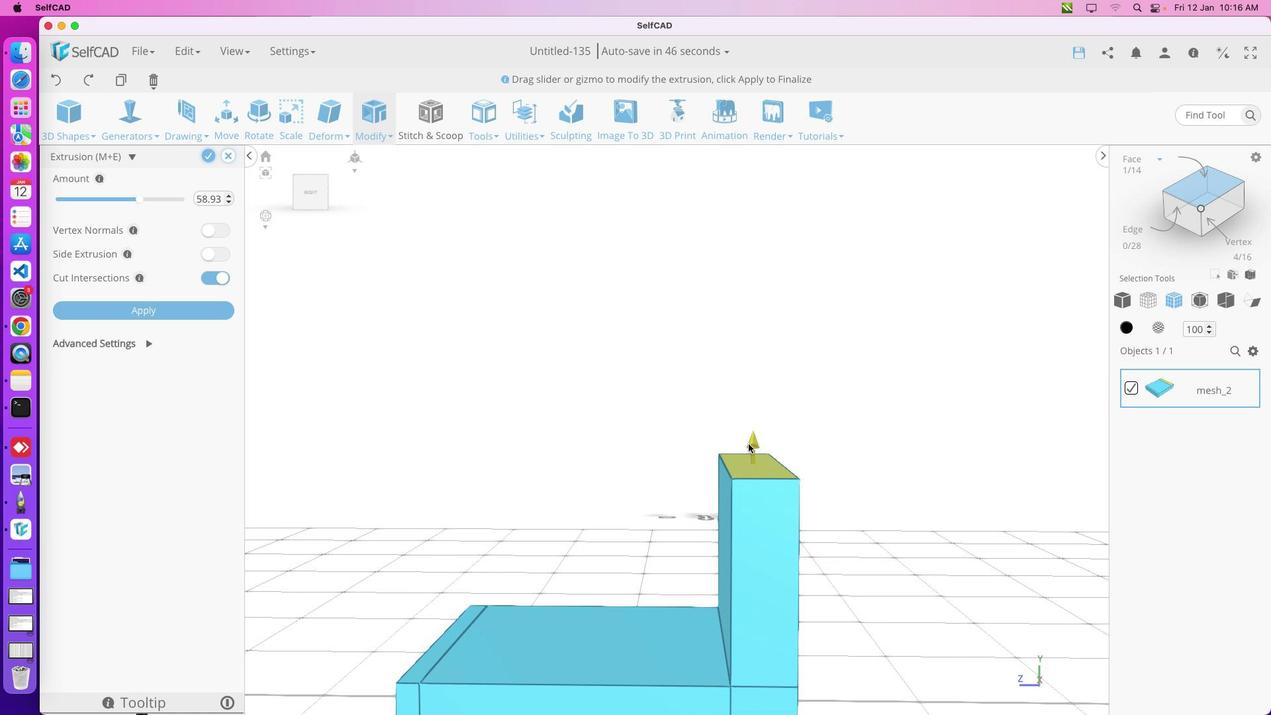
Action: Mouse pressed left at (573, 484)
Screenshot: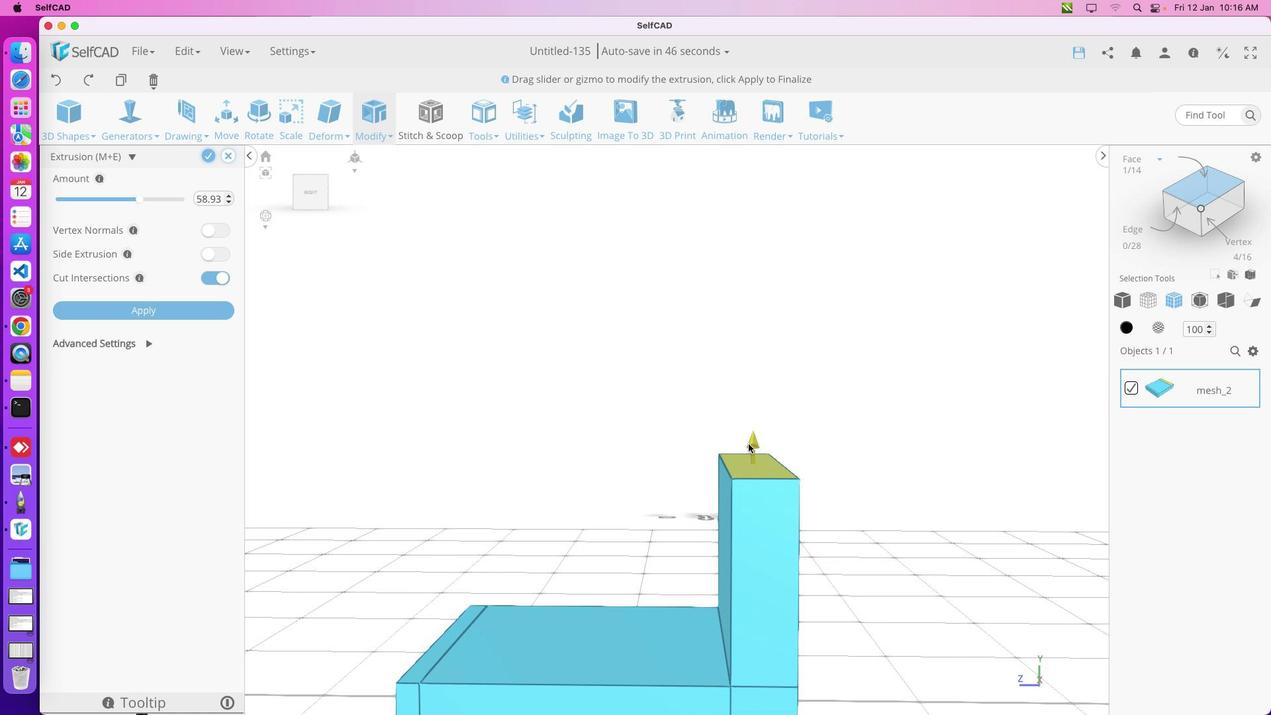 
Action: Mouse moved to (577, 470)
Screenshot: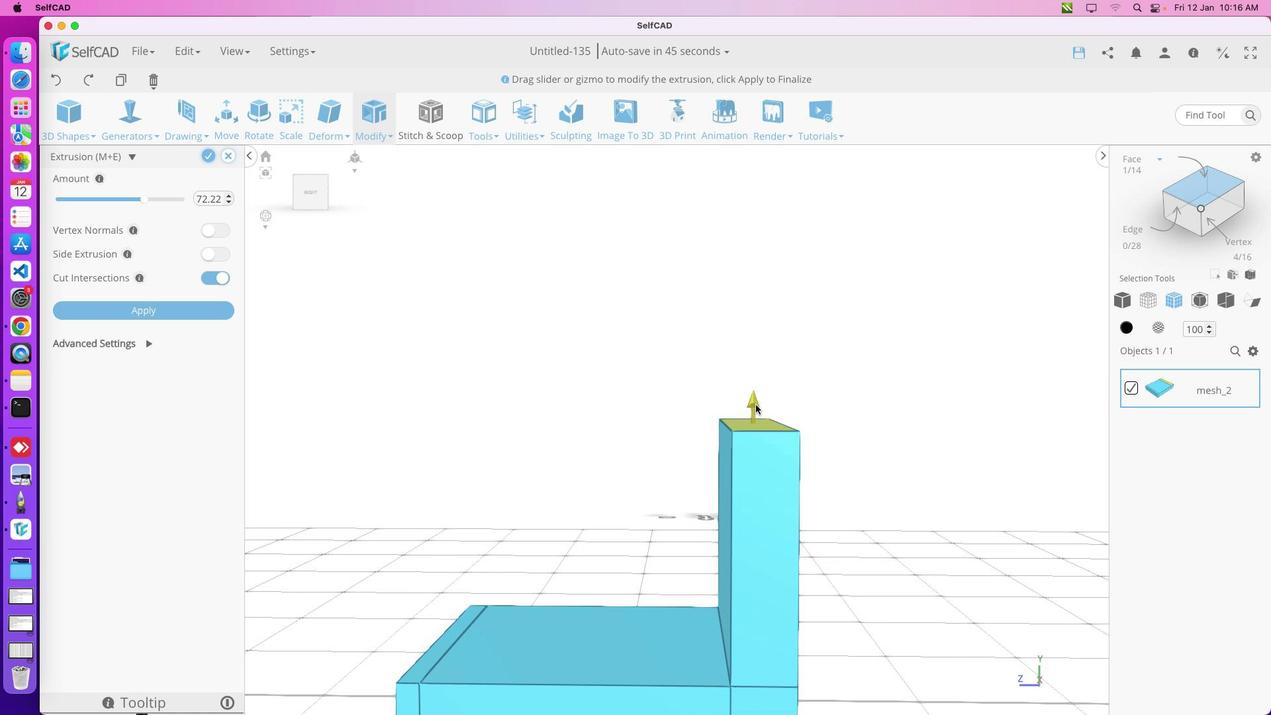 
Action: Mouse pressed left at (577, 470)
Screenshot: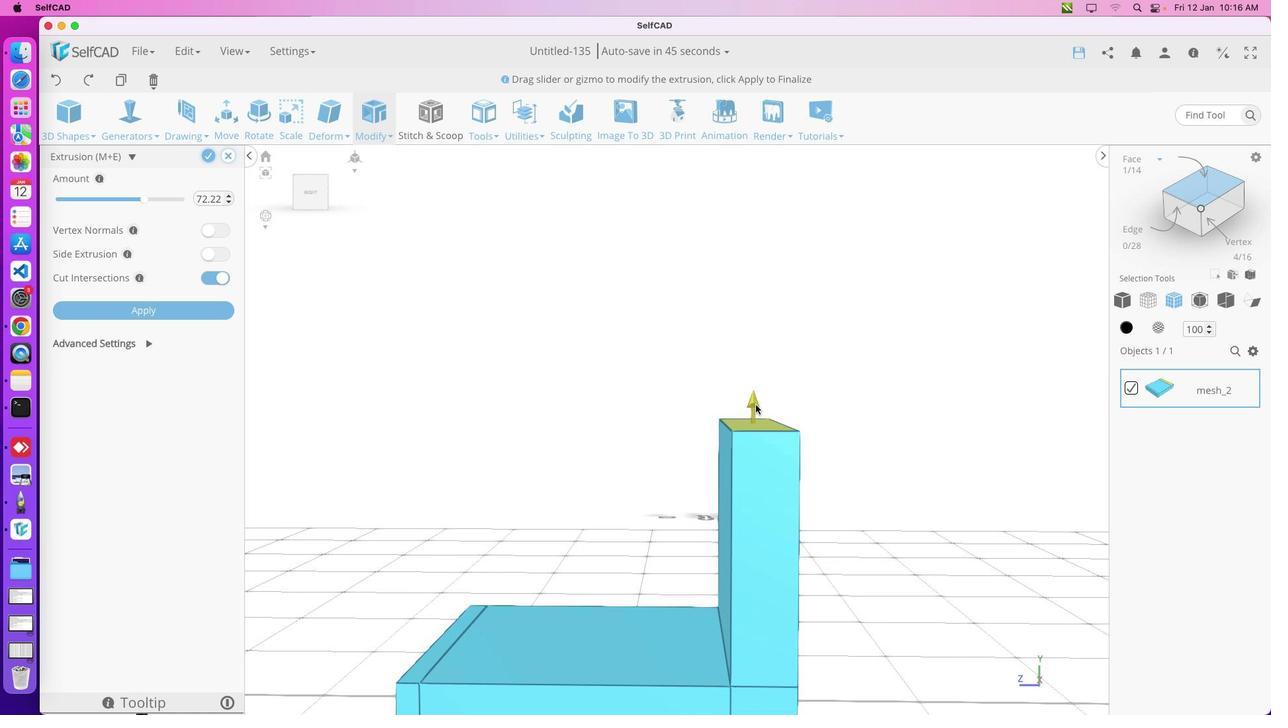 
Action: Mouse moved to (572, 470)
Screenshot: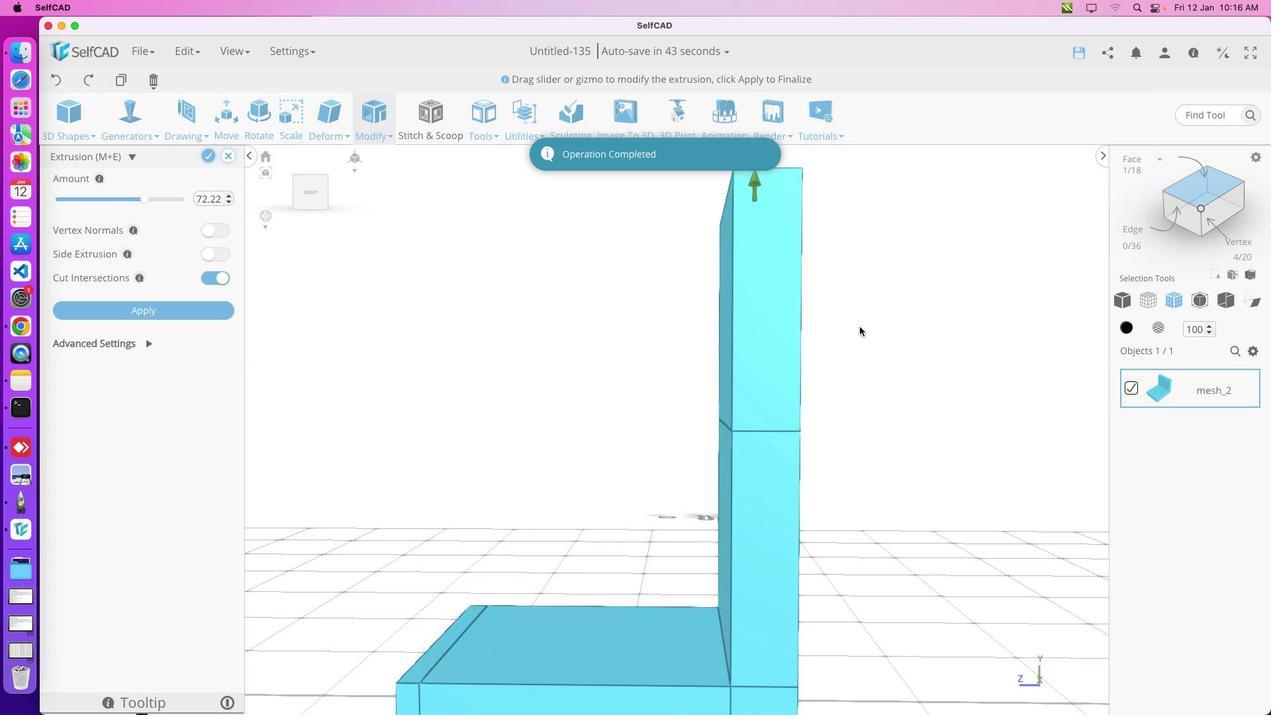 
Action: Mouse pressed middle at (572, 470)
Screenshot: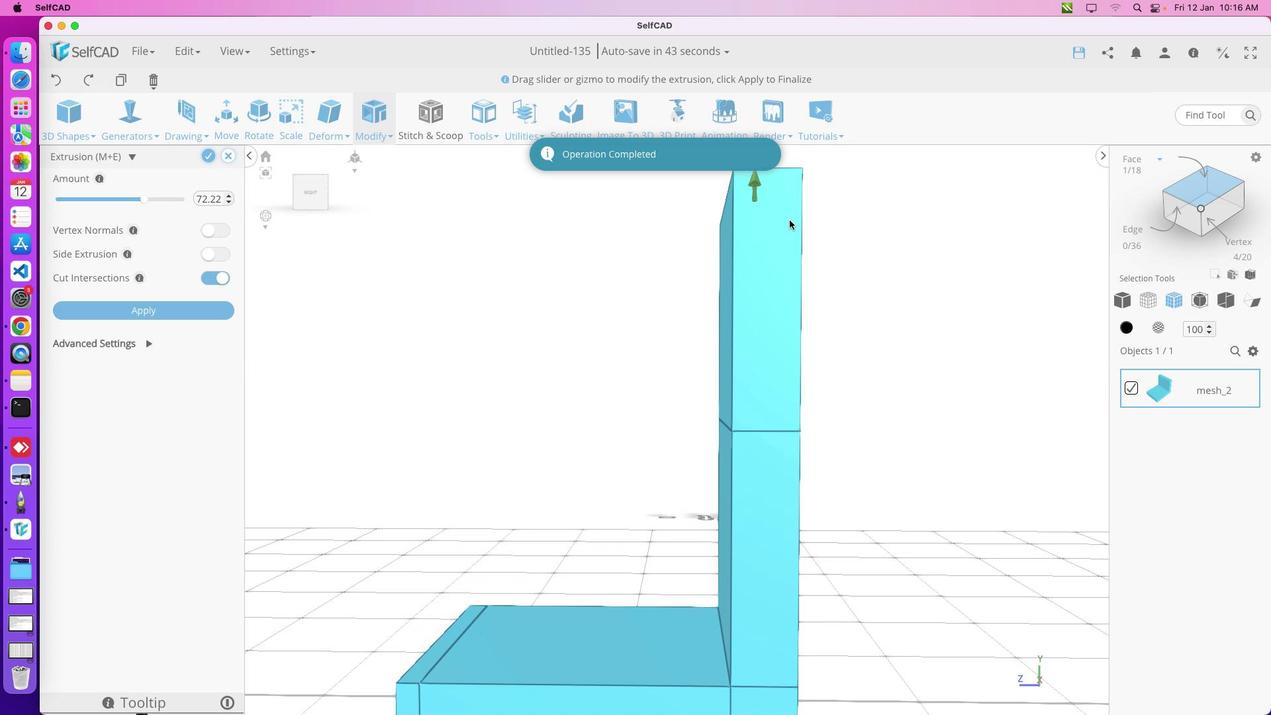 
Action: Mouse moved to (544, 482)
Screenshot: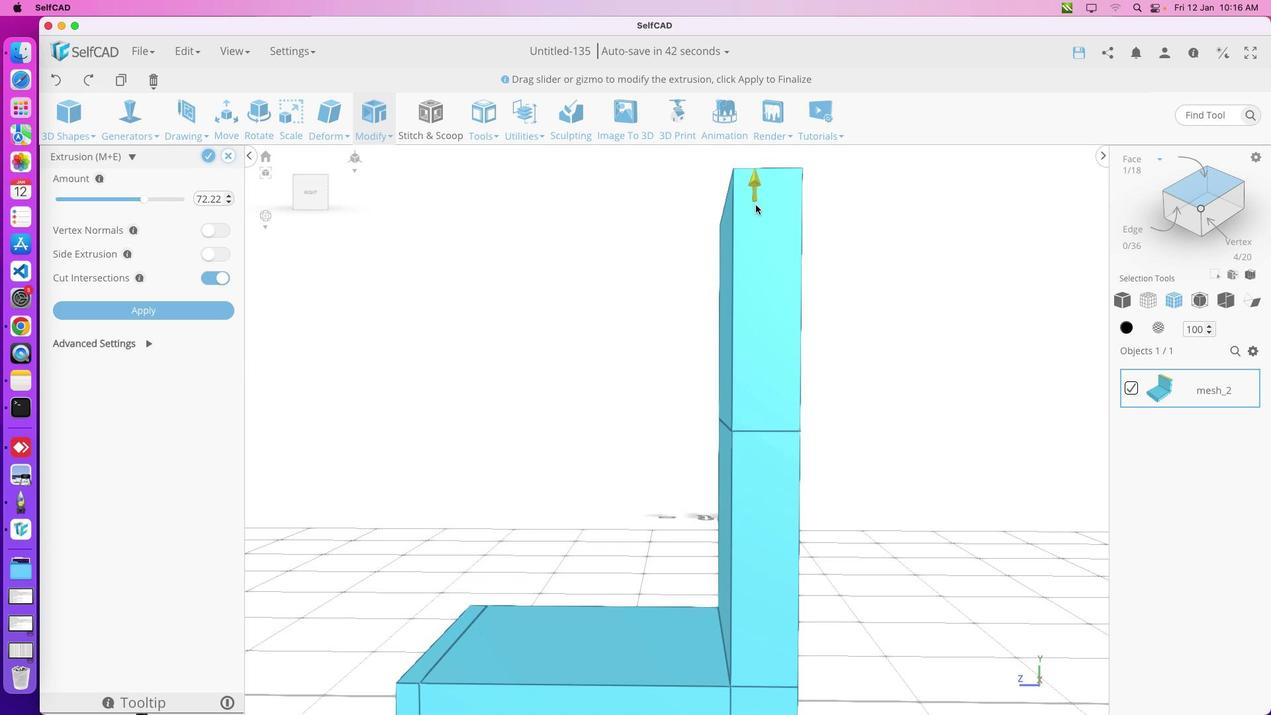 
Action: Mouse pressed left at (544, 482)
Screenshot: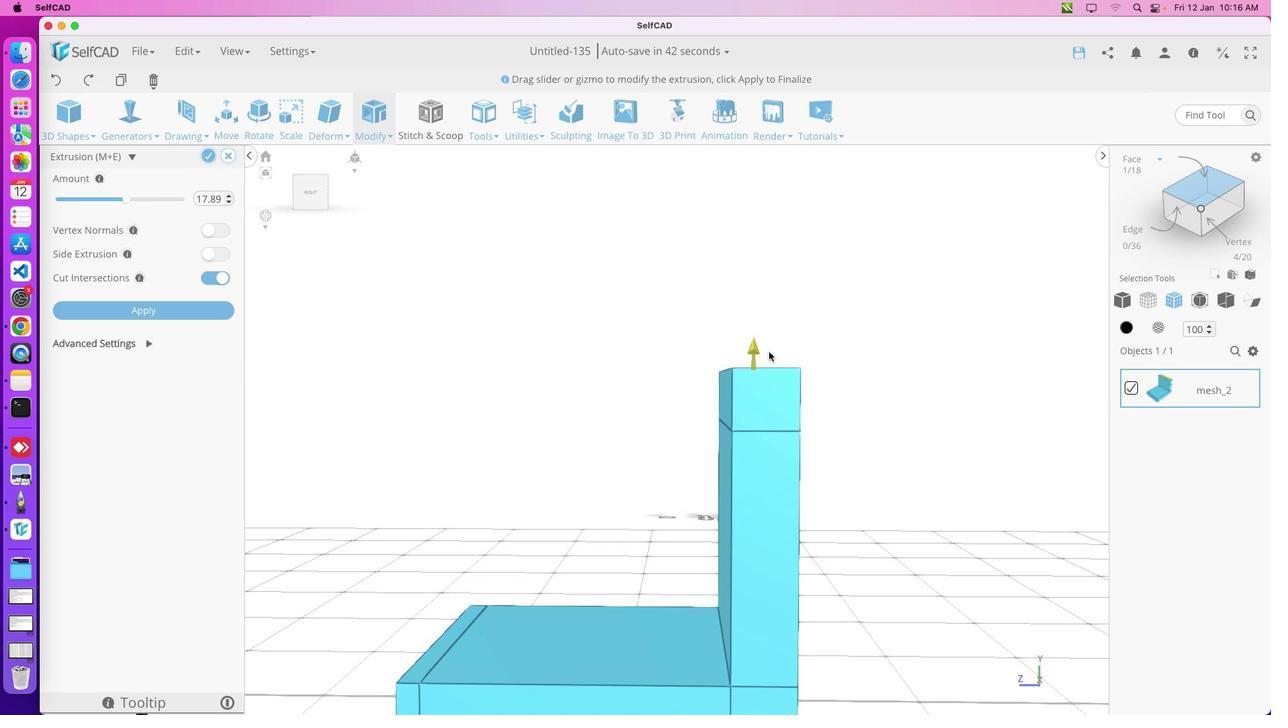 
Action: Mouse moved to (587, 497)
Screenshot: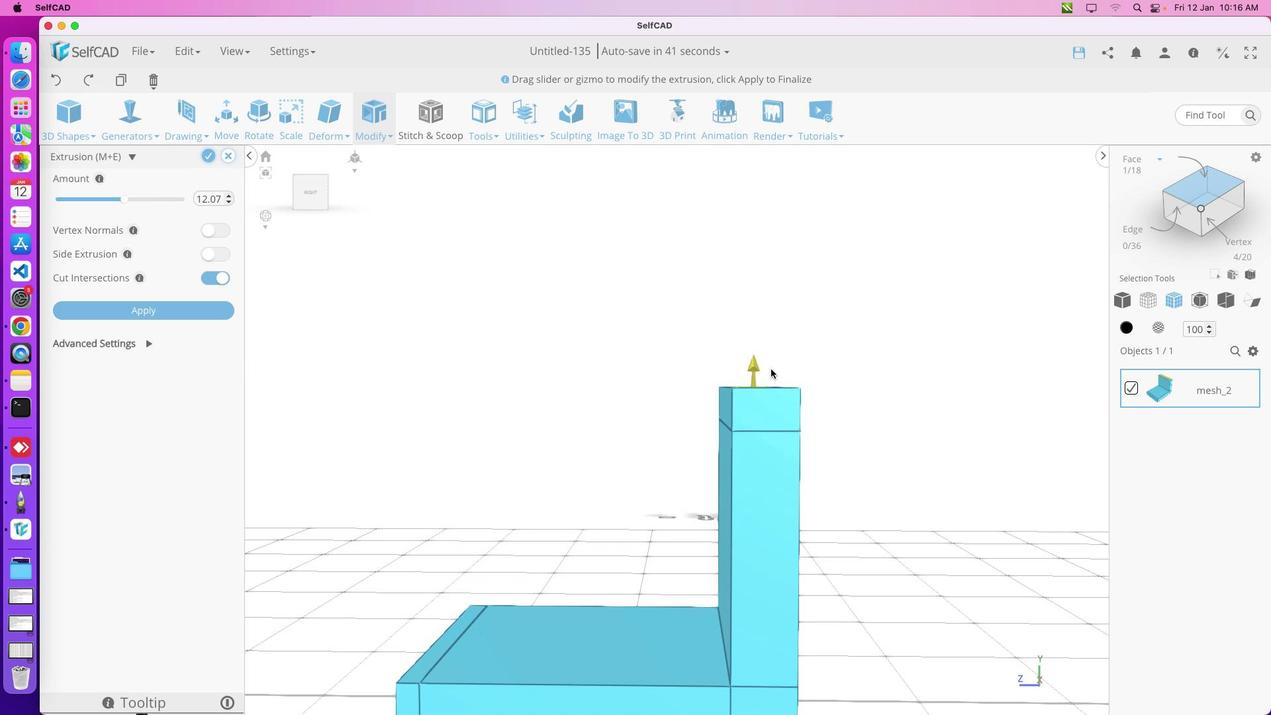 
Action: Mouse pressed left at (587, 497)
Screenshot: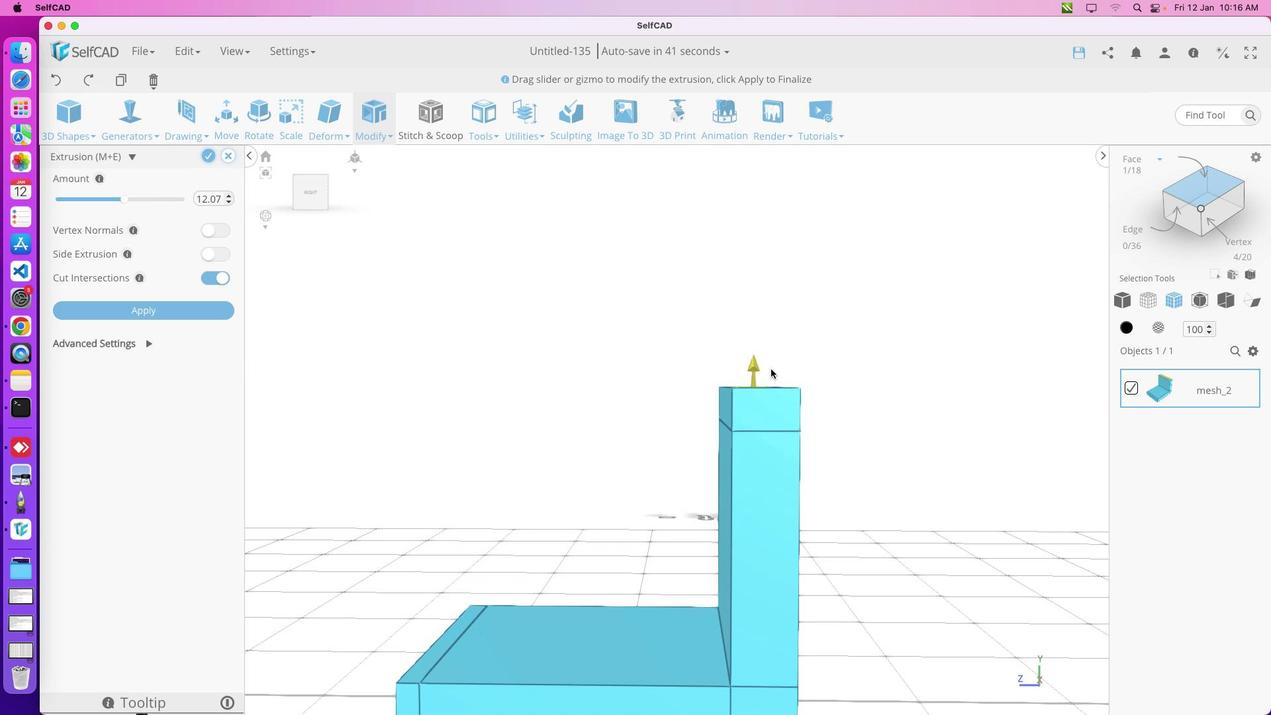 
Action: Mouse moved to (539, 437)
Screenshot: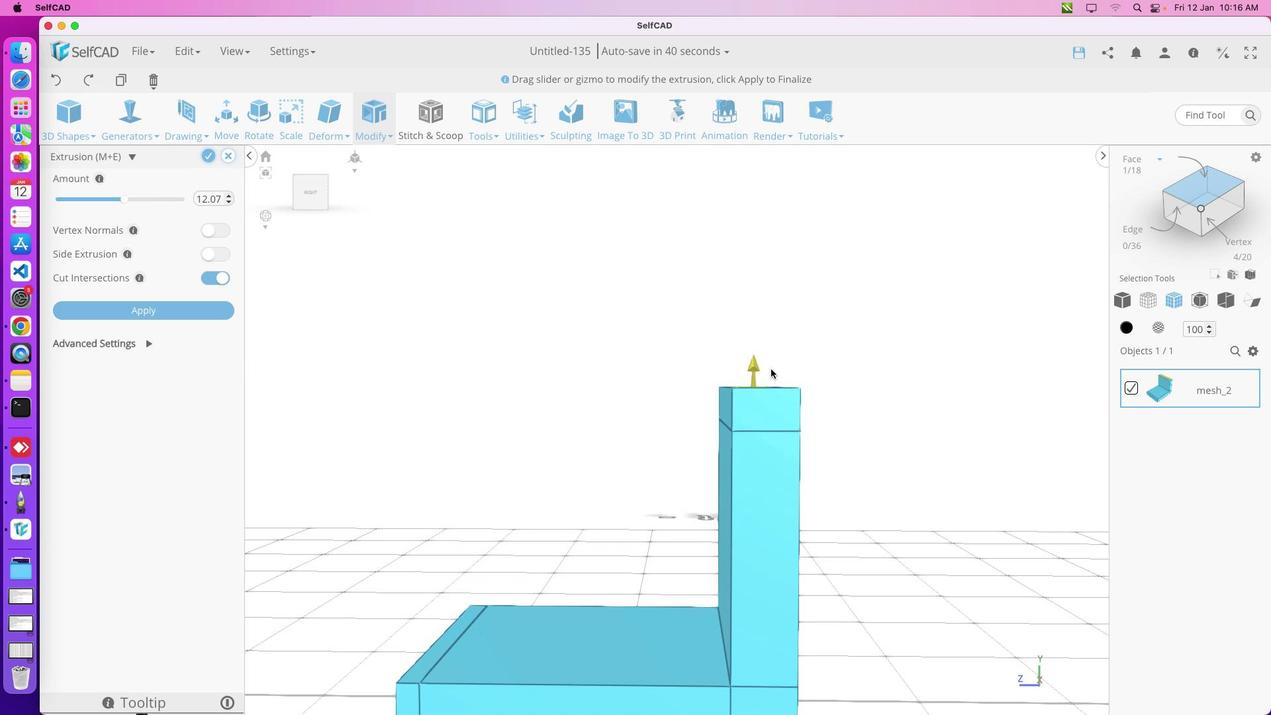 
Action: Mouse pressed left at (539, 437)
Screenshot: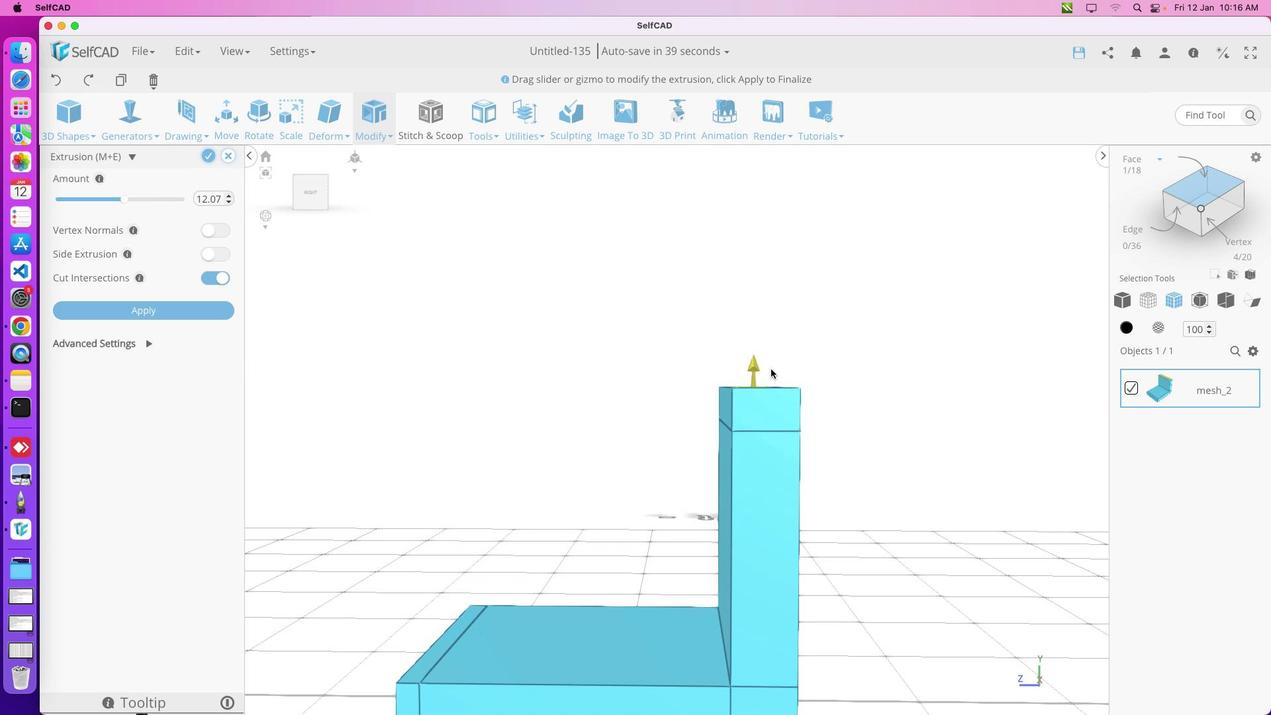 
Action: Mouse moved to (542, 400)
Screenshot: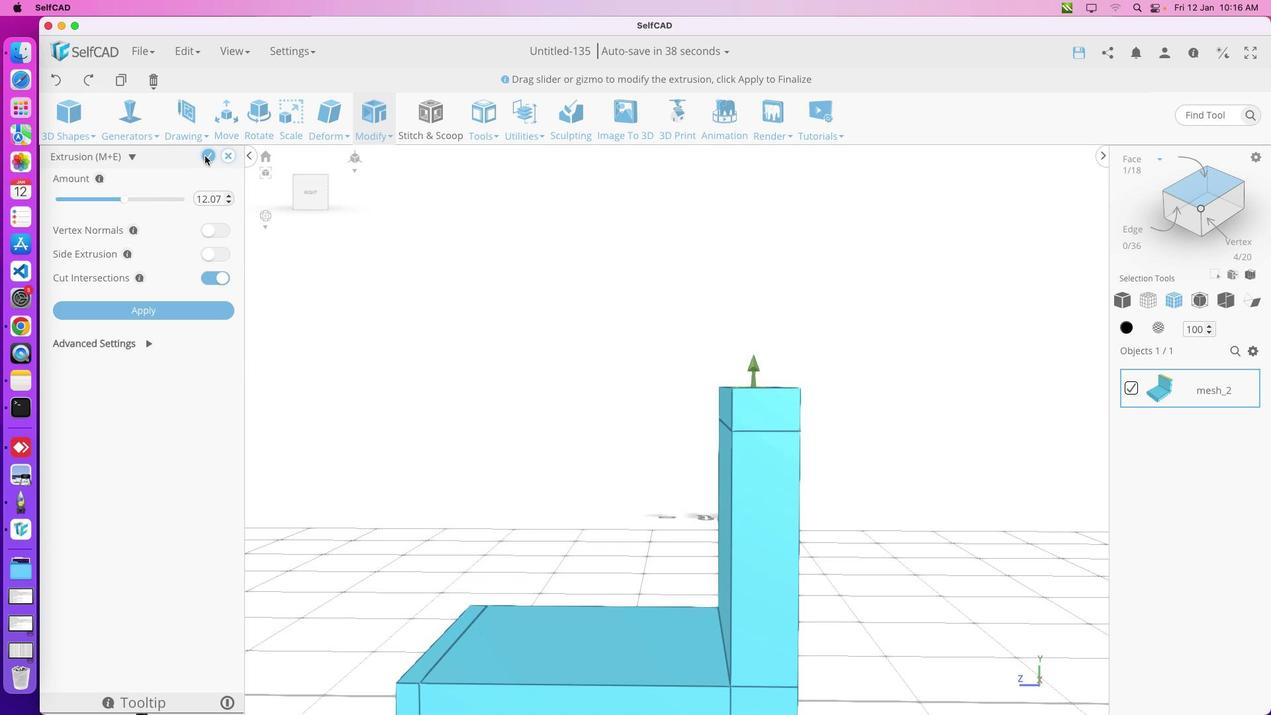
Action: Key pressed Key.enter
Screenshot: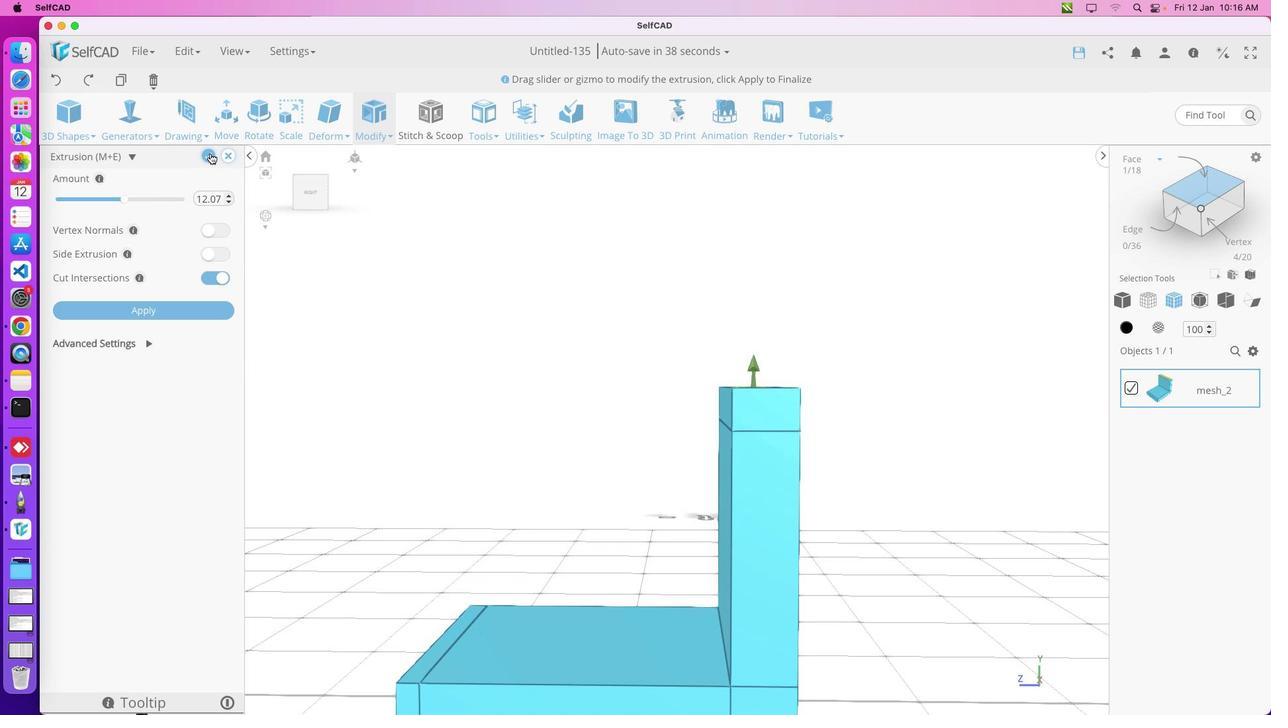 
Action: Mouse moved to (542, 188)
Screenshot: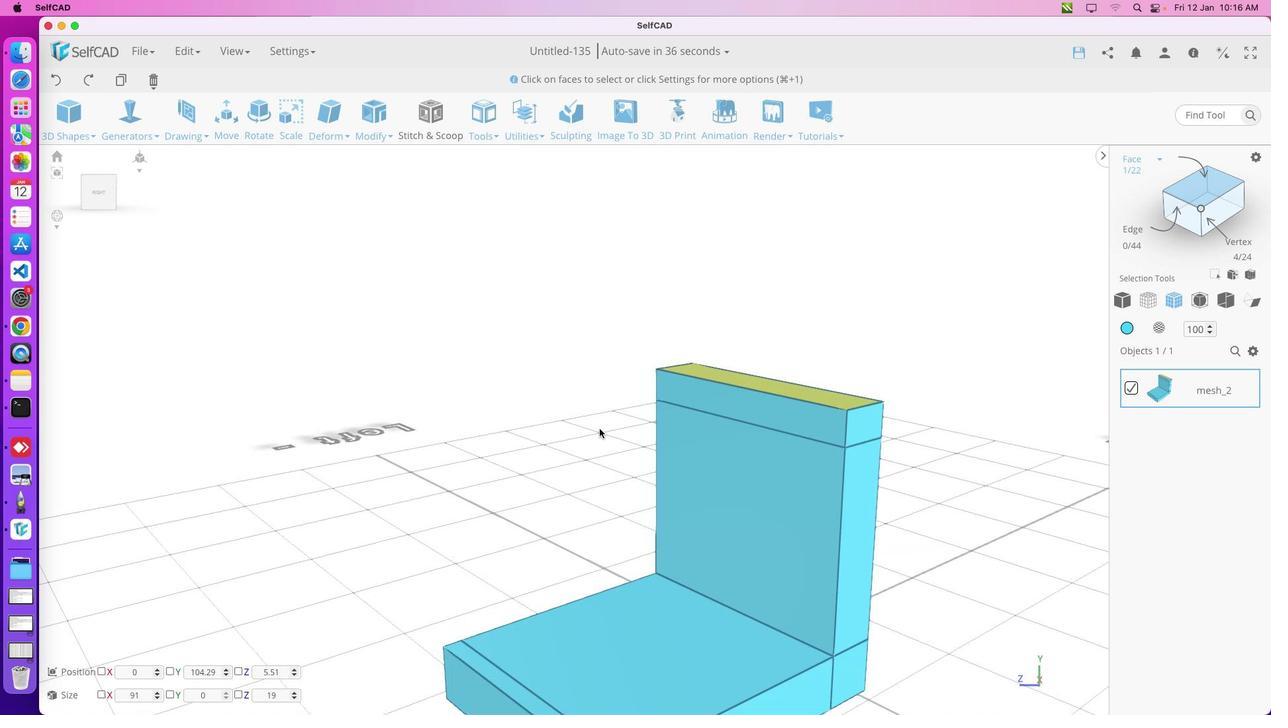 
Action: Mouse pressed left at (542, 188)
Screenshot: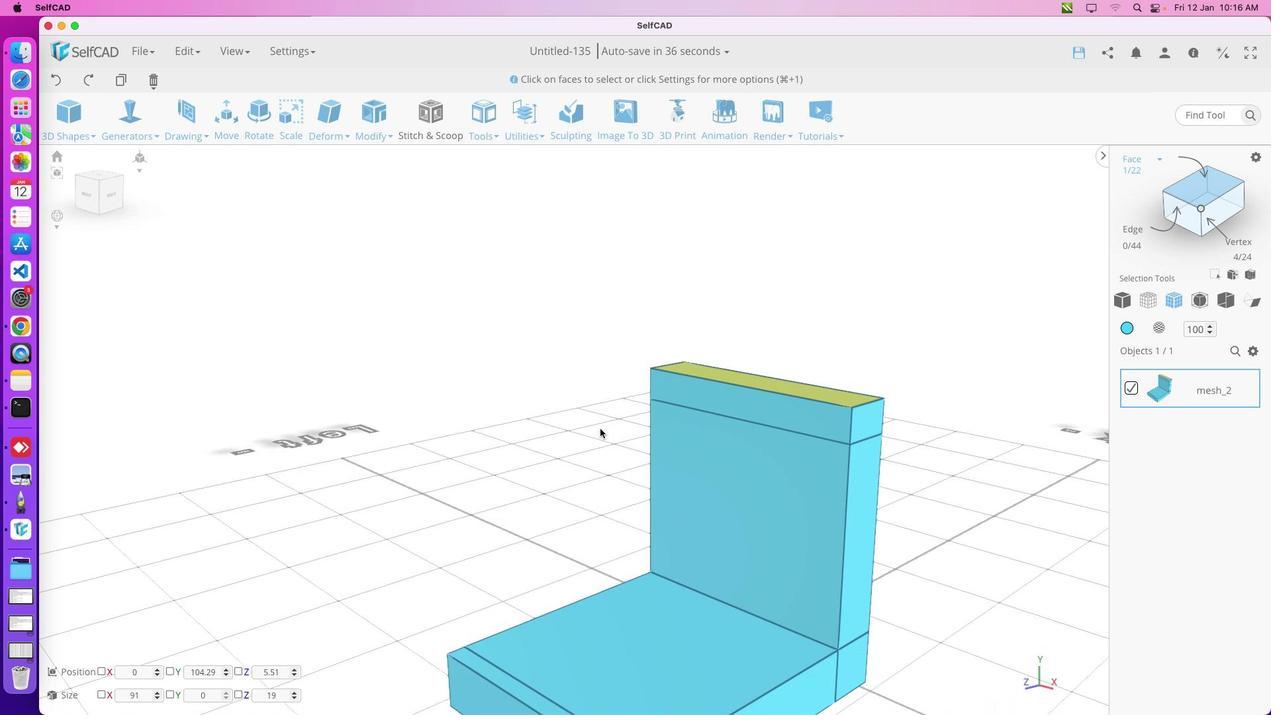 
Action: Mouse moved to (248, 160)
Screenshot: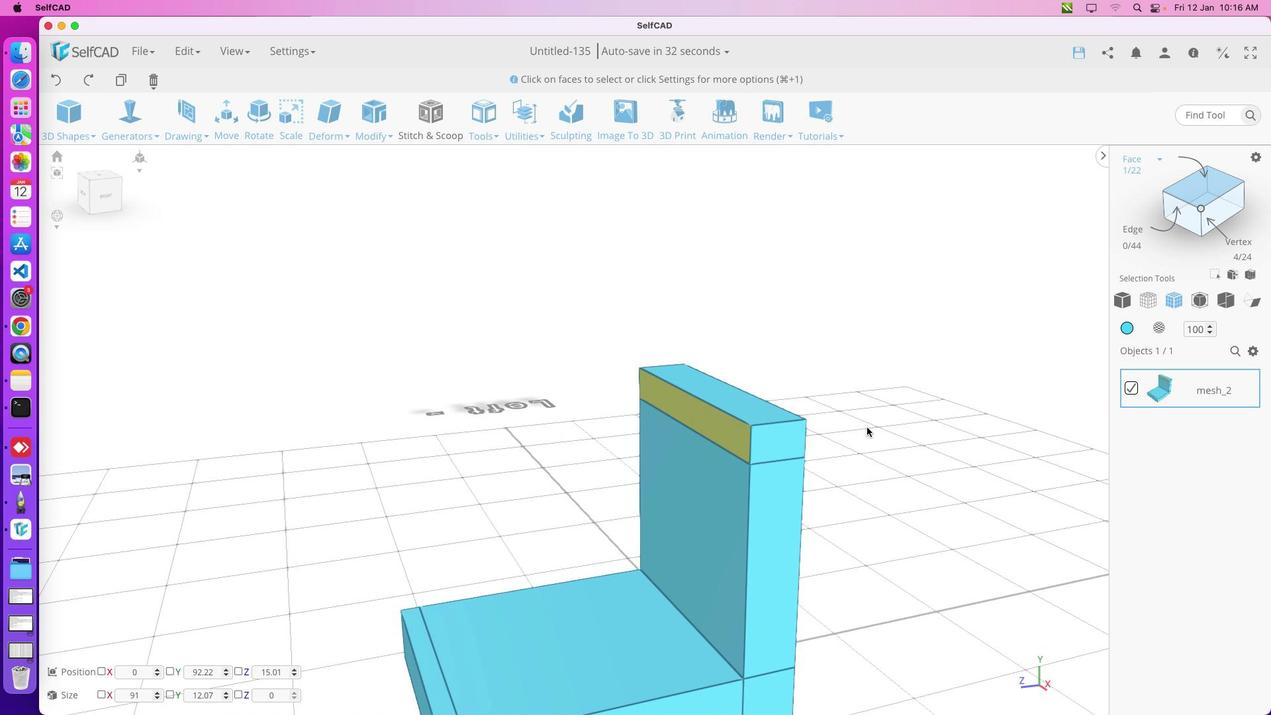 
Action: Mouse pressed left at (248, 160)
Screenshot: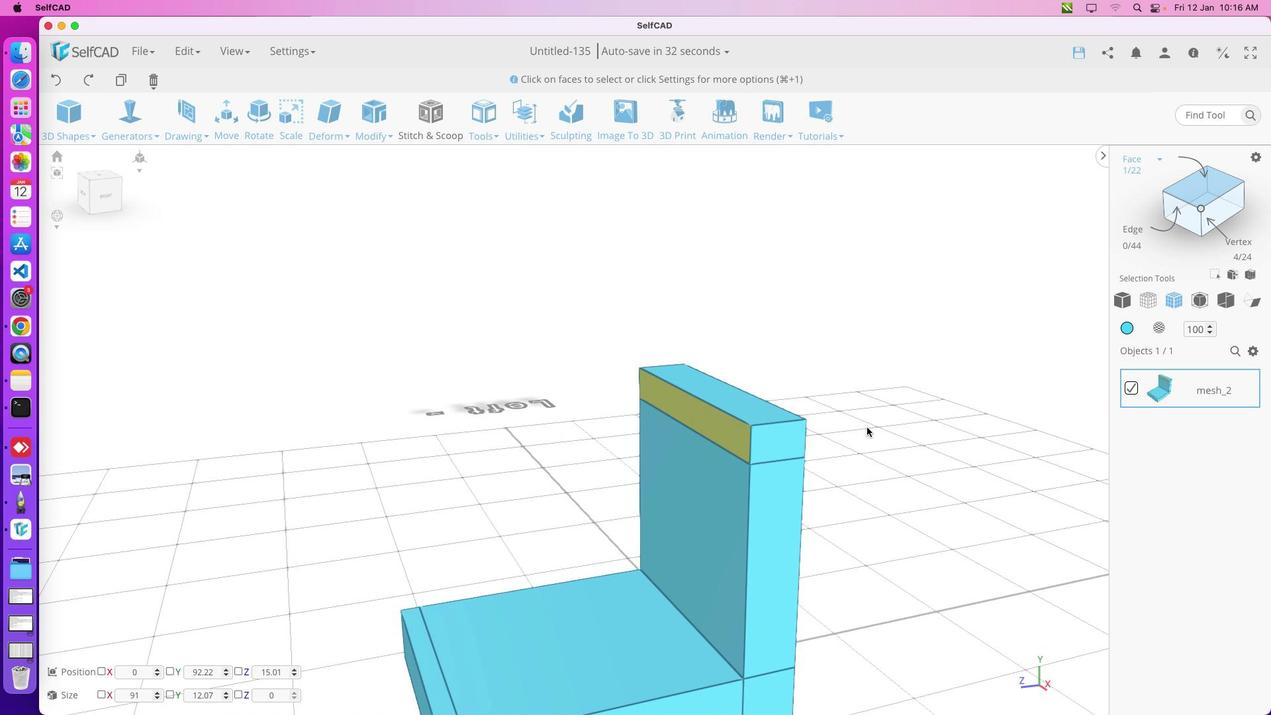 
Action: Mouse moved to (368, 403)
Screenshot: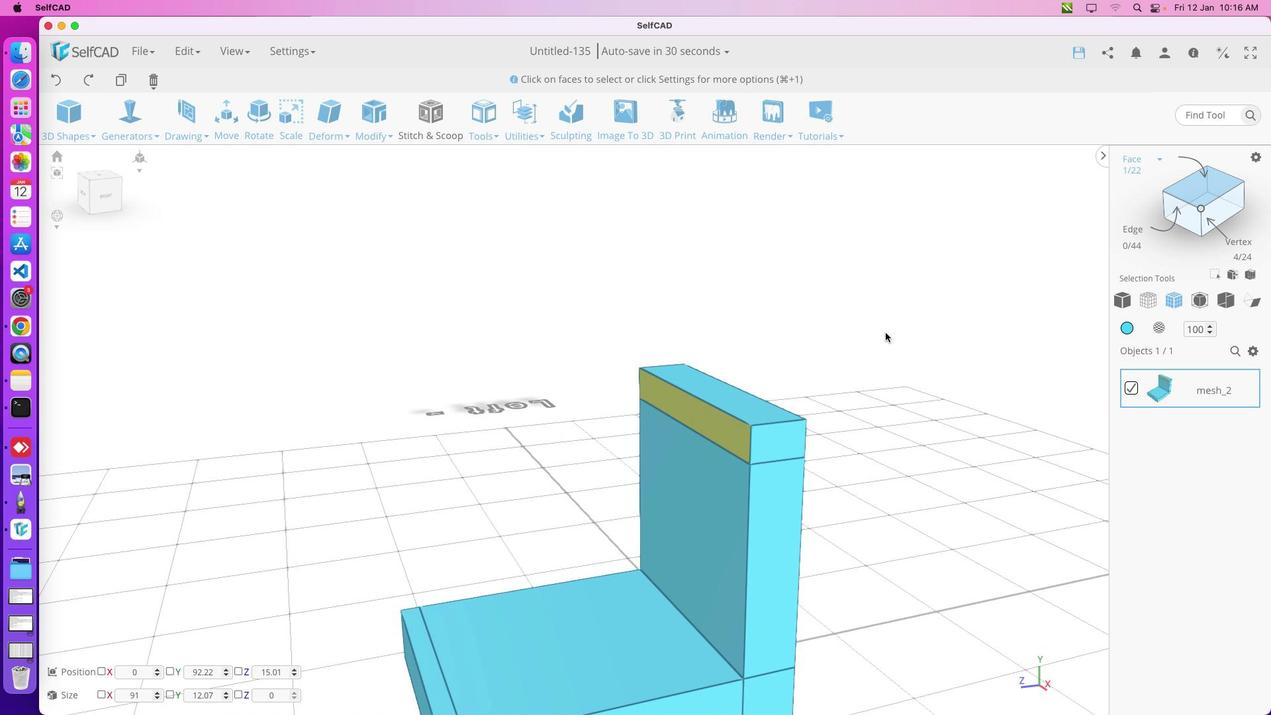 
Action: Mouse pressed left at (368, 403)
Screenshot: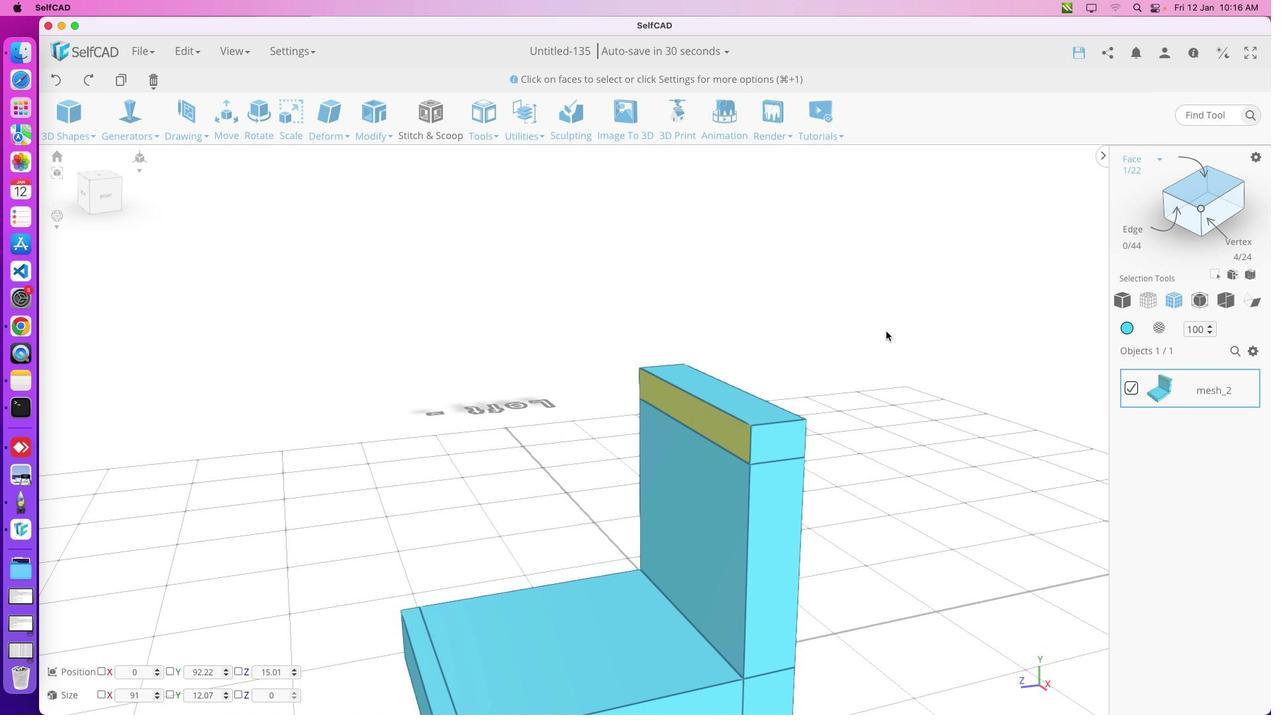 
Action: Mouse moved to (452, 434)
Screenshot: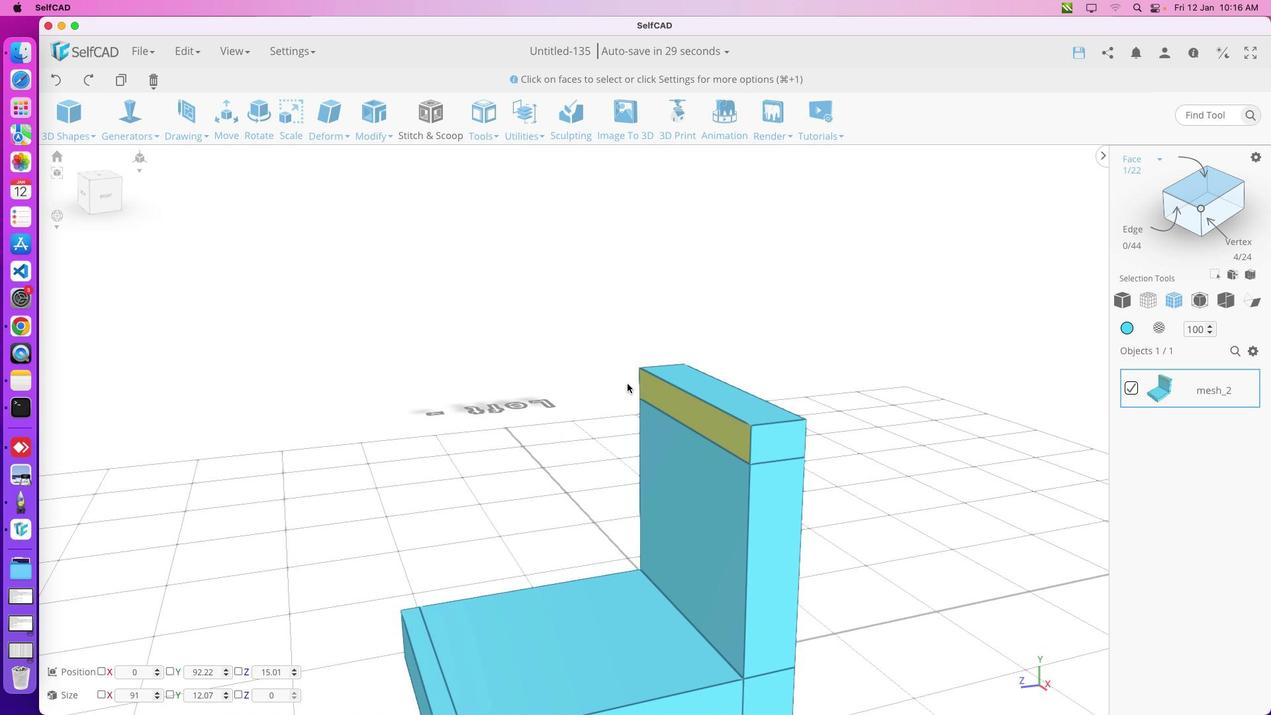 
Action: Mouse pressed left at (452, 434)
Screenshot: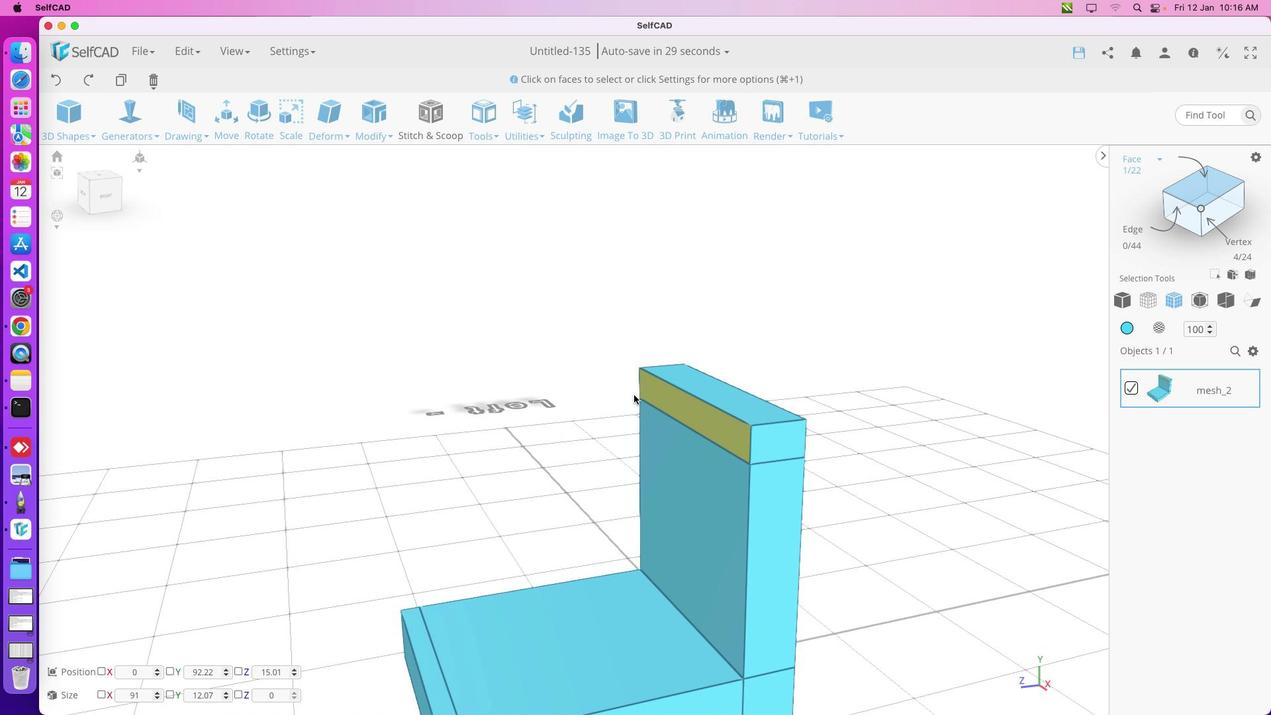 
Action: Mouse moved to (527, 398)
Screenshot: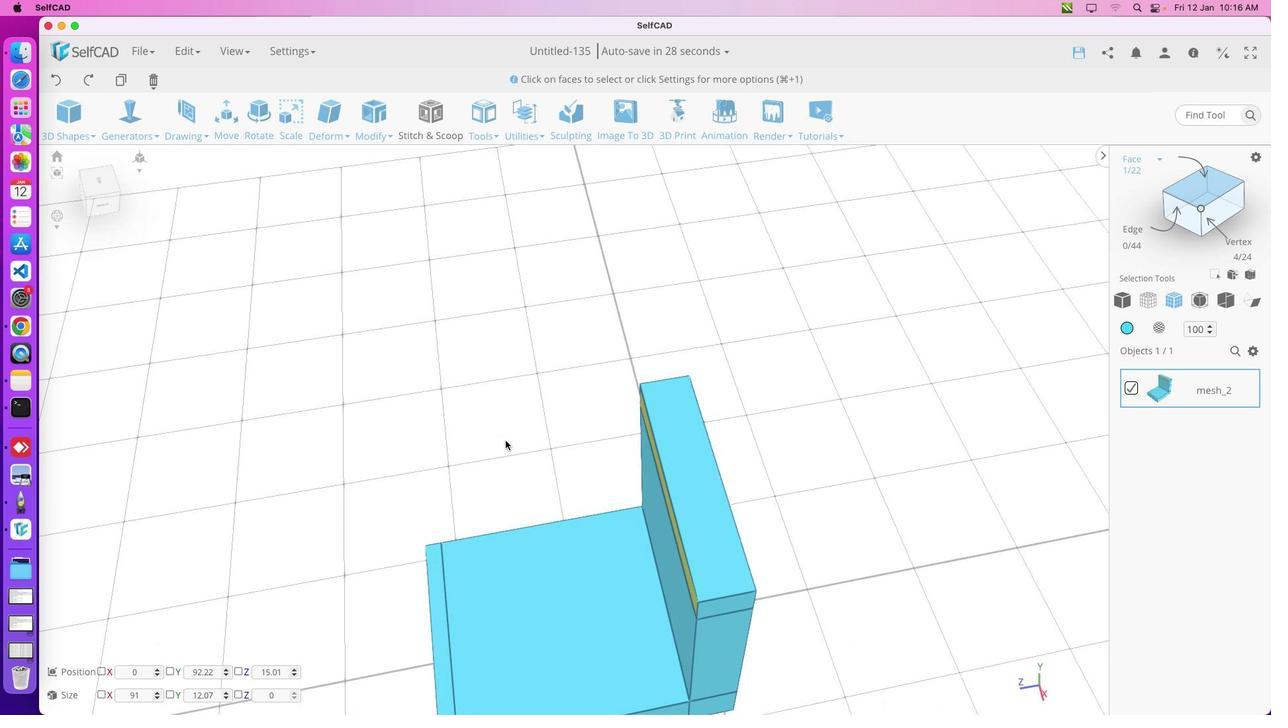
Action: Mouse pressed left at (527, 398)
Screenshot: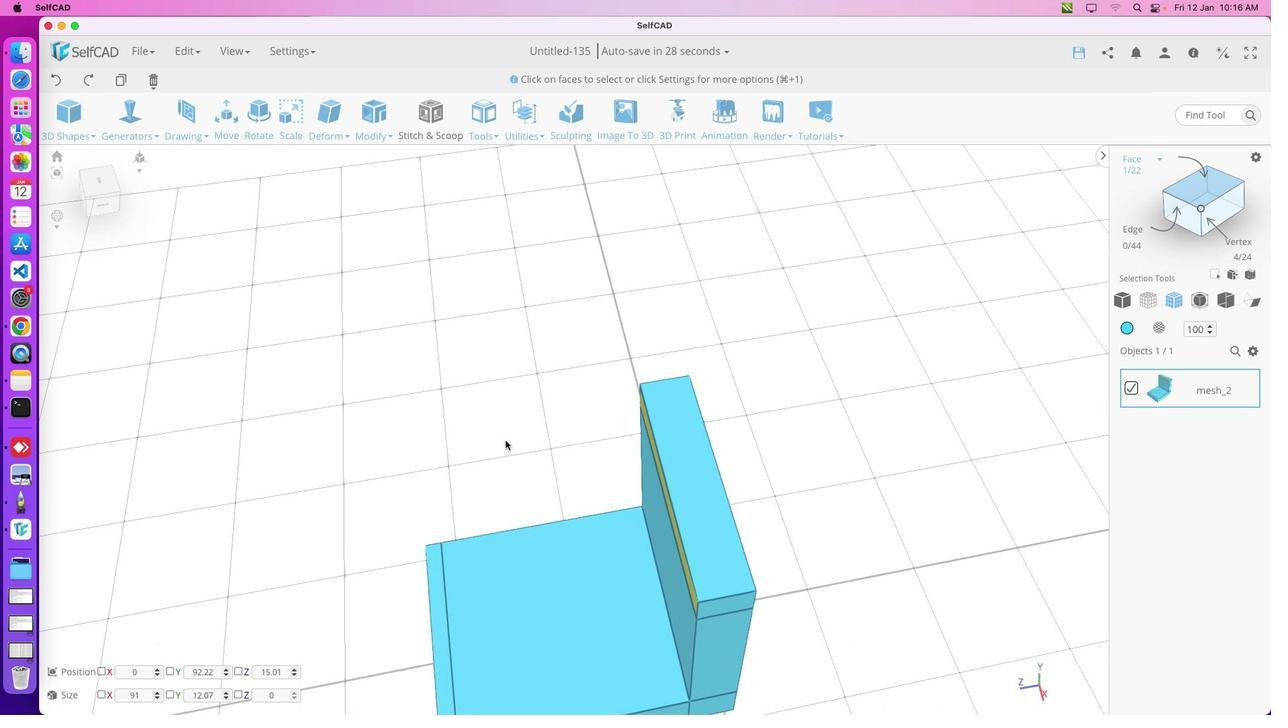 
Action: Mouse moved to (649, 460)
Screenshot: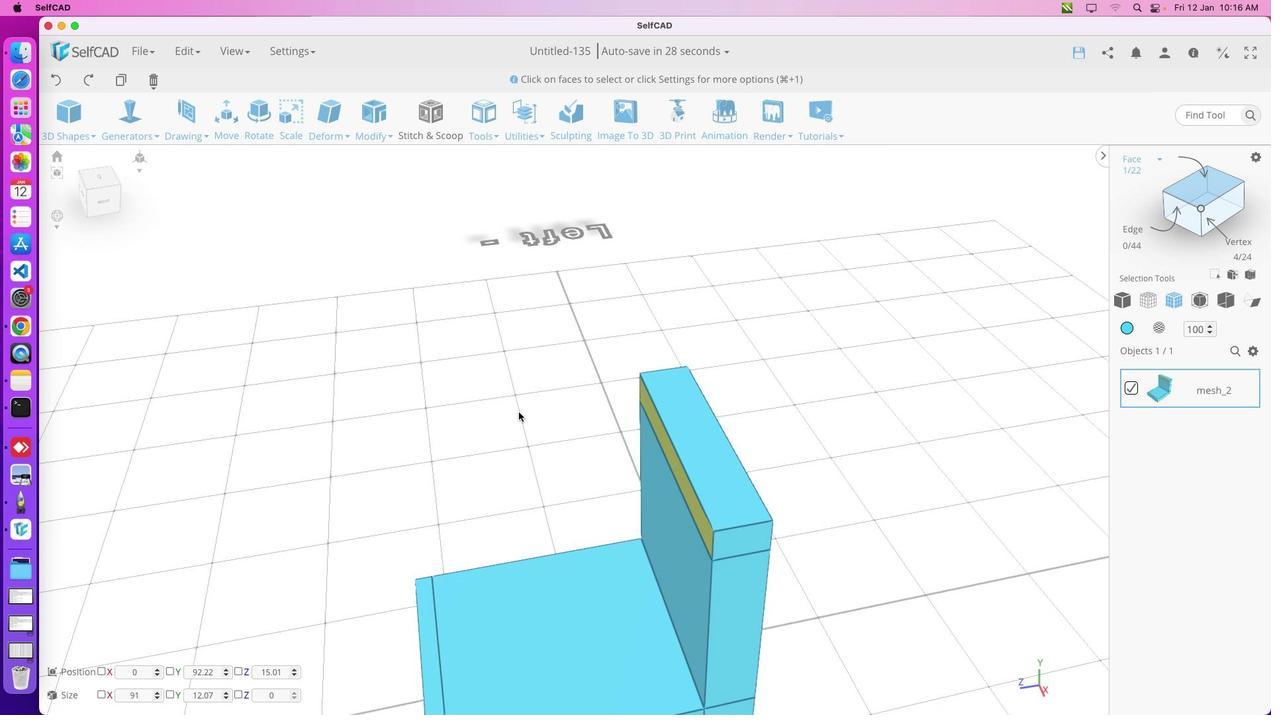 
Action: Mouse pressed left at (649, 460)
Screenshot: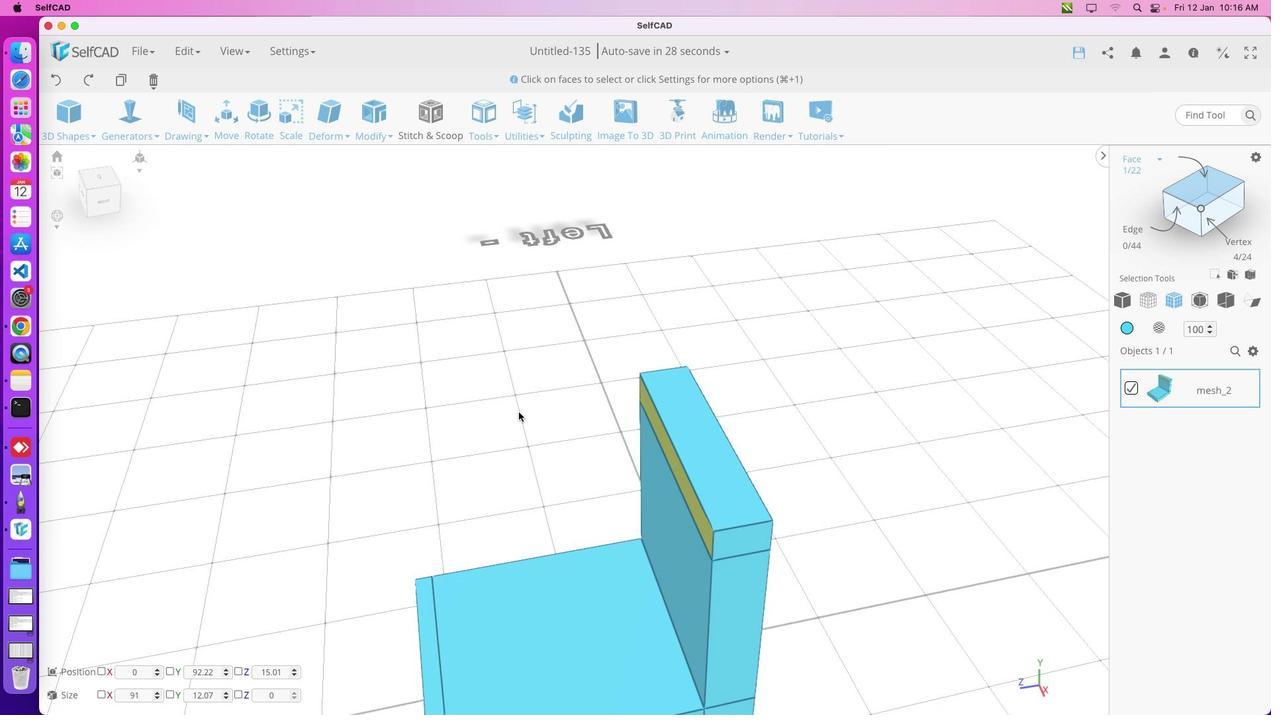 
Action: Mouse moved to (603, 455)
Screenshot: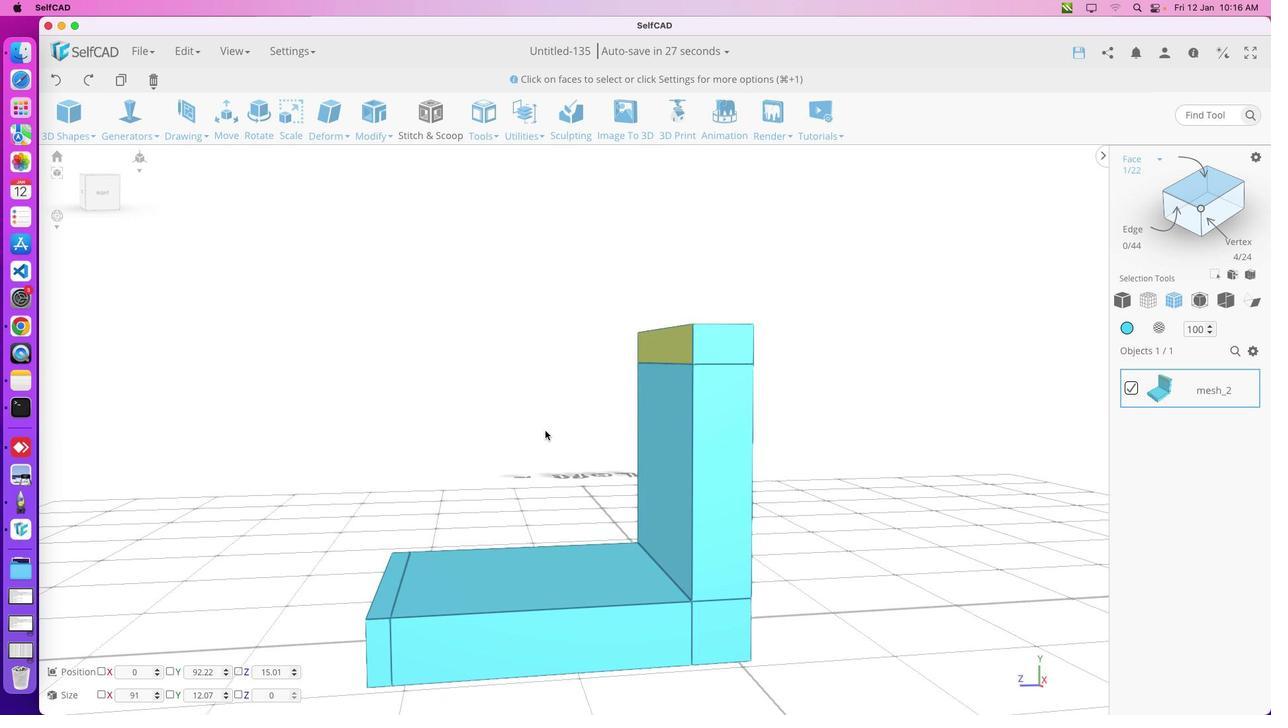 
Action: Key pressed 'm'
Screenshot: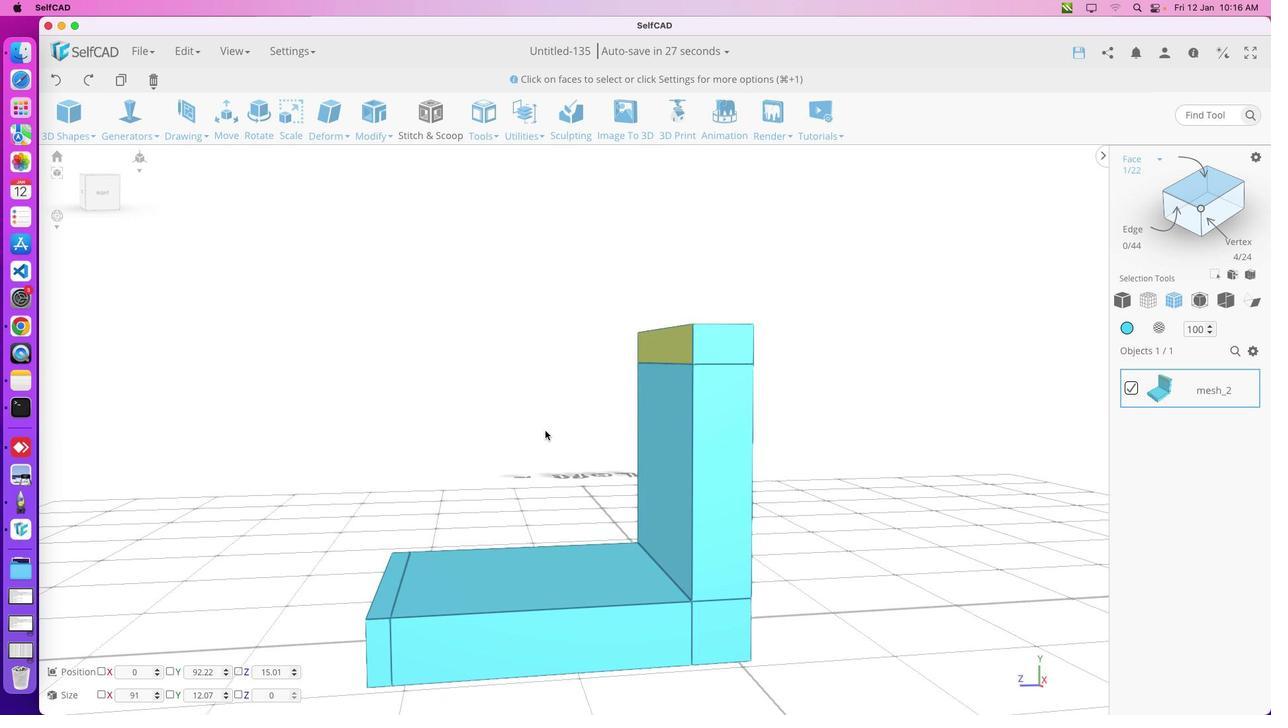 
Action: Mouse moved to (604, 452)
Screenshot: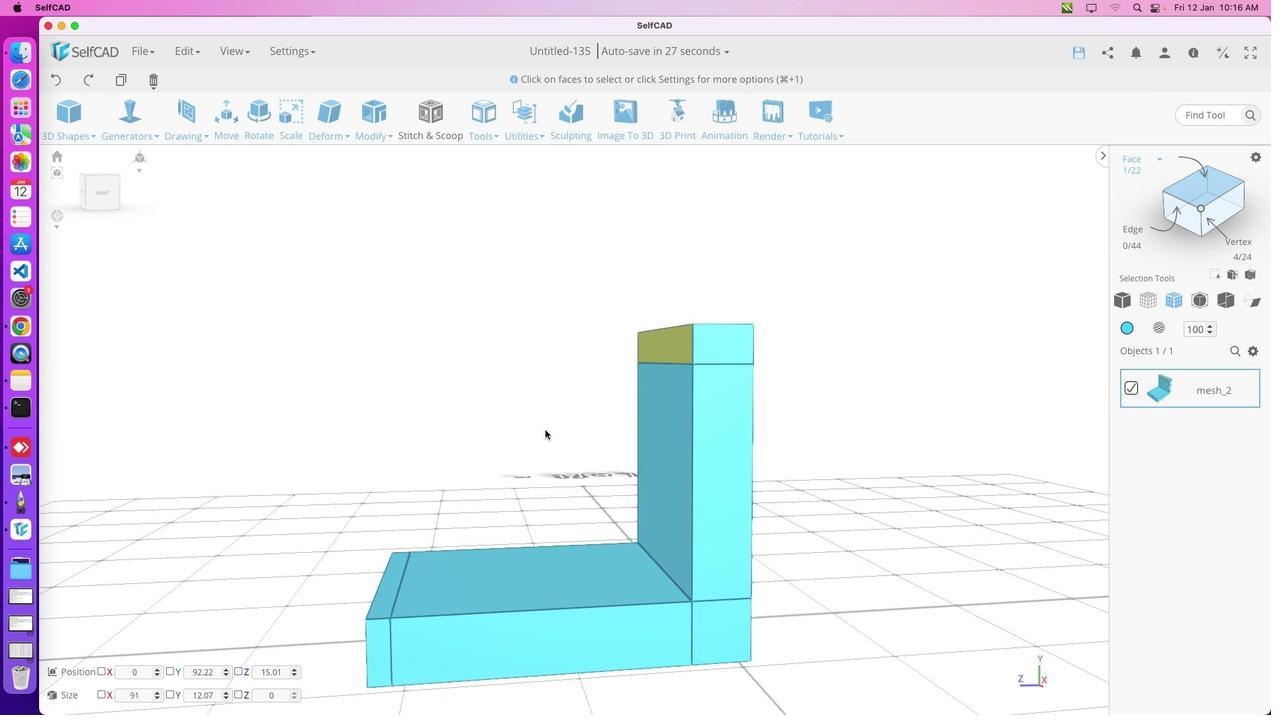 
Action: Key pressed 'e'
Screenshot: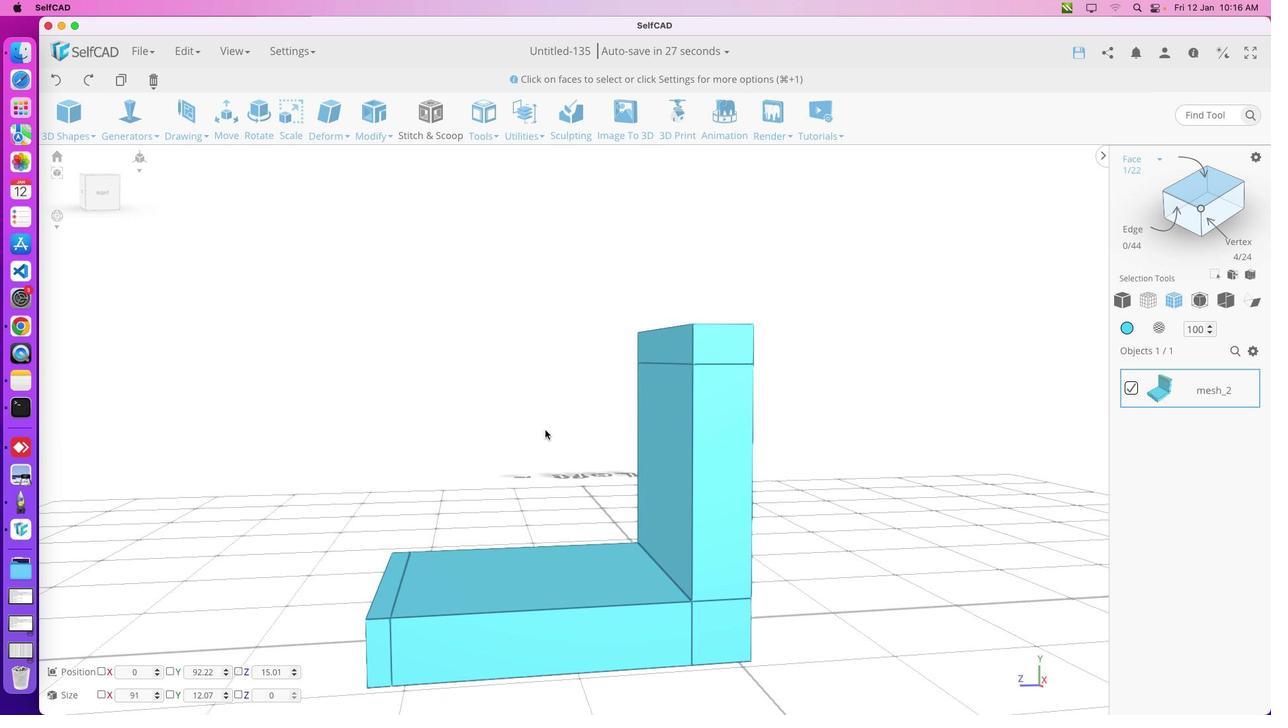
Action: Mouse moved to (612, 330)
Screenshot: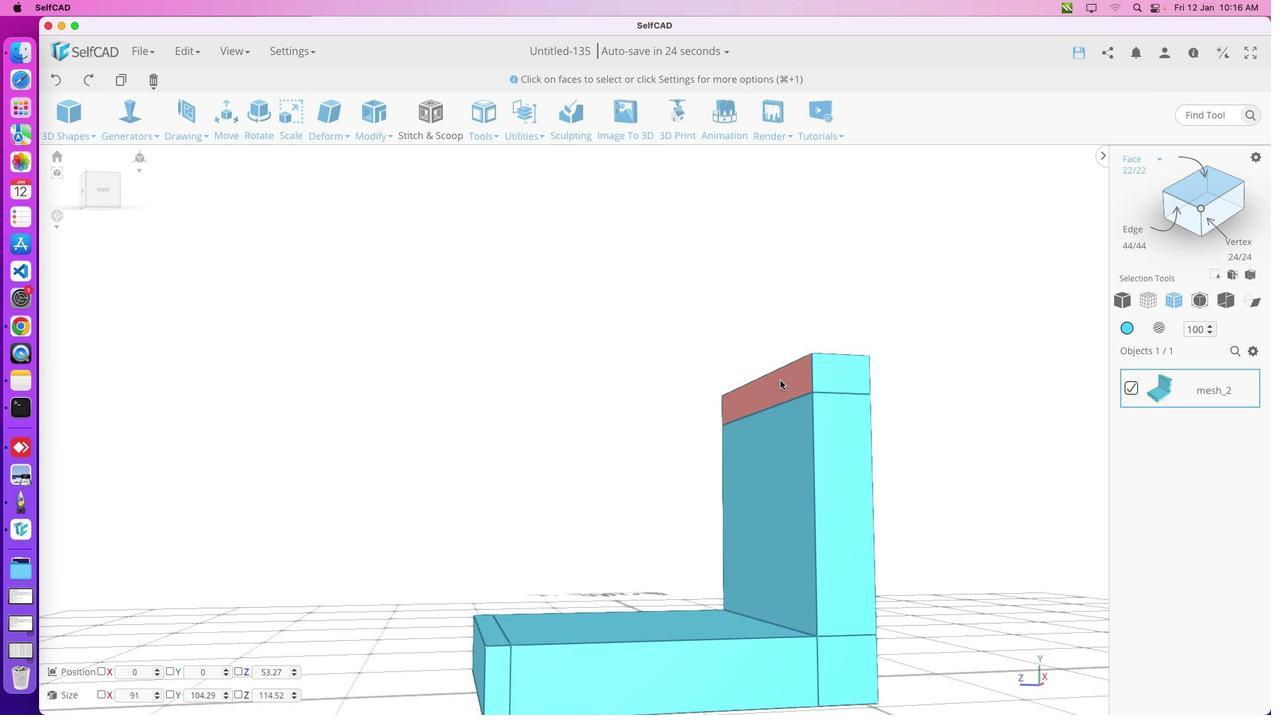 
Action: Key pressed 'n'
Screenshot: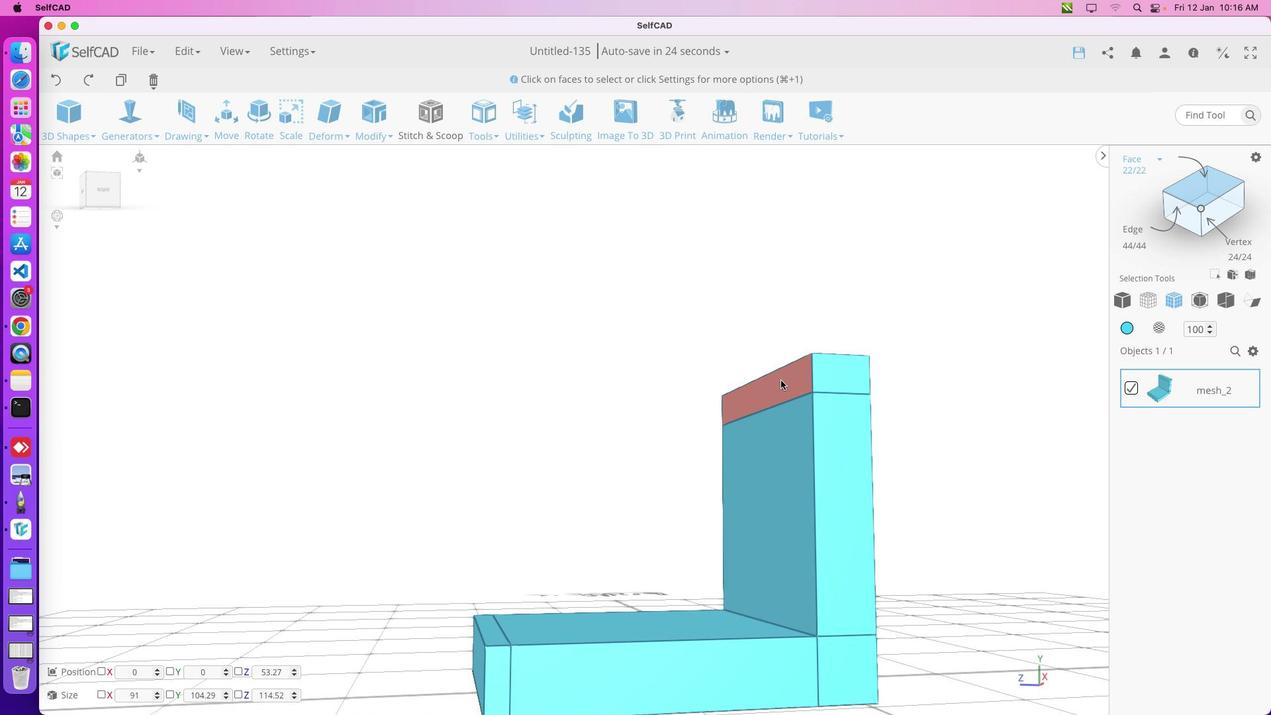 
Action: Mouse moved to (612, 330)
Screenshot: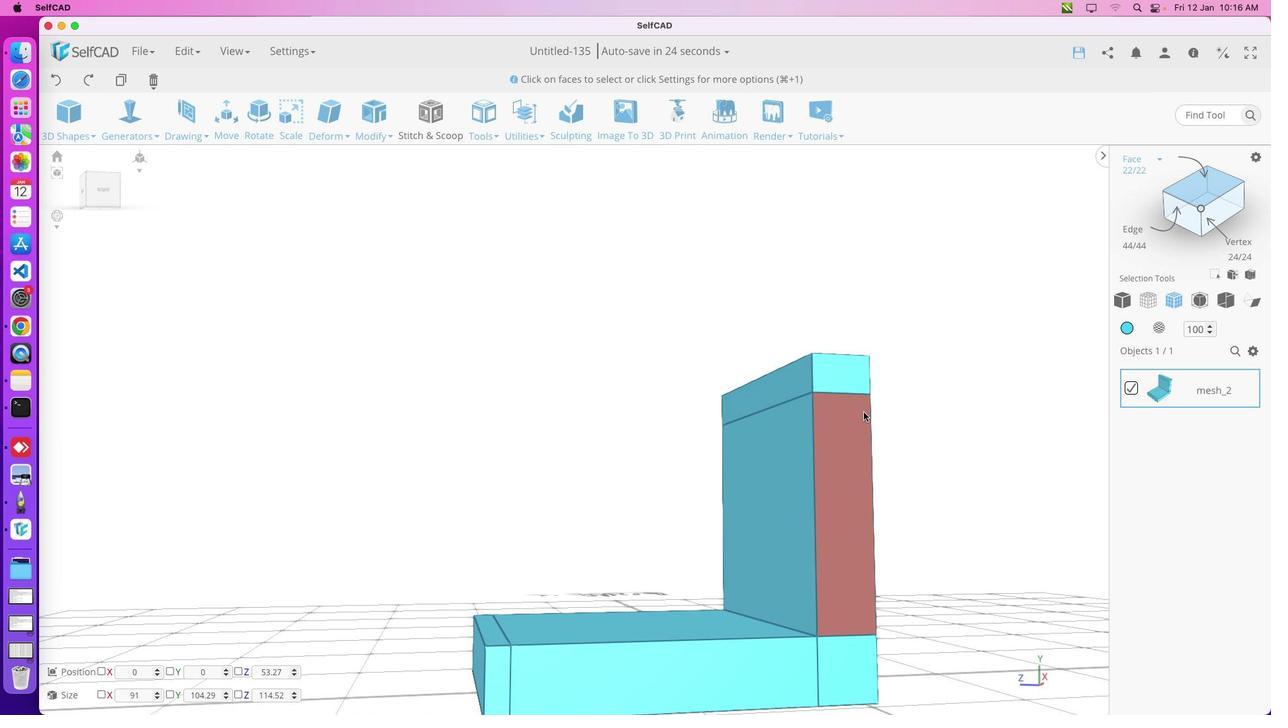 
Action: Key pressed 'n'
Screenshot: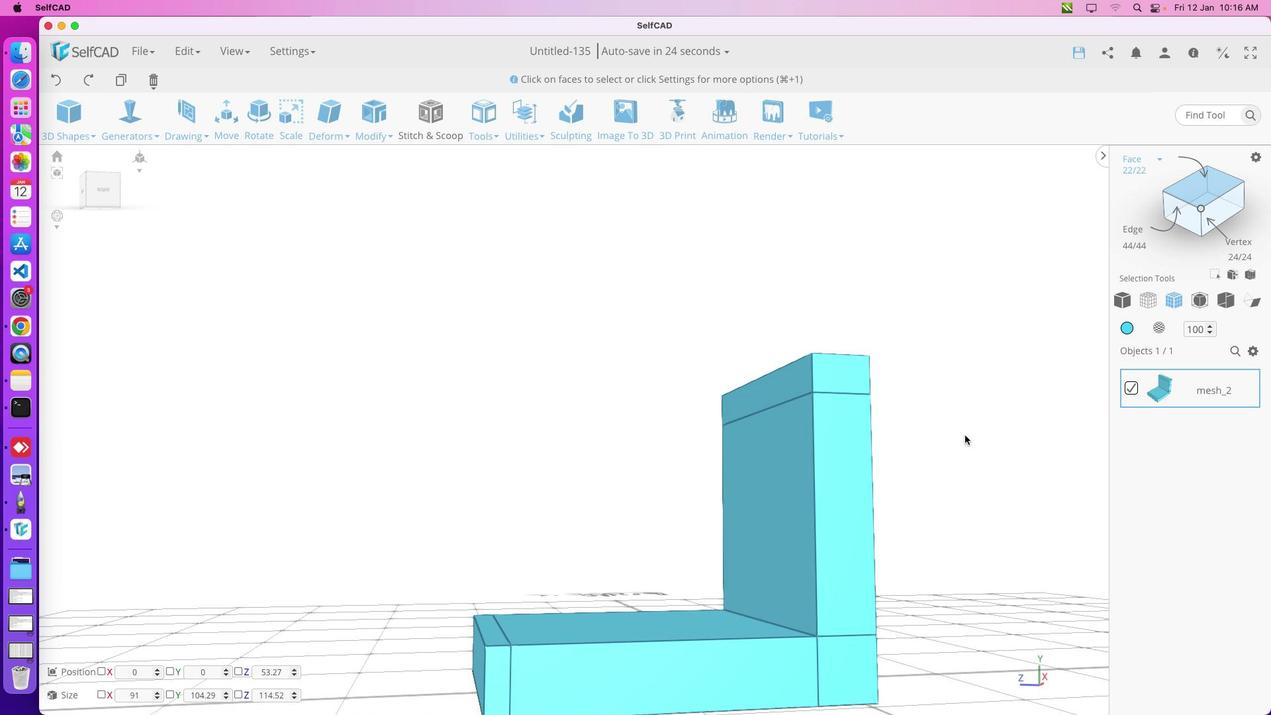 
Action: Mouse moved to (613, 329)
Screenshot: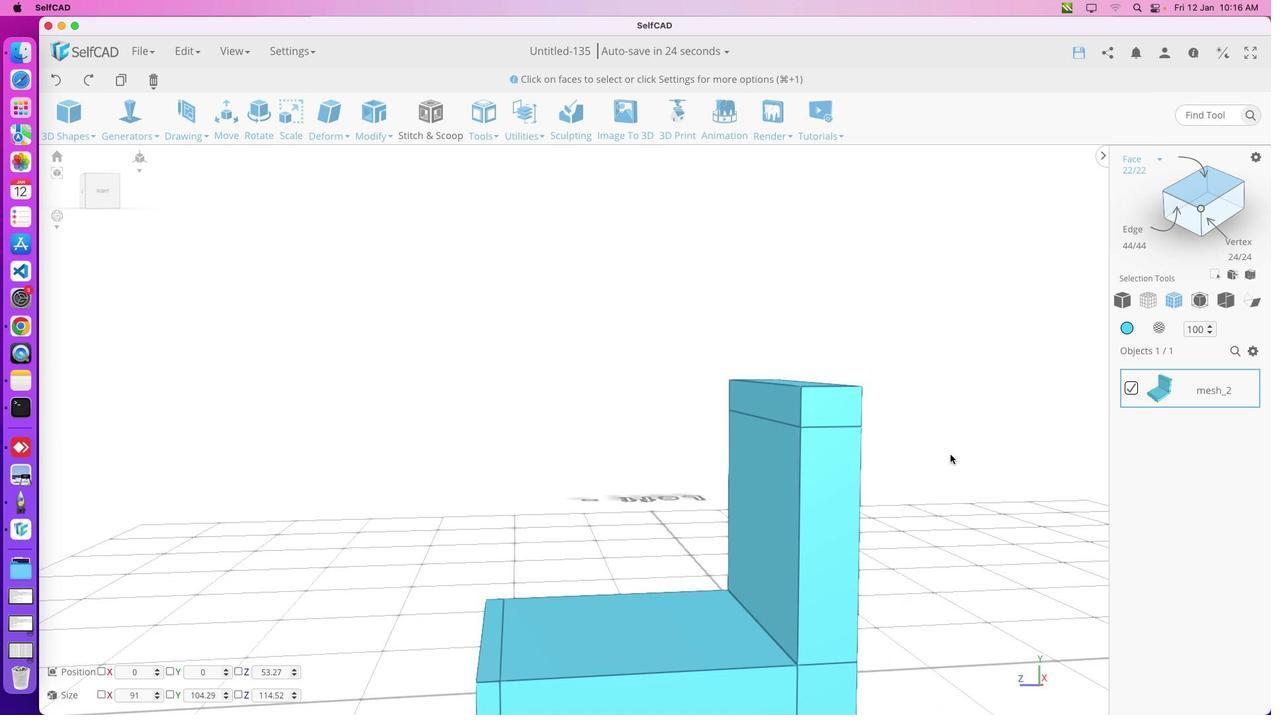 
Action: Key pressed 'm''e'
Screenshot: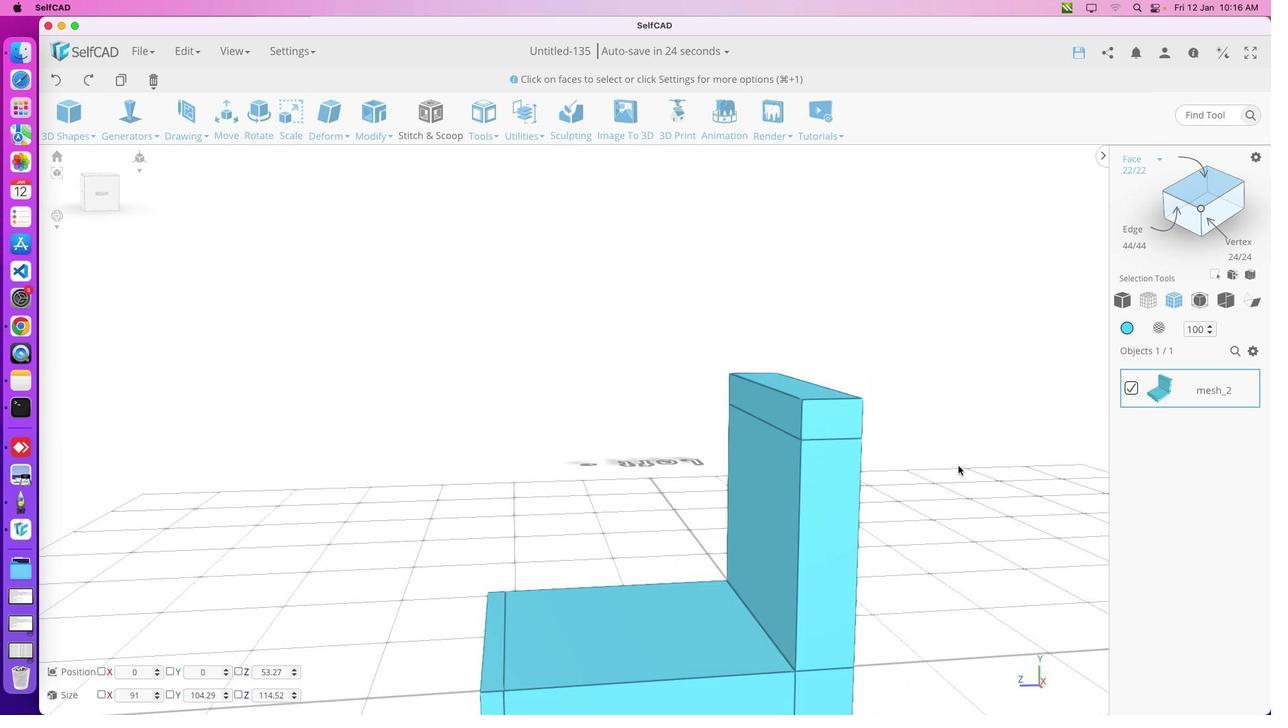 
Action: Mouse moved to (427, 374)
Screenshot: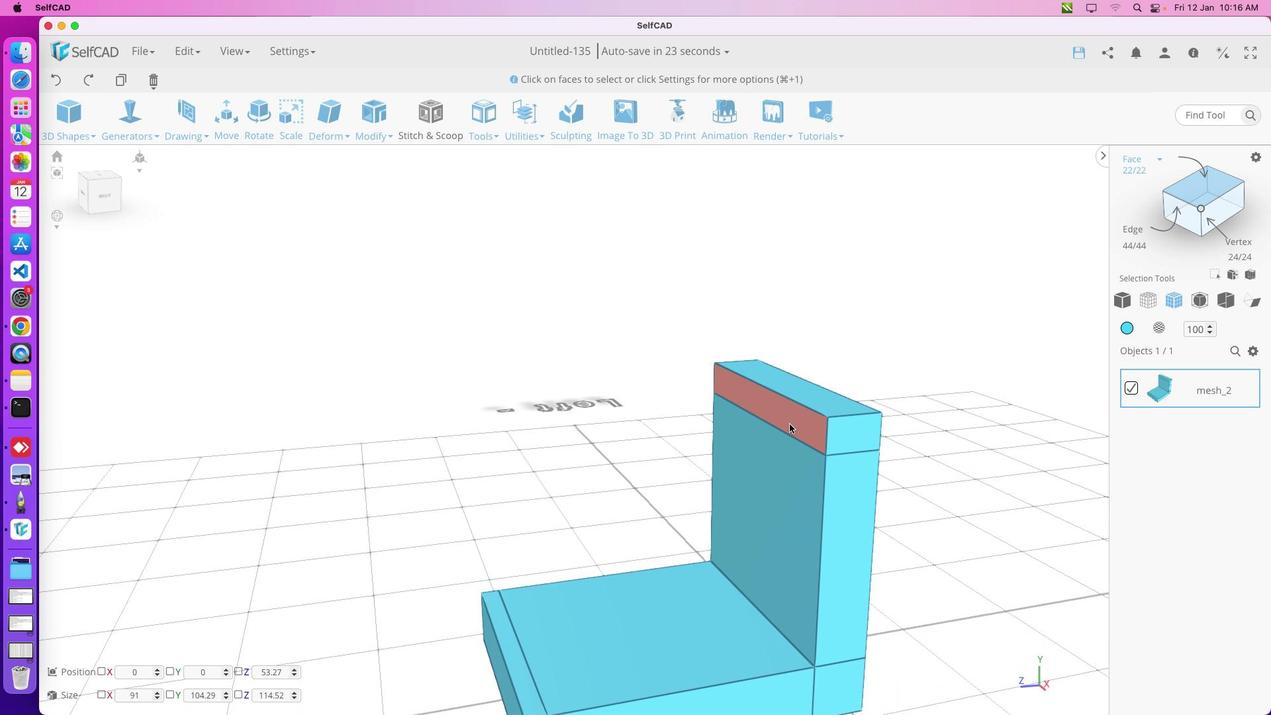
Action: Mouse pressed left at (427, 374)
Screenshot: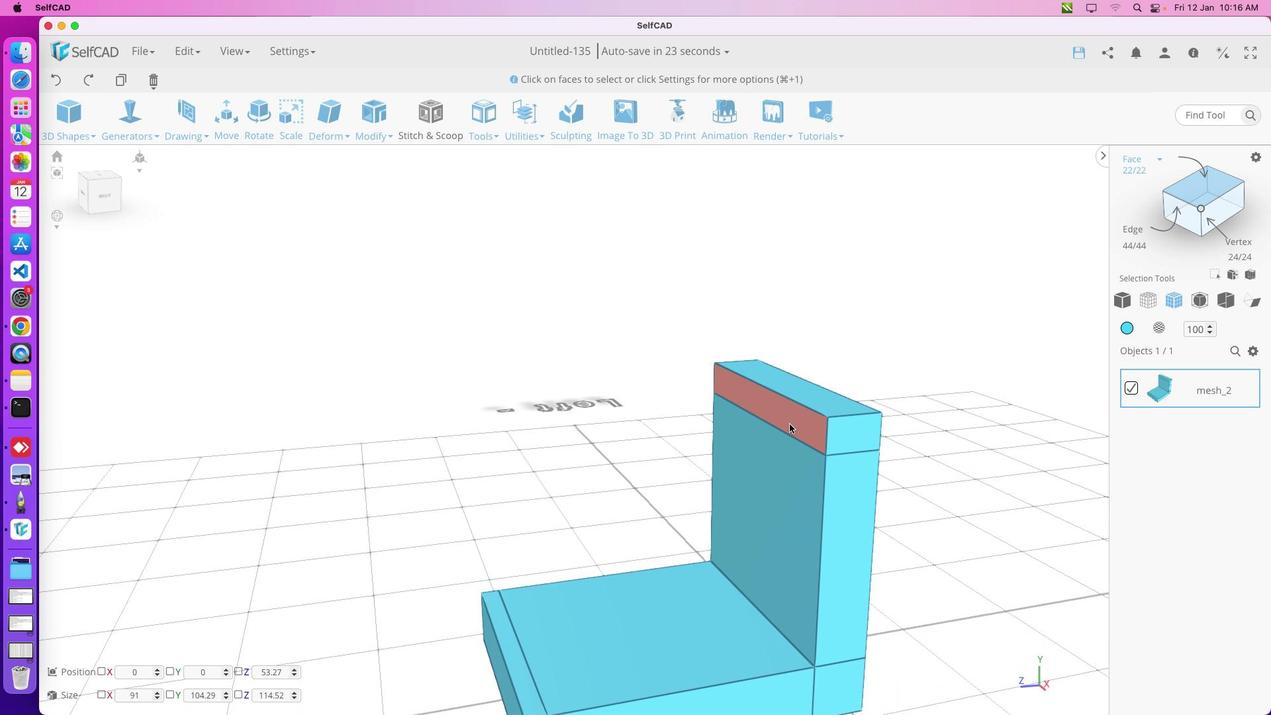 
Action: Mouse moved to (437, 458)
Screenshot: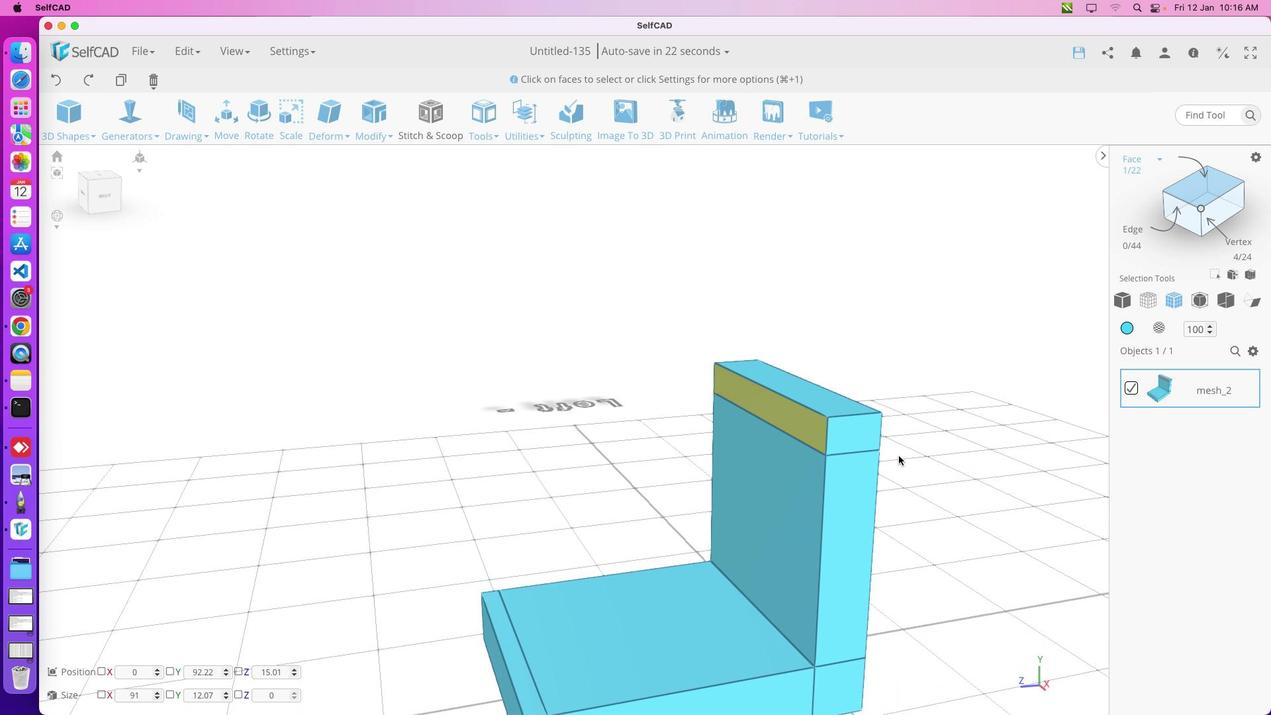 
Action: Mouse pressed left at (437, 458)
Screenshot: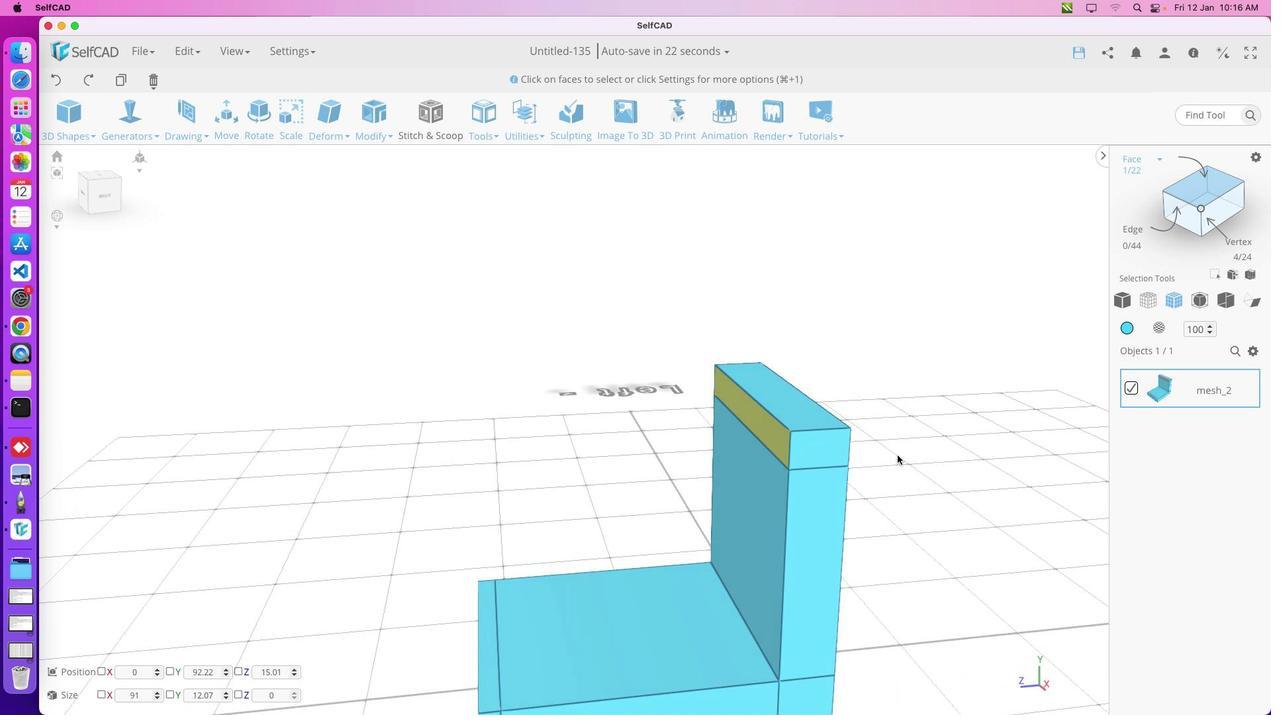 
Action: Mouse moved to (429, 424)
Screenshot: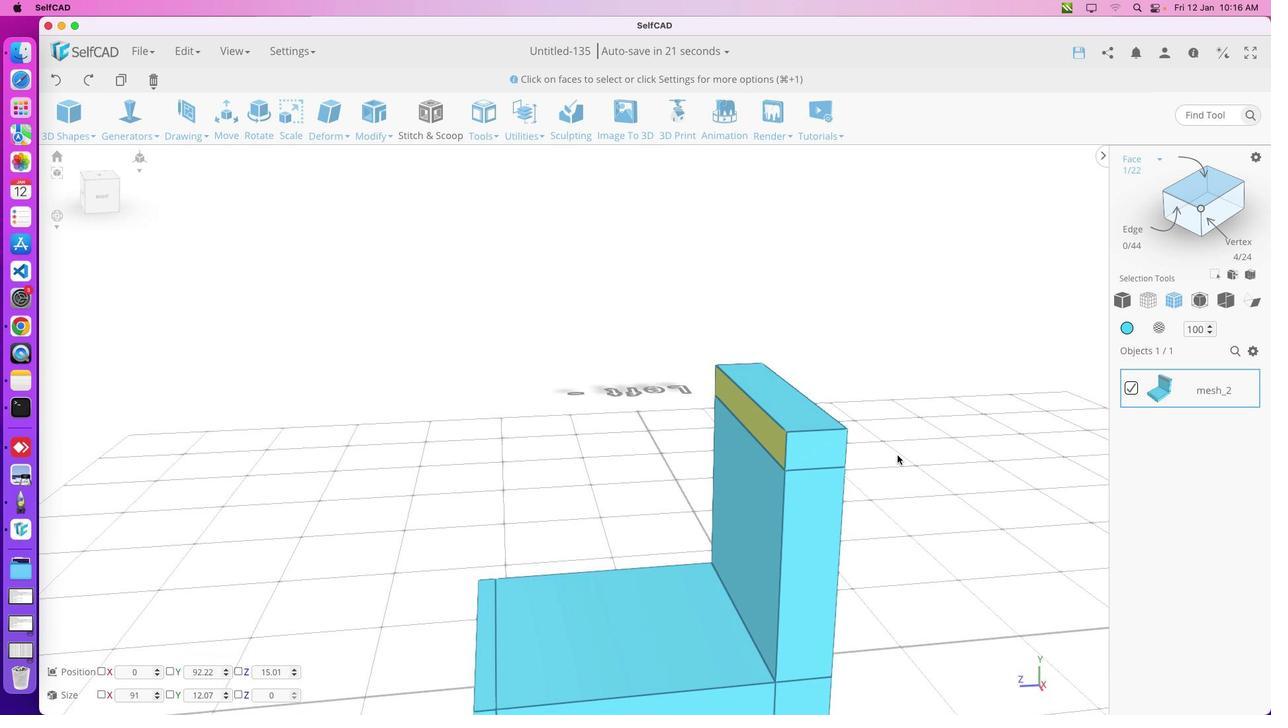 
Action: Mouse pressed left at (429, 424)
Screenshot: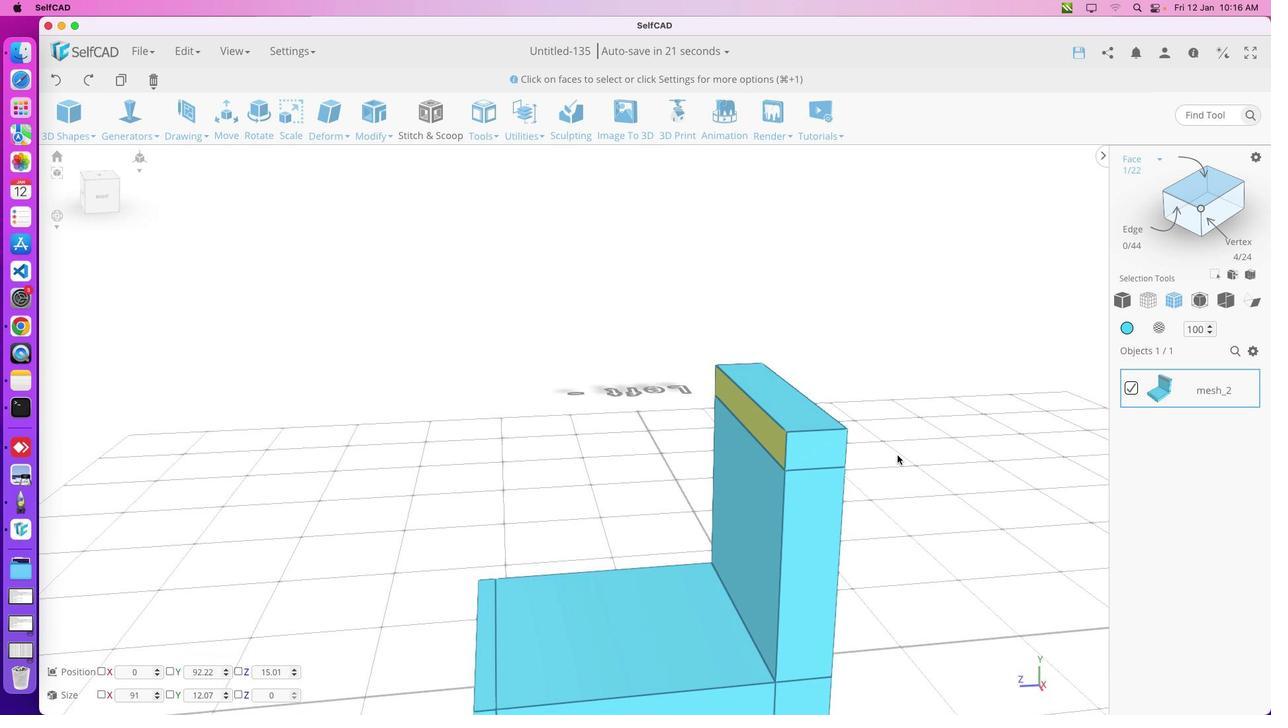 
Action: Mouse moved to (429, 423)
Screenshot: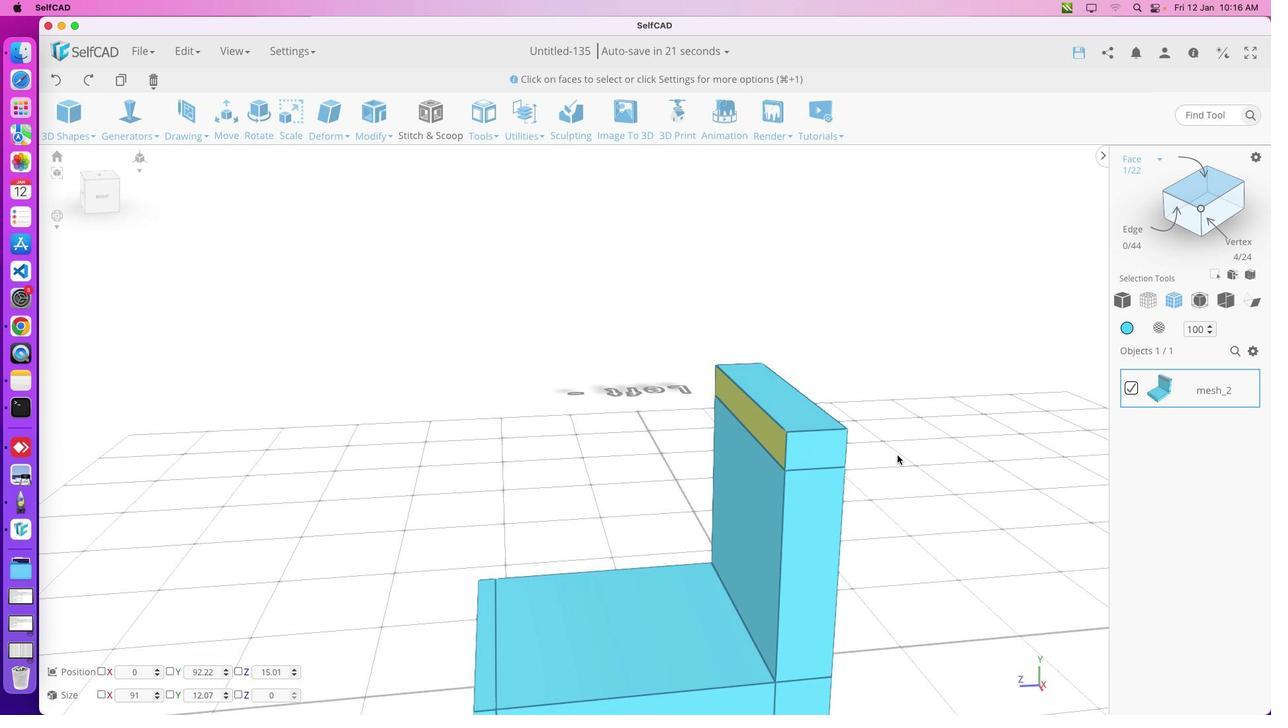 
Action: Mouse pressed middle at (429, 423)
Screenshot: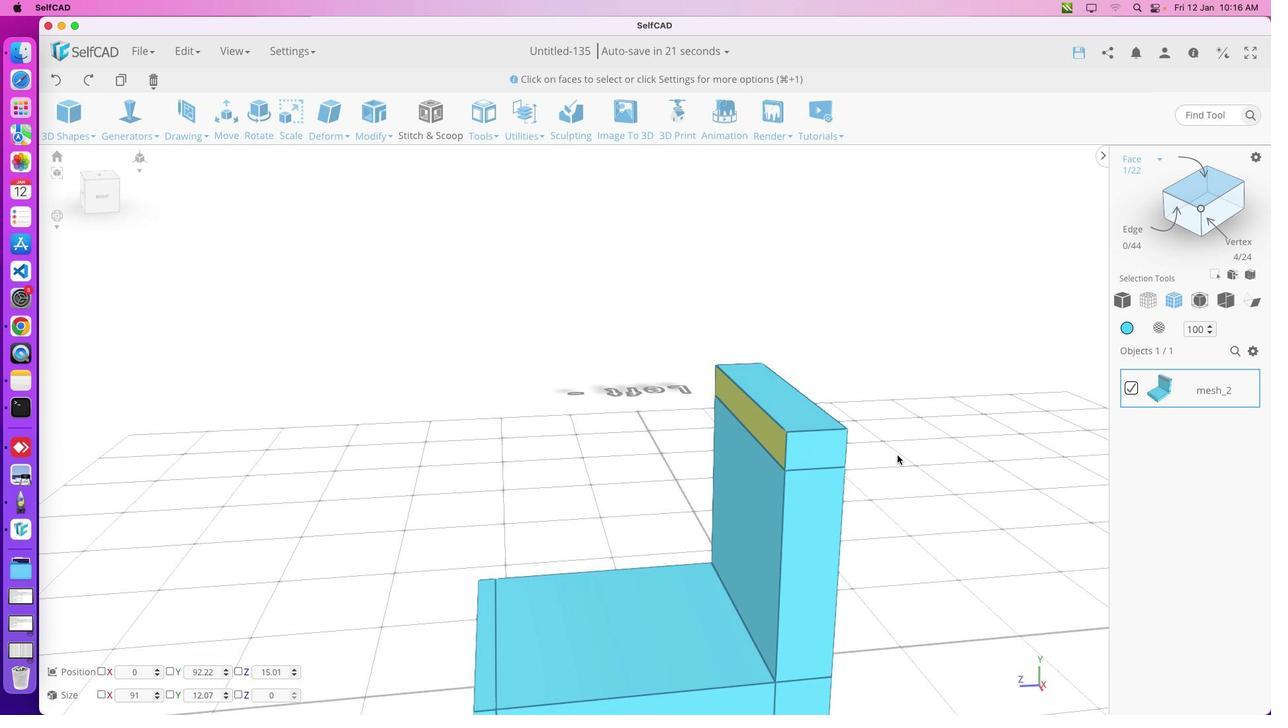 
Action: Mouse moved to (541, 401)
Screenshot: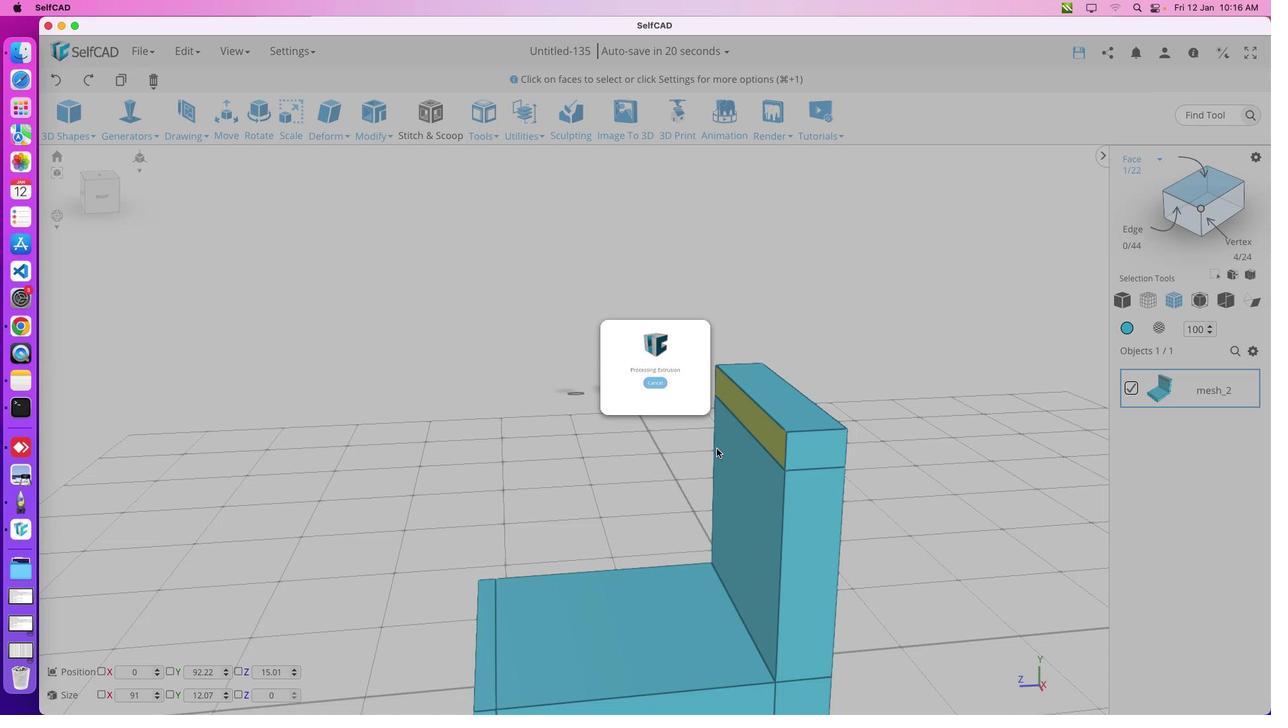 
Action: Mouse pressed left at (541, 401)
Screenshot: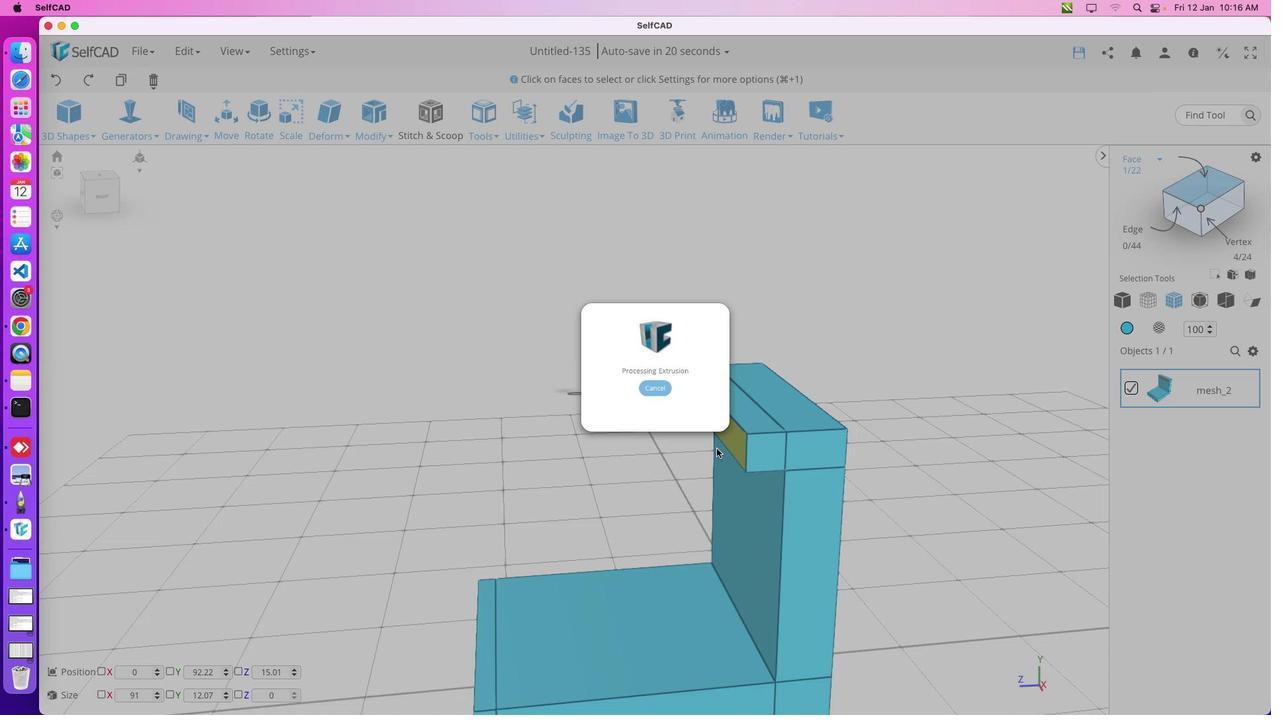 
Action: Mouse moved to (649, 508)
Screenshot: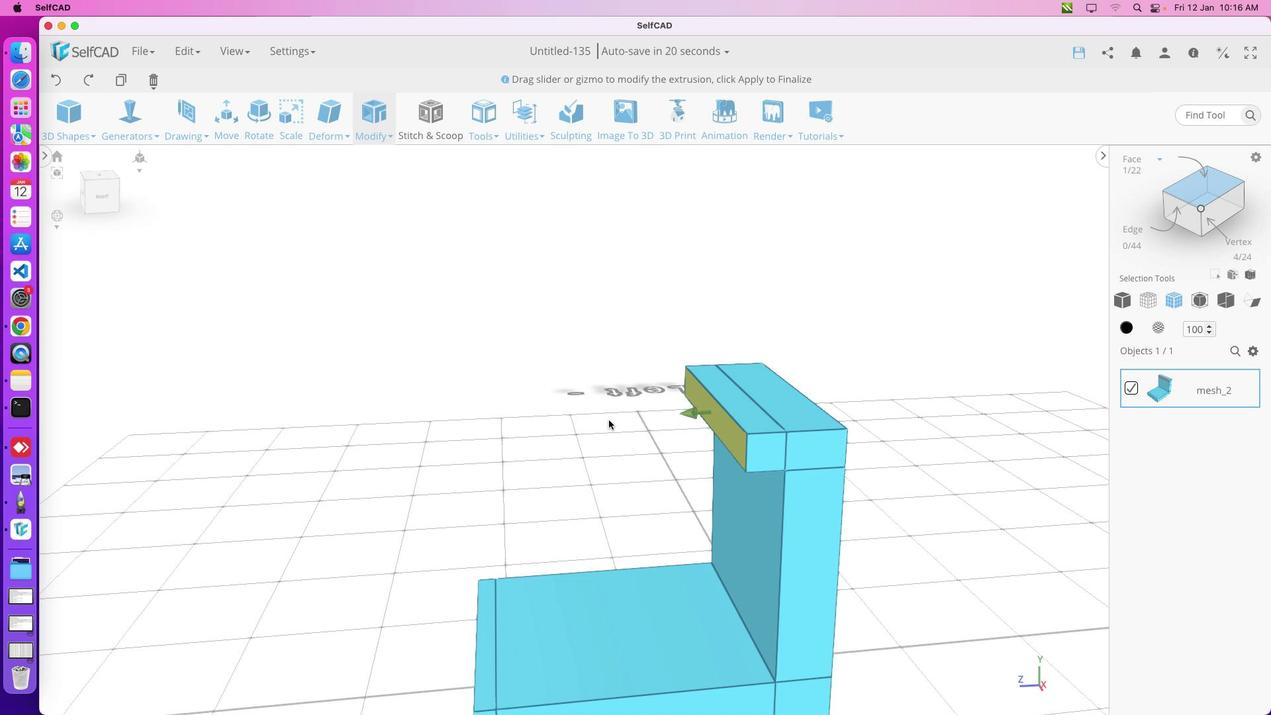
Action: Mouse pressed left at (649, 508)
Screenshot: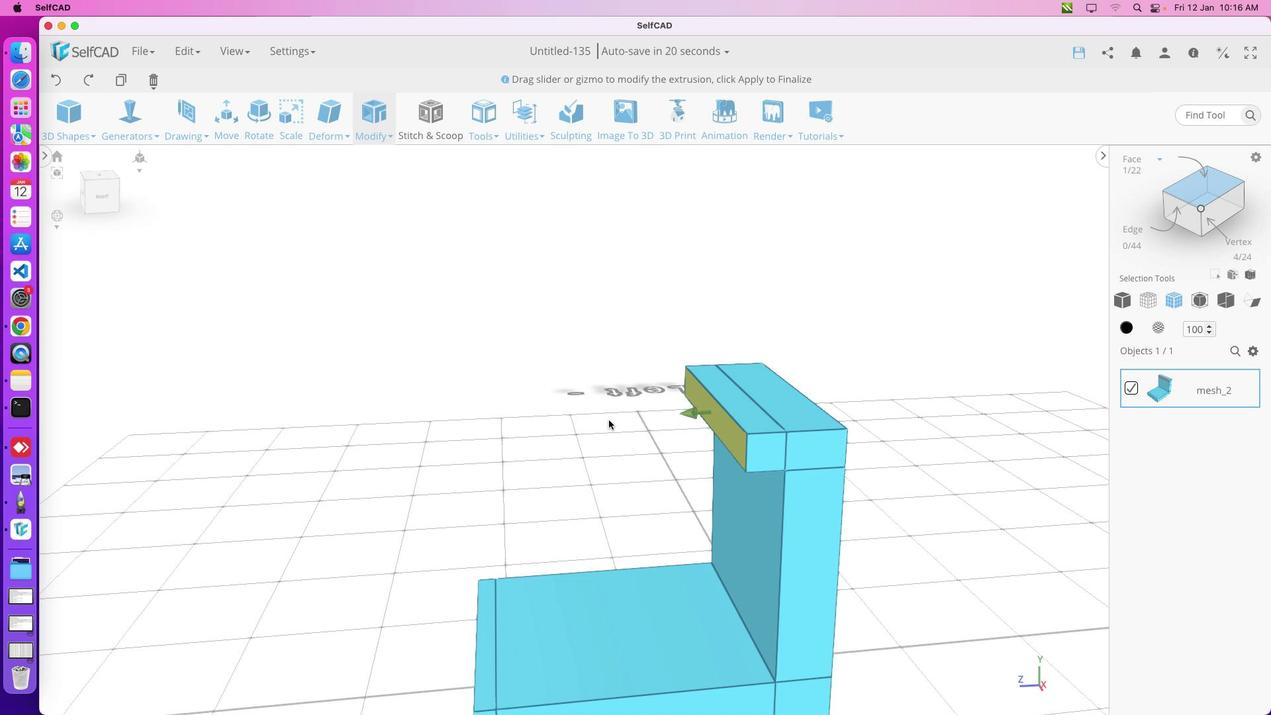 
Action: Mouse moved to (556, 376)
Screenshot: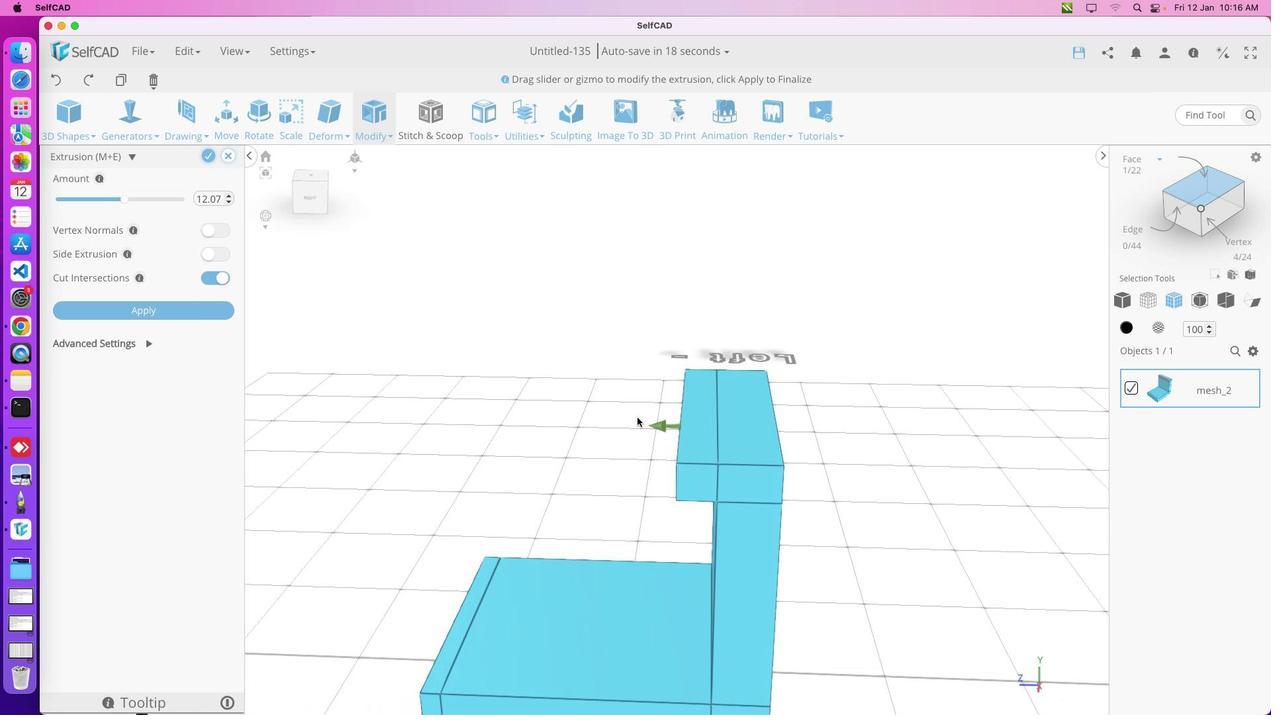 
Action: Mouse pressed left at (556, 376)
Screenshot: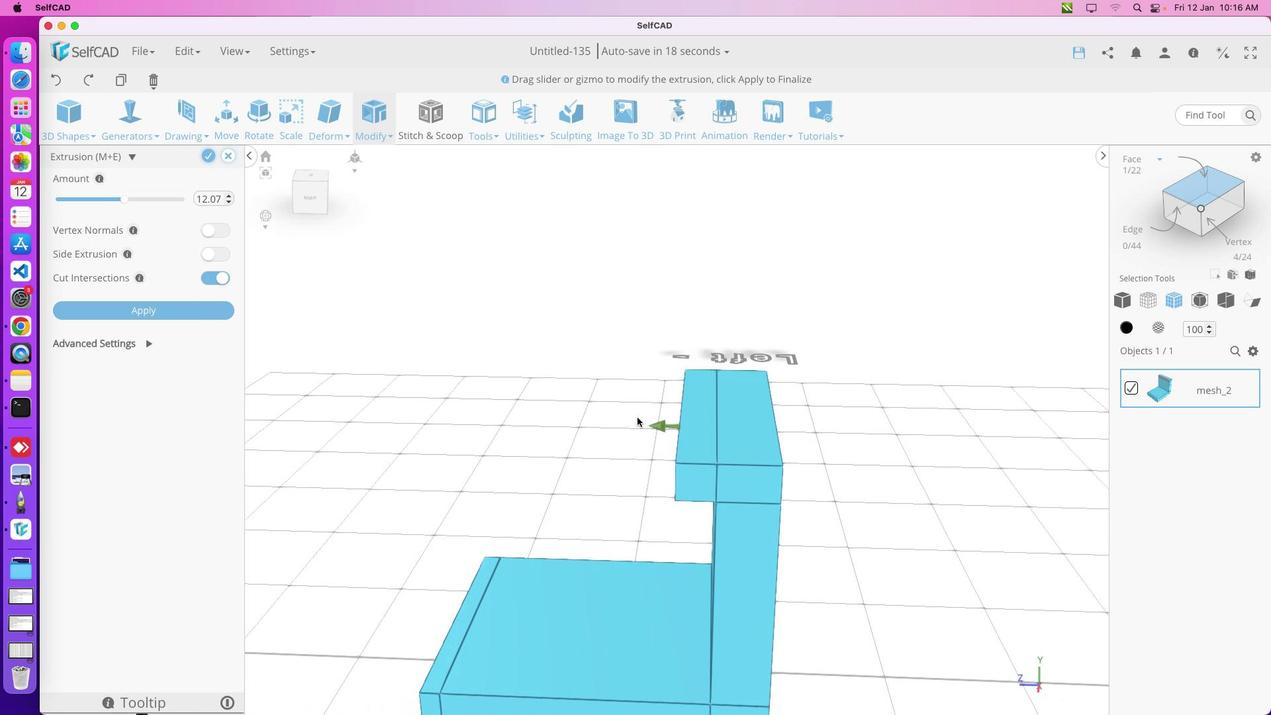 
Action: Mouse moved to (656, 429)
Screenshot: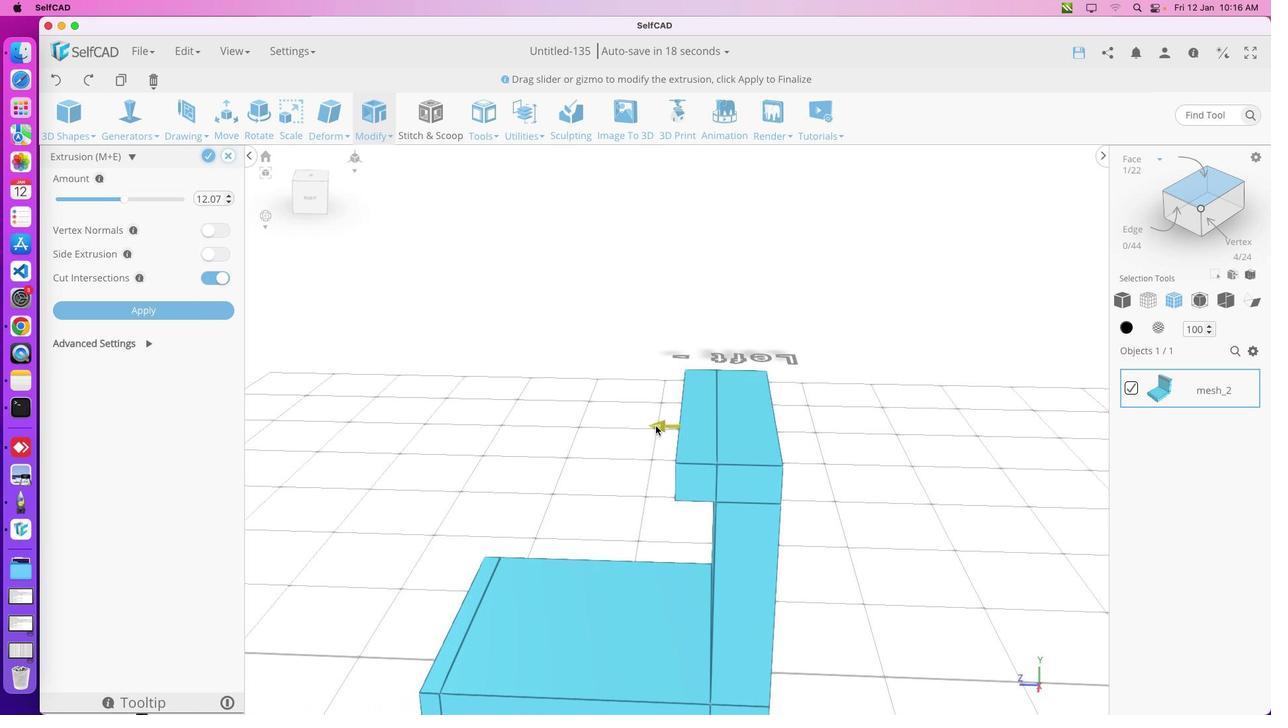 
Action: Mouse pressed left at (656, 429)
Screenshot: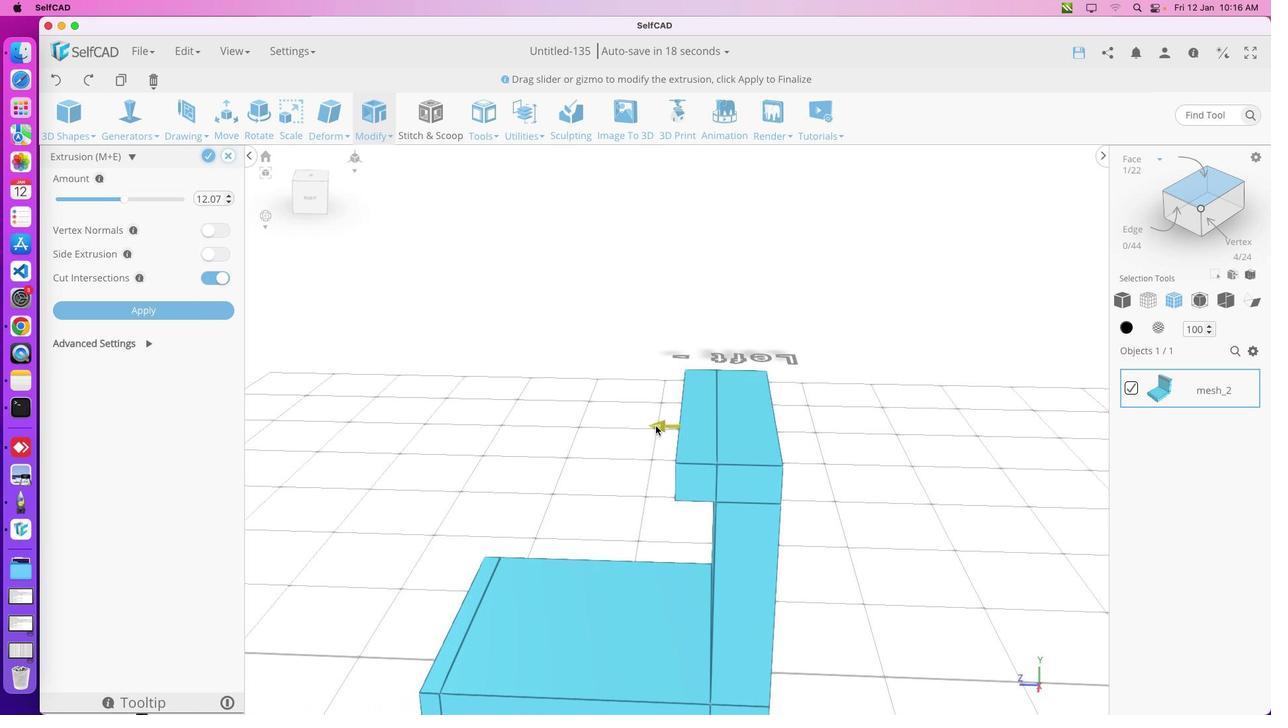 
Action: Mouse moved to (560, 418)
Screenshot: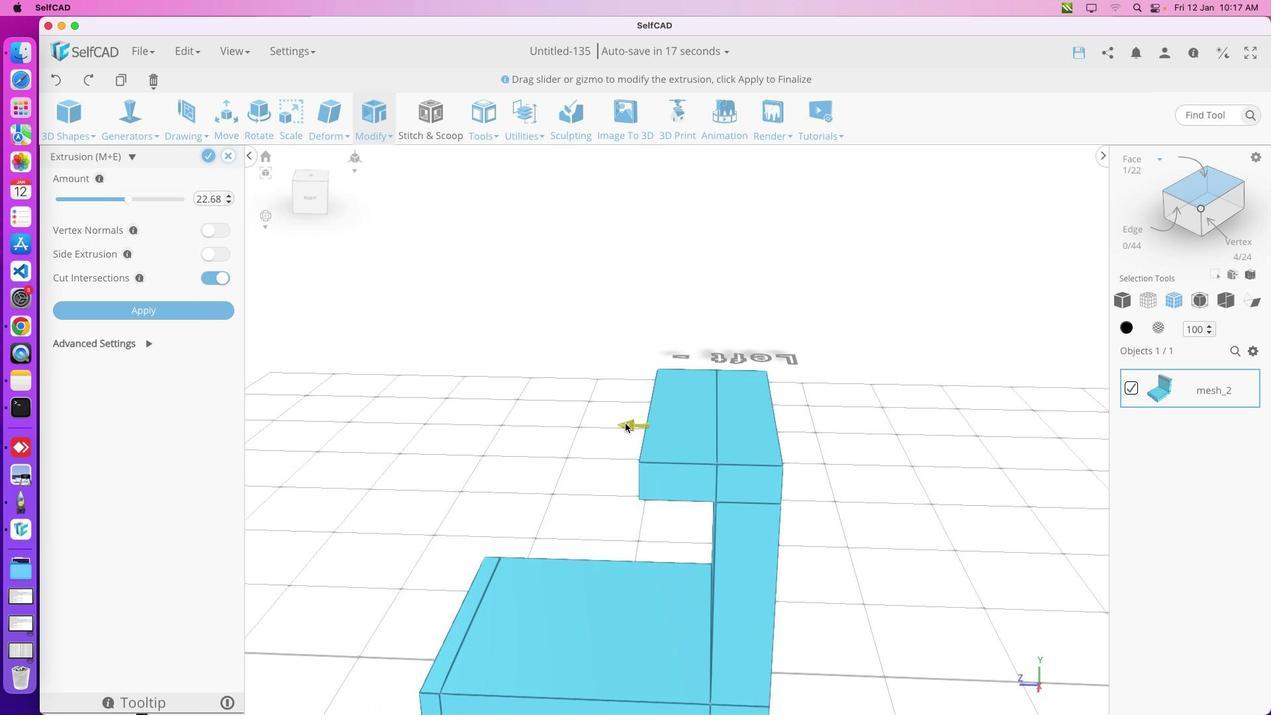 
Action: Mouse pressed left at (560, 418)
Screenshot: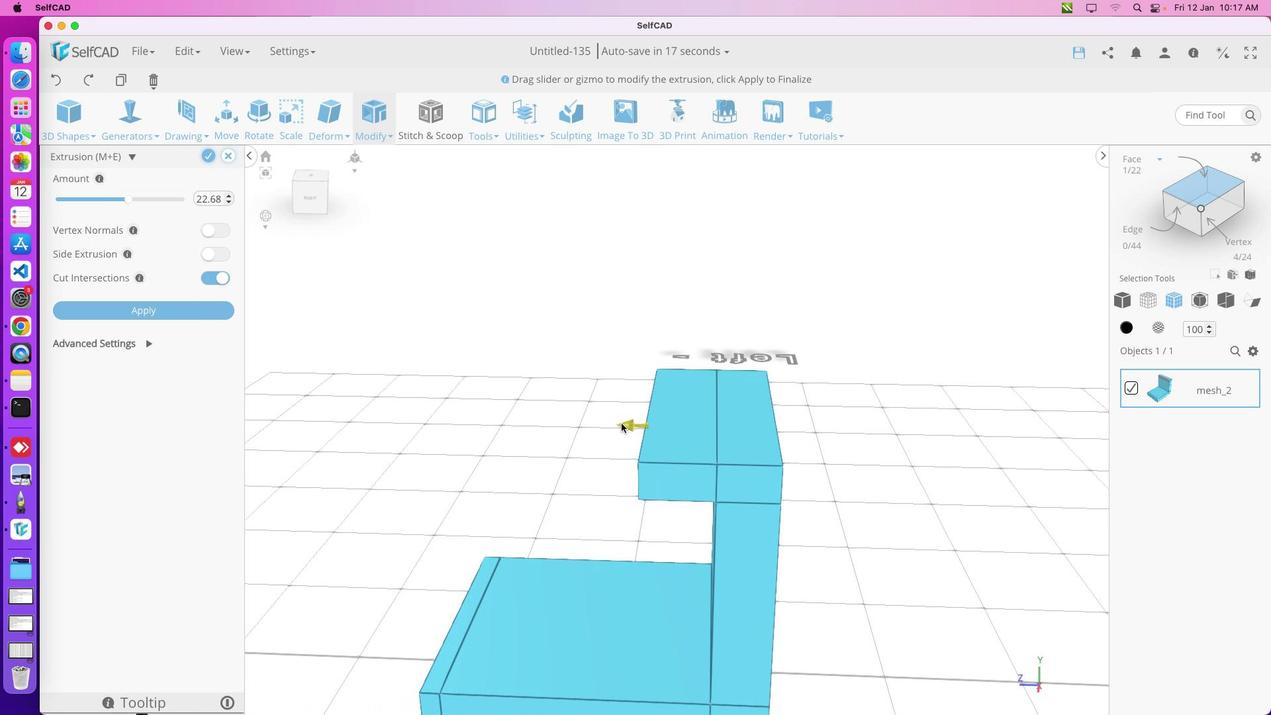 
Action: Mouse moved to (636, 445)
Screenshot: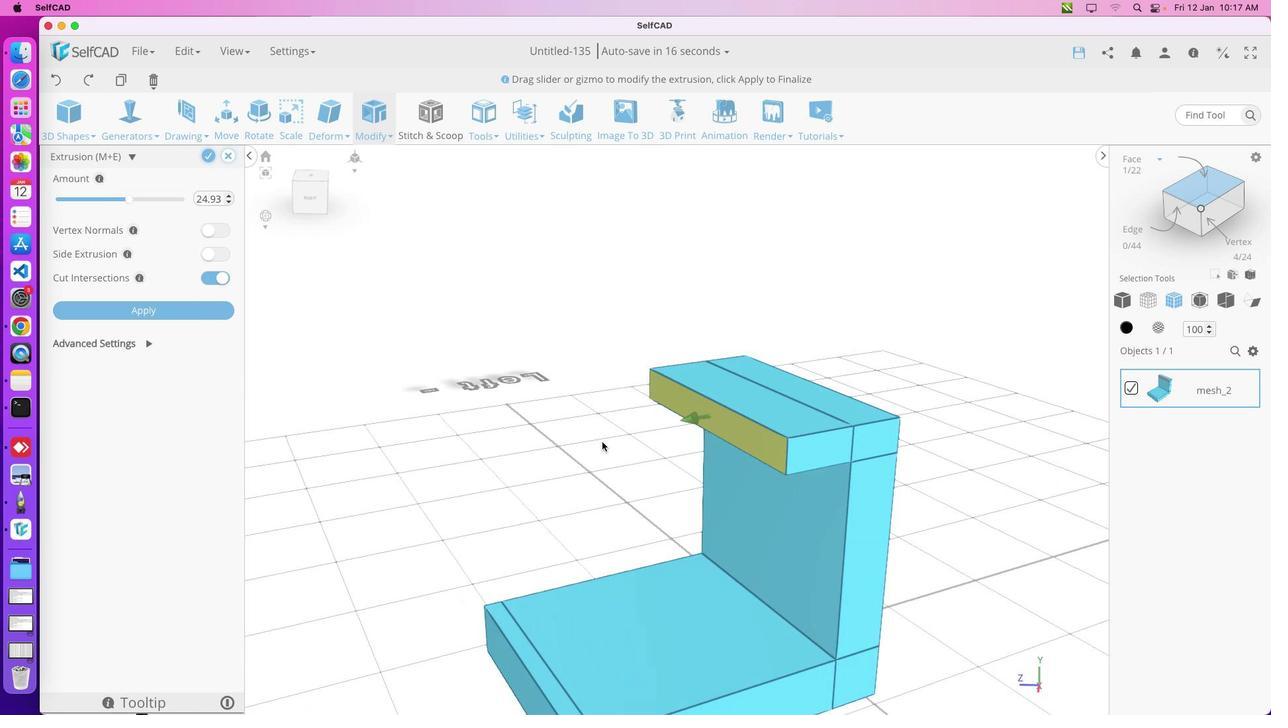 
Action: Mouse pressed left at (636, 445)
Screenshot: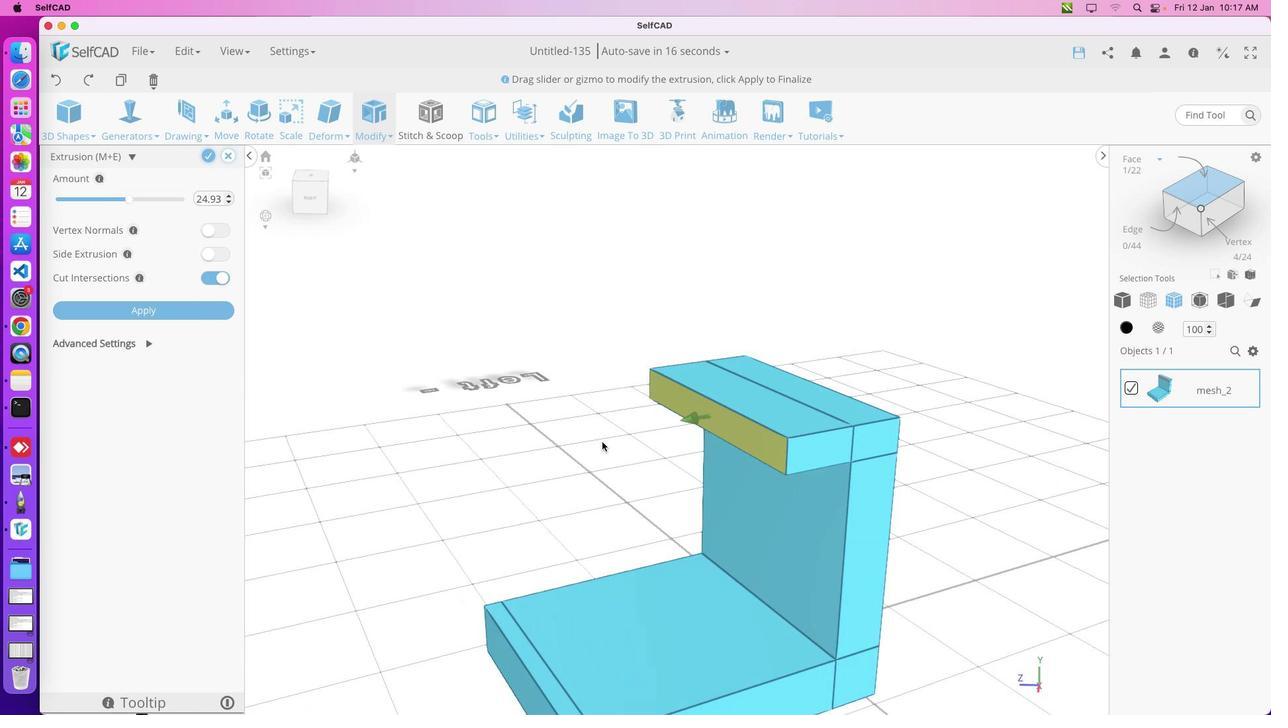 
Action: Mouse moved to (619, 448)
Screenshot: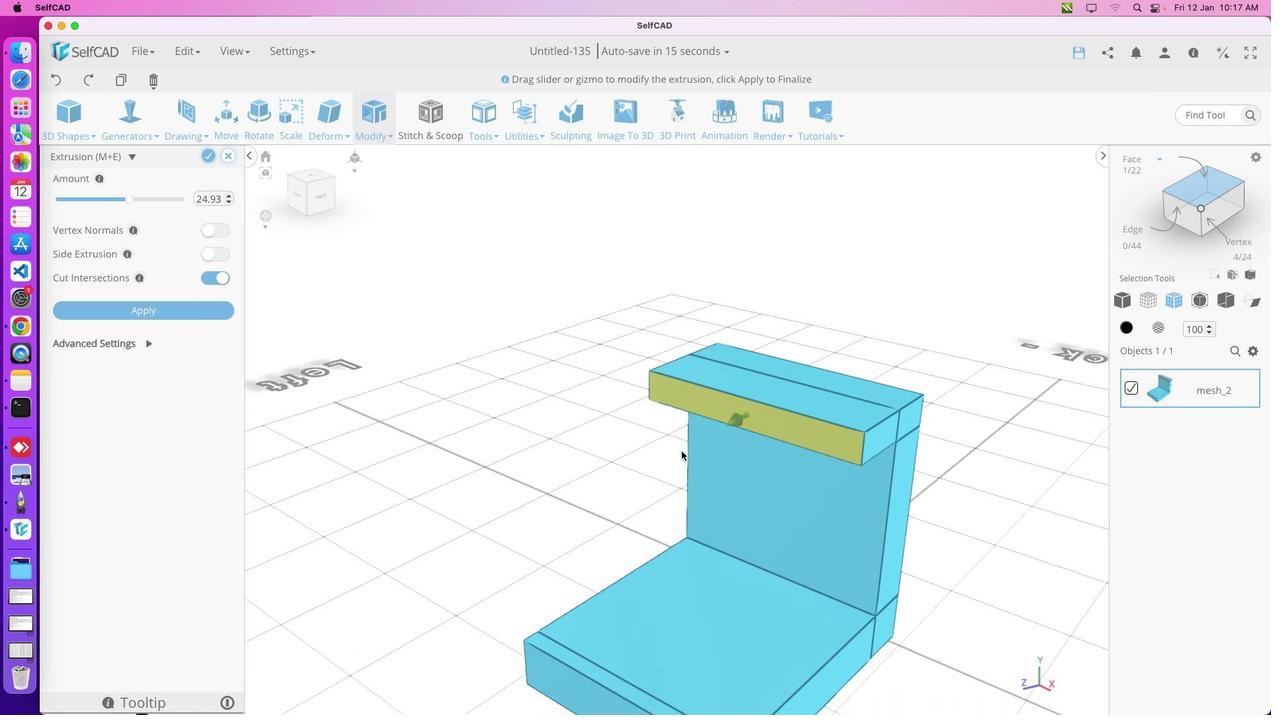 
Action: Key pressed 'm''e'
Screenshot: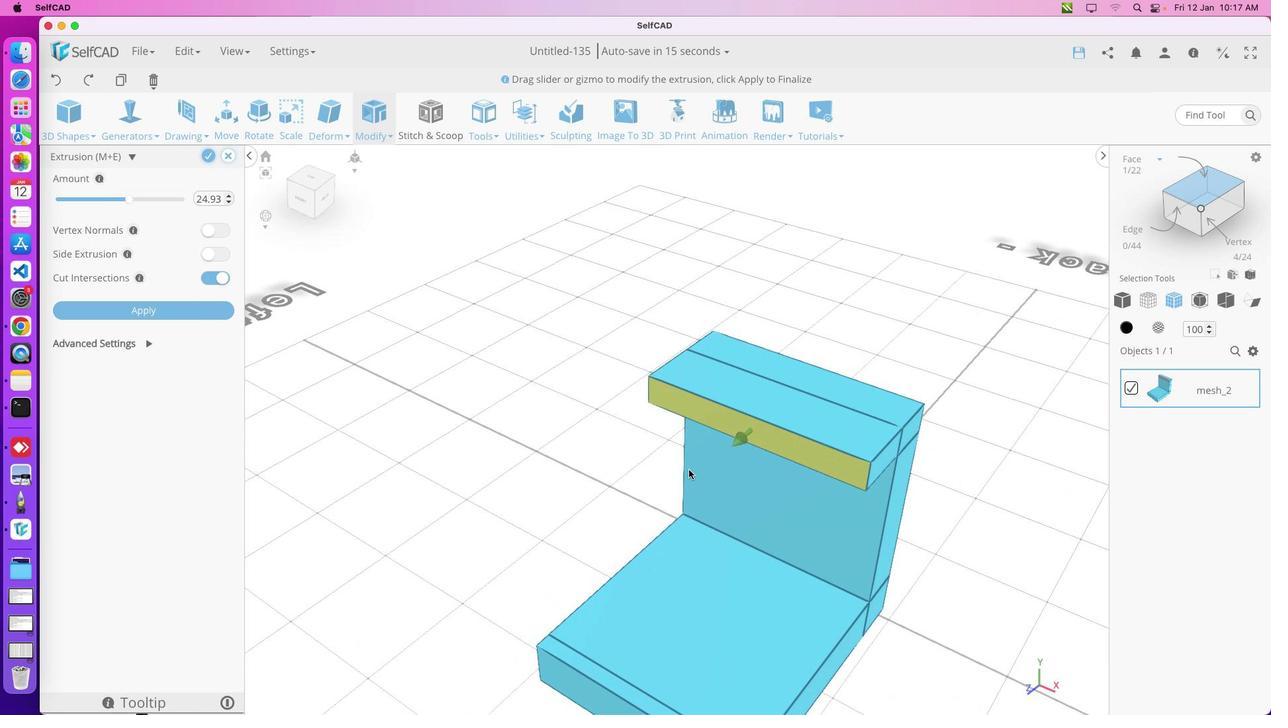 
Action: Mouse moved to (504, 405)
Screenshot: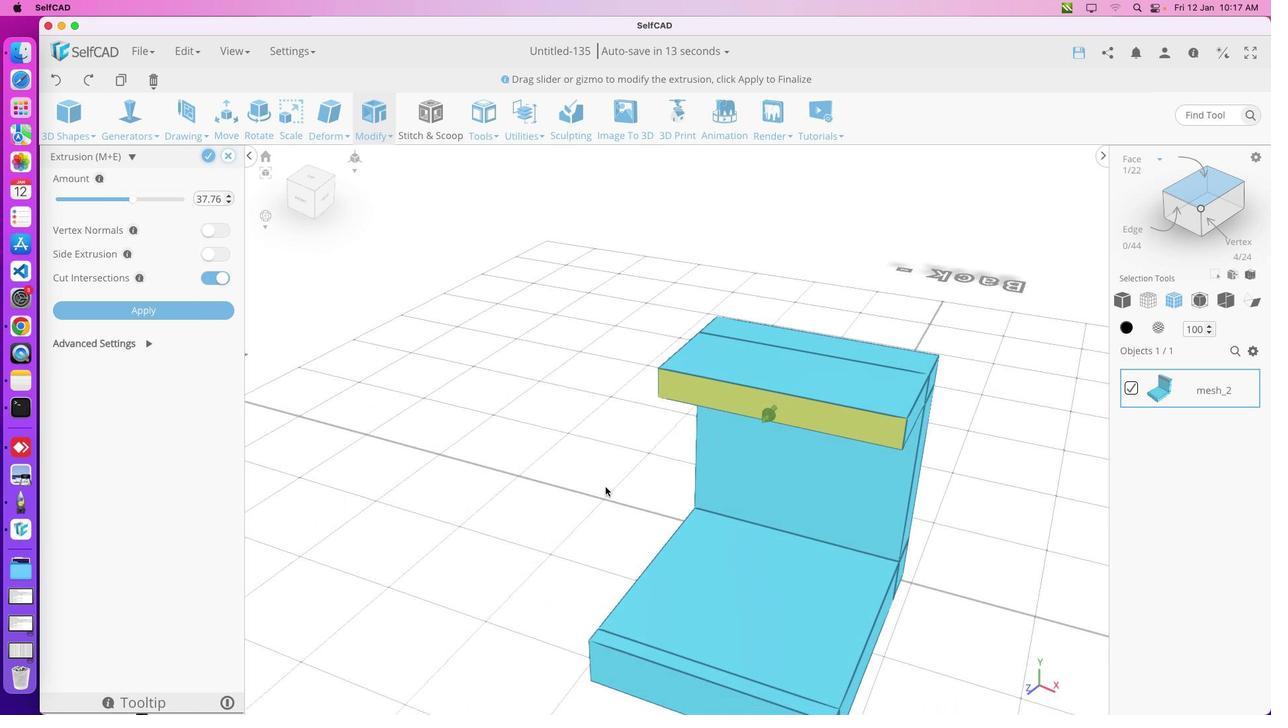 
Action: Mouse pressed left at (504, 405)
Screenshot: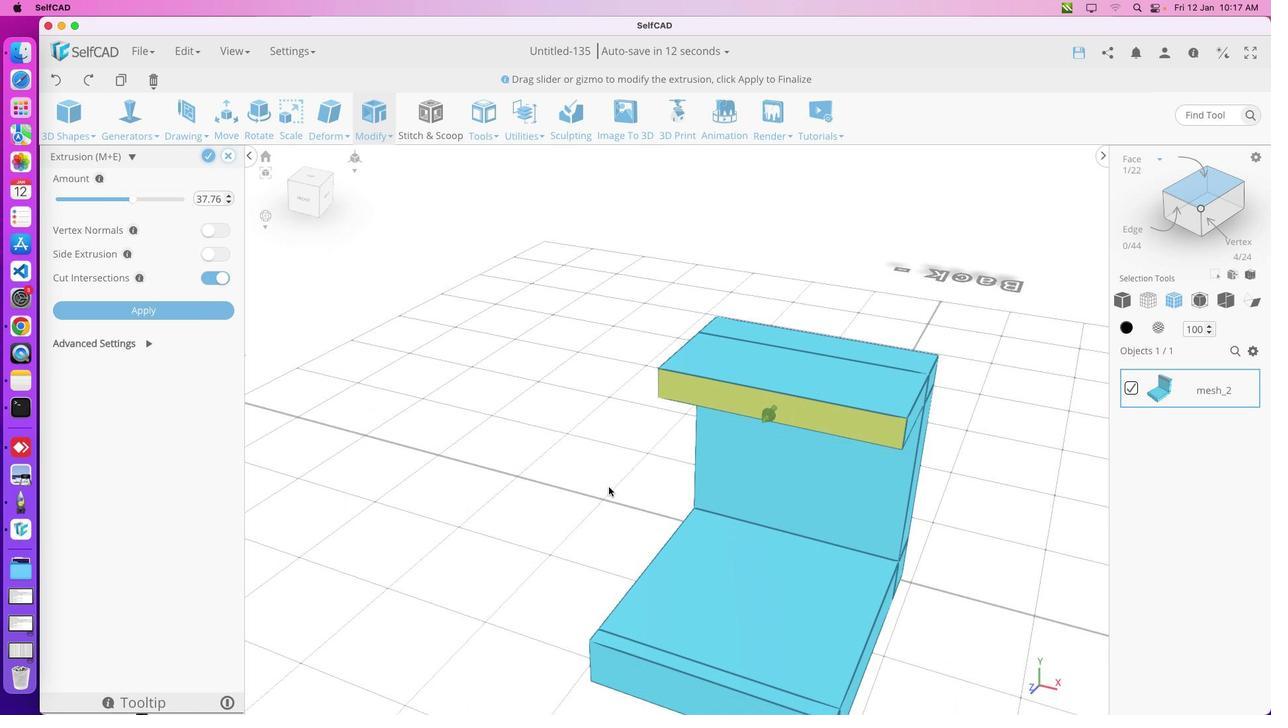 
Action: Mouse moved to (489, 422)
Screenshot: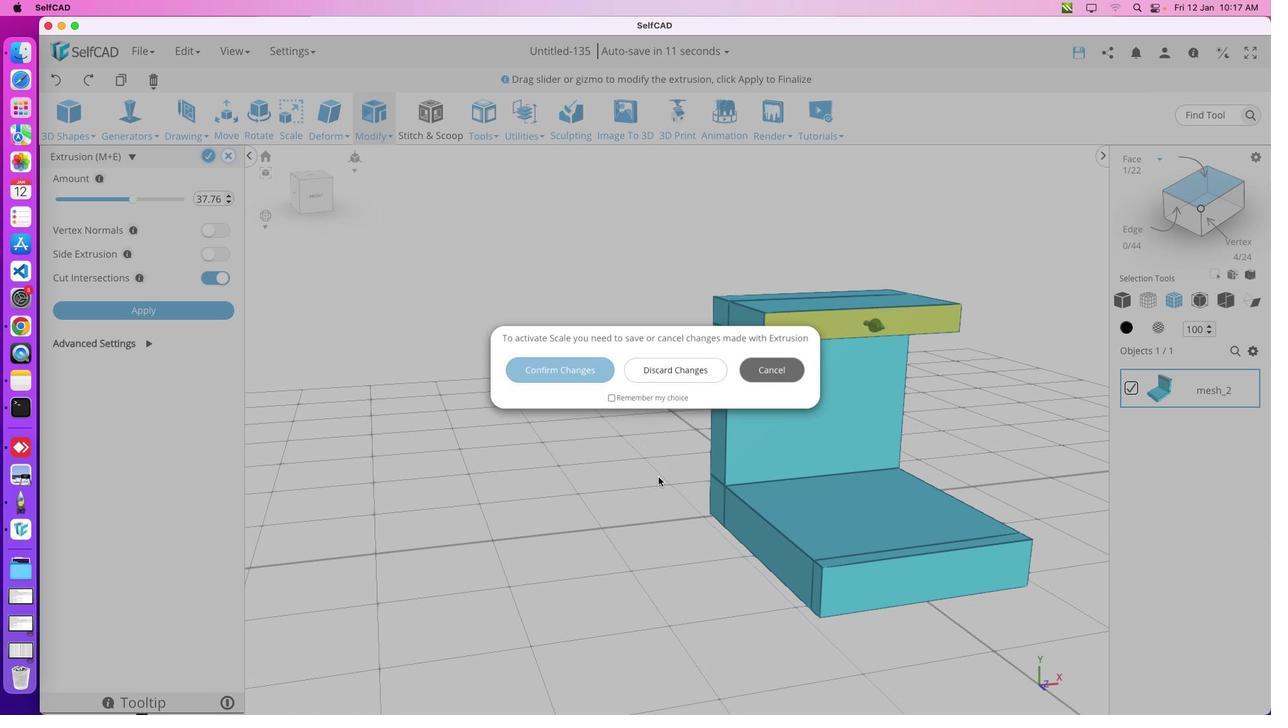 
Action: Mouse pressed left at (489, 422)
Screenshot: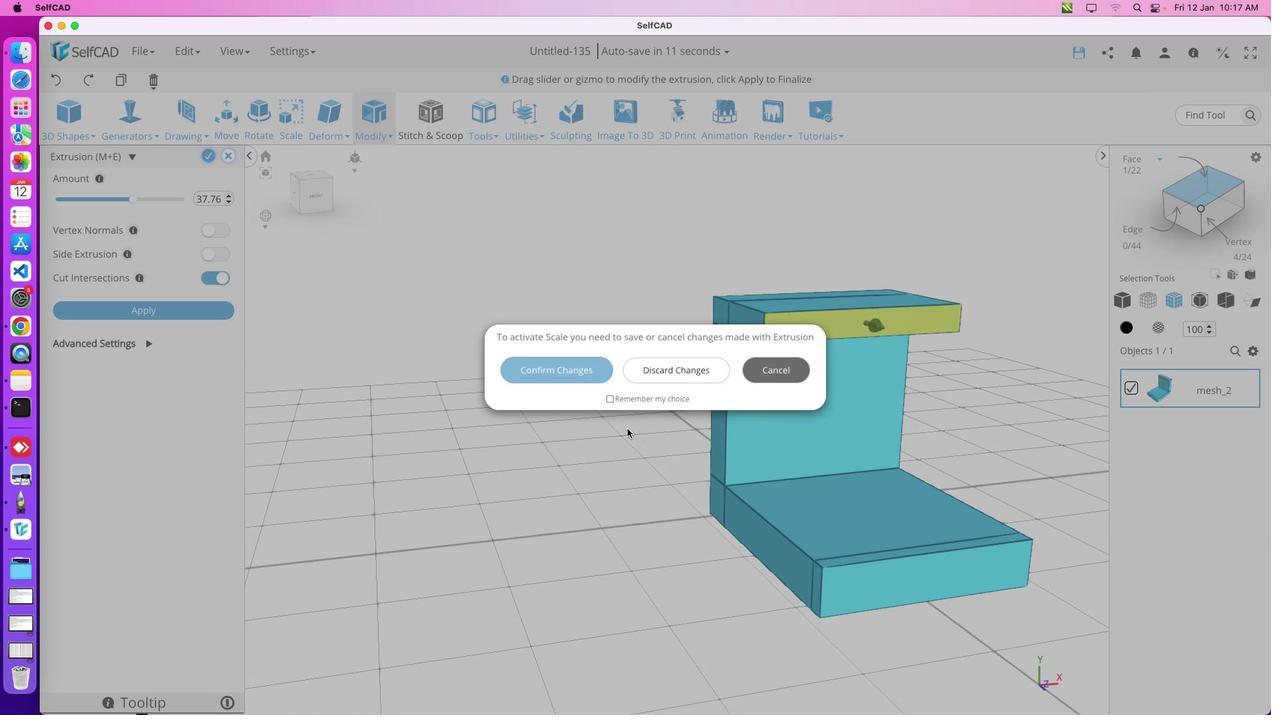 
Action: Mouse moved to (396, 439)
Screenshot: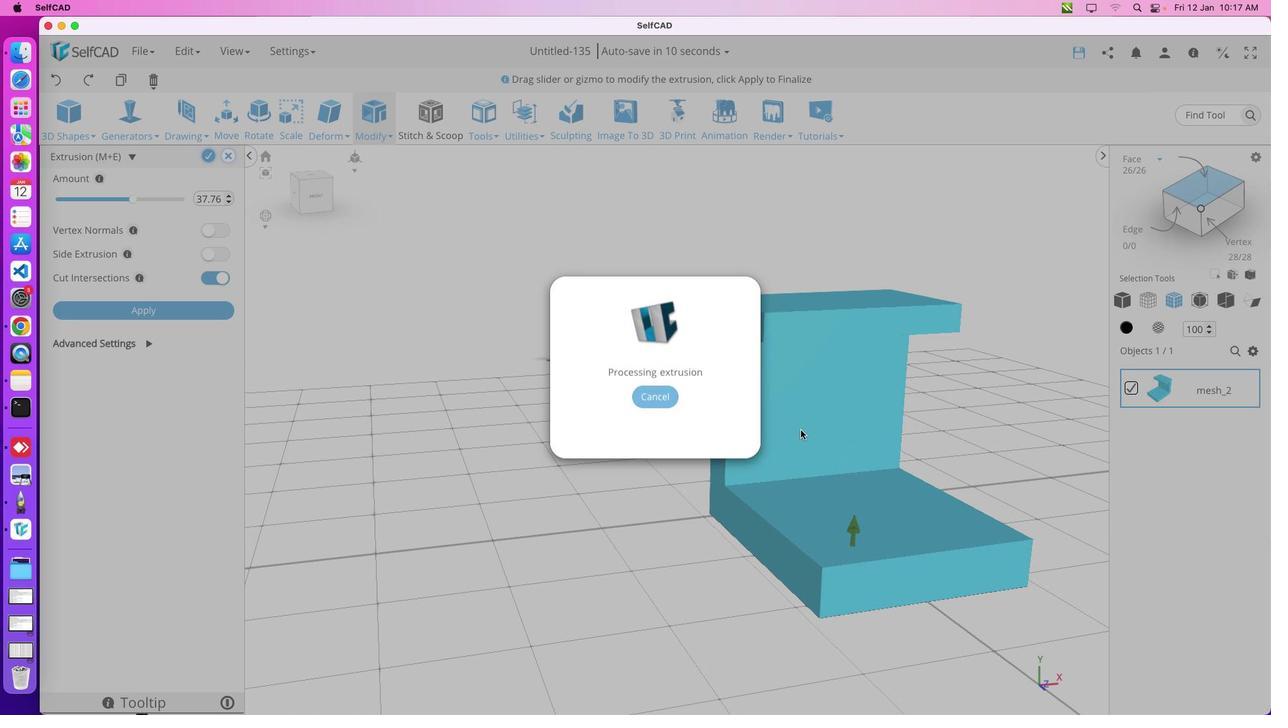 
Action: Mouse pressed left at (396, 439)
Screenshot: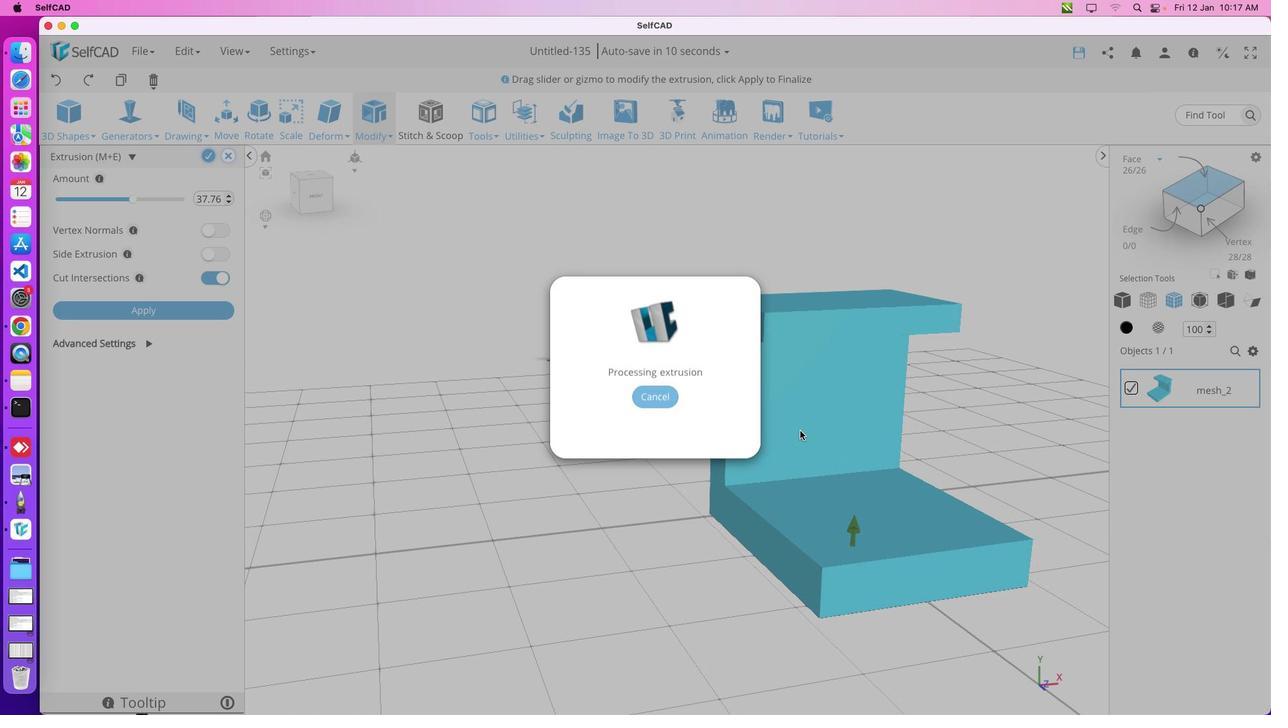 
Action: Mouse moved to (533, 434)
Screenshot: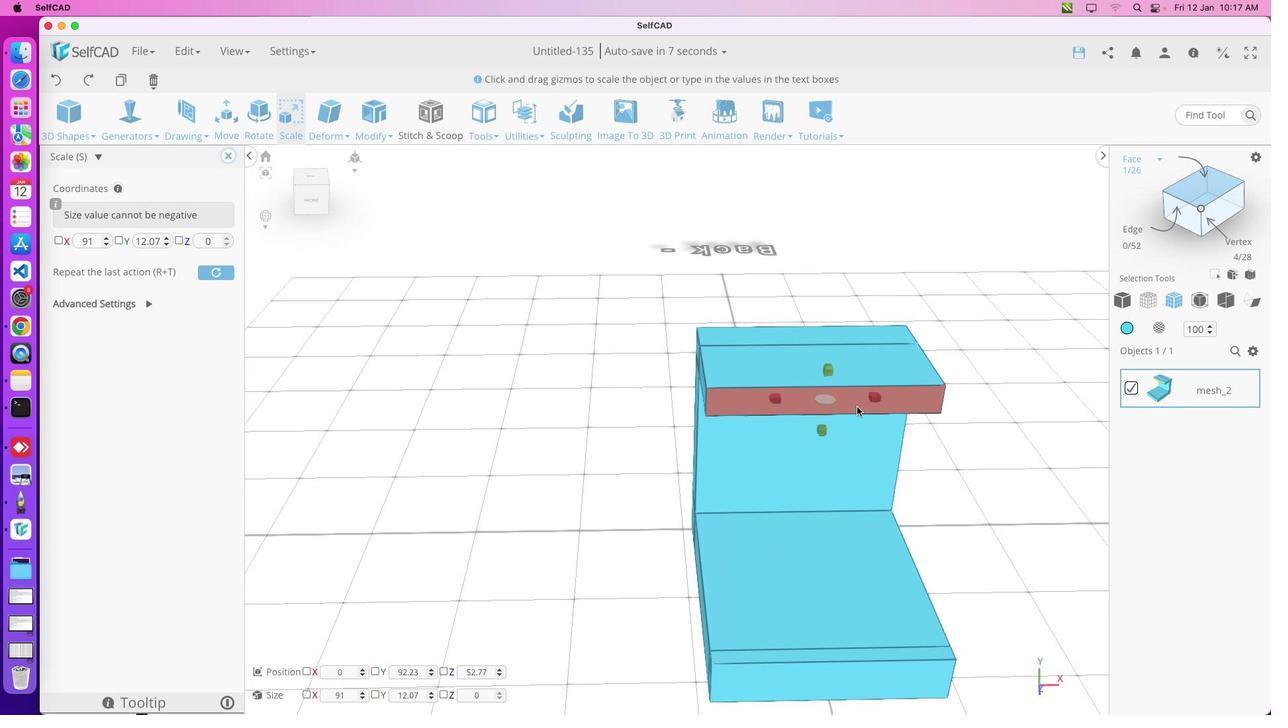 
Action: Mouse pressed left at (533, 434)
Screenshot: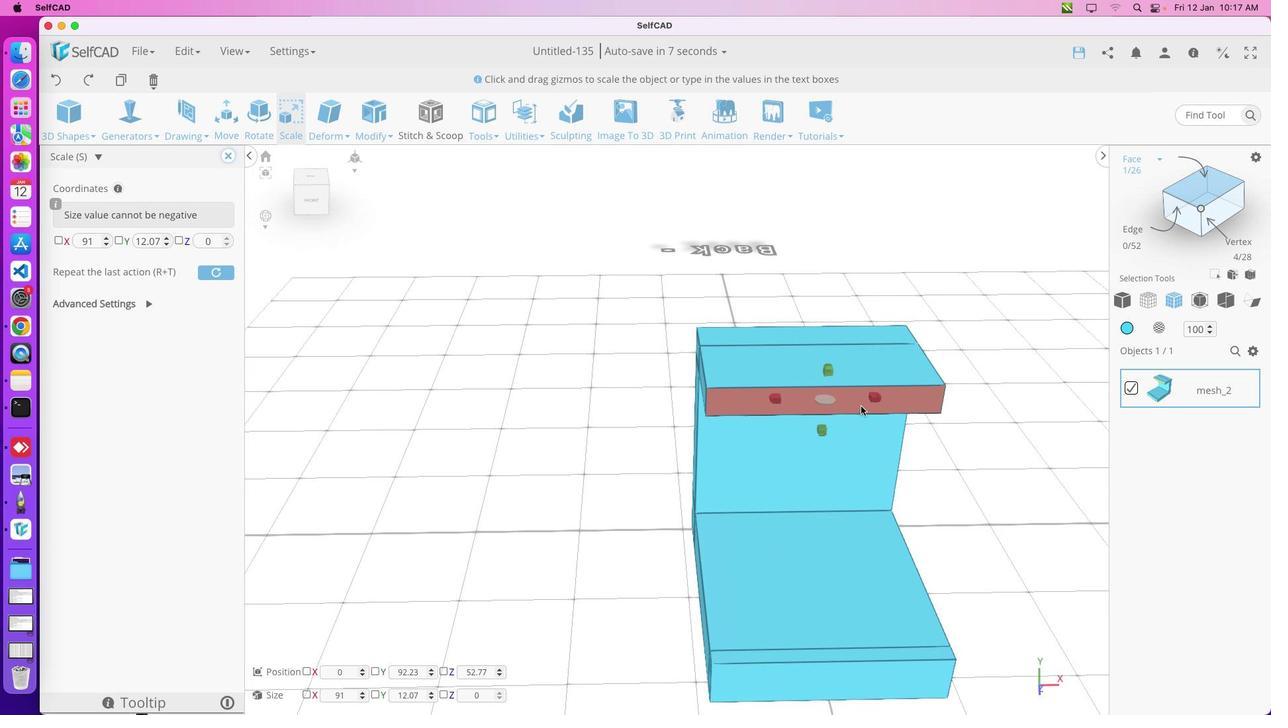 
Action: Mouse moved to (440, 488)
Screenshot: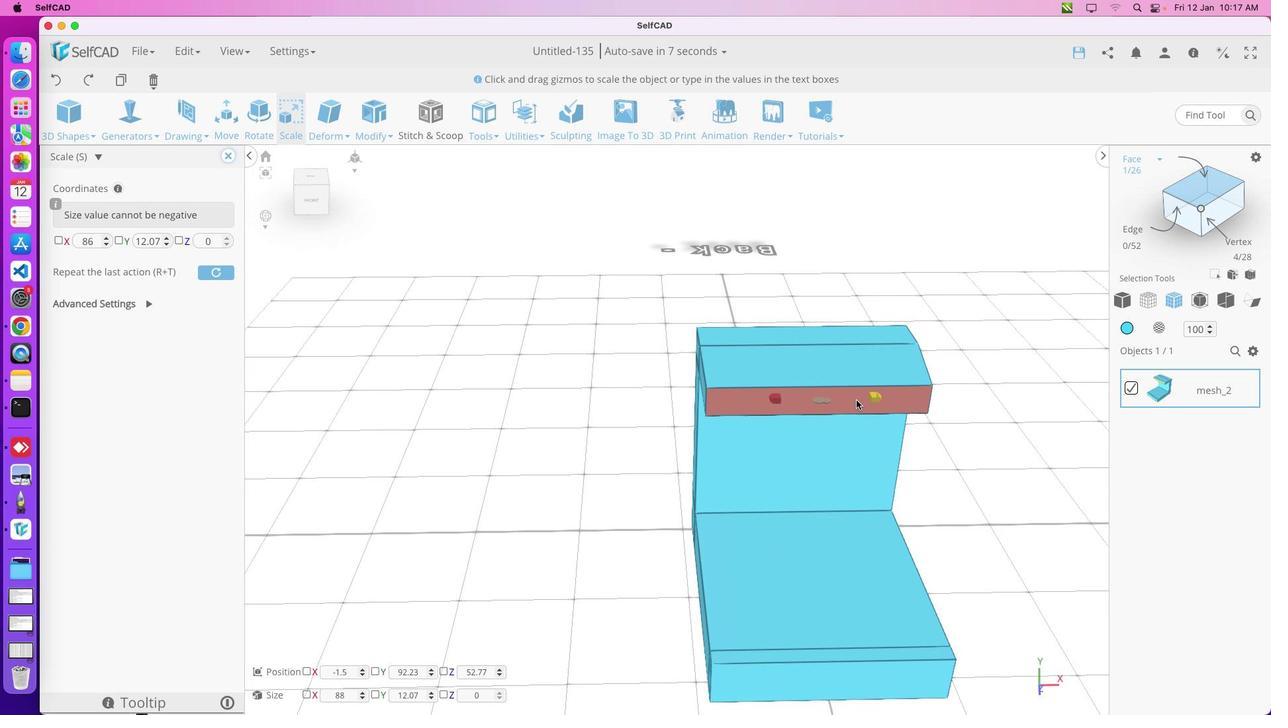 
Action: Mouse pressed left at (440, 488)
Screenshot: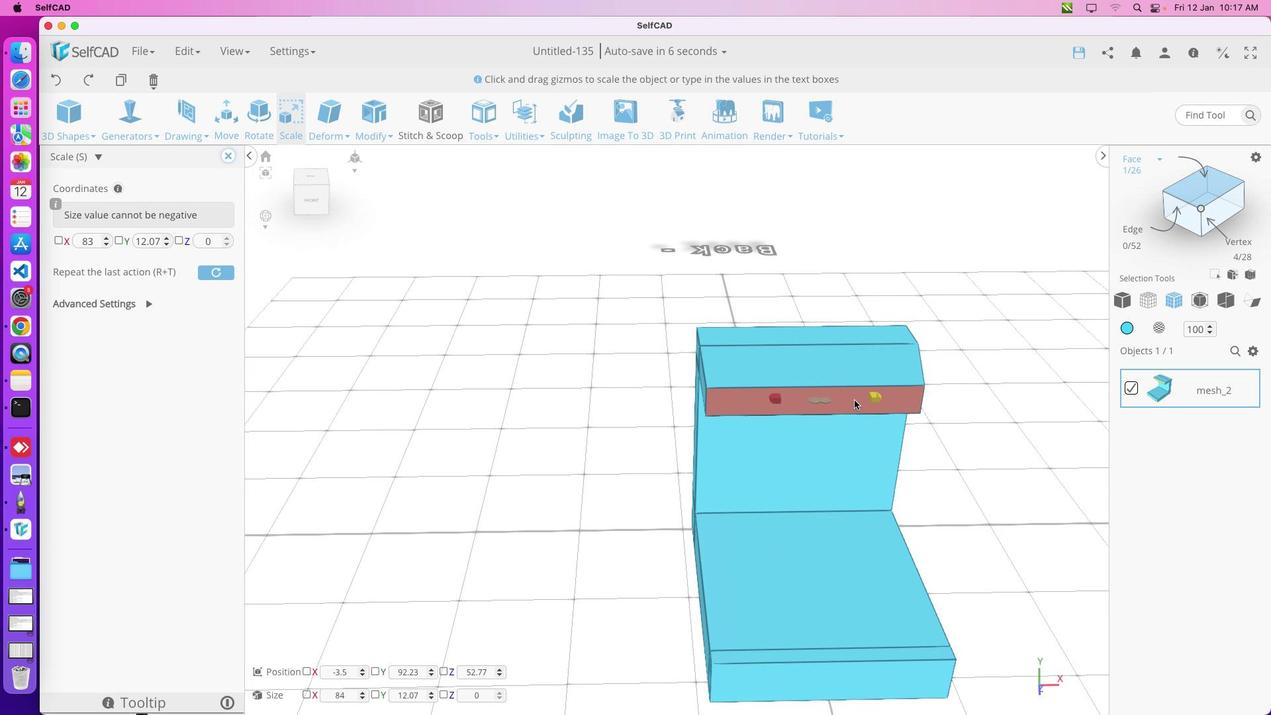 
Action: Mouse moved to (462, 478)
Screenshot: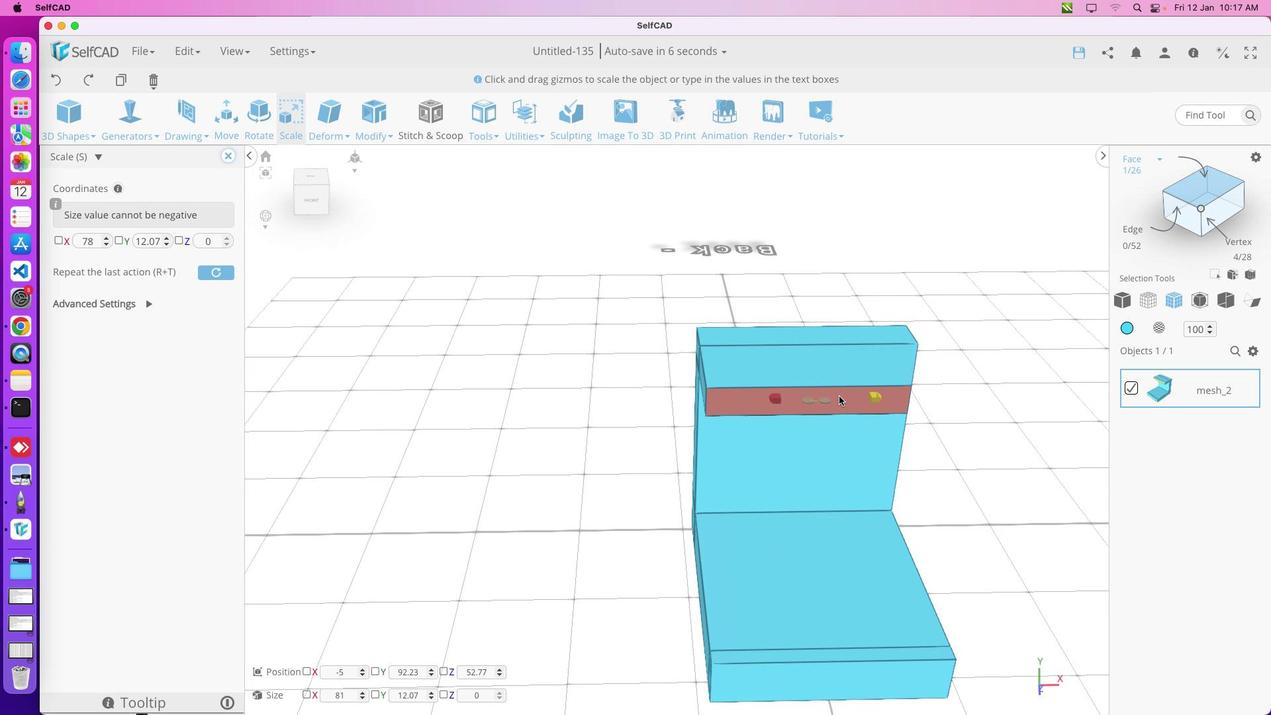 
Action: Key pressed 's'
Screenshot: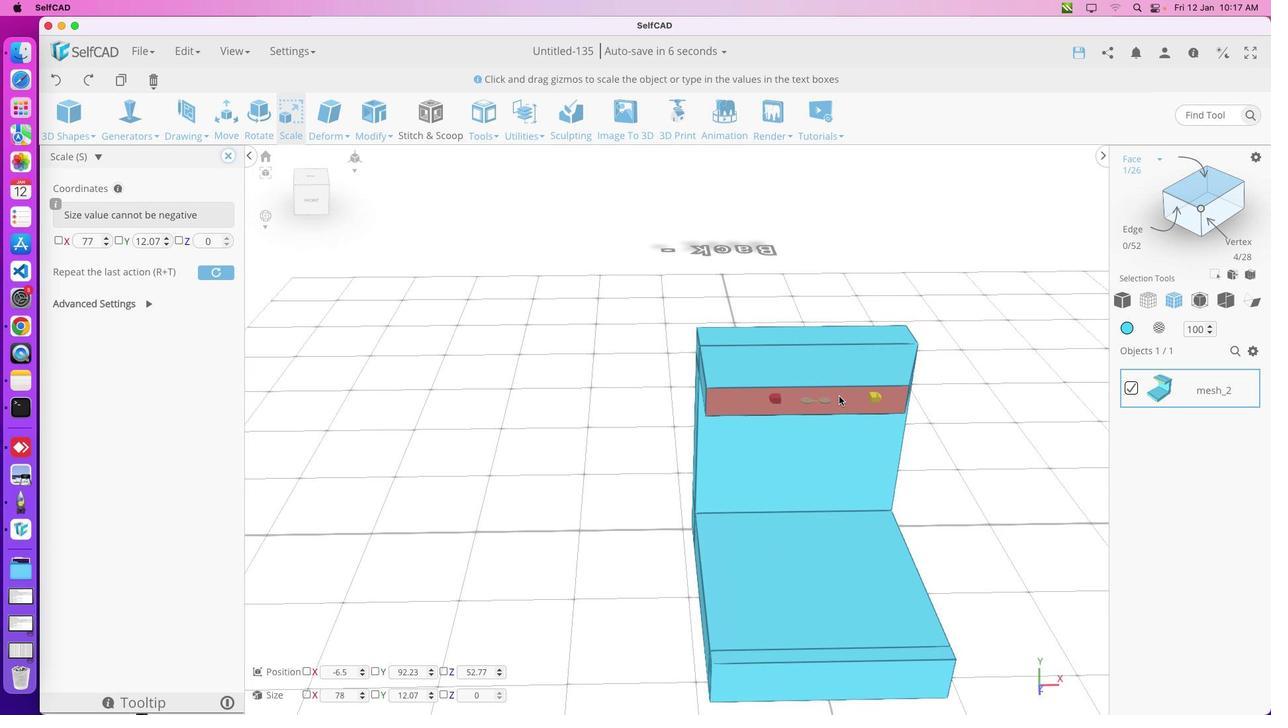 
Action: Mouse moved to (429, 490)
Screenshot: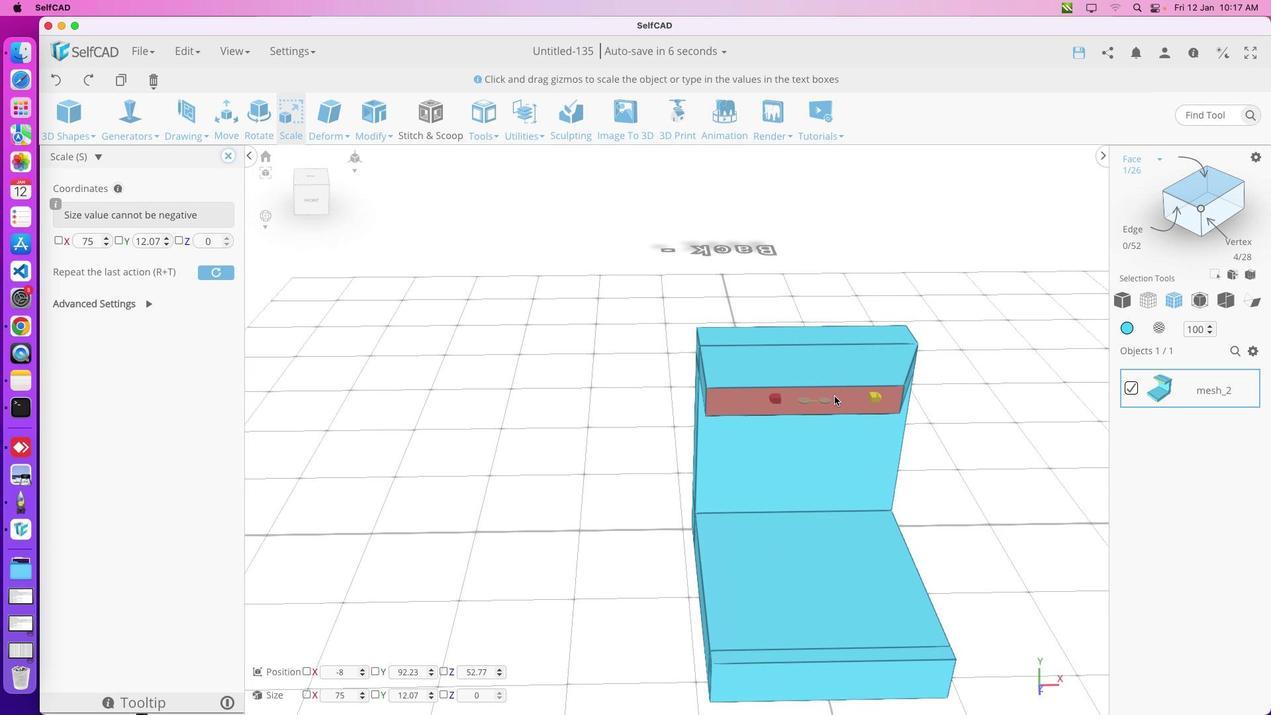 
Action: Mouse pressed left at (429, 490)
Screenshot: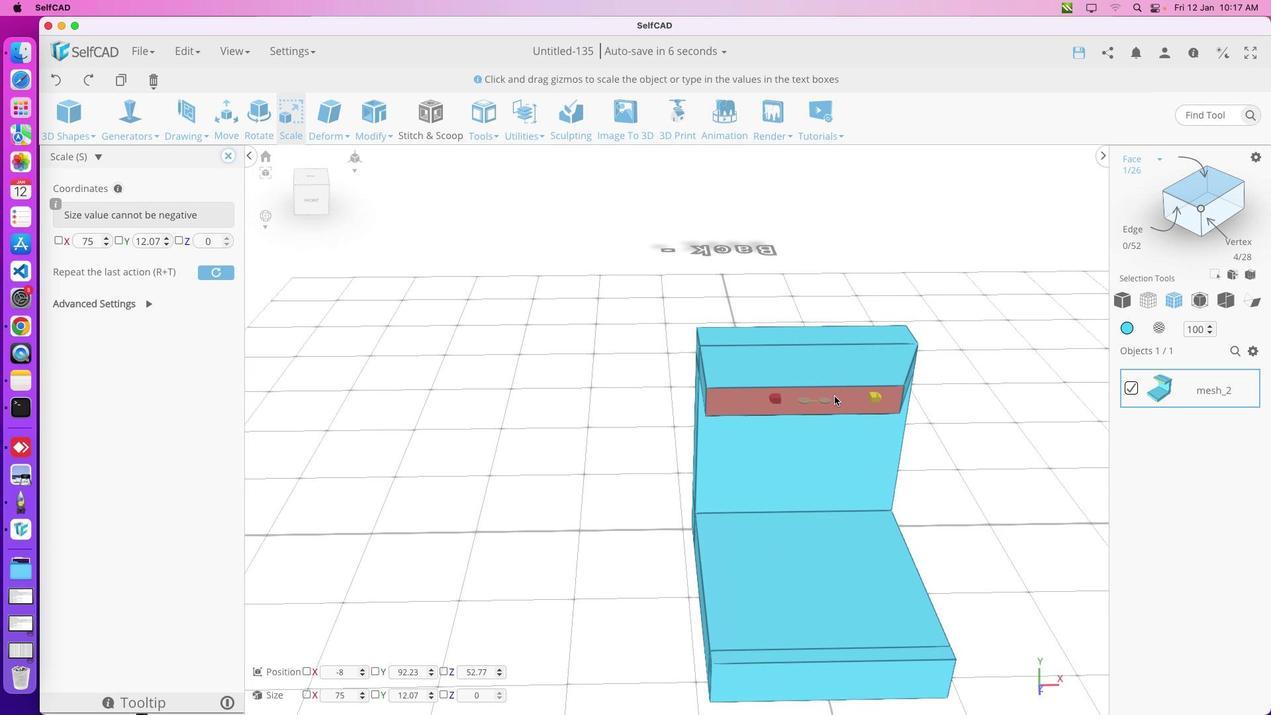 
Action: Mouse moved to (441, 373)
Screenshot: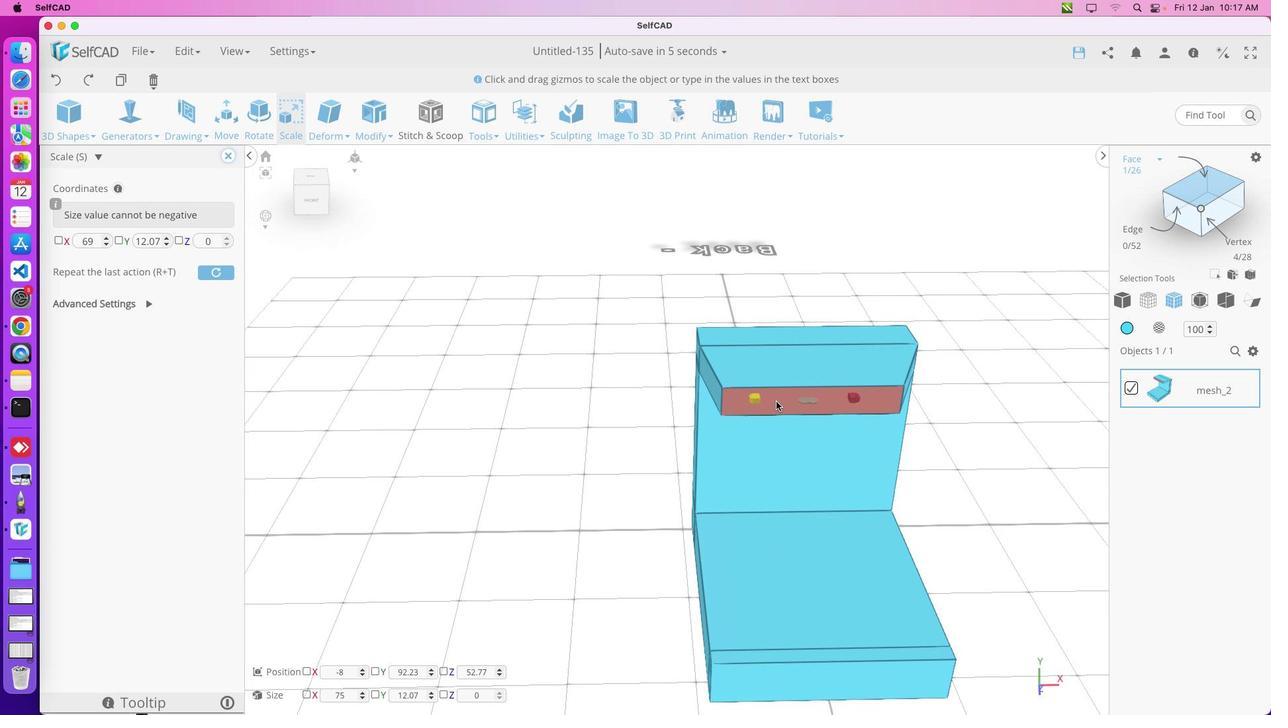 
Action: Mouse pressed left at (441, 373)
Screenshot: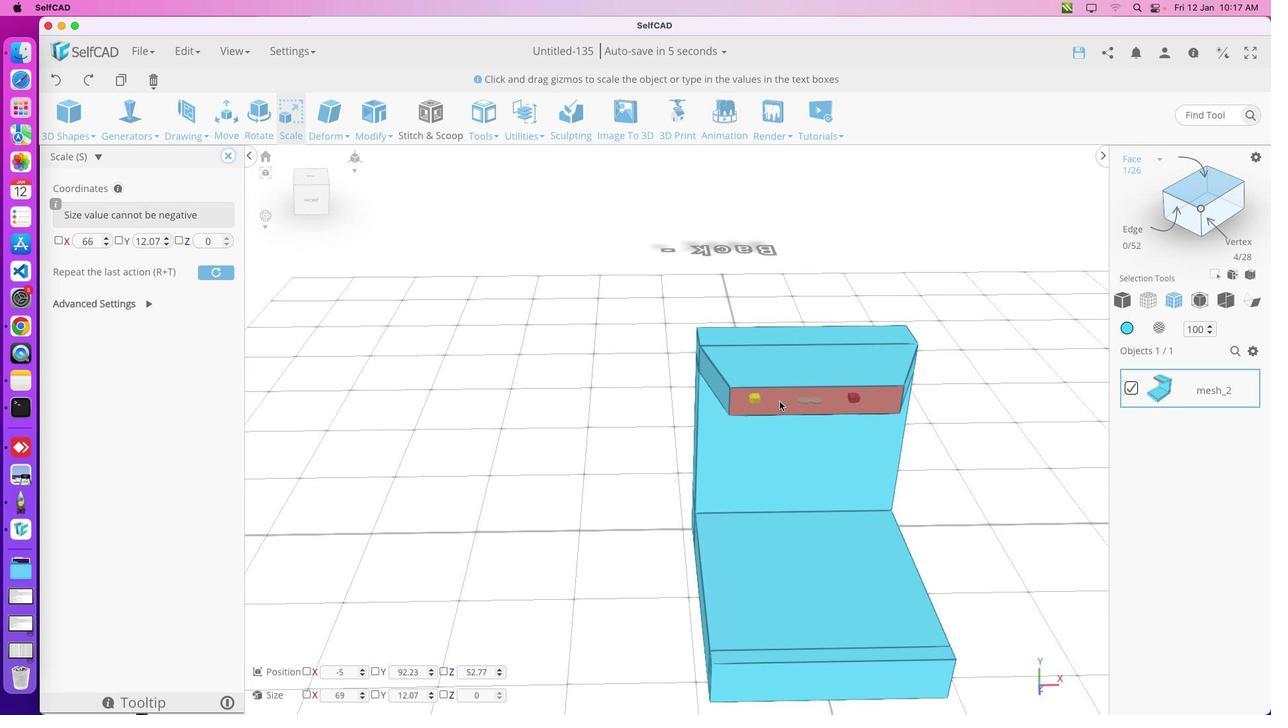 
Action: Mouse moved to (443, 407)
Screenshot: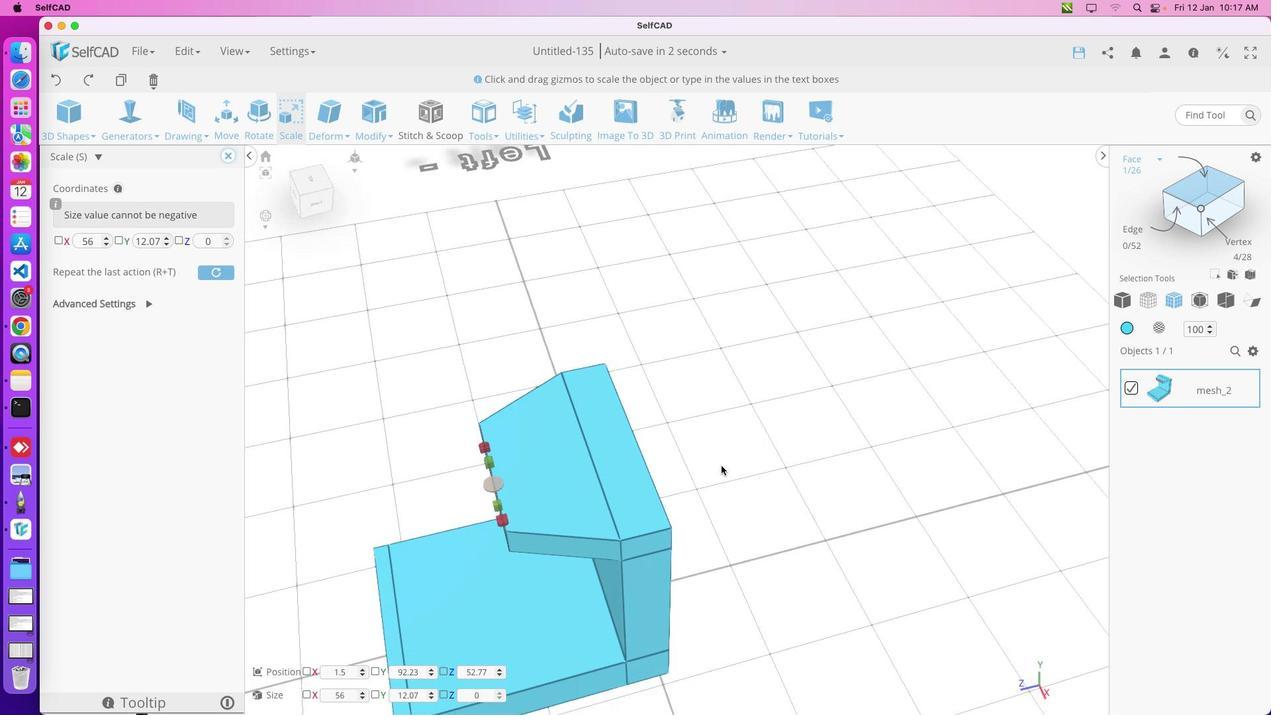 
Action: Mouse pressed left at (443, 407)
Screenshot: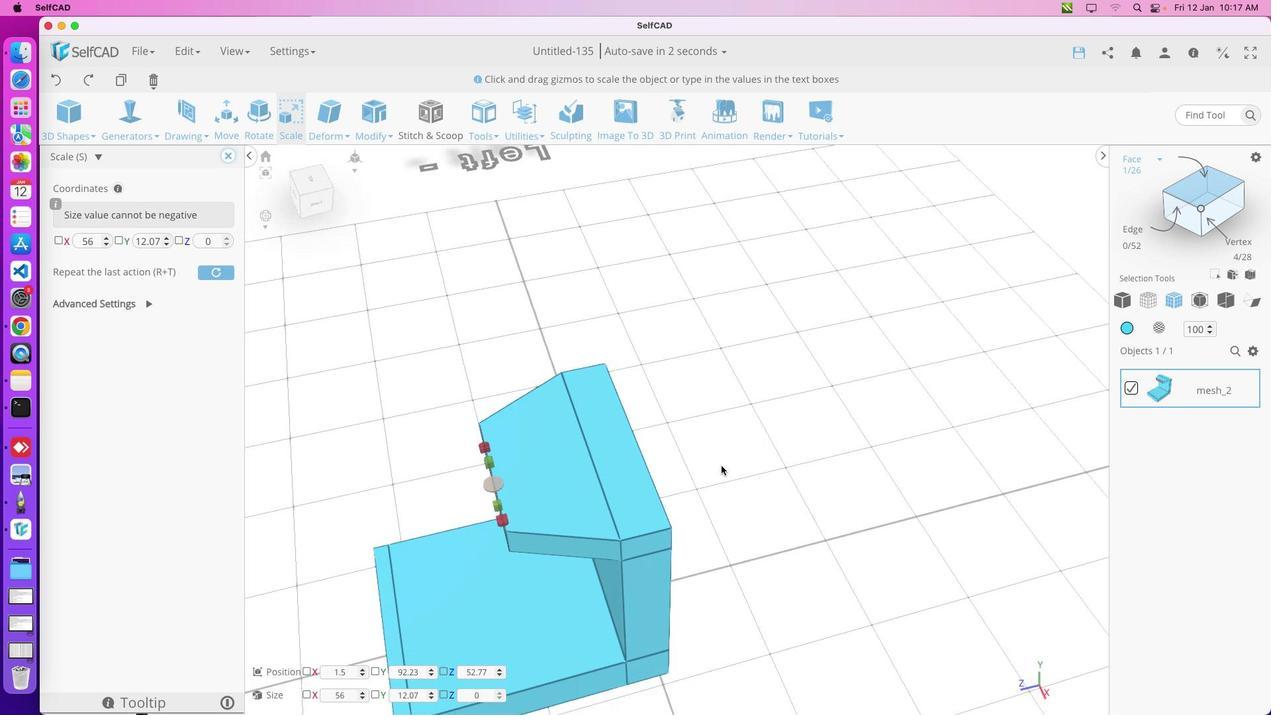 
Action: Mouse moved to (605, 394)
Screenshot: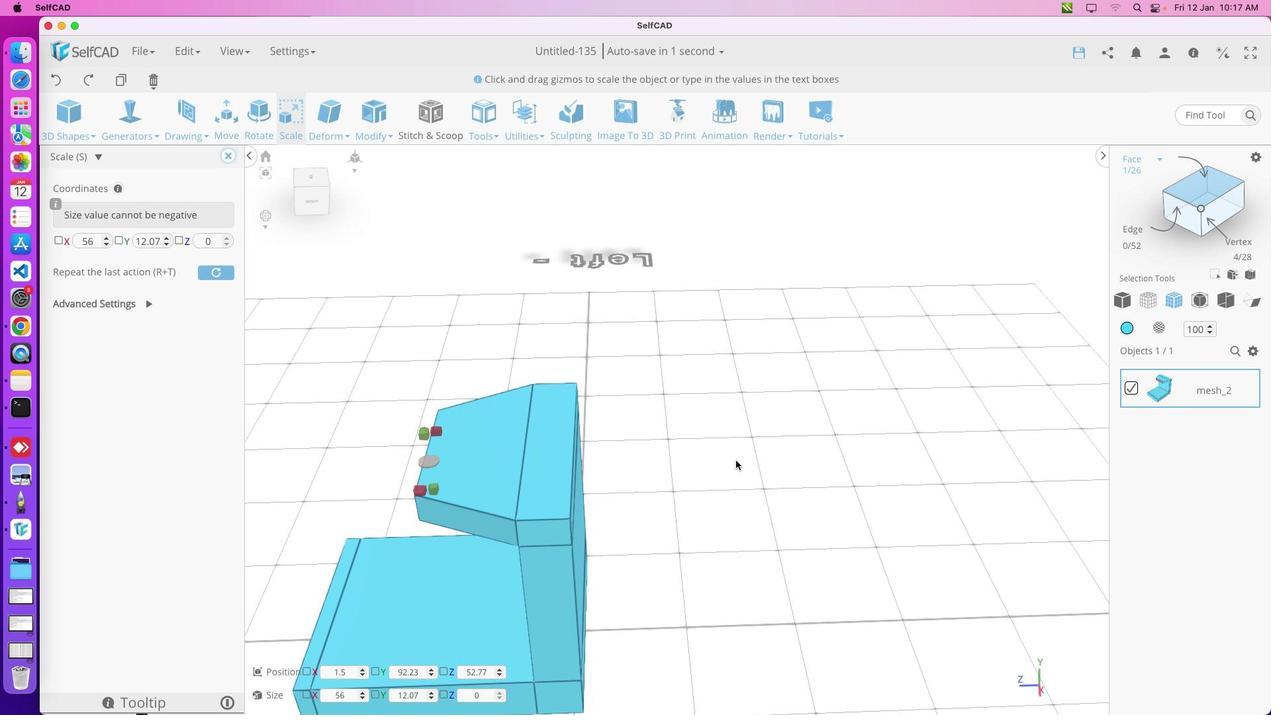 
Action: Mouse pressed left at (605, 394)
Screenshot: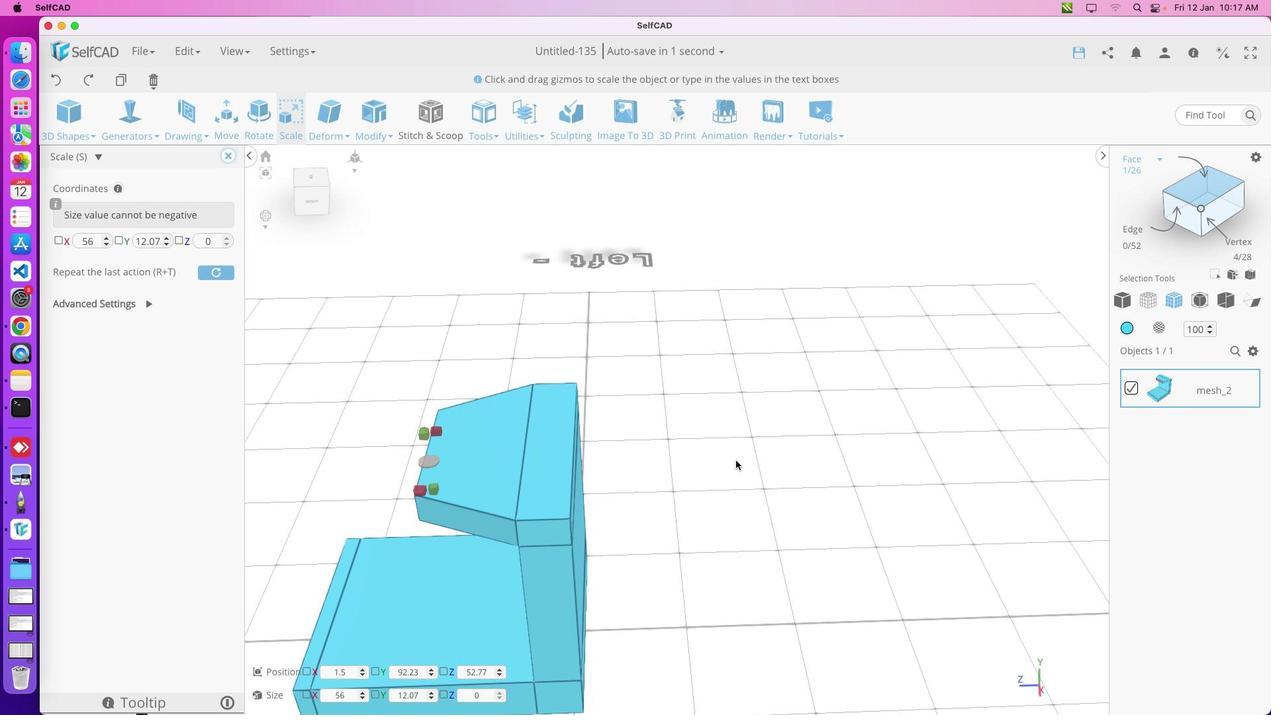 
Action: Mouse moved to (542, 397)
Screenshot: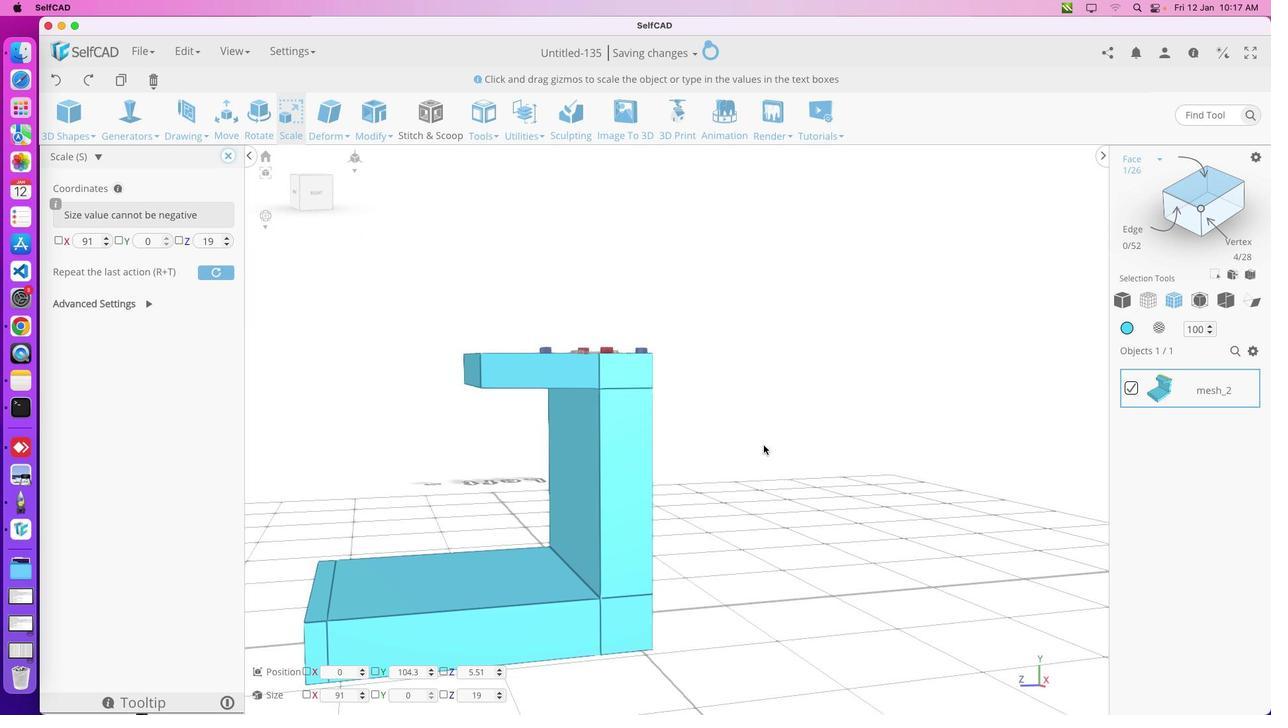 
Action: Mouse pressed left at (542, 397)
Screenshot: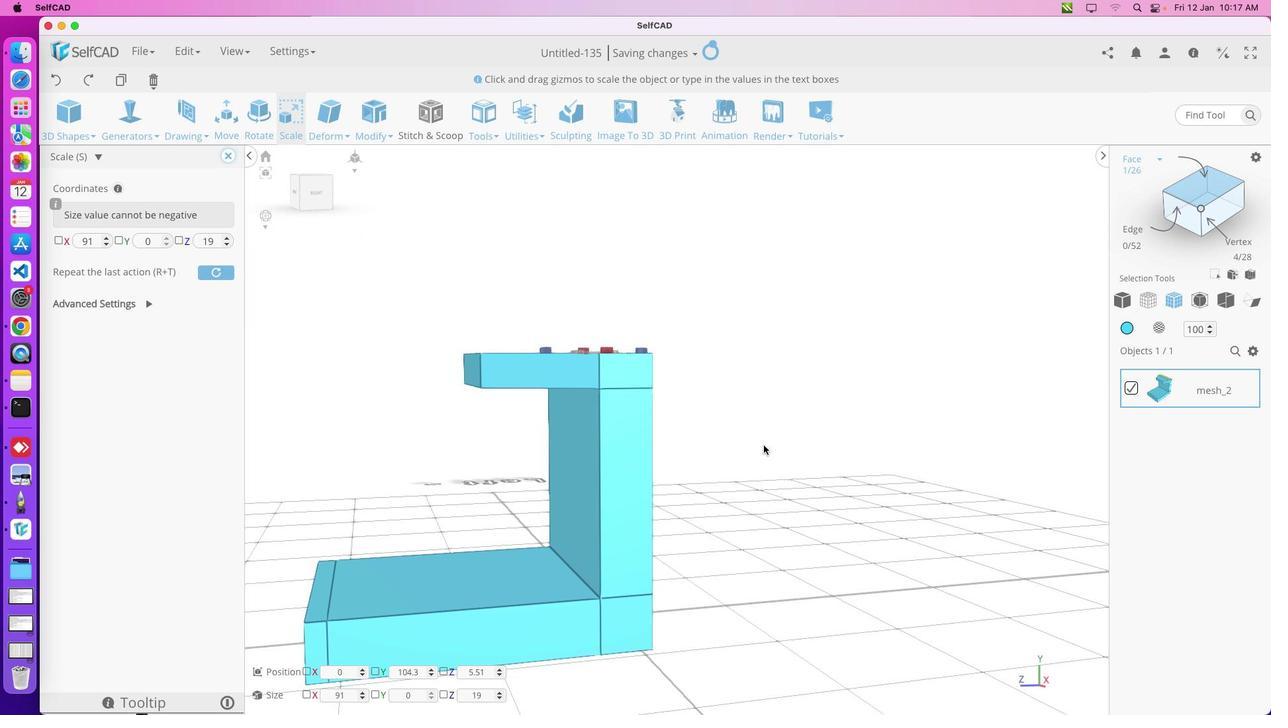 
Action: Mouse moved to (674, 435)
Screenshot: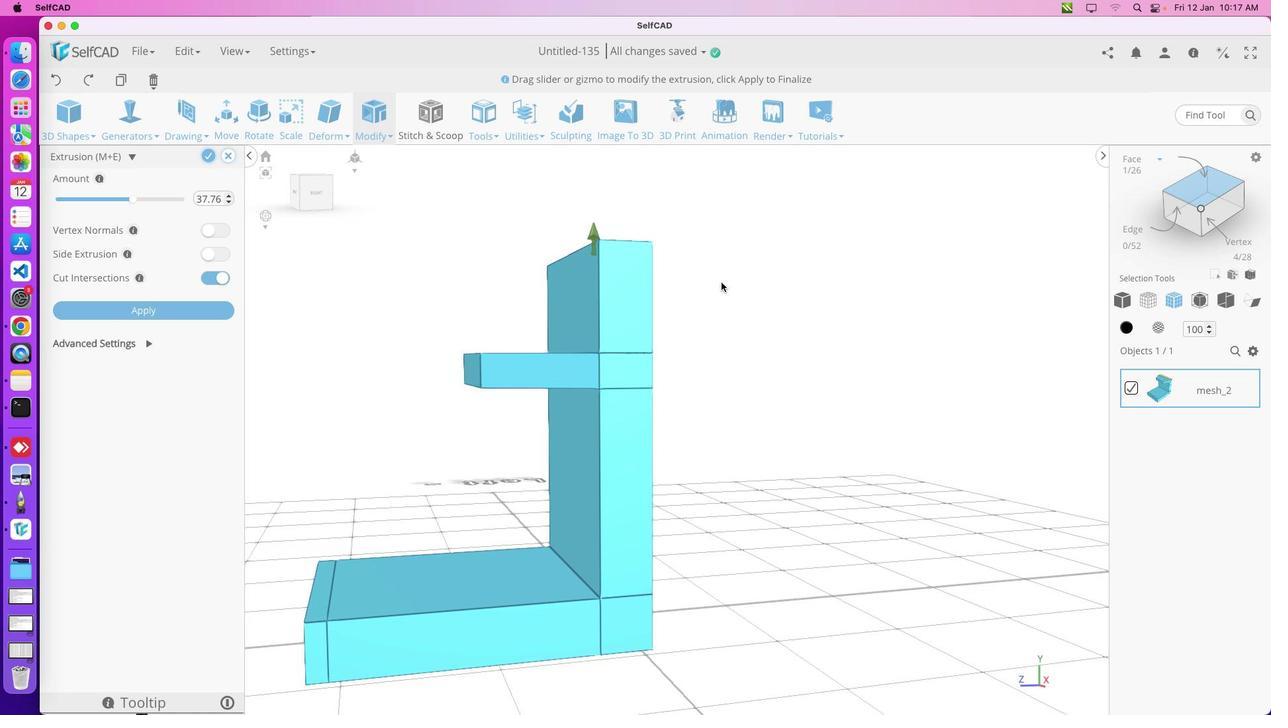 
Action: Mouse pressed left at (674, 435)
Screenshot: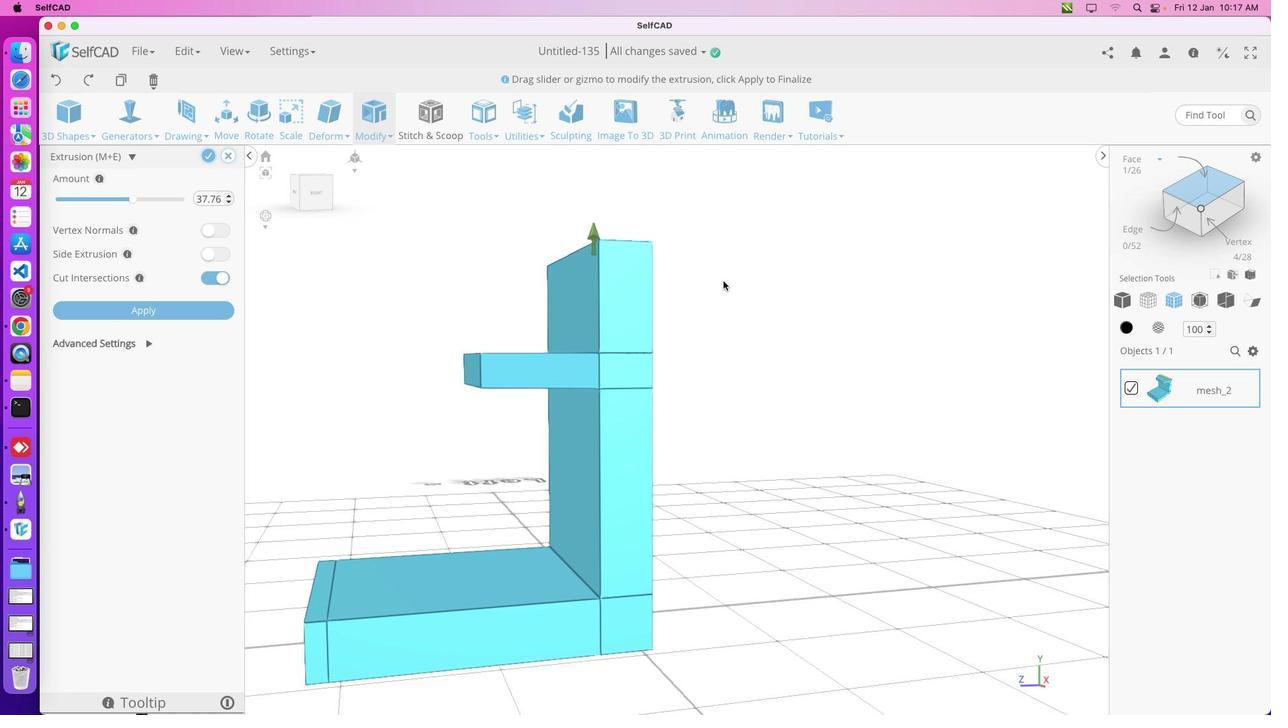 
Action: Mouse moved to (556, 442)
Screenshot: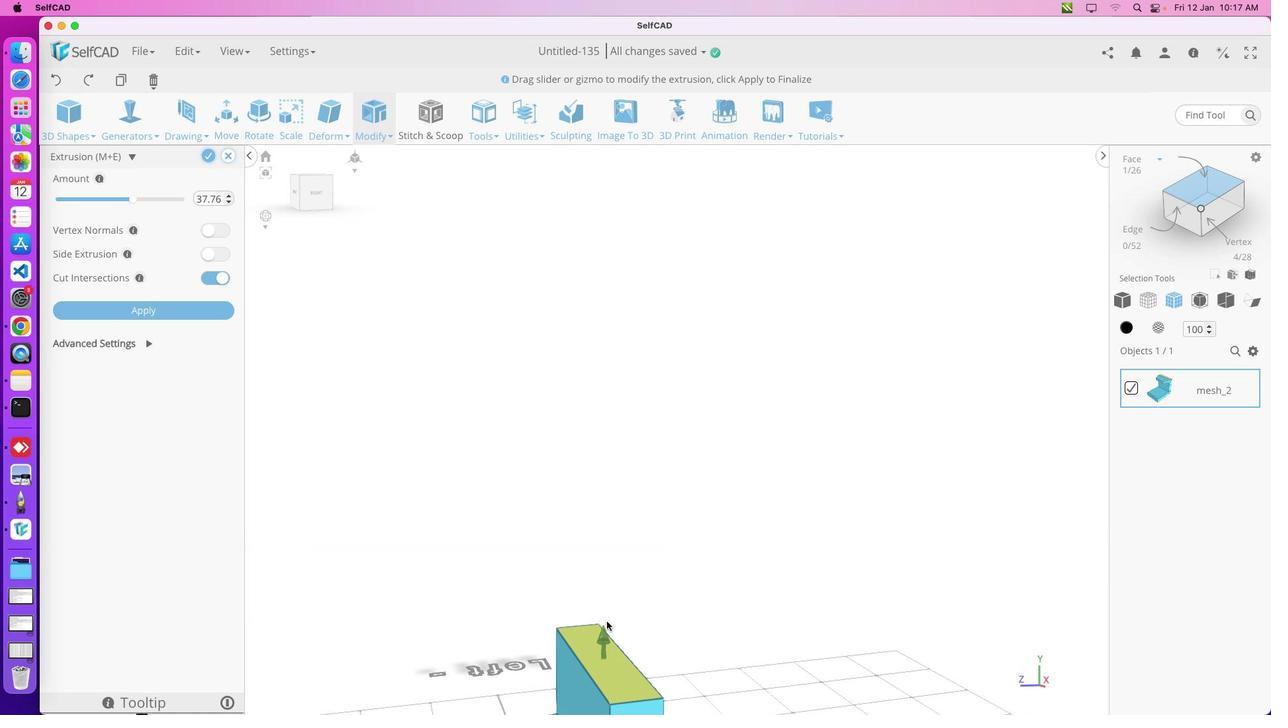 
Action: Mouse pressed middle at (556, 442)
Screenshot: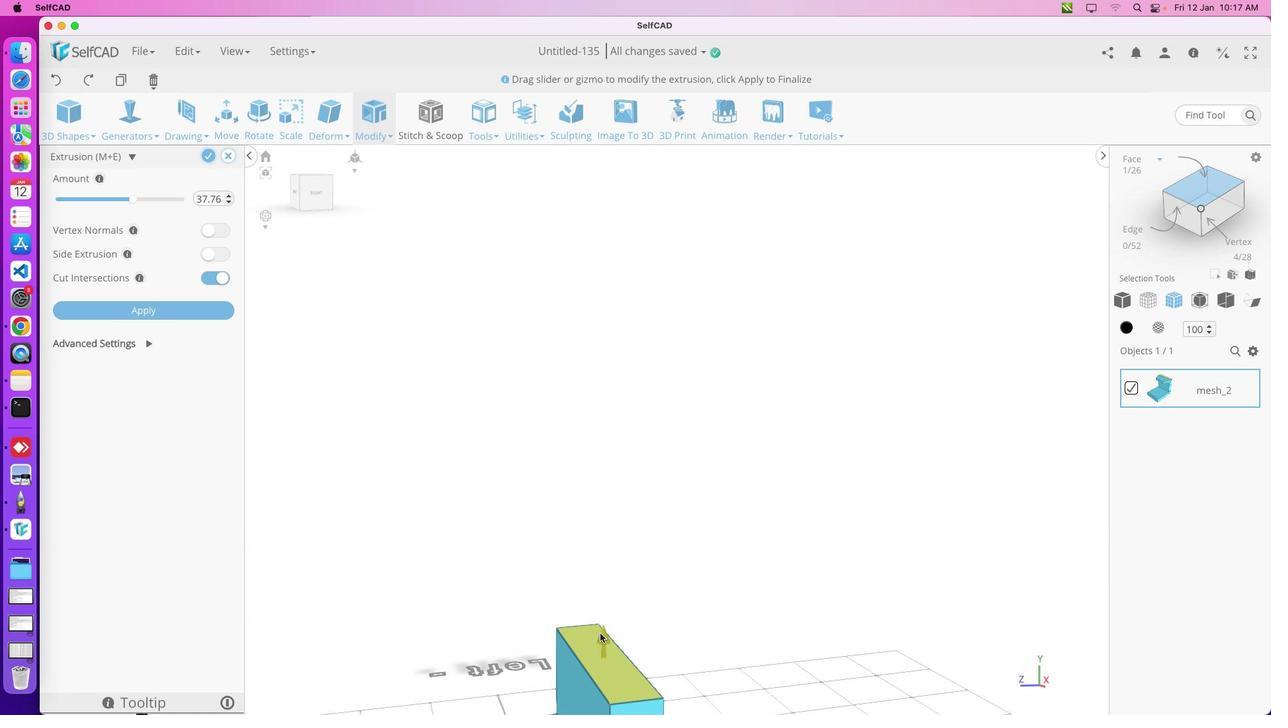 
Action: Mouse moved to (548, 466)
Screenshot: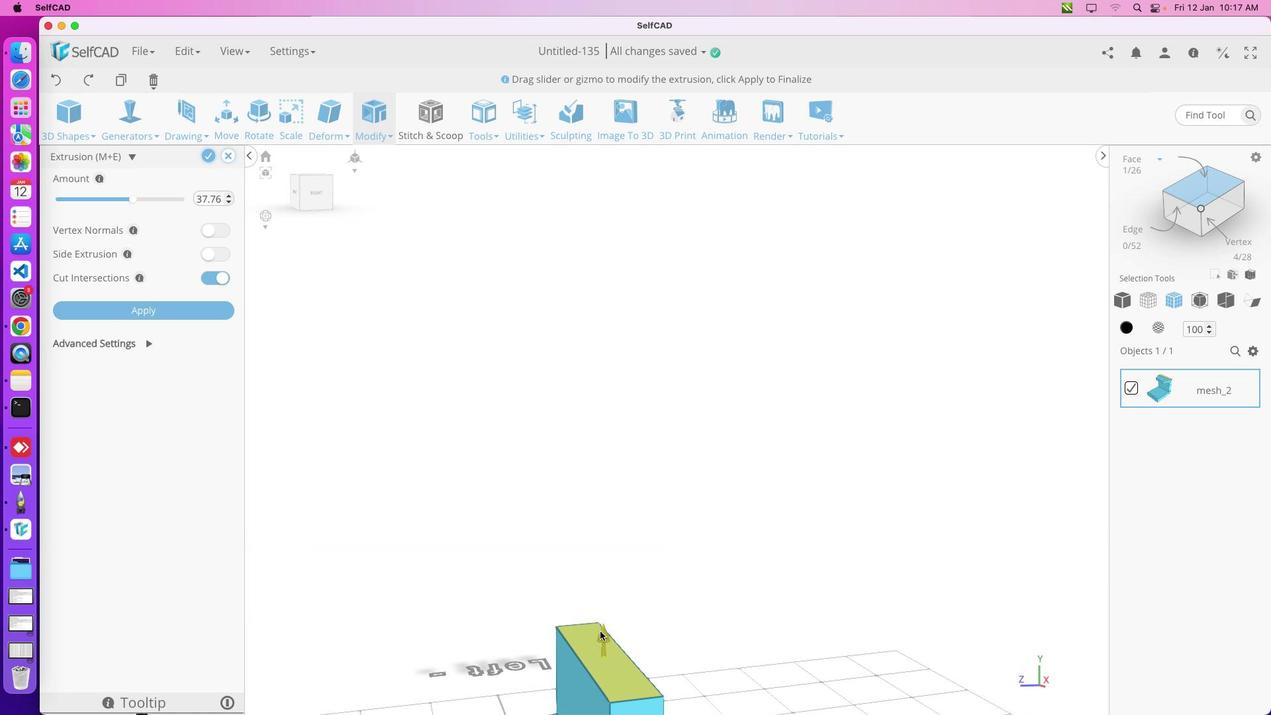 
Action: Mouse pressed left at (548, 466)
Screenshot: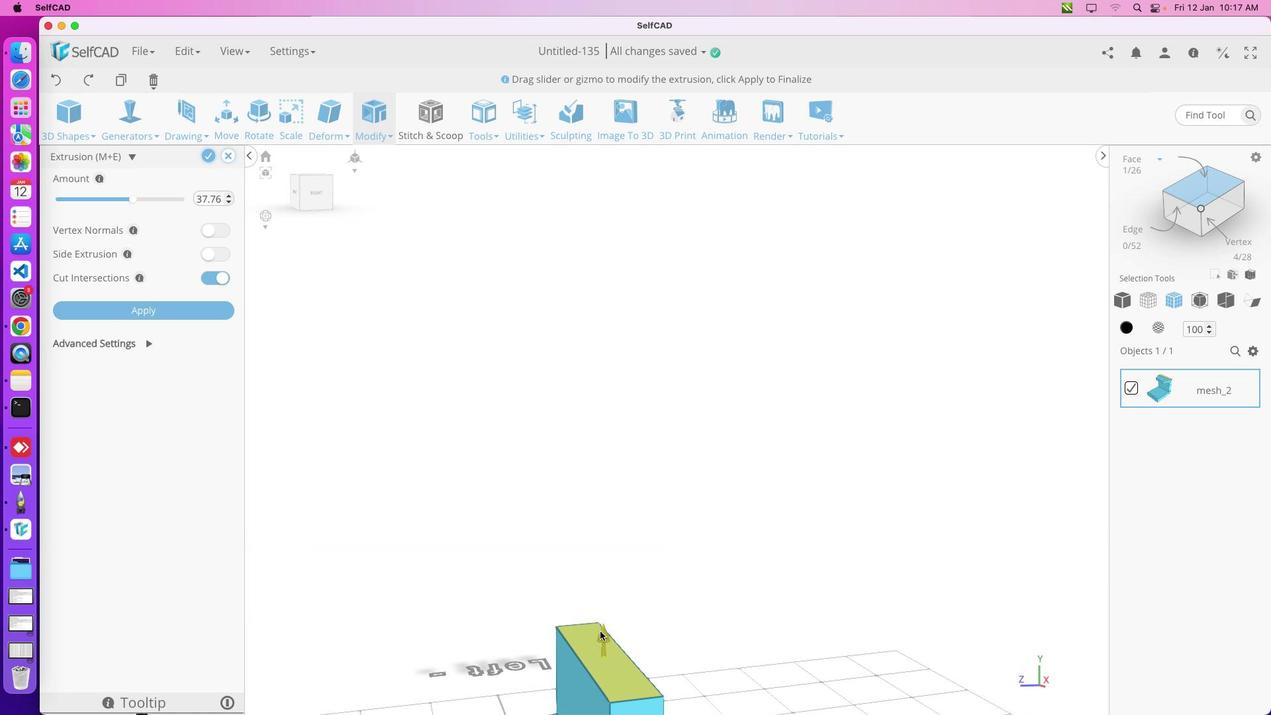 
Action: Mouse moved to (532, 452)
Screenshot: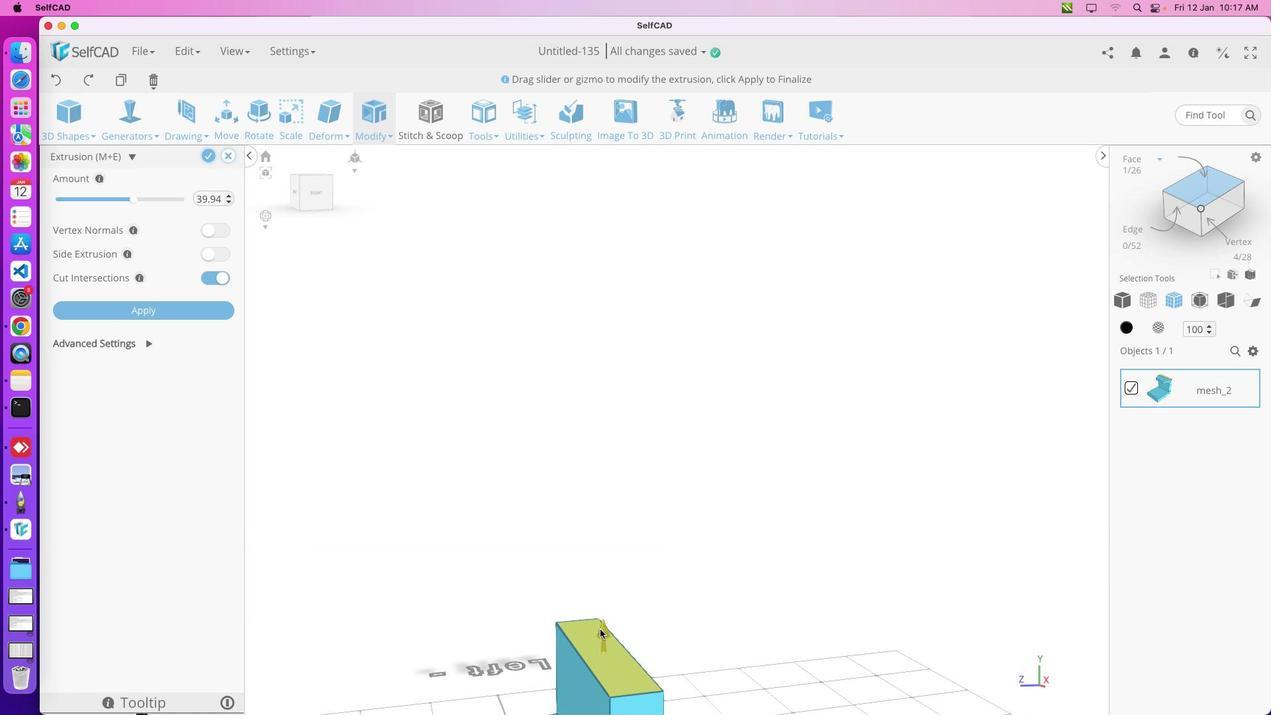 
Action: Mouse pressed left at (532, 452)
Screenshot: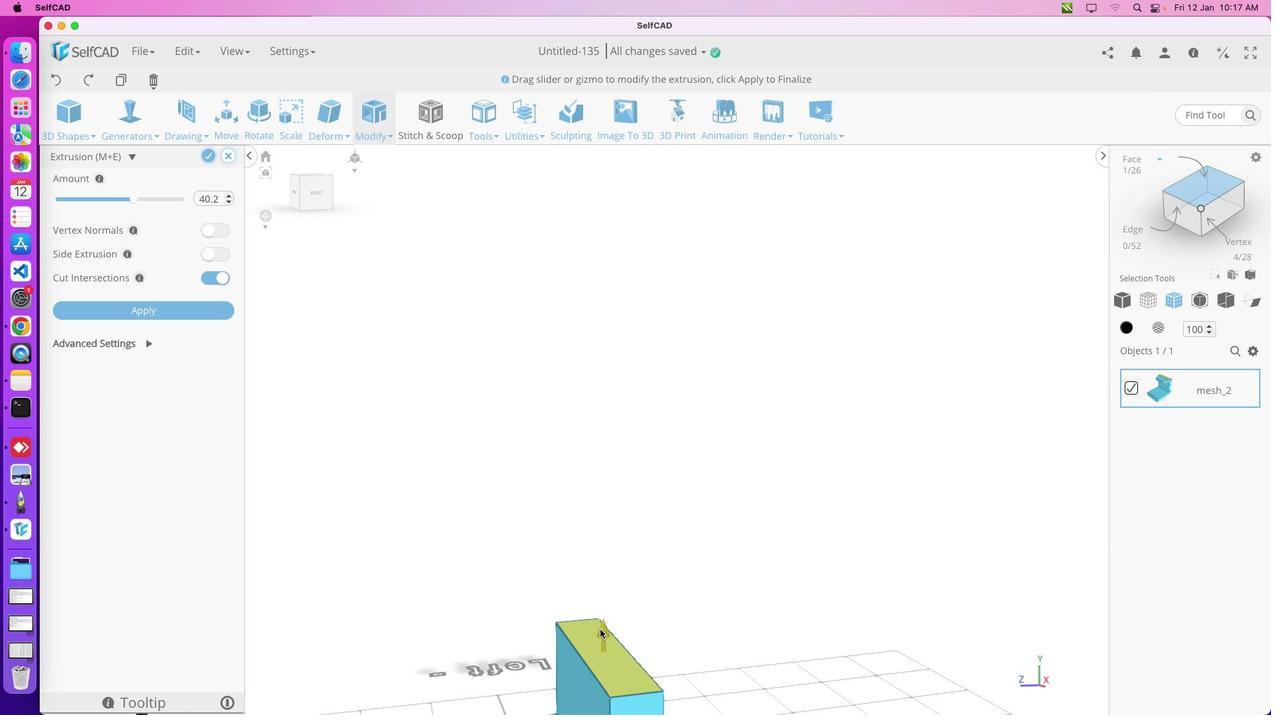 
Action: Mouse moved to (437, 448)
Screenshot: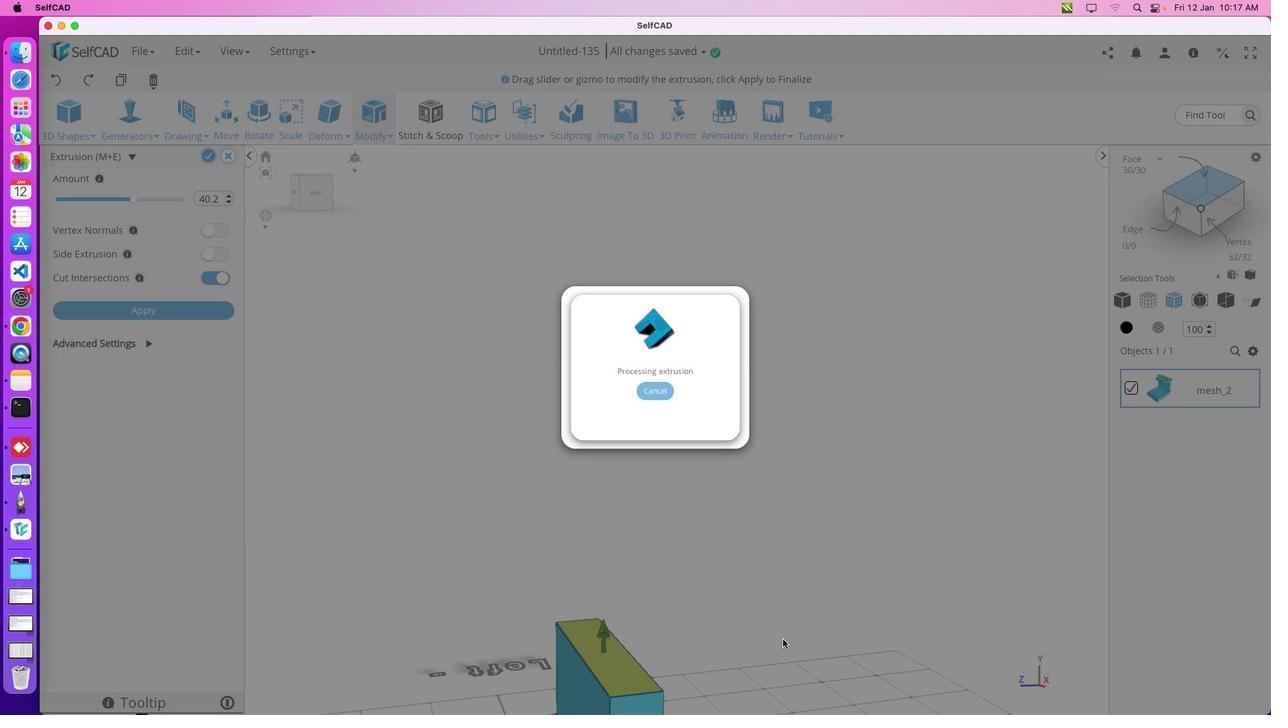 
Action: Mouse pressed left at (437, 448)
Screenshot: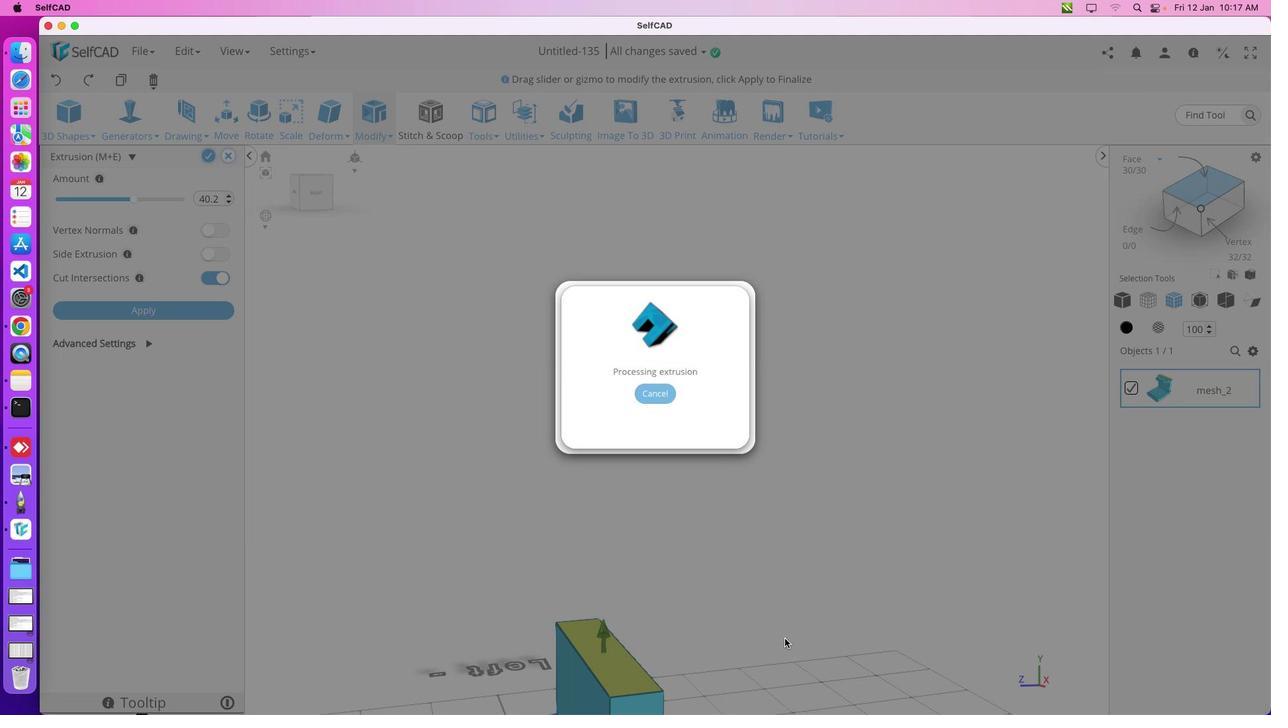 
Action: Mouse moved to (517, 485)
Screenshot: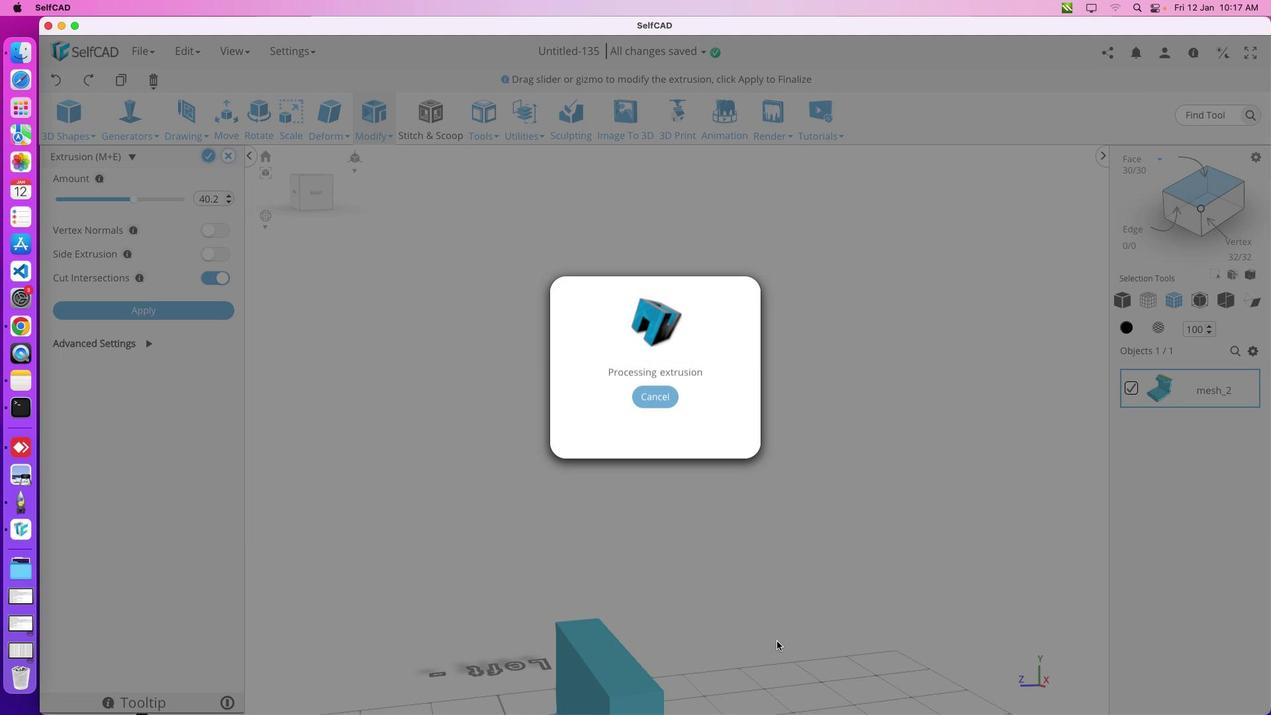 
Action: Mouse pressed left at (517, 485)
Screenshot: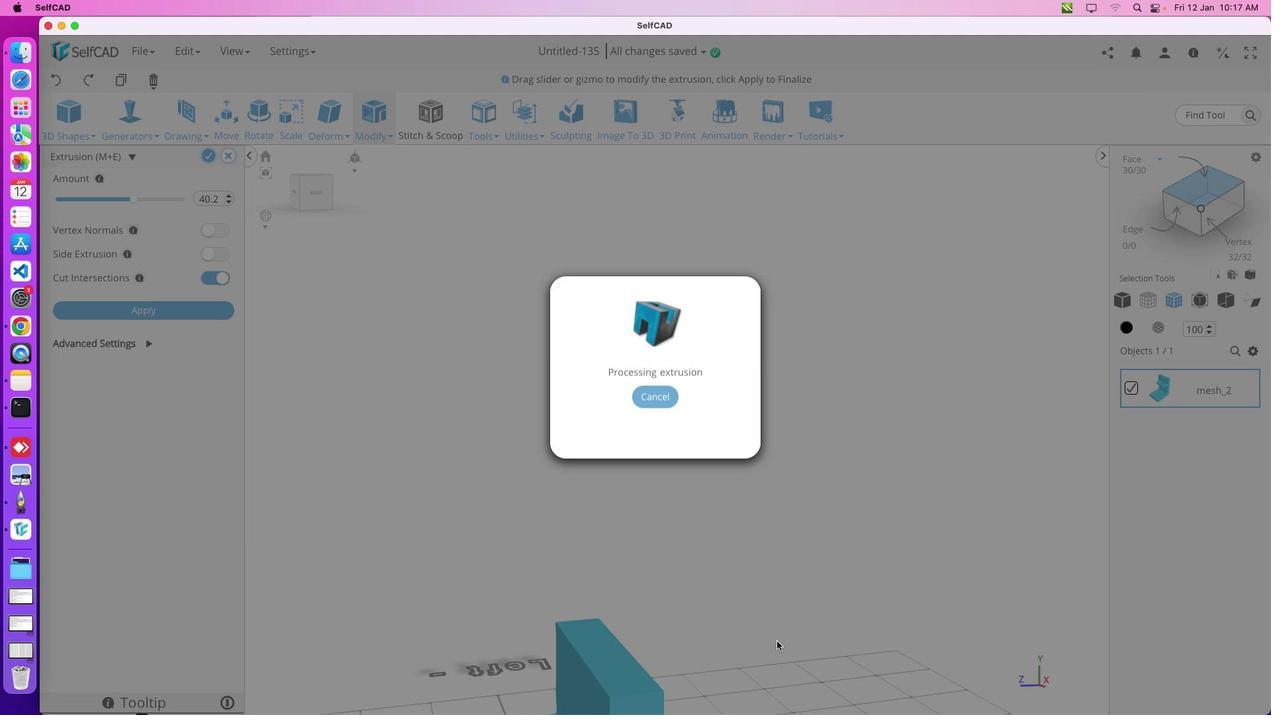 
Action: Mouse moved to (546, 438)
Screenshot: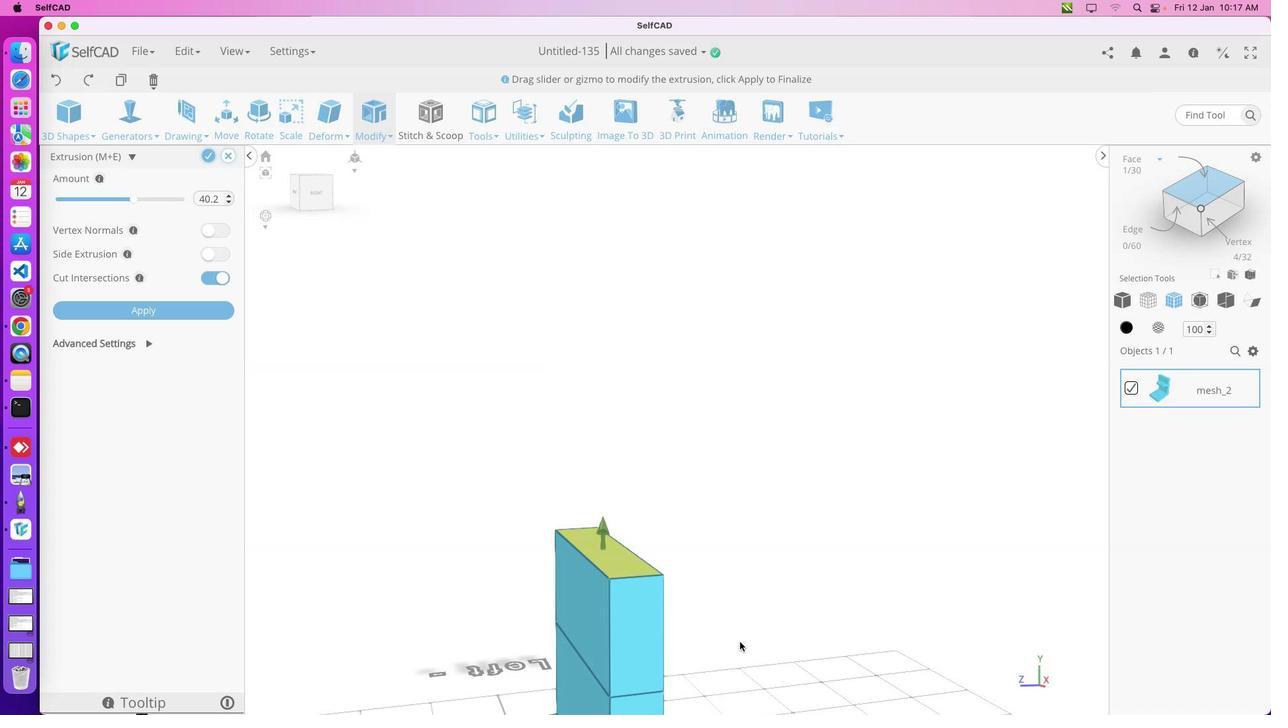 
Action: Key pressed 'm''e''e'
Screenshot: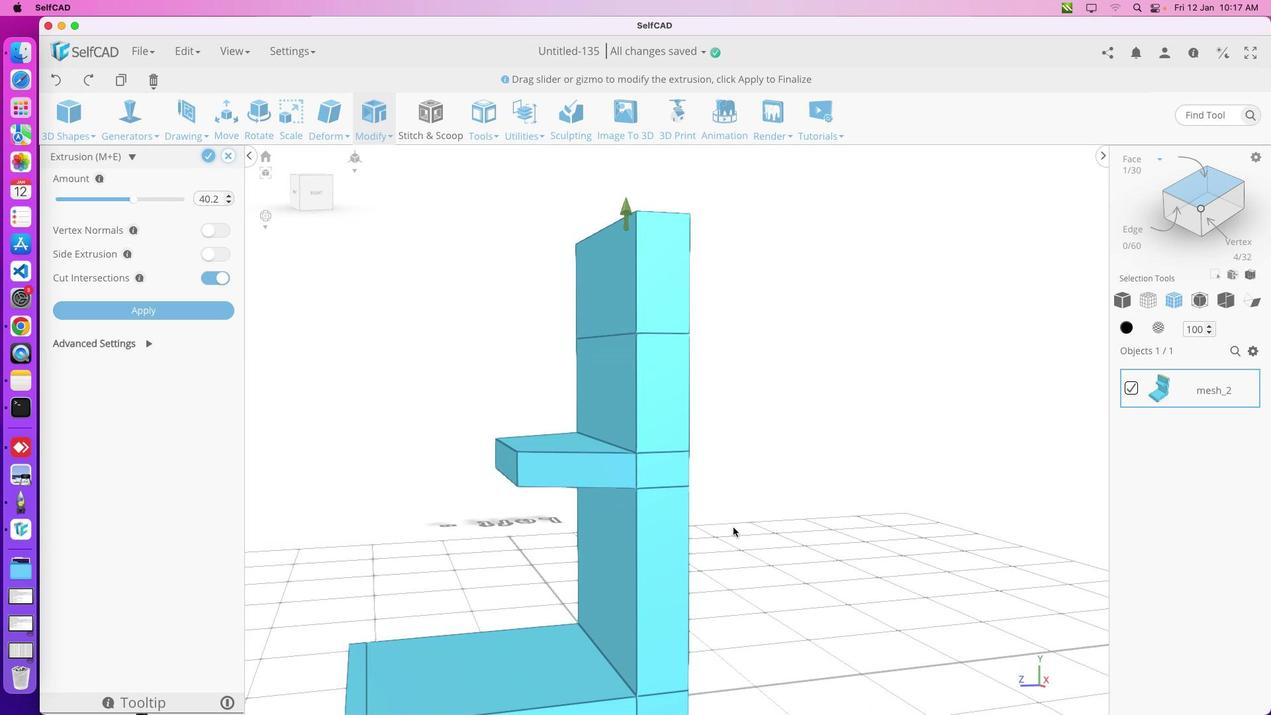 
Action: Mouse moved to (531, 285)
Screenshot: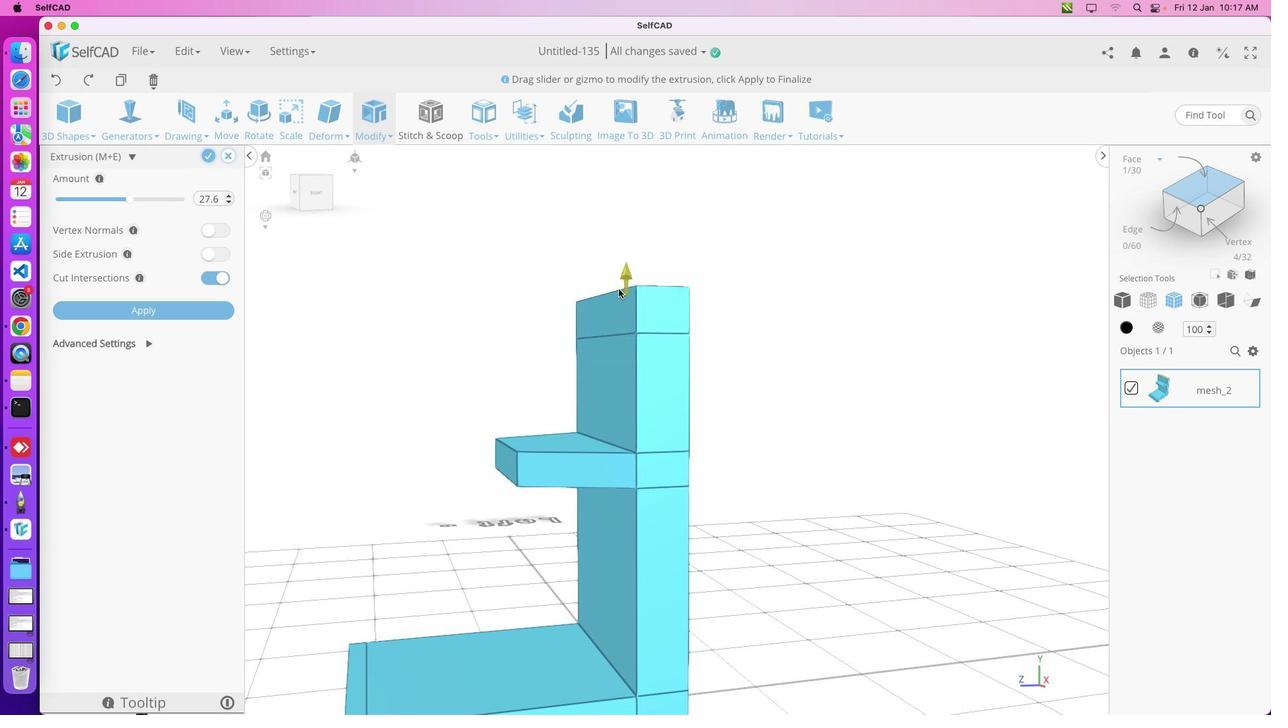 
Action: Mouse pressed middle at (531, 285)
Screenshot: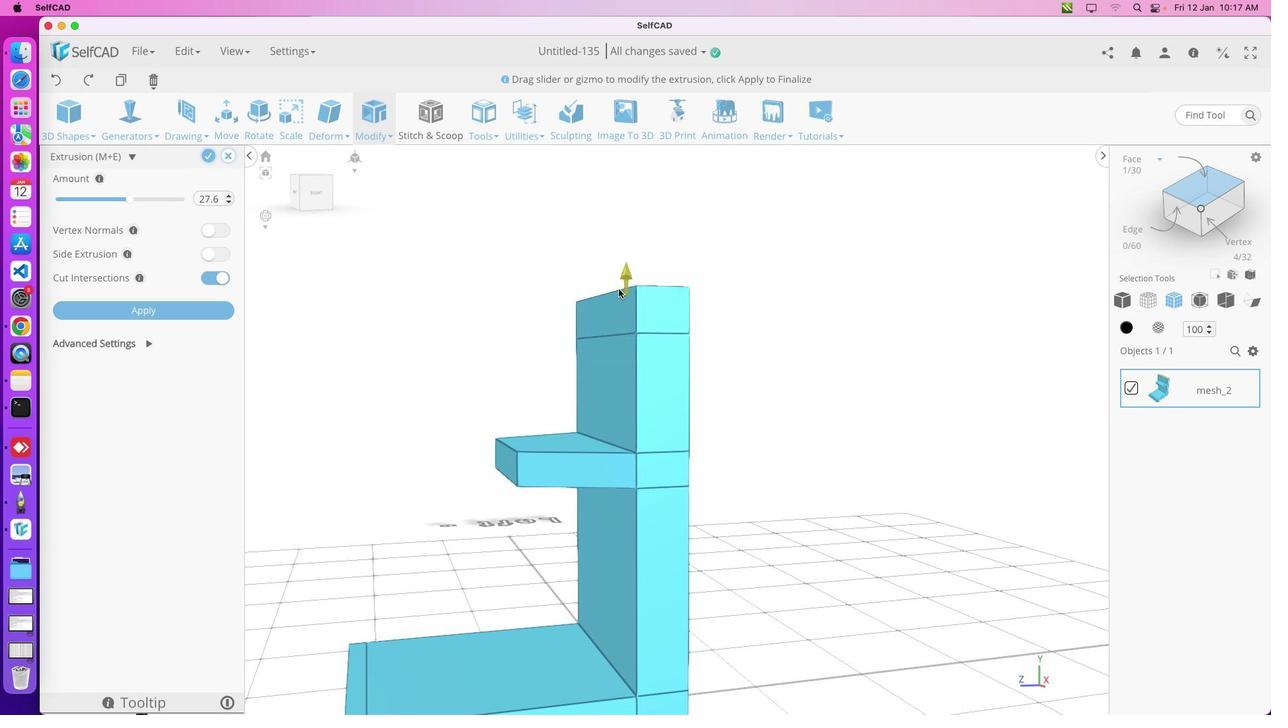 
Action: Mouse moved to (458, 619)
Screenshot: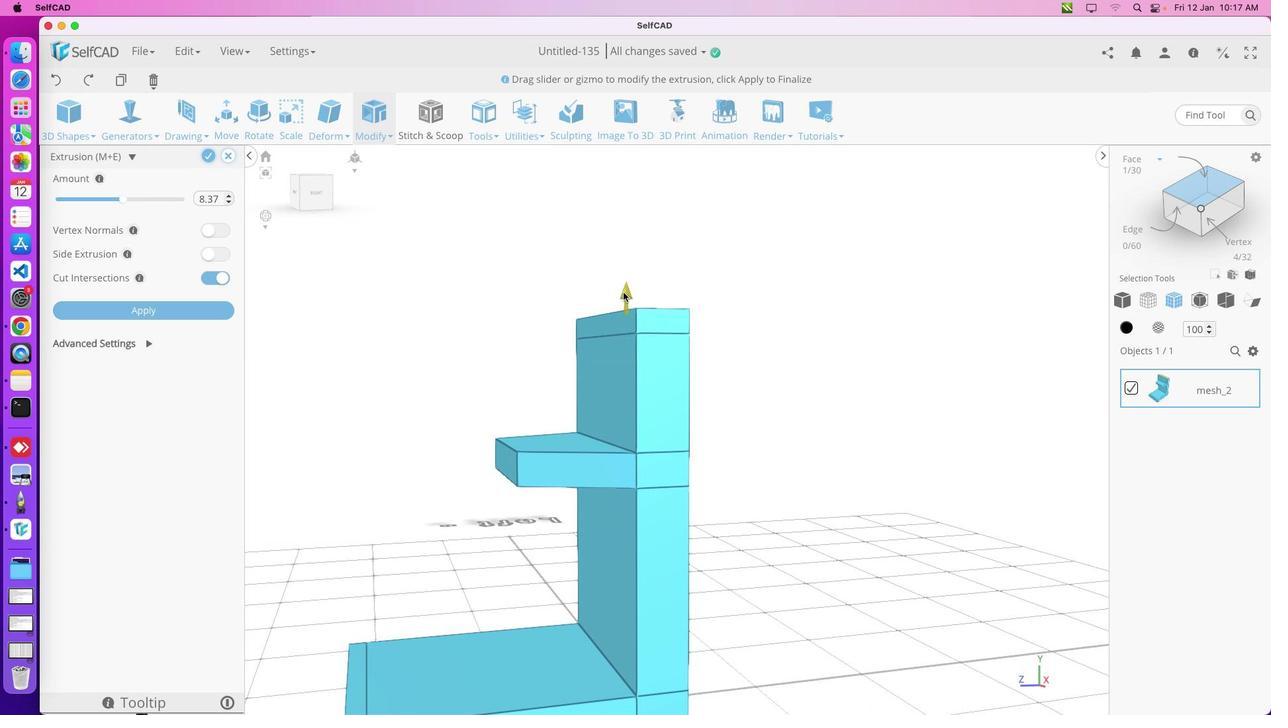 
Action: Mouse pressed left at (458, 619)
Screenshot: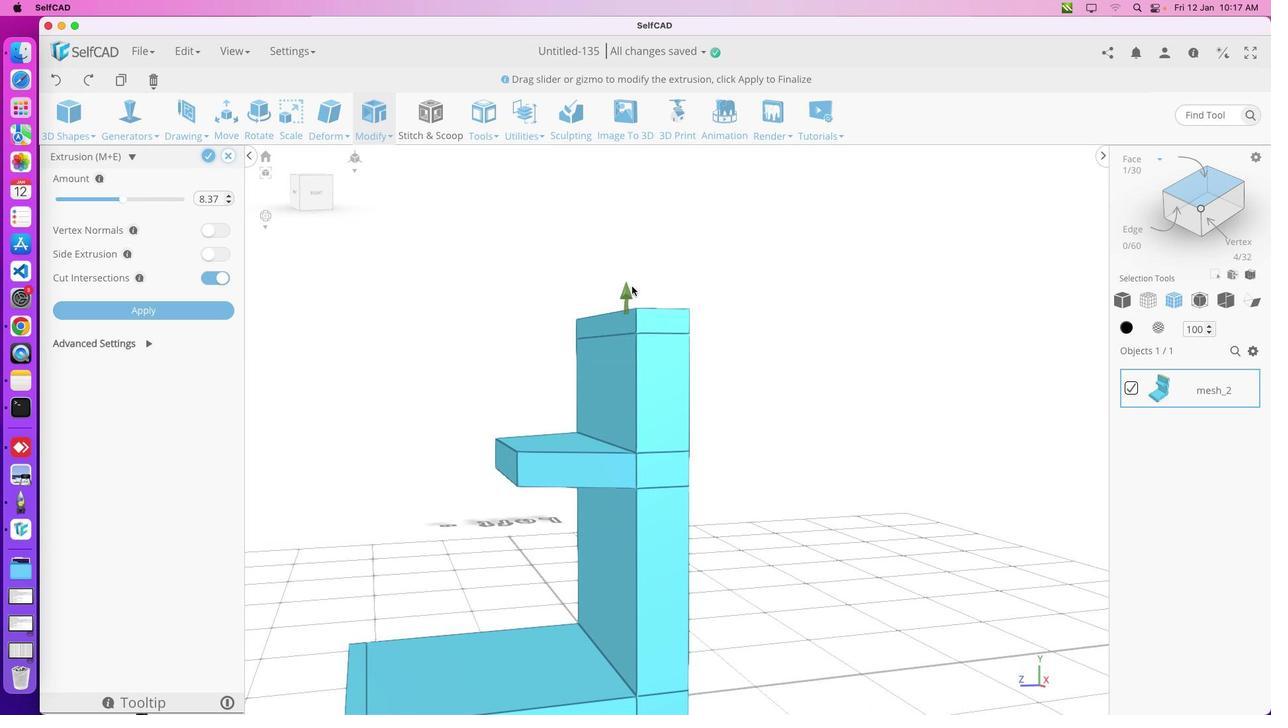 
Action: Mouse moved to (458, 609)
Screenshot: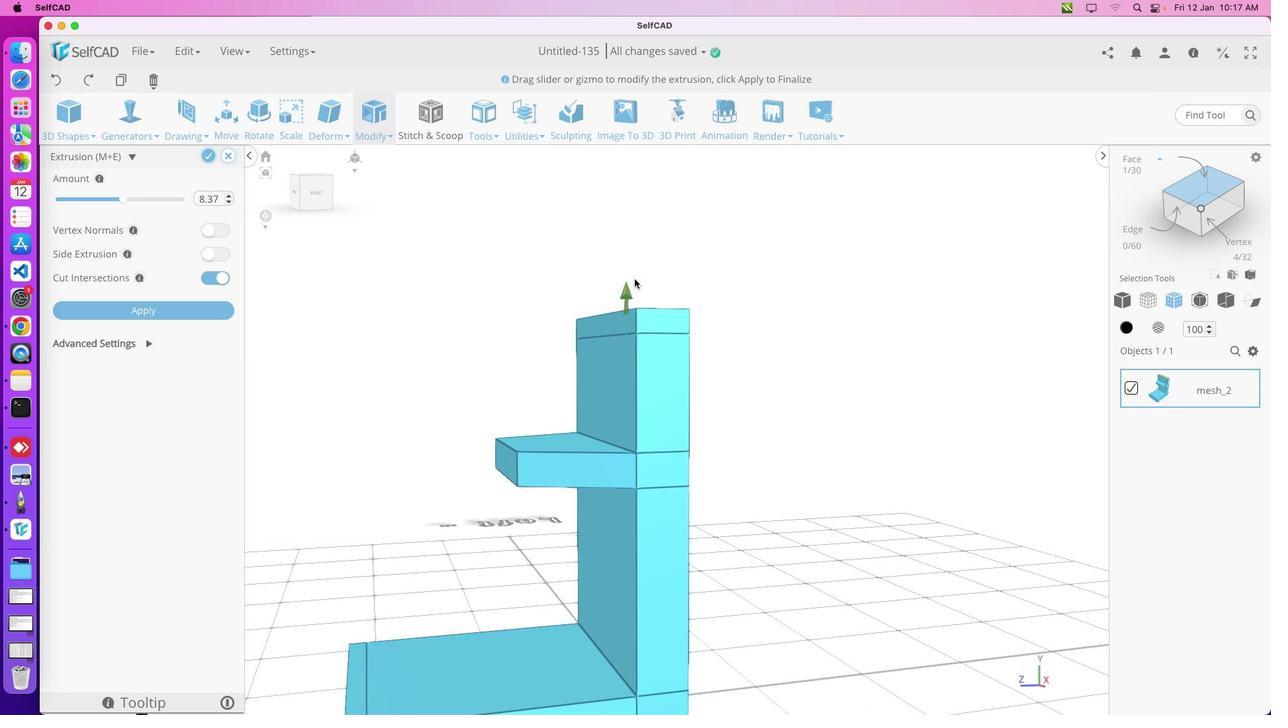 
Action: Key pressed Key.enter
Screenshot: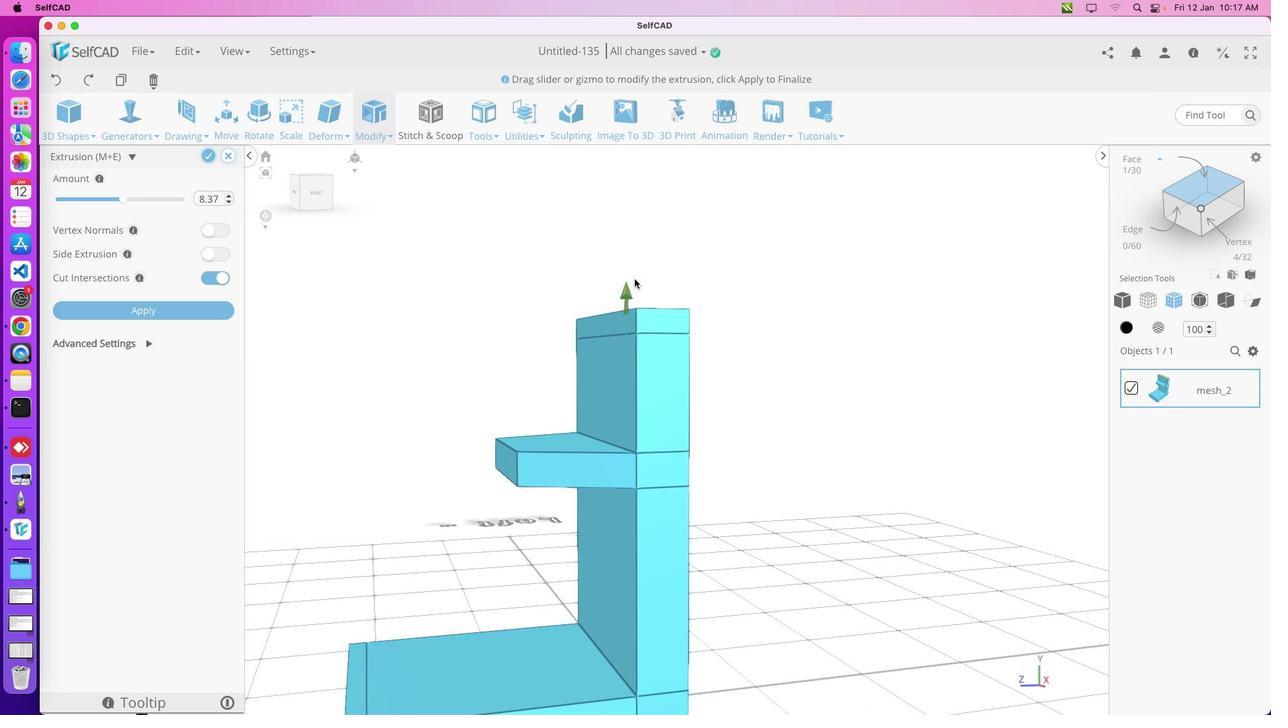 
Action: Mouse moved to (553, 625)
Screenshot: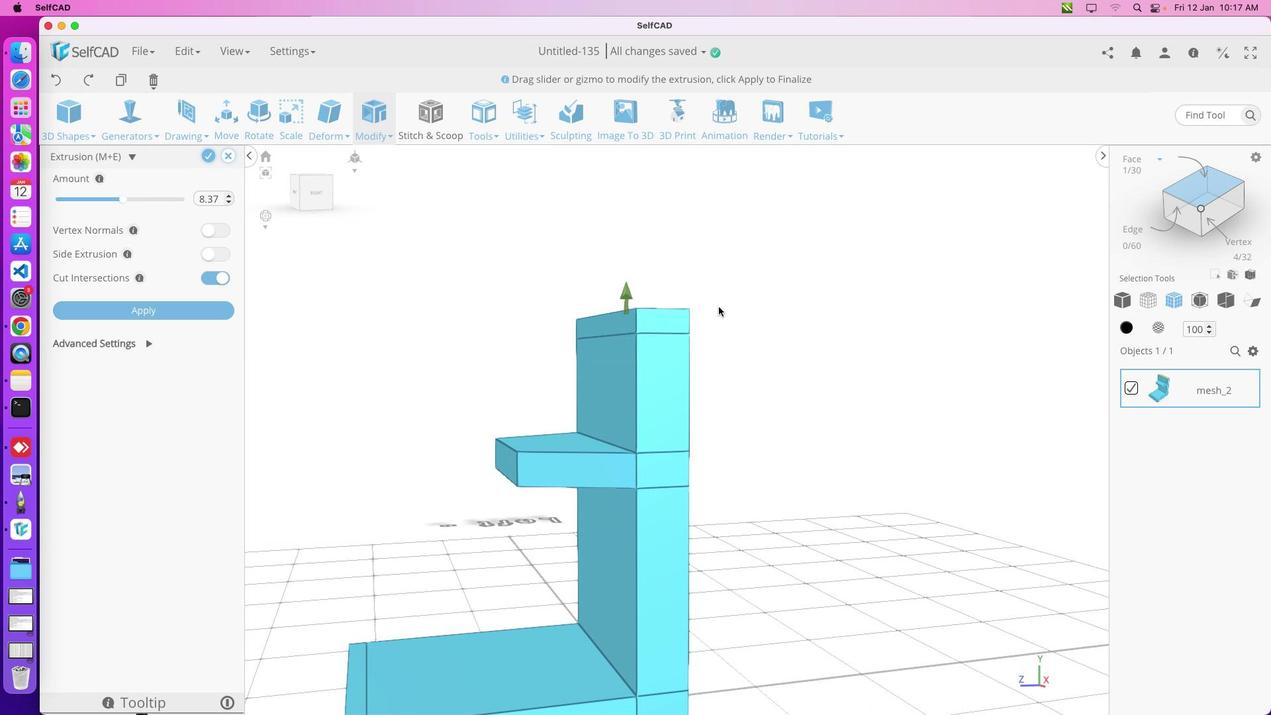 
Action: Mouse pressed left at (553, 625)
Screenshot: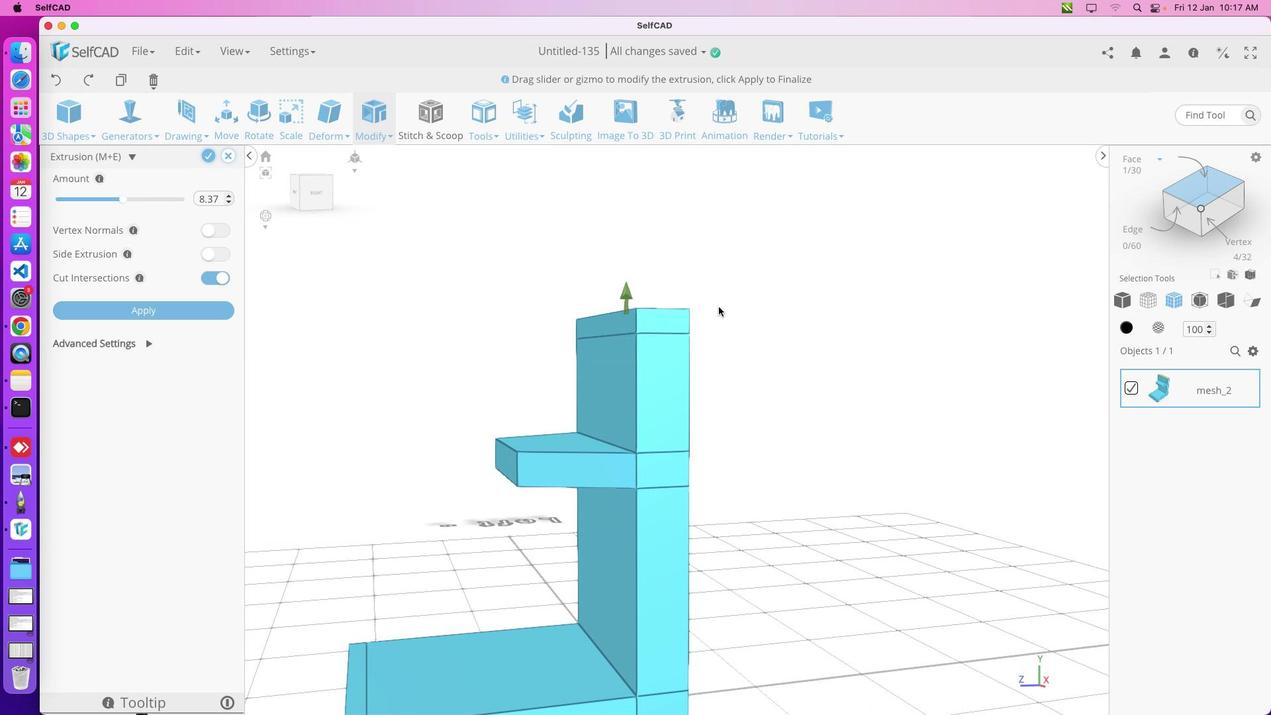 
Action: Mouse moved to (523, 594)
Screenshot: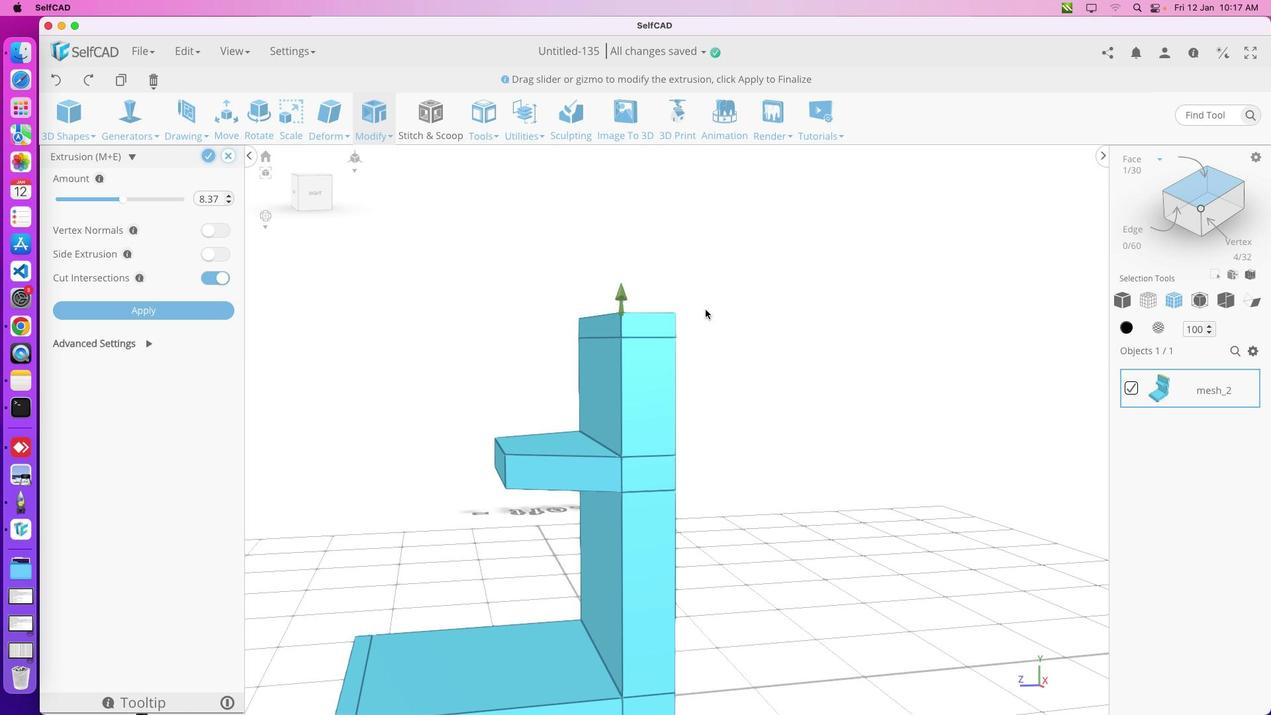 
Action: Mouse pressed middle at (523, 594)
